 Task: Record and Monitor Latency.
Action: Mouse moved to (74, 6)
Screenshot: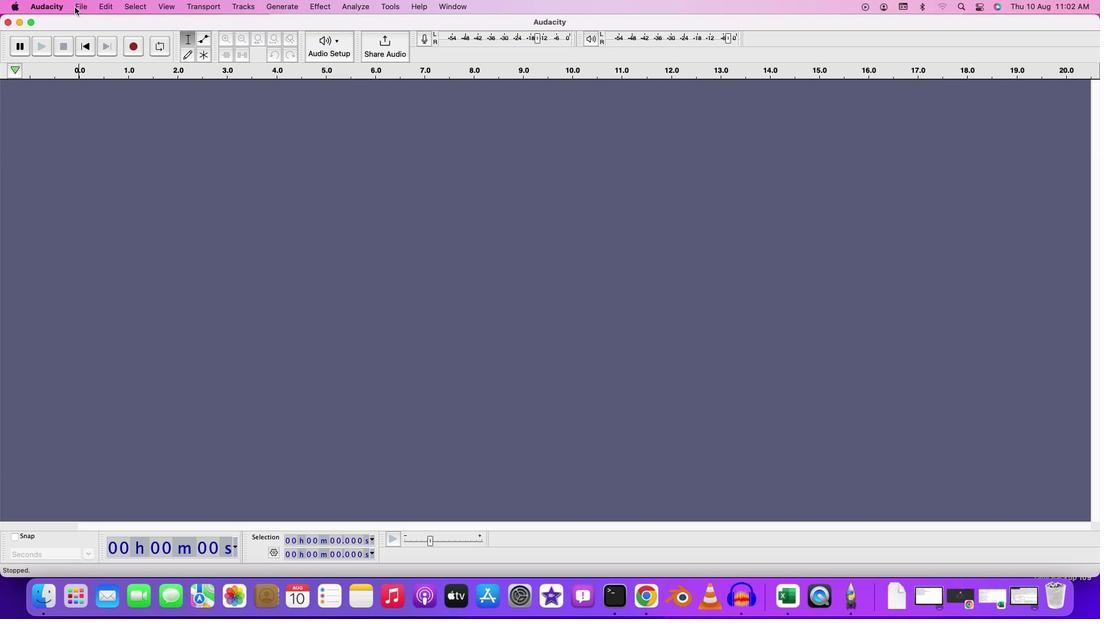 
Action: Mouse pressed left at (74, 6)
Screenshot: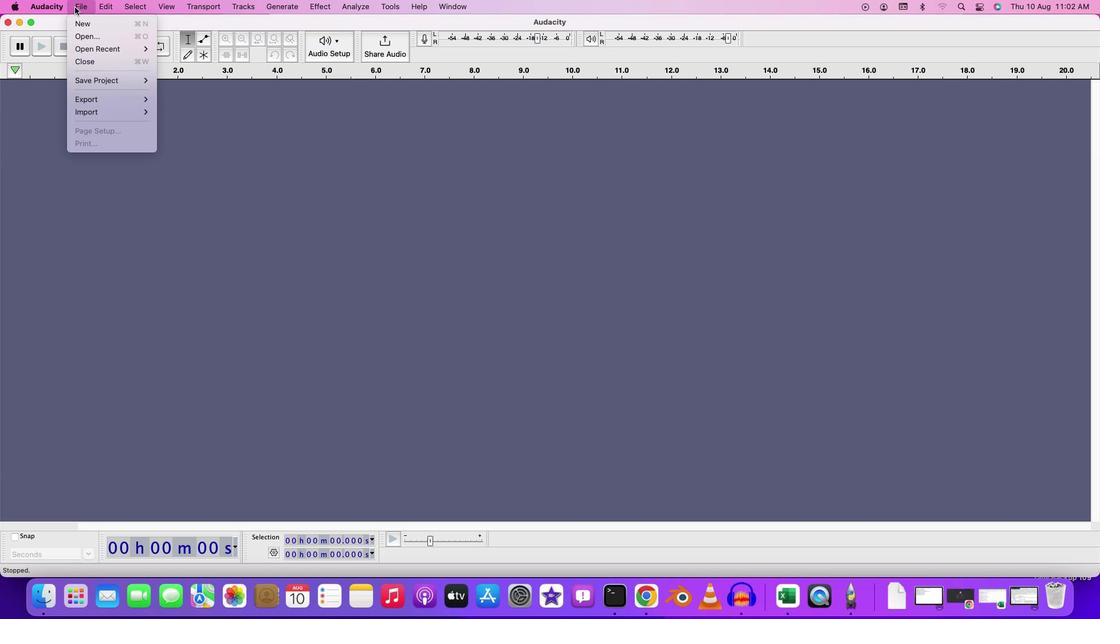 
Action: Mouse moved to (90, 33)
Screenshot: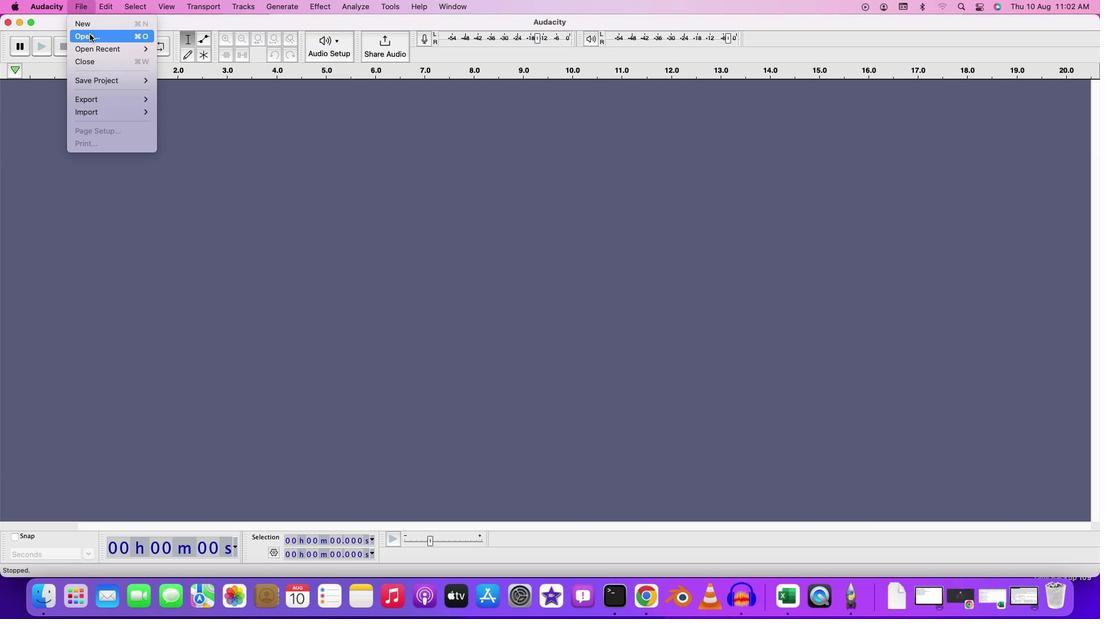 
Action: Mouse pressed left at (90, 33)
Screenshot: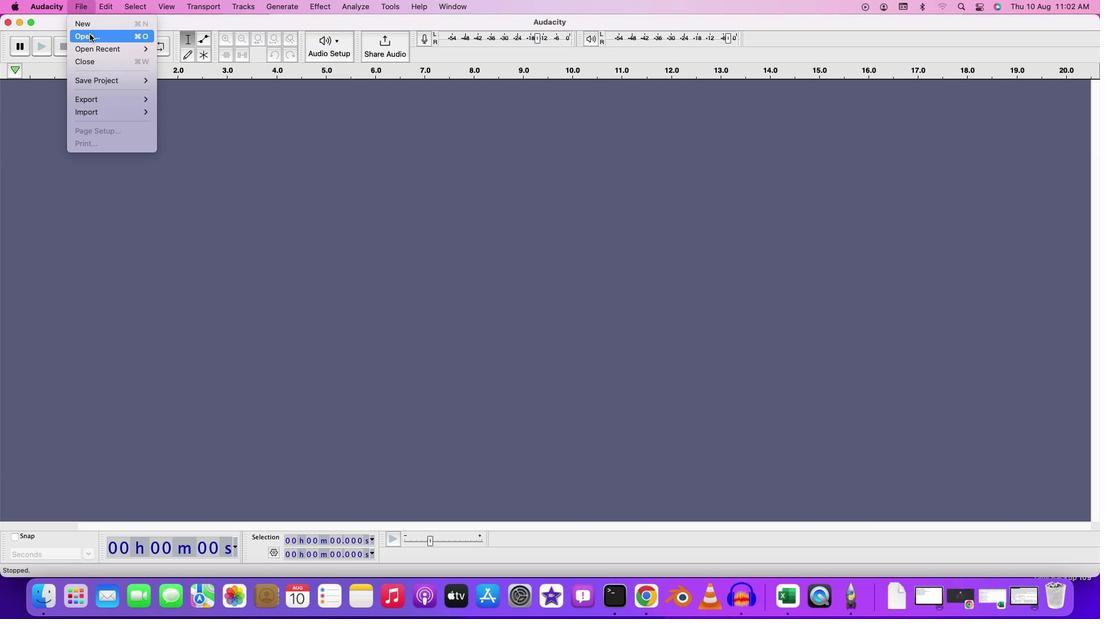 
Action: Mouse moved to (470, 239)
Screenshot: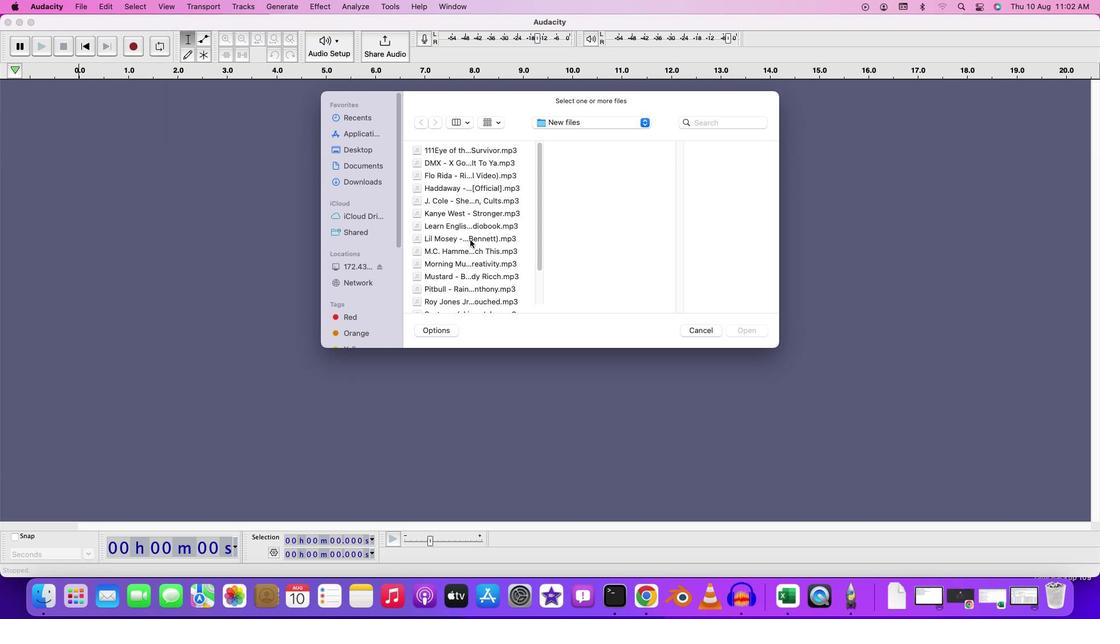 
Action: Mouse pressed left at (470, 239)
Screenshot: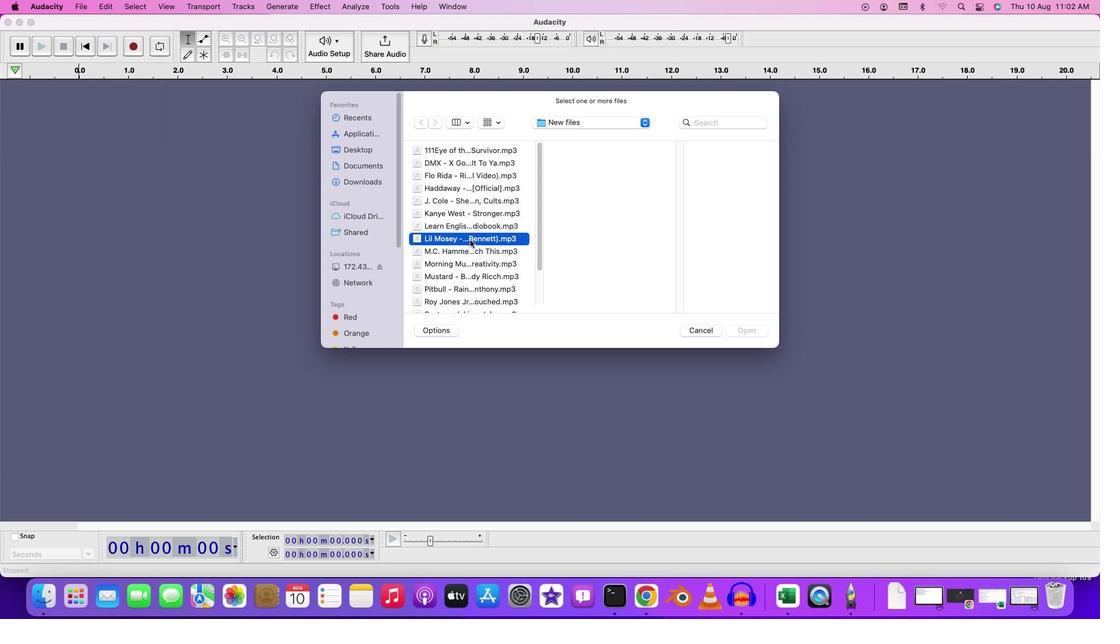 
Action: Mouse moved to (472, 250)
Screenshot: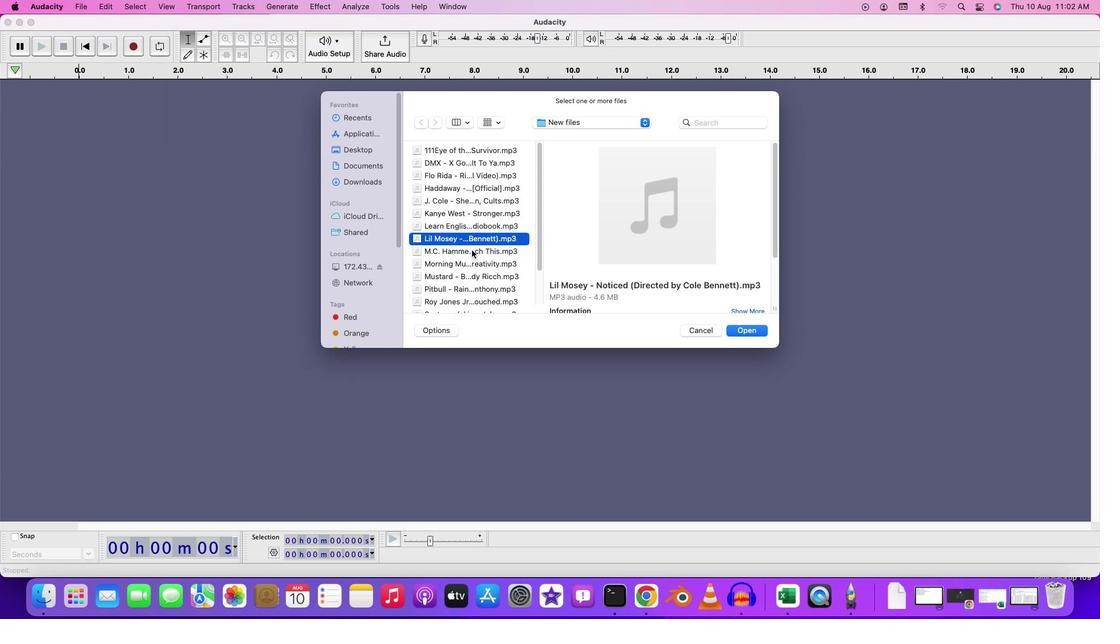 
Action: Mouse pressed left at (472, 250)
Screenshot: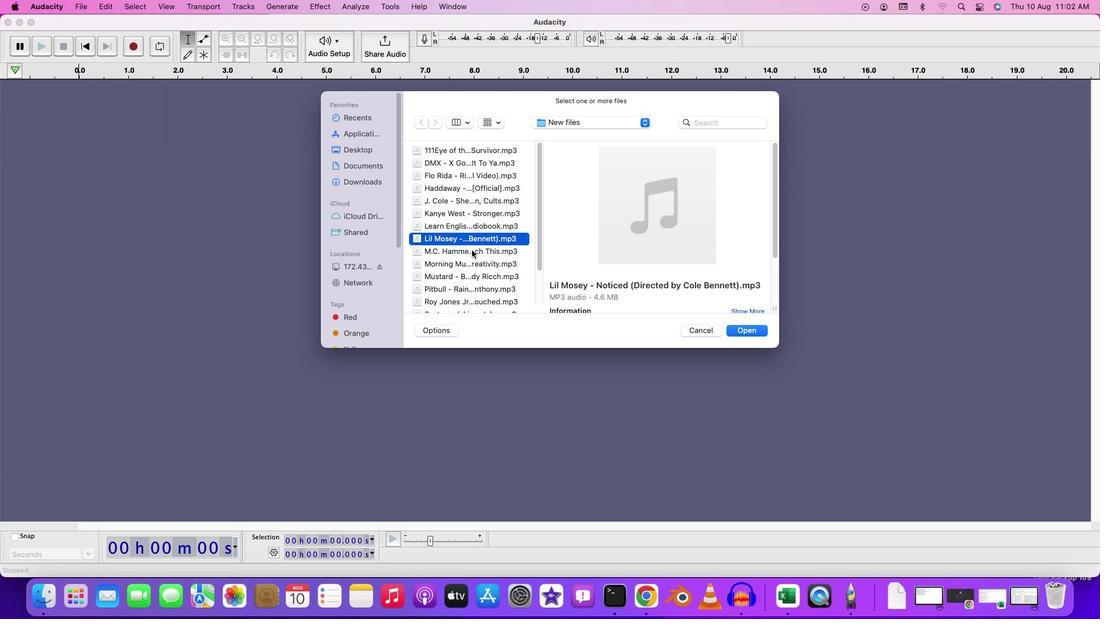 
Action: Mouse moved to (477, 274)
Screenshot: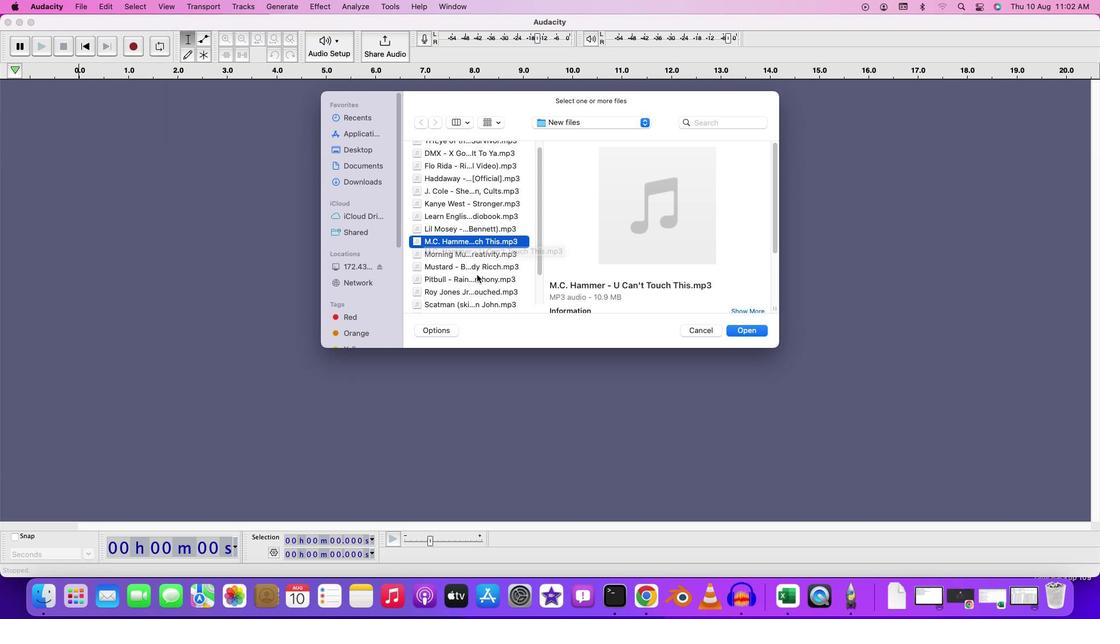 
Action: Mouse scrolled (477, 274) with delta (0, 0)
Screenshot: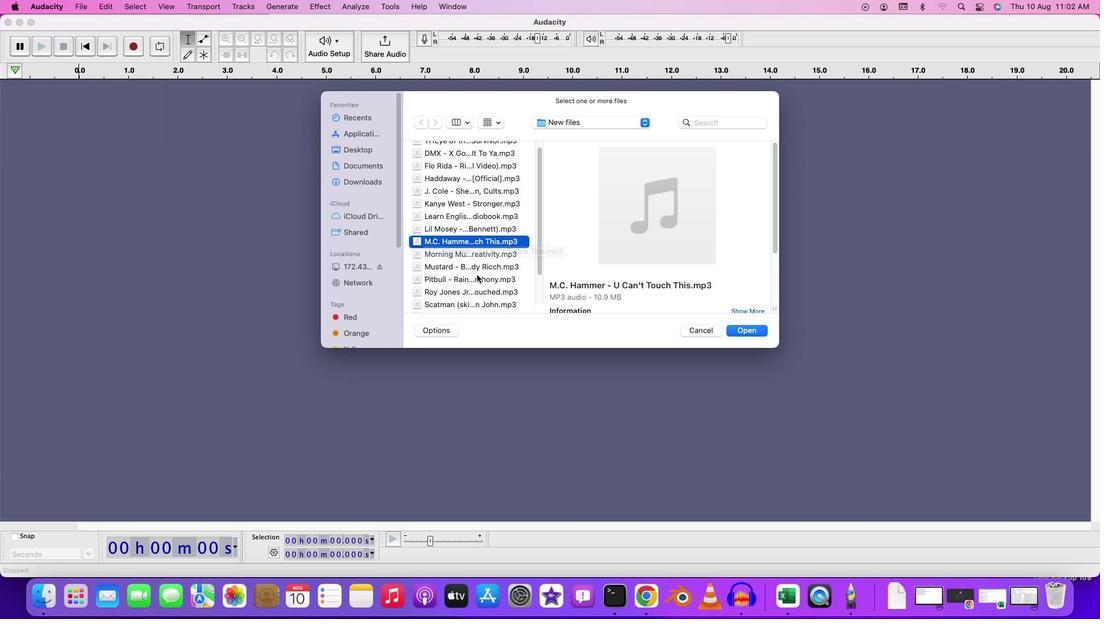 
Action: Mouse moved to (477, 274)
Screenshot: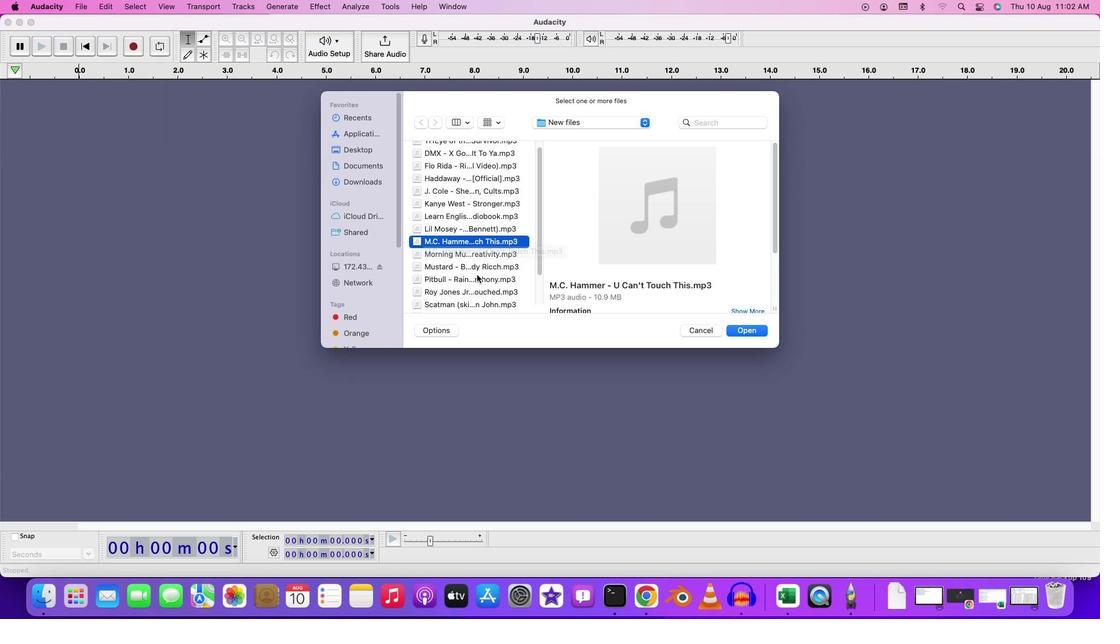 
Action: Mouse scrolled (477, 274) with delta (0, 0)
Screenshot: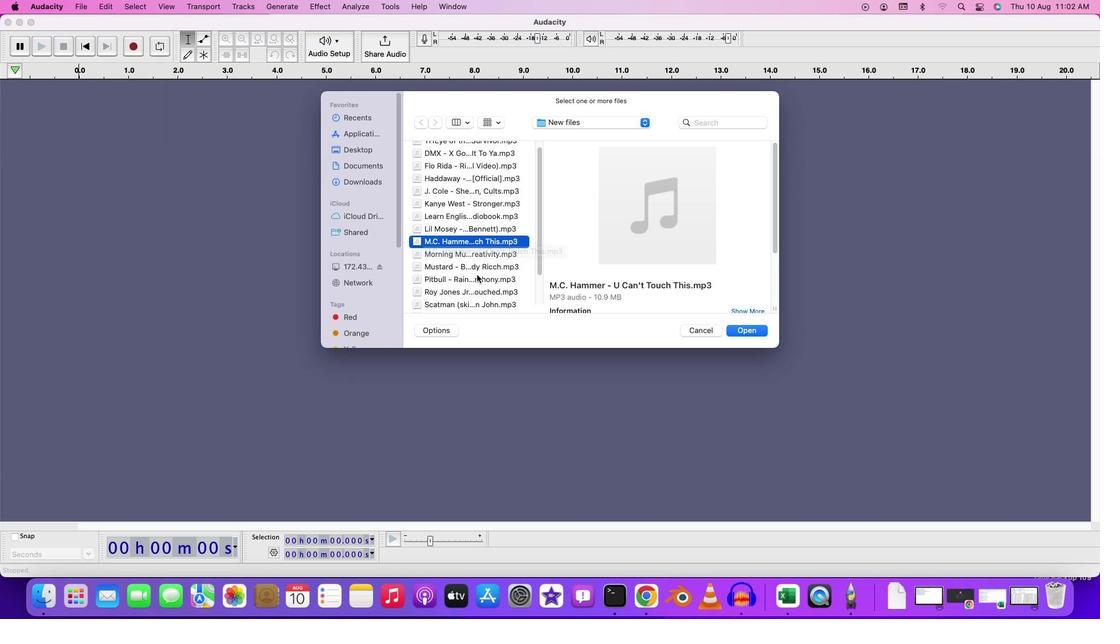 
Action: Mouse moved to (476, 276)
Screenshot: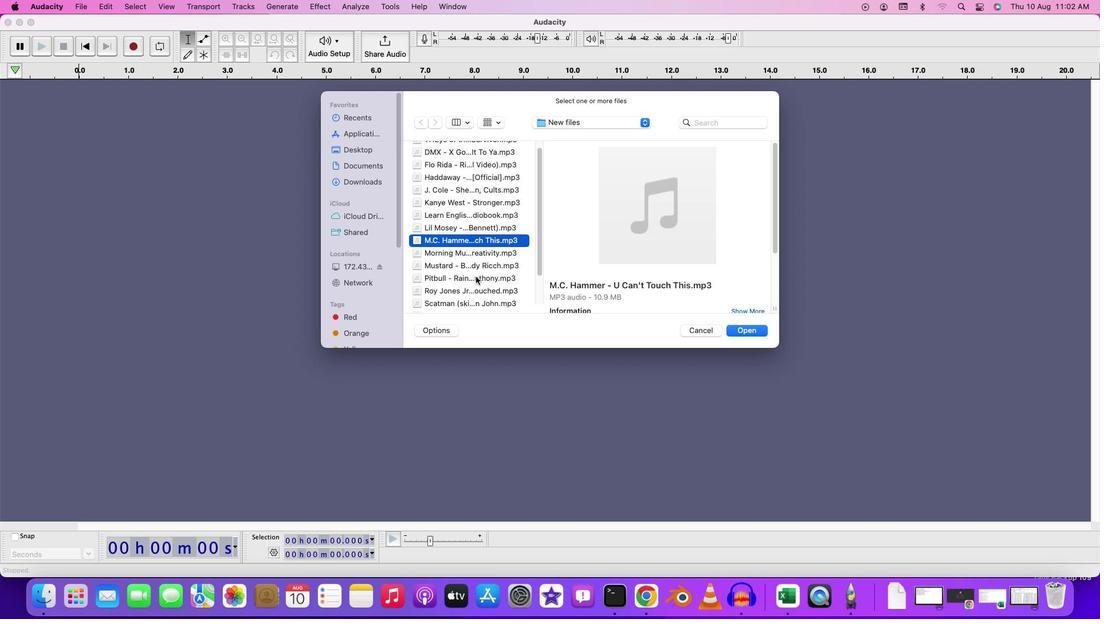 
Action: Mouse scrolled (476, 276) with delta (0, 0)
Screenshot: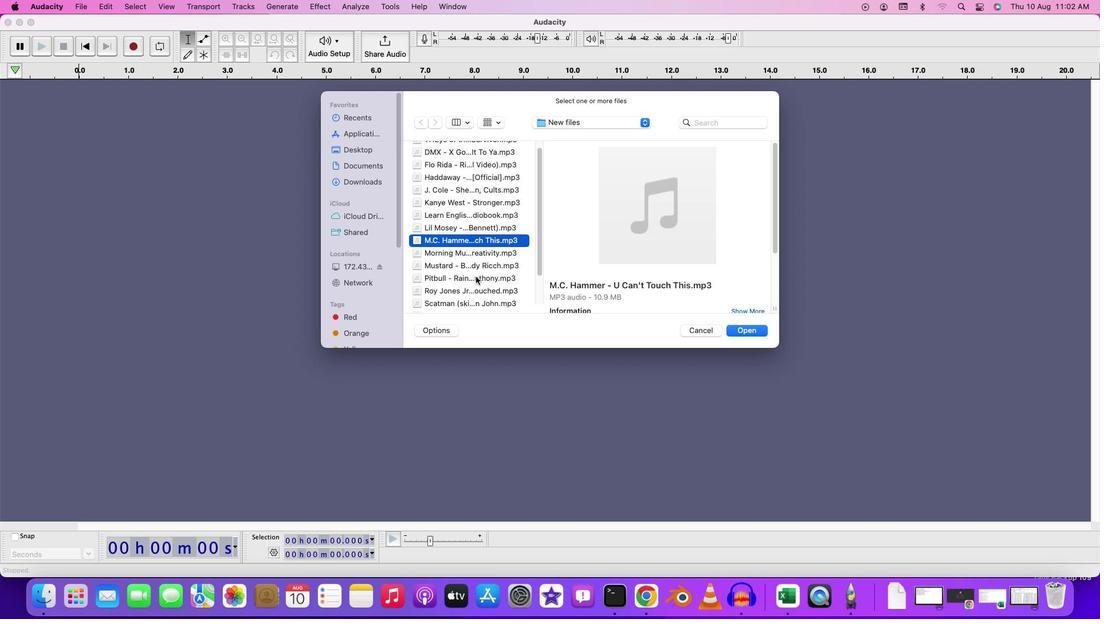 
Action: Mouse scrolled (476, 276) with delta (0, 0)
Screenshot: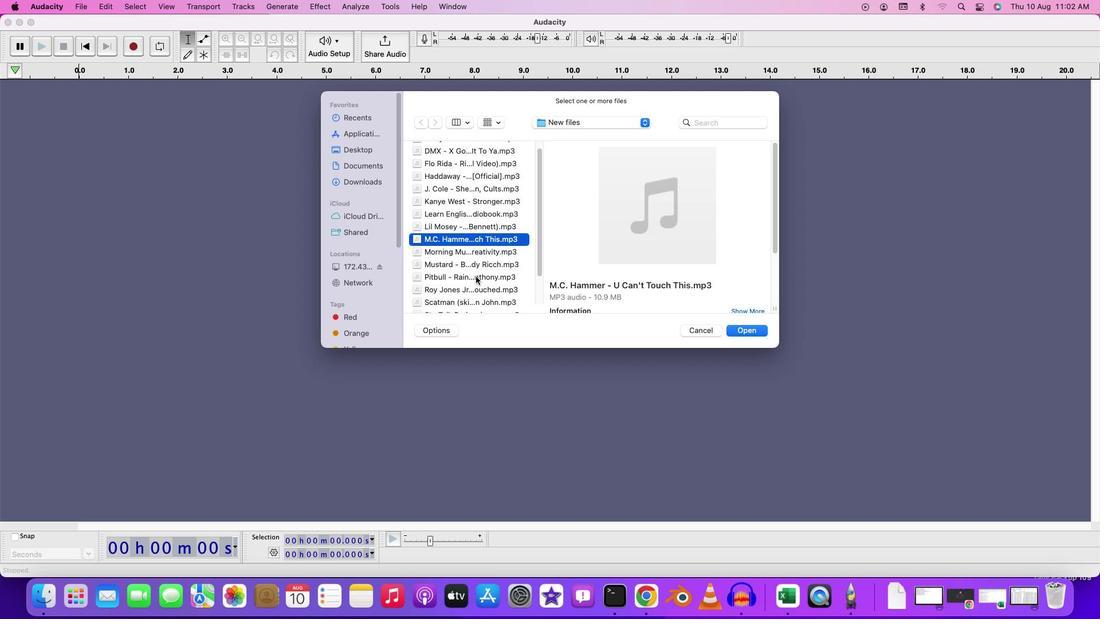 
Action: Mouse scrolled (476, 276) with delta (0, 0)
Screenshot: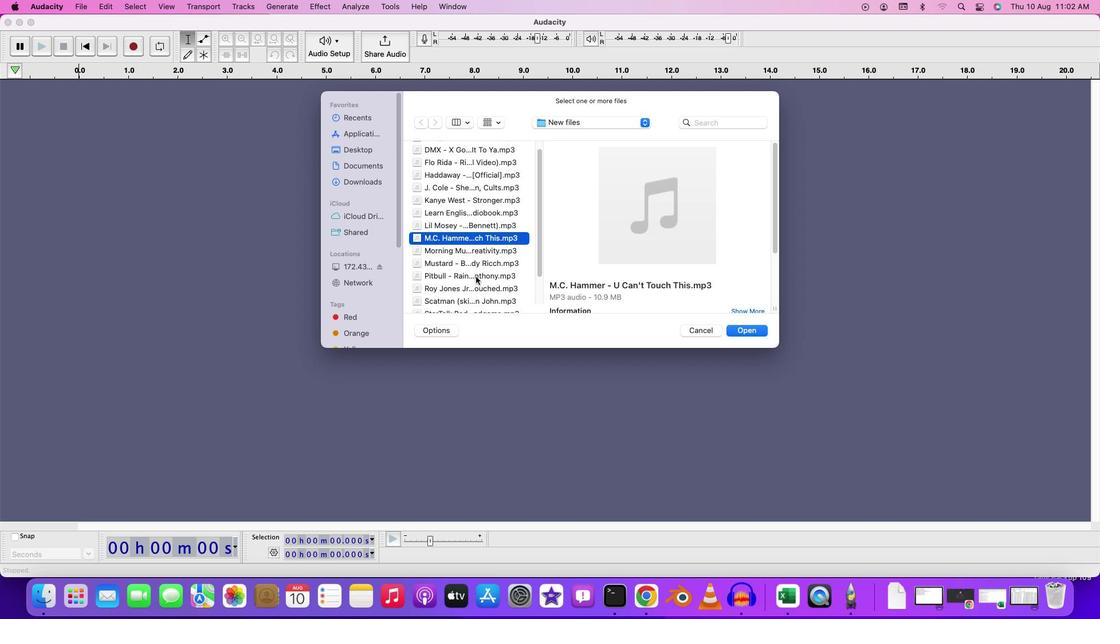 
Action: Mouse moved to (476, 276)
Screenshot: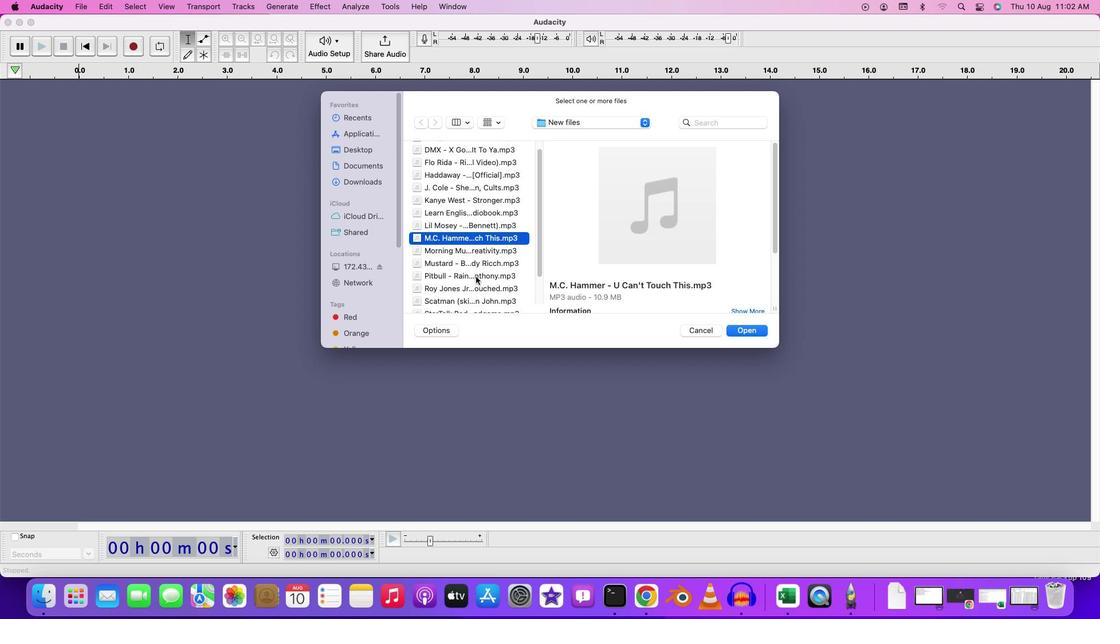 
Action: Mouse scrolled (476, 276) with delta (0, 0)
Screenshot: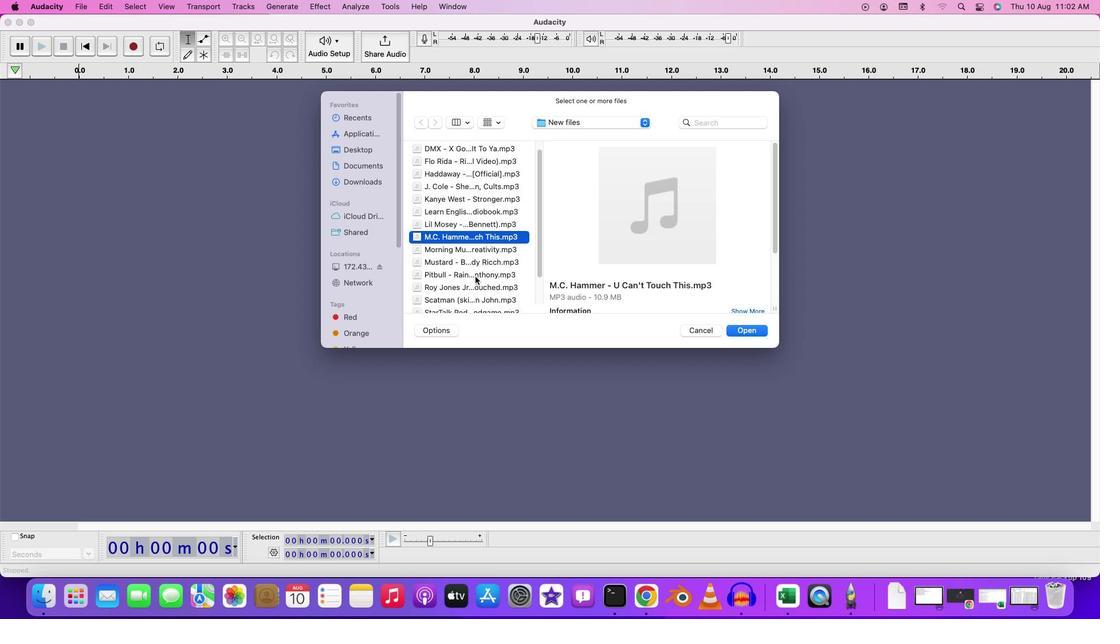 
Action: Mouse moved to (476, 279)
Screenshot: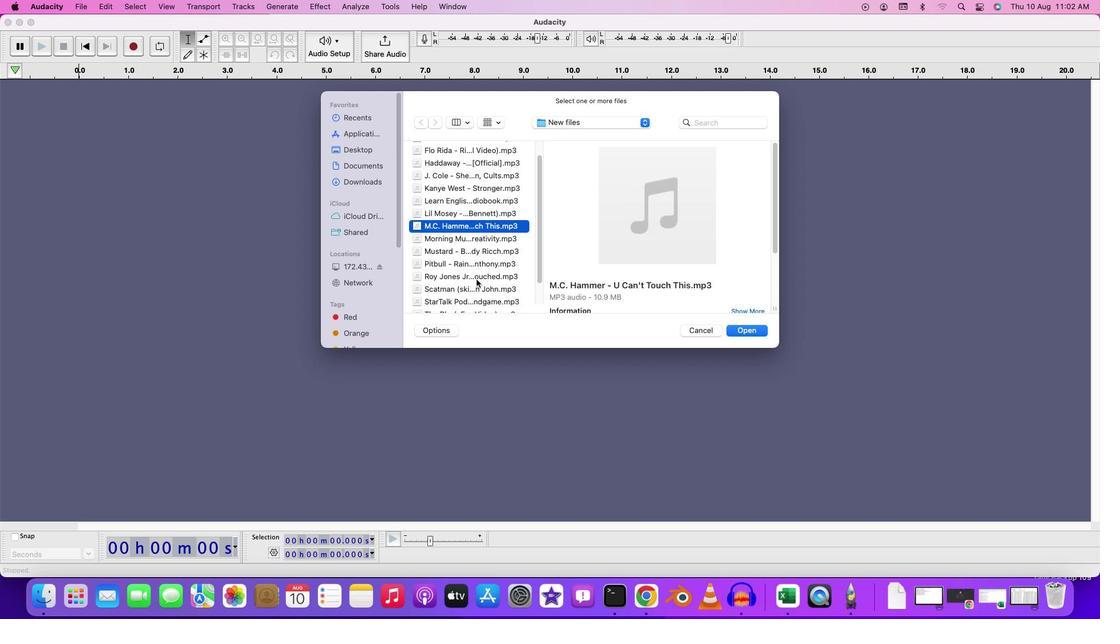 
Action: Mouse scrolled (476, 279) with delta (0, 0)
Screenshot: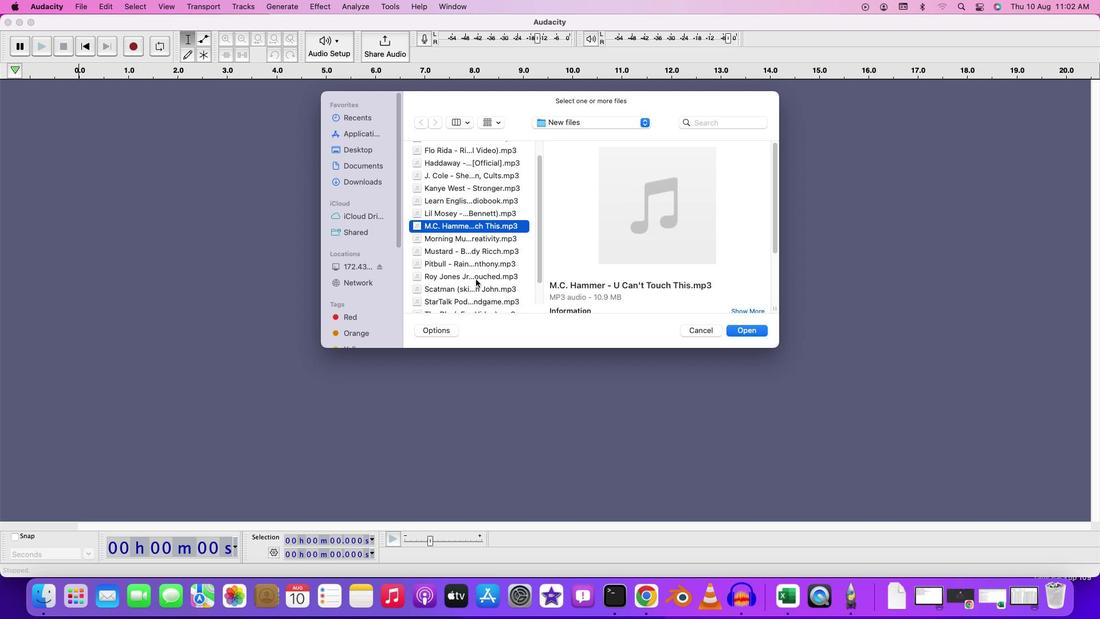 
Action: Mouse scrolled (476, 279) with delta (0, 0)
Screenshot: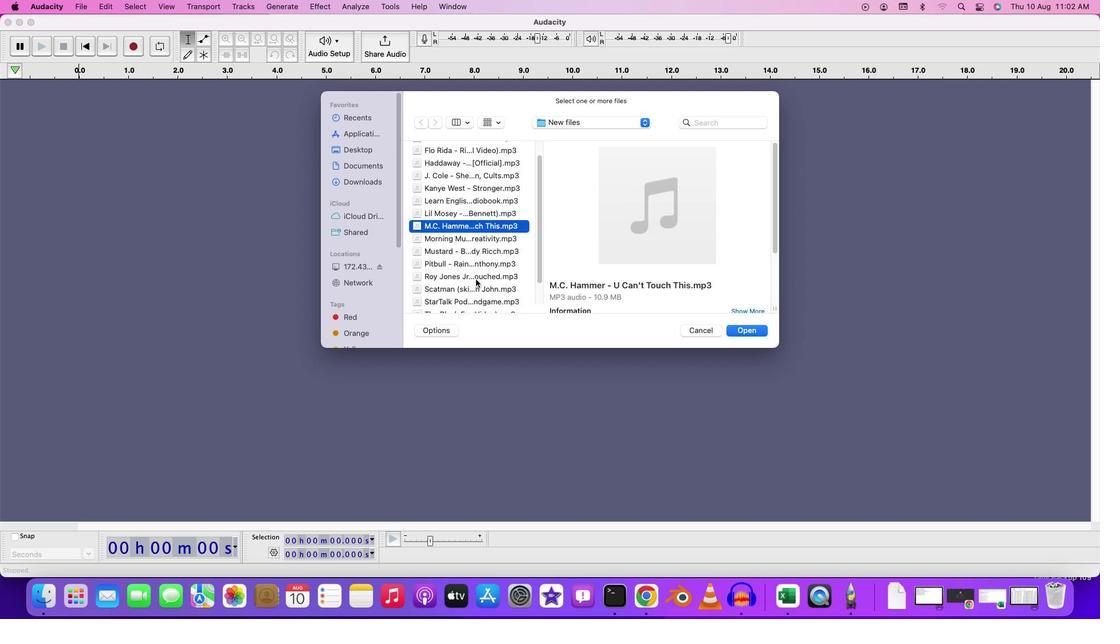
Action: Mouse moved to (474, 276)
Screenshot: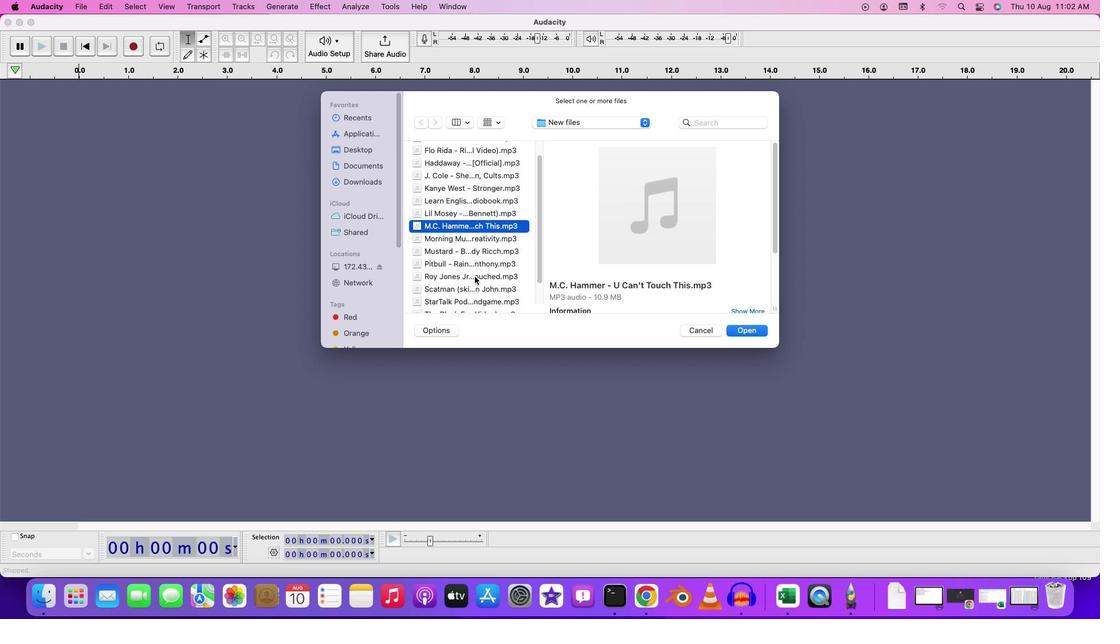 
Action: Mouse scrolled (474, 276) with delta (0, 0)
Screenshot: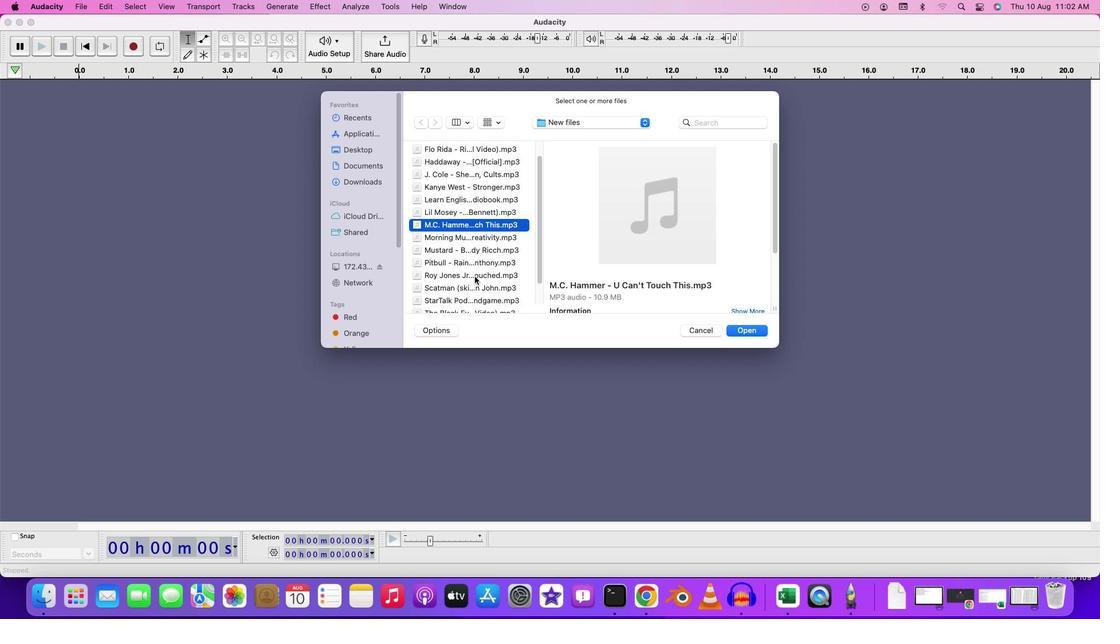 
Action: Mouse scrolled (474, 276) with delta (0, 0)
Screenshot: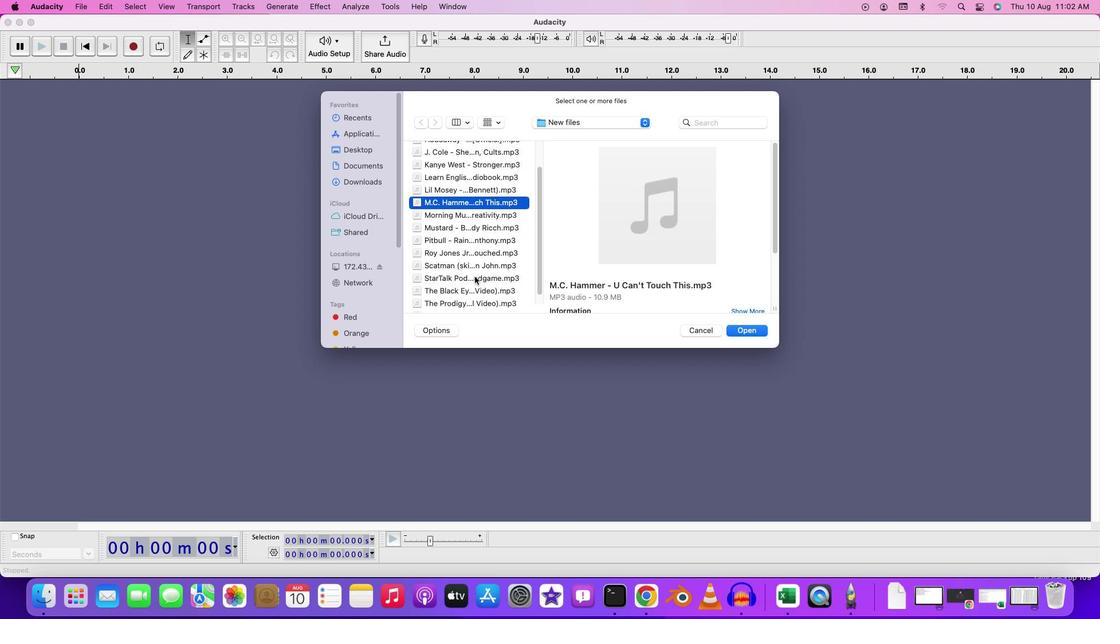 
Action: Mouse scrolled (474, 276) with delta (0, 0)
Screenshot: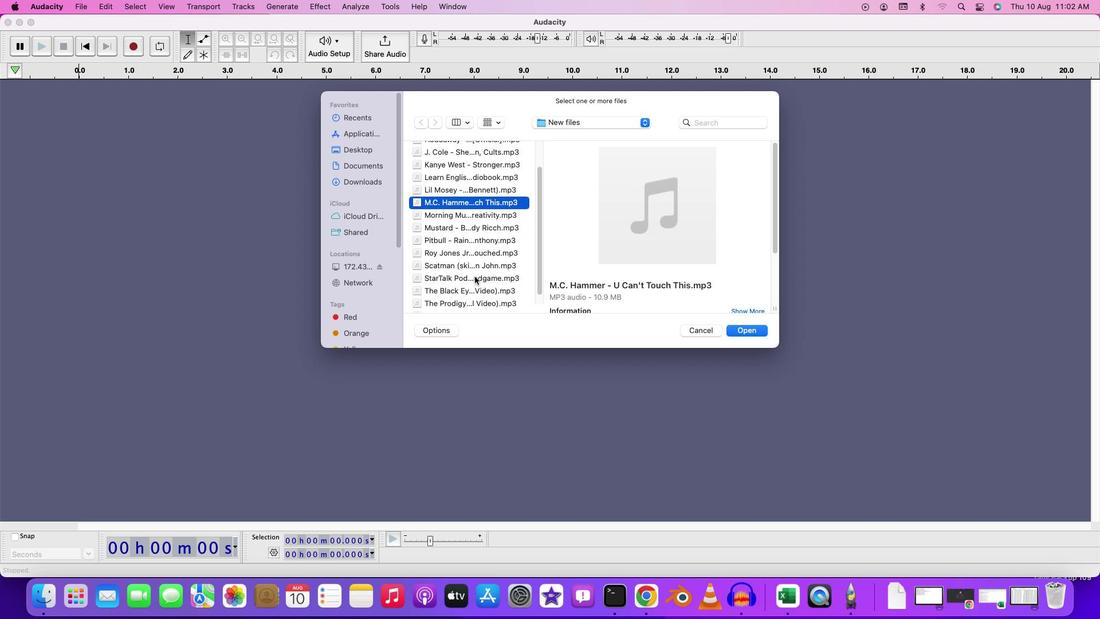 
Action: Mouse moved to (468, 187)
Screenshot: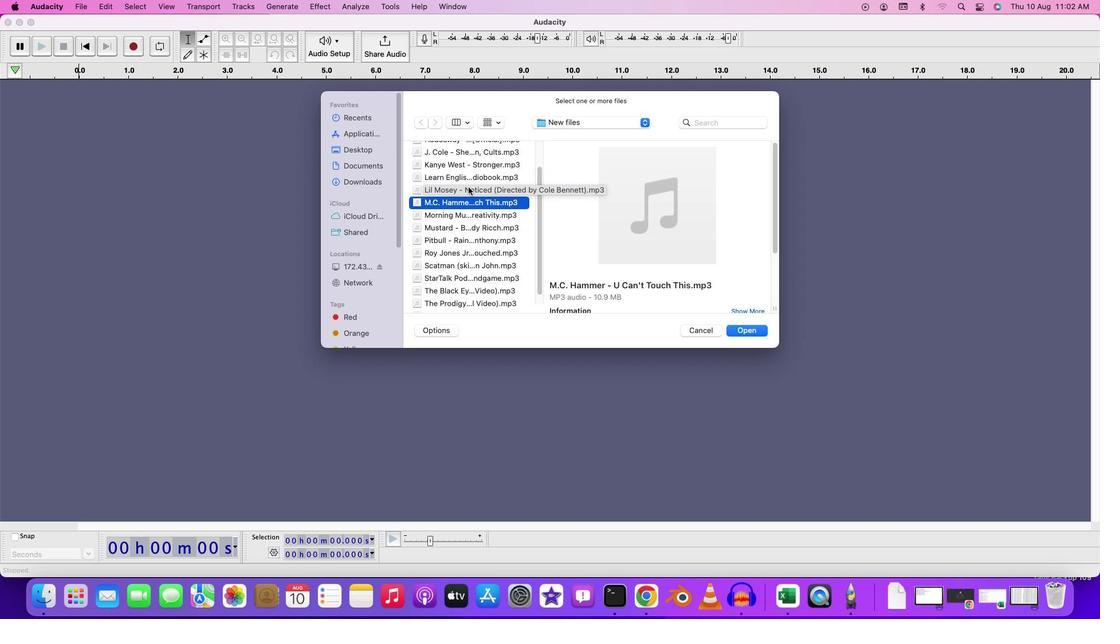 
Action: Mouse scrolled (468, 187) with delta (0, 0)
Screenshot: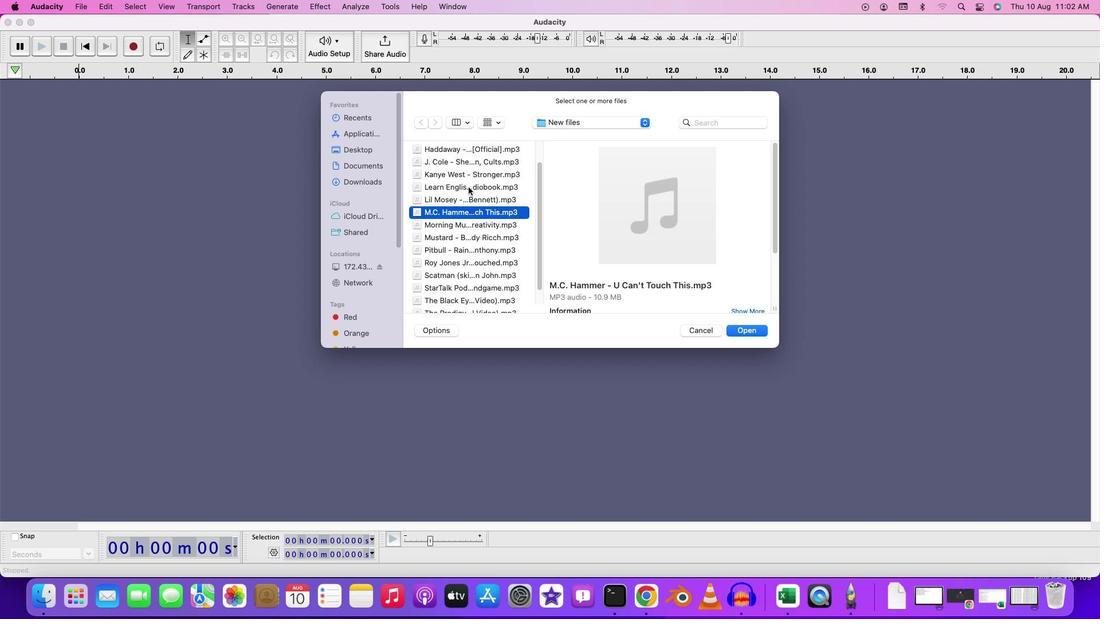 
Action: Mouse scrolled (468, 187) with delta (0, 0)
Screenshot: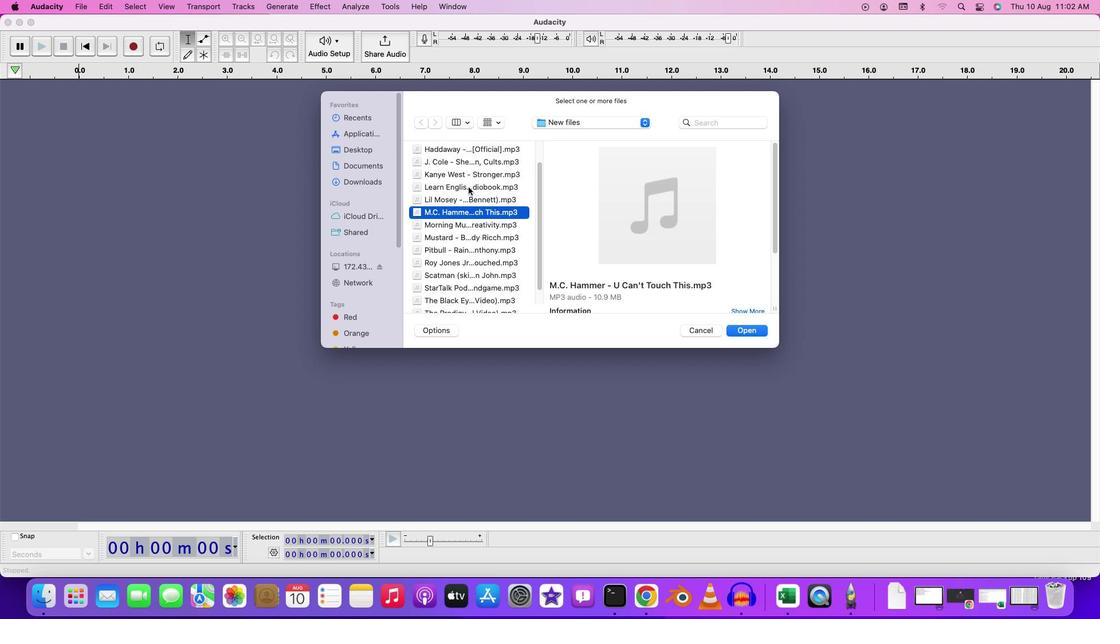 
Action: Mouse moved to (465, 159)
Screenshot: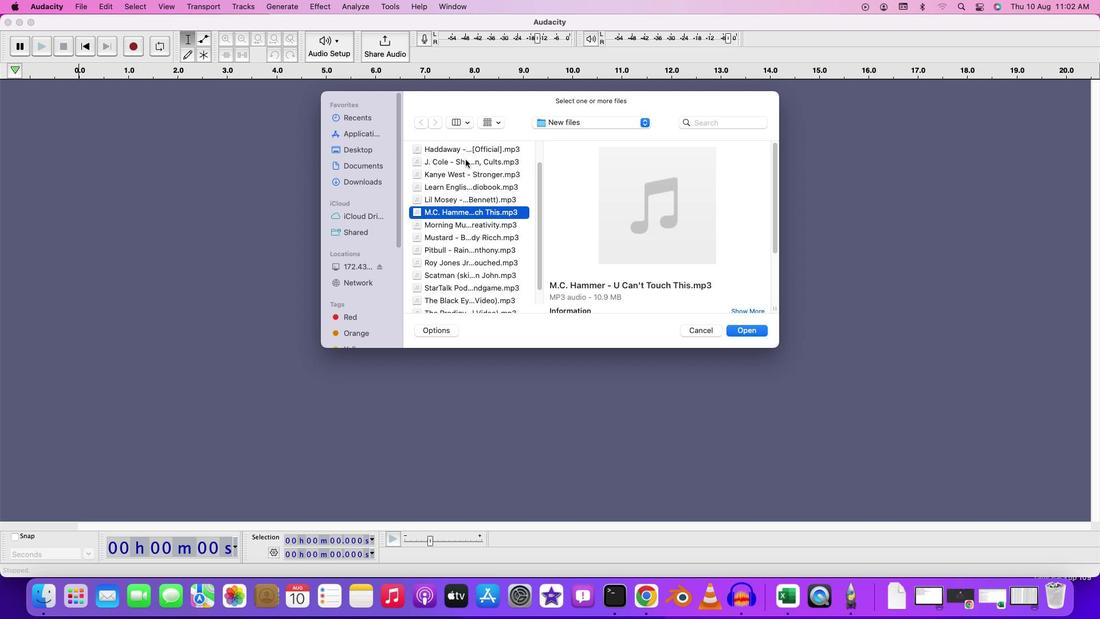 
Action: Mouse pressed left at (465, 159)
Screenshot: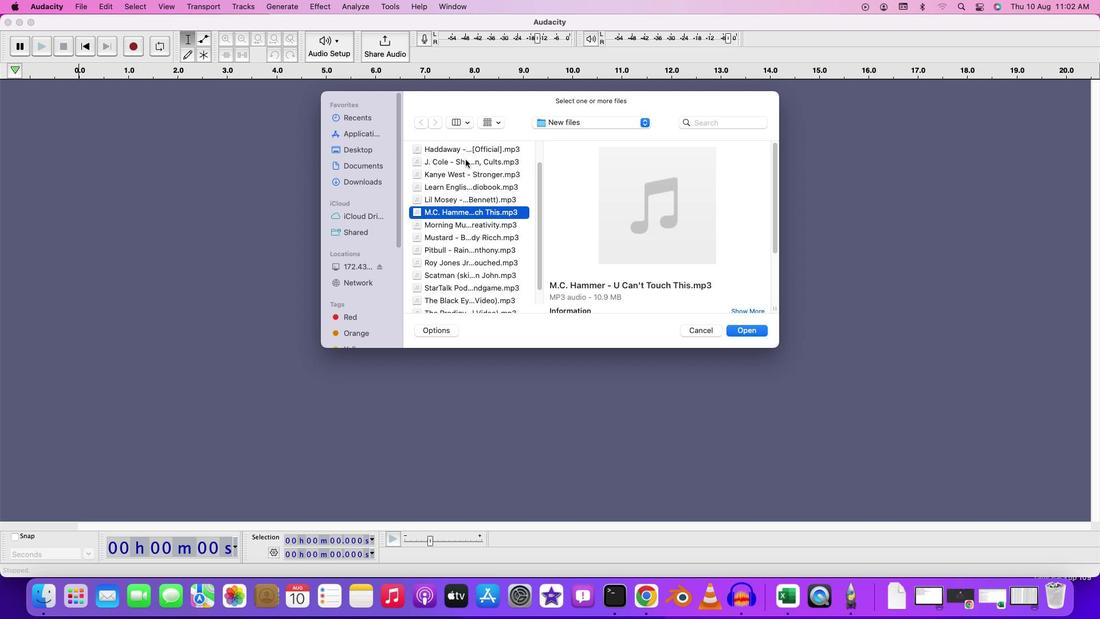
Action: Mouse pressed left at (465, 159)
Screenshot: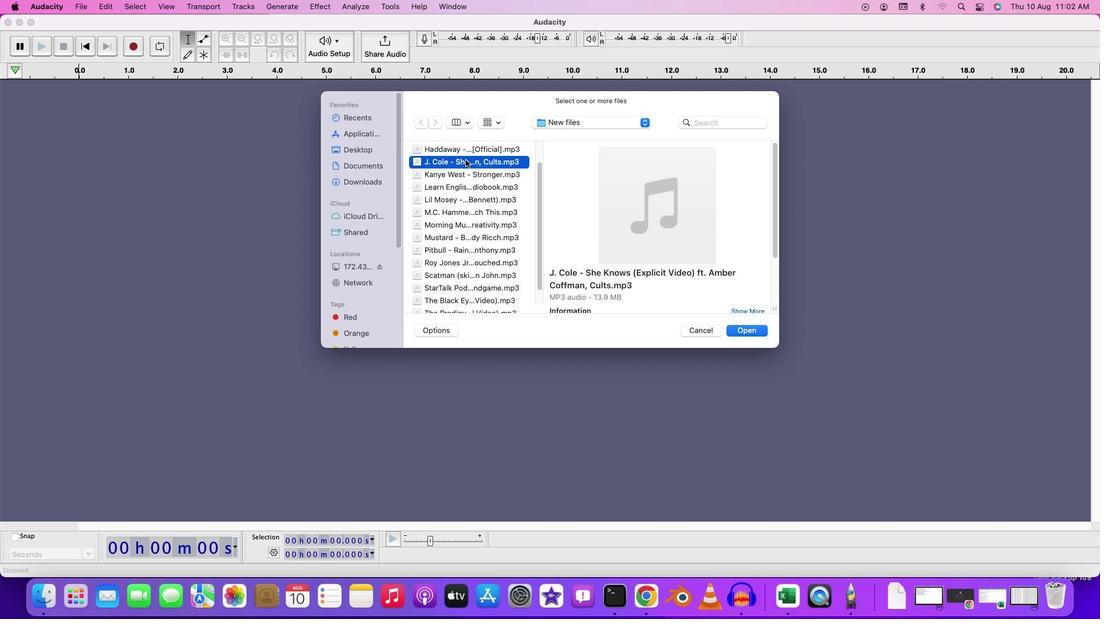 
Action: Mouse pressed left at (465, 159)
Screenshot: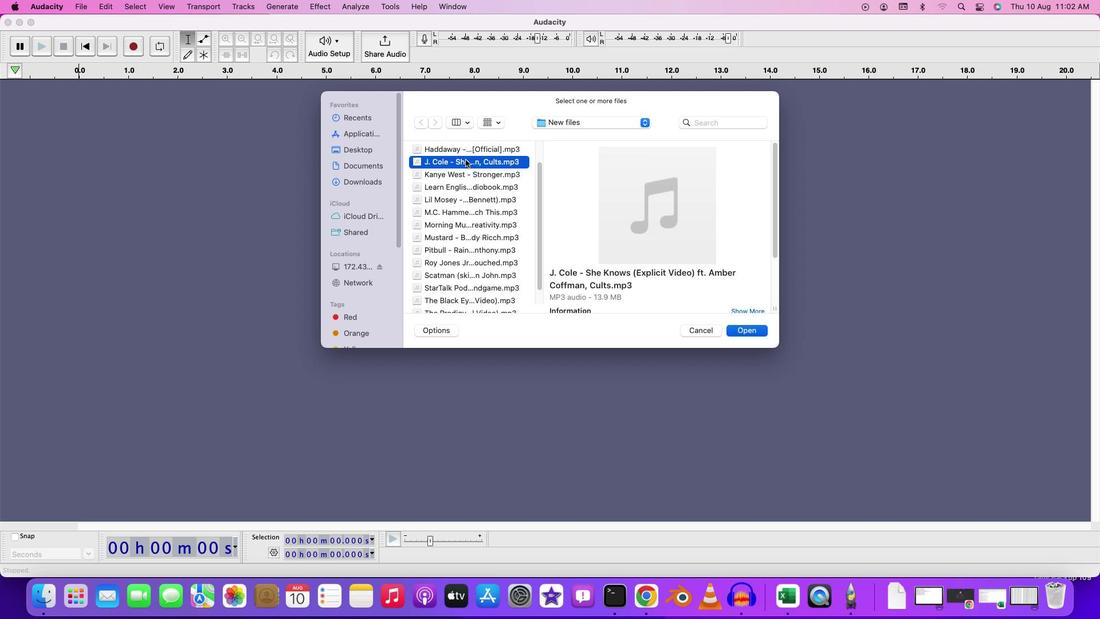 
Action: Mouse moved to (83, 108)
Screenshot: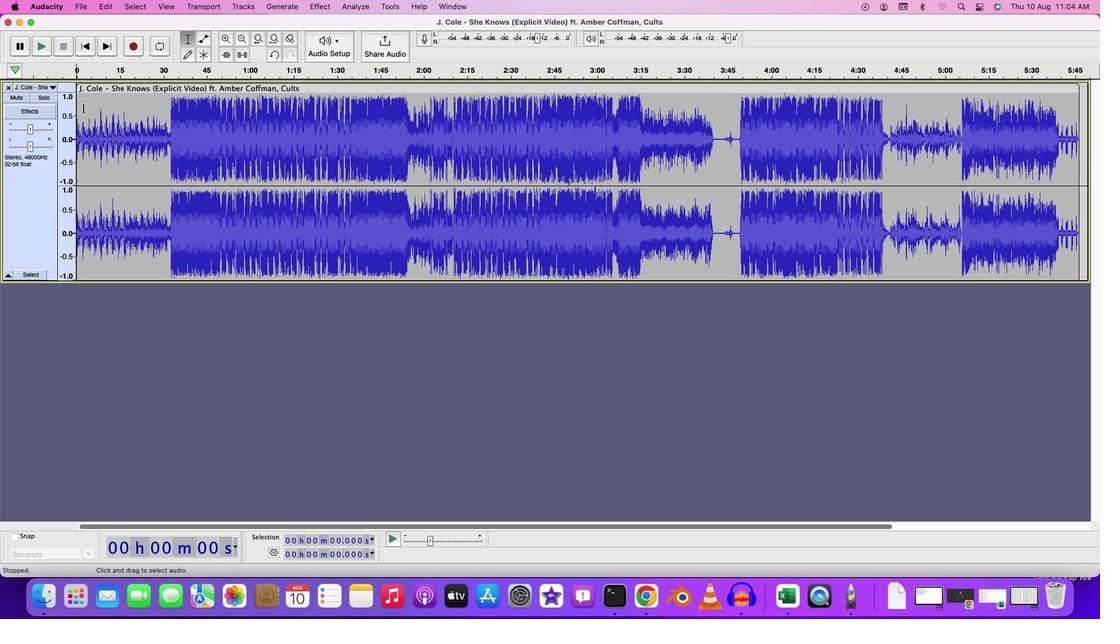 
Action: Mouse pressed left at (83, 108)
Screenshot: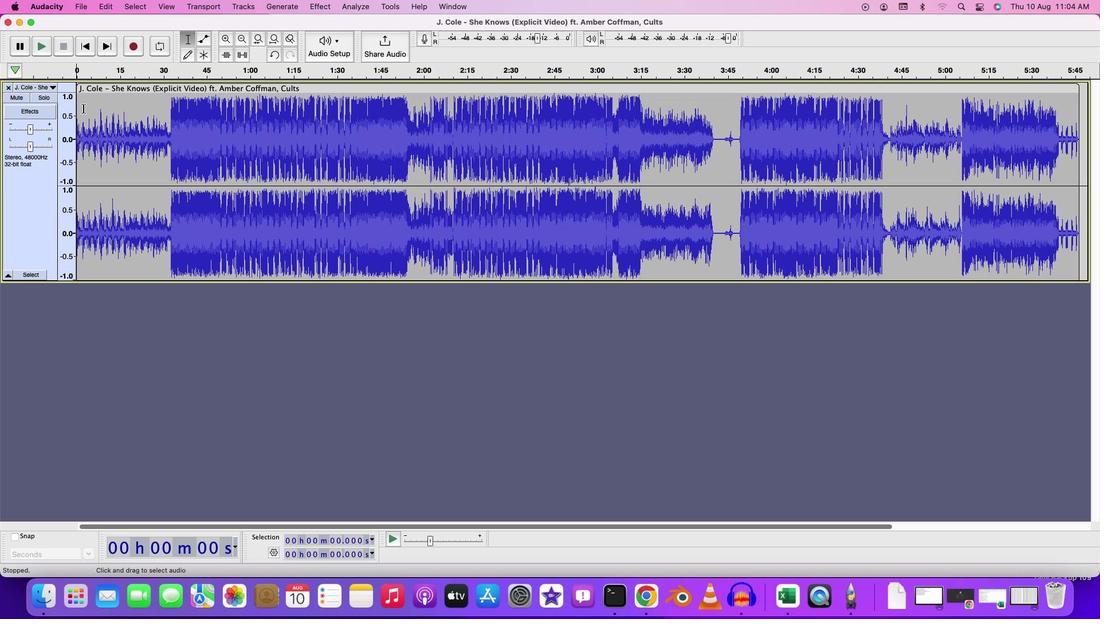 
Action: Key pressed Key.space
Screenshot: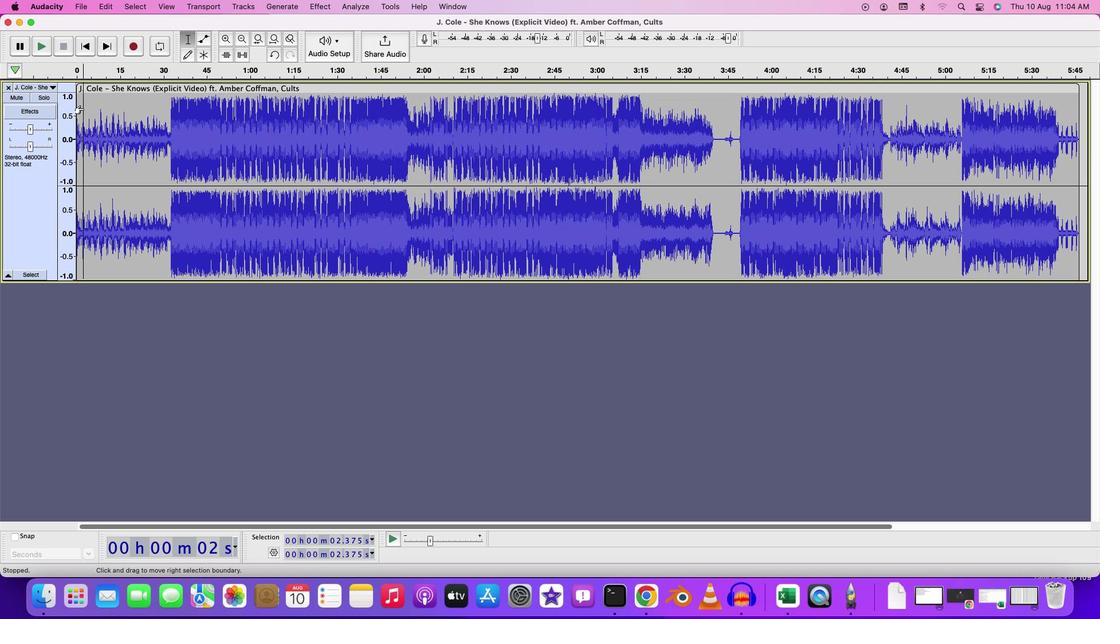 
Action: Mouse moved to (169, 100)
Screenshot: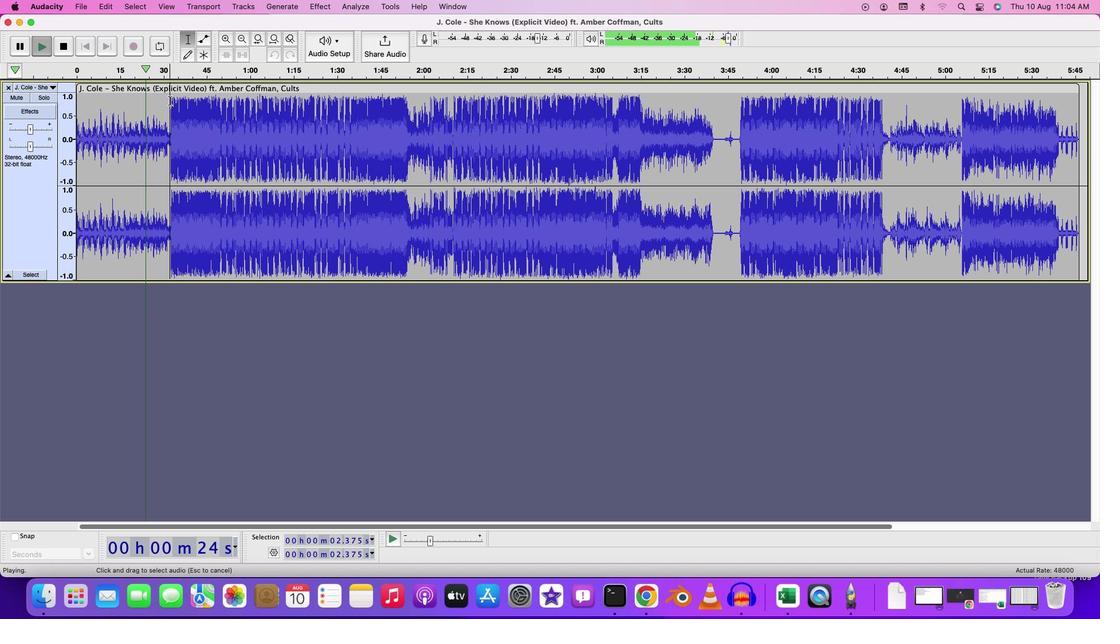 
Action: Mouse pressed left at (169, 100)
Screenshot: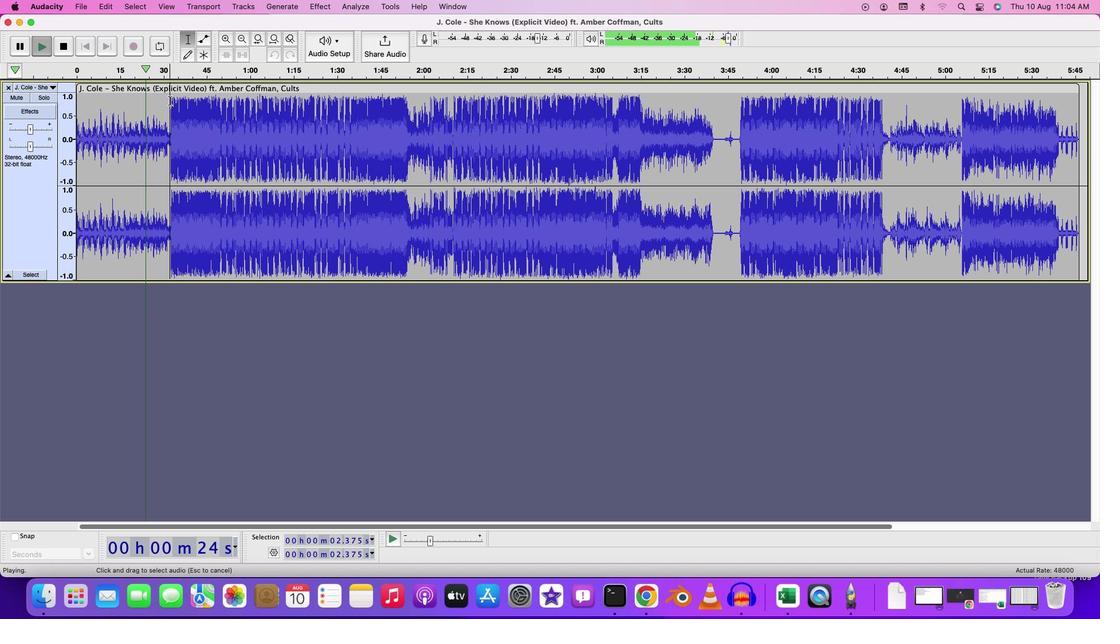 
Action: Key pressed Key.space
Screenshot: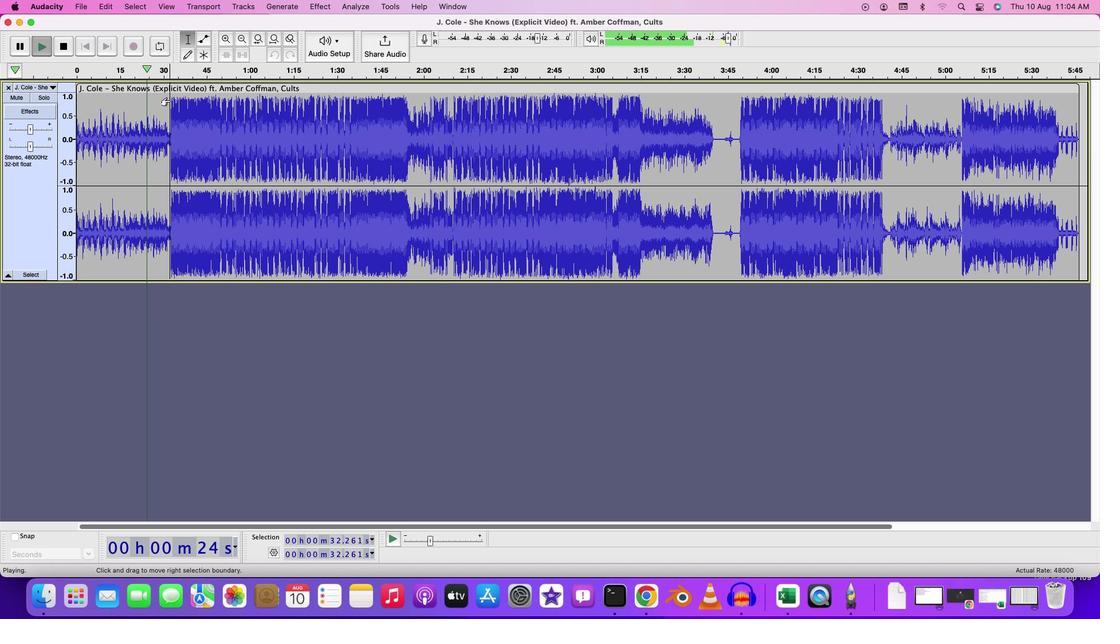 
Action: Mouse moved to (169, 101)
Screenshot: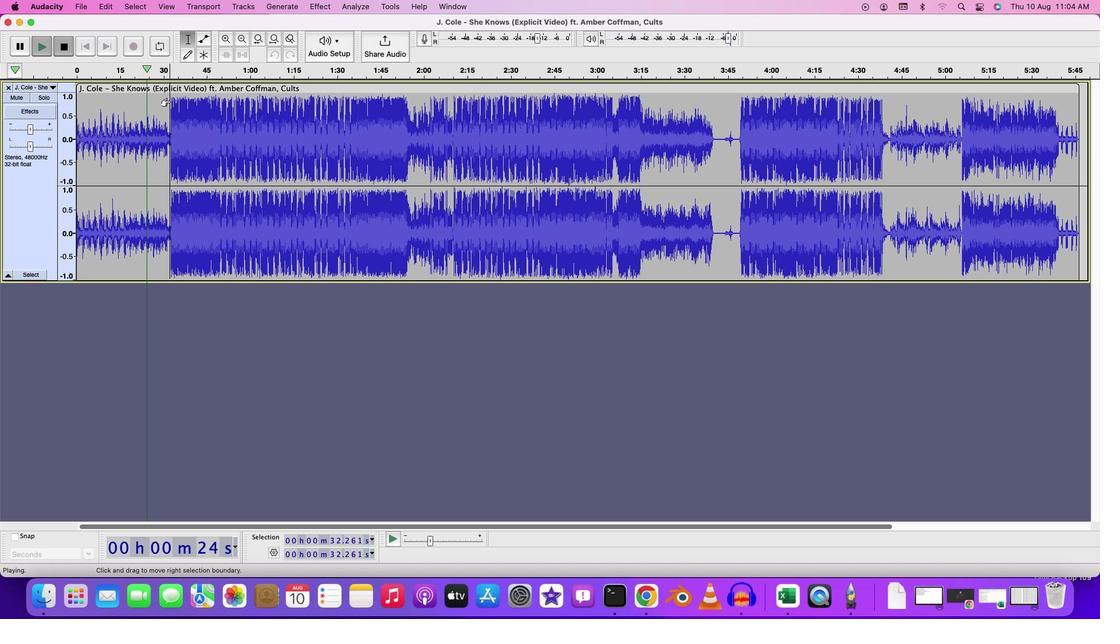
Action: Key pressed Key.space
Screenshot: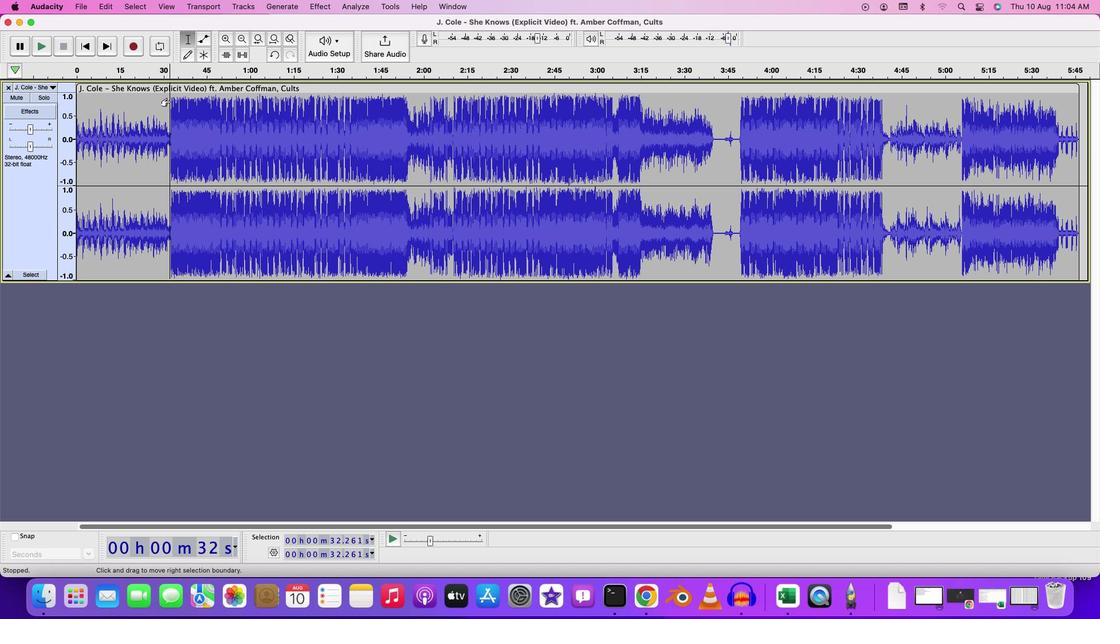 
Action: Mouse moved to (77, 193)
Screenshot: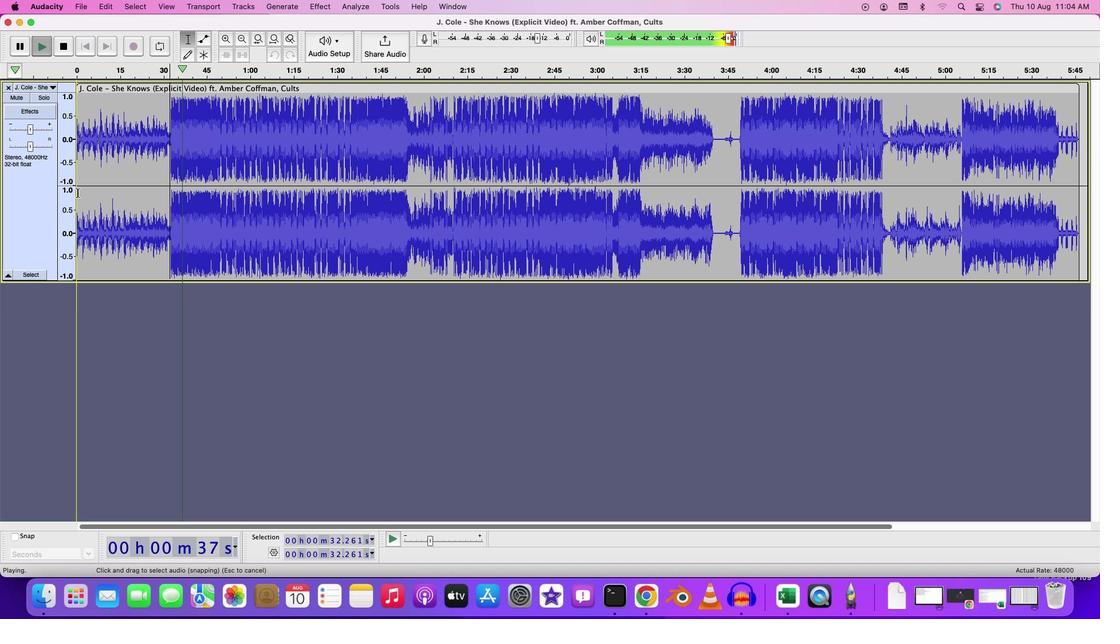 
Action: Key pressed Key.space
Screenshot: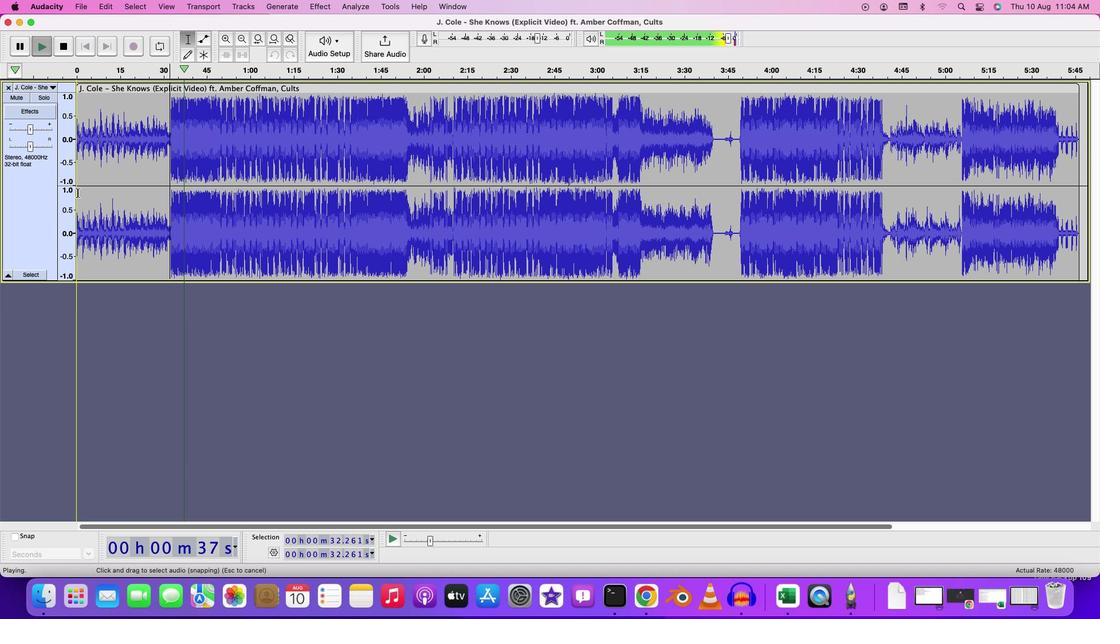 
Action: Mouse pressed left at (77, 193)
Screenshot: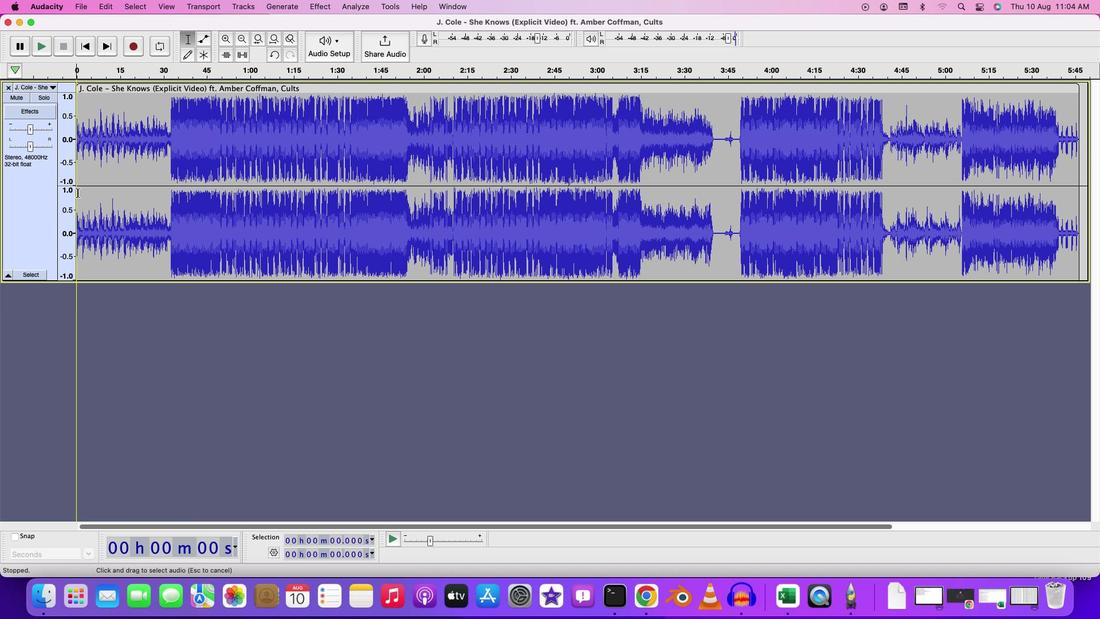 
Action: Mouse moved to (130, 49)
Screenshot: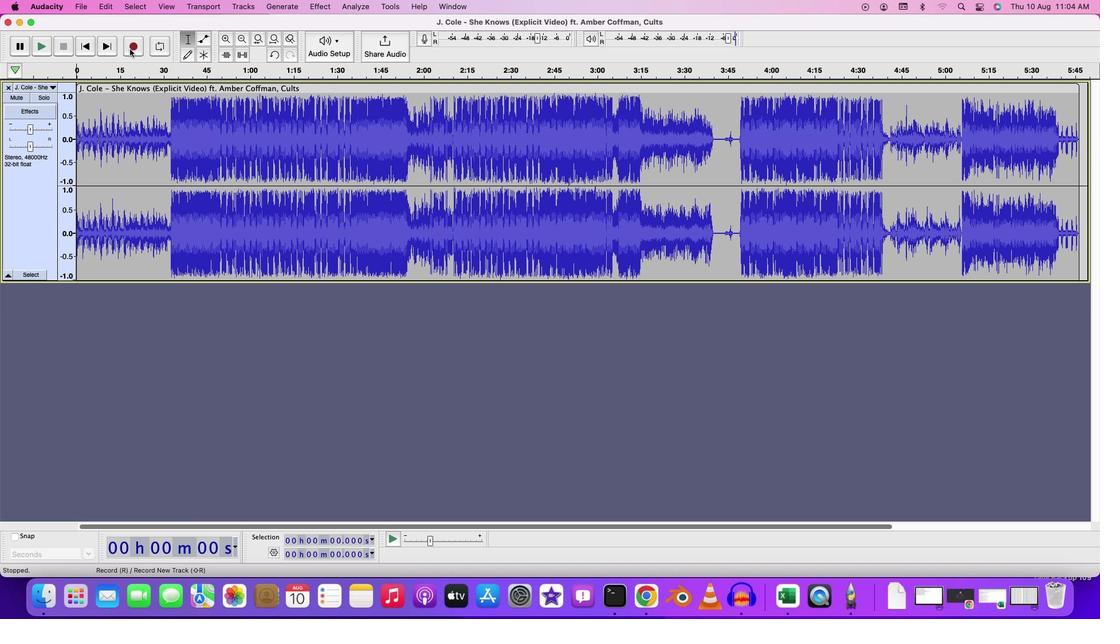 
Action: Mouse pressed left at (130, 49)
Screenshot: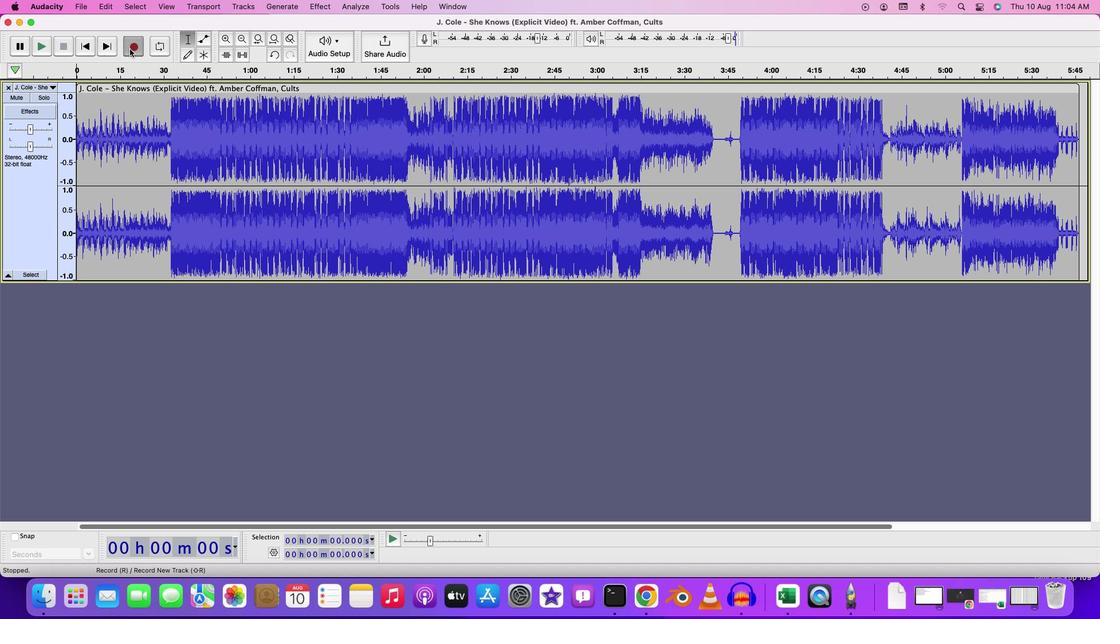 
Action: Mouse moved to (67, 39)
Screenshot: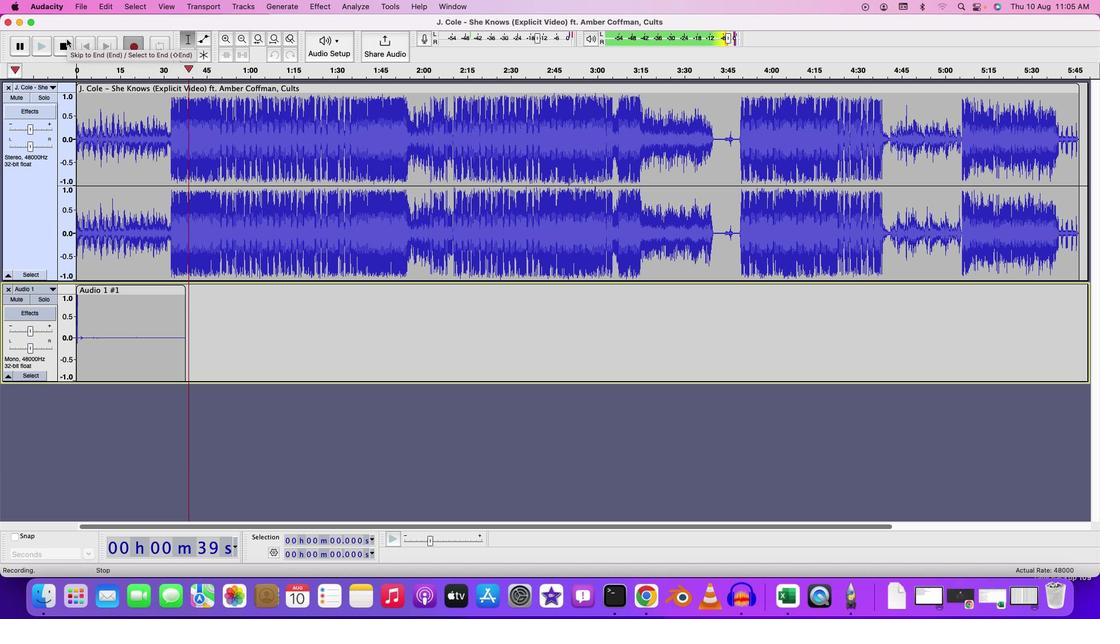 
Action: Mouse pressed left at (67, 39)
Screenshot: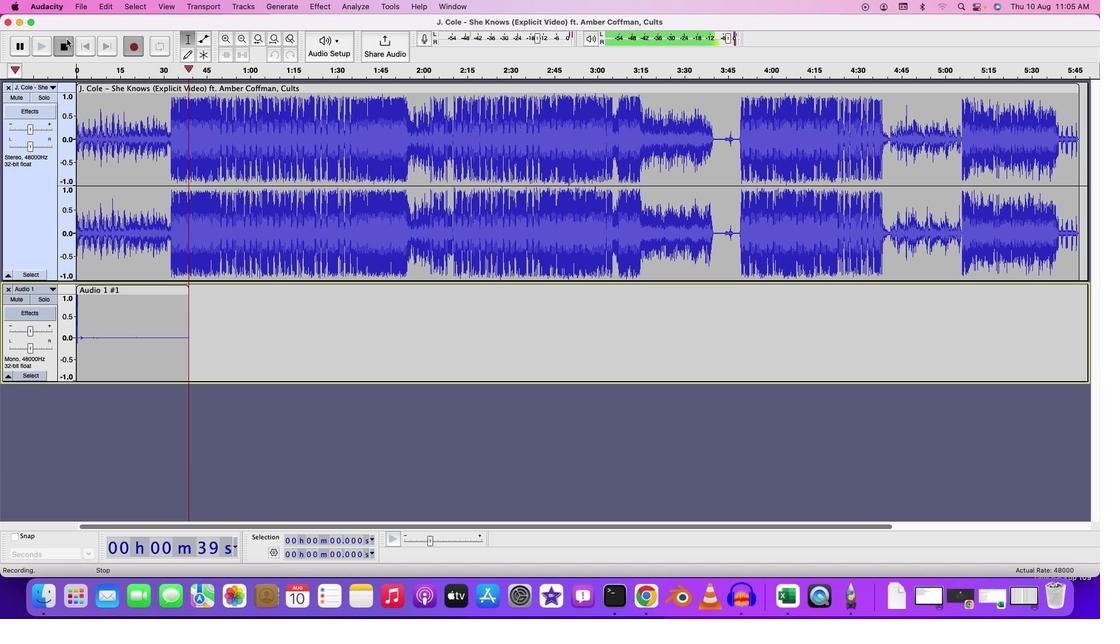 
Action: Mouse moved to (630, 347)
Screenshot: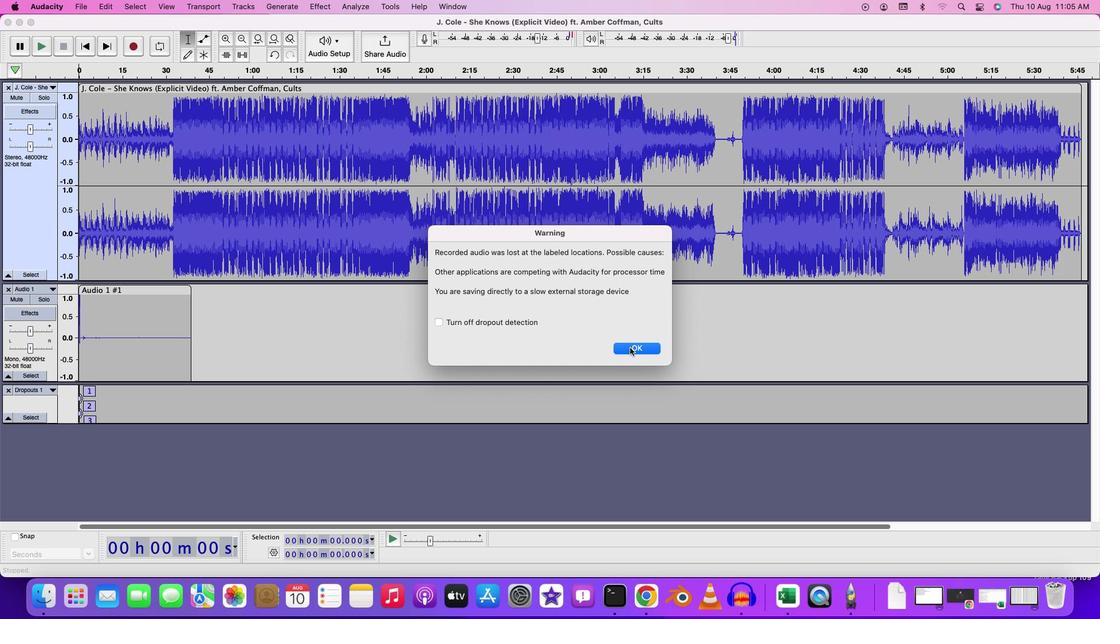 
Action: Mouse pressed left at (630, 347)
Screenshot: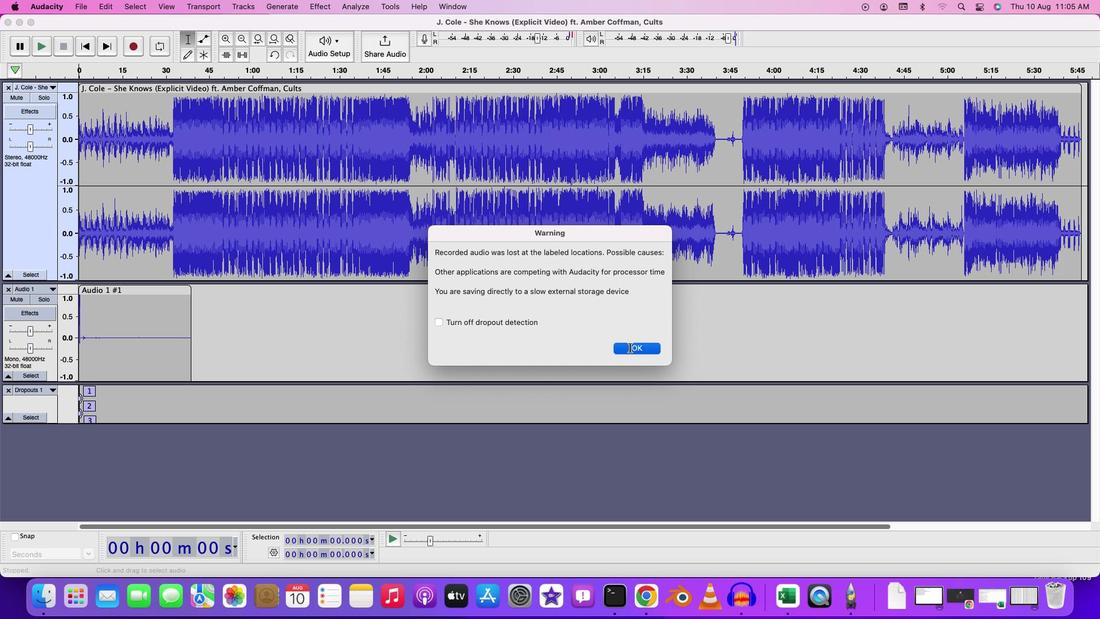 
Action: Mouse moved to (167, 463)
Screenshot: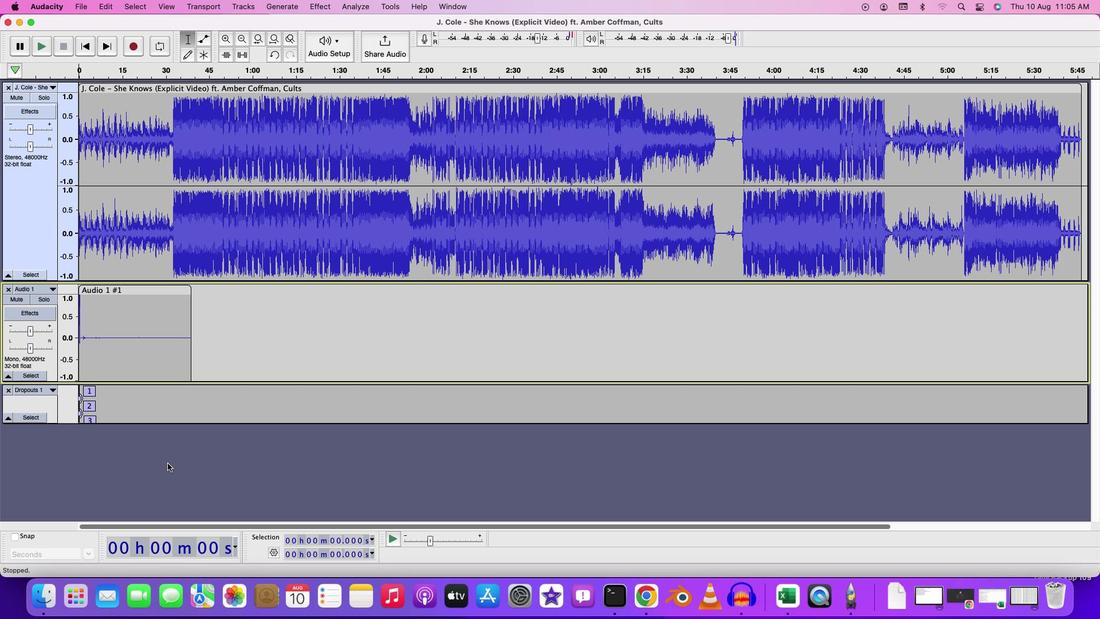 
Action: Mouse pressed left at (167, 463)
Screenshot: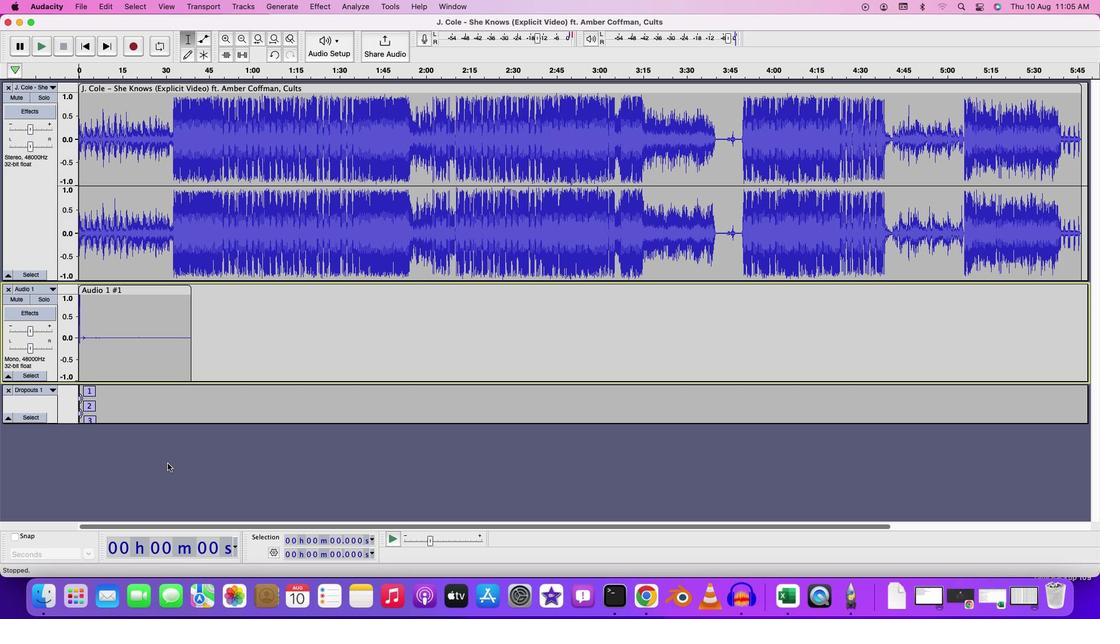 
Action: Mouse moved to (10, 392)
Screenshot: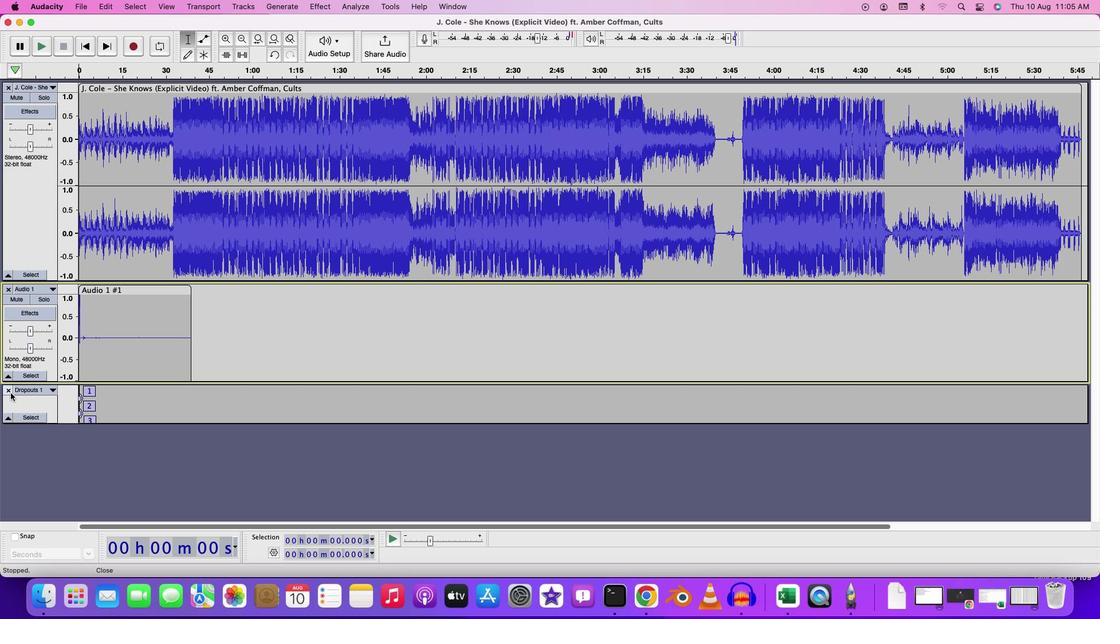 
Action: Mouse pressed left at (10, 392)
Screenshot: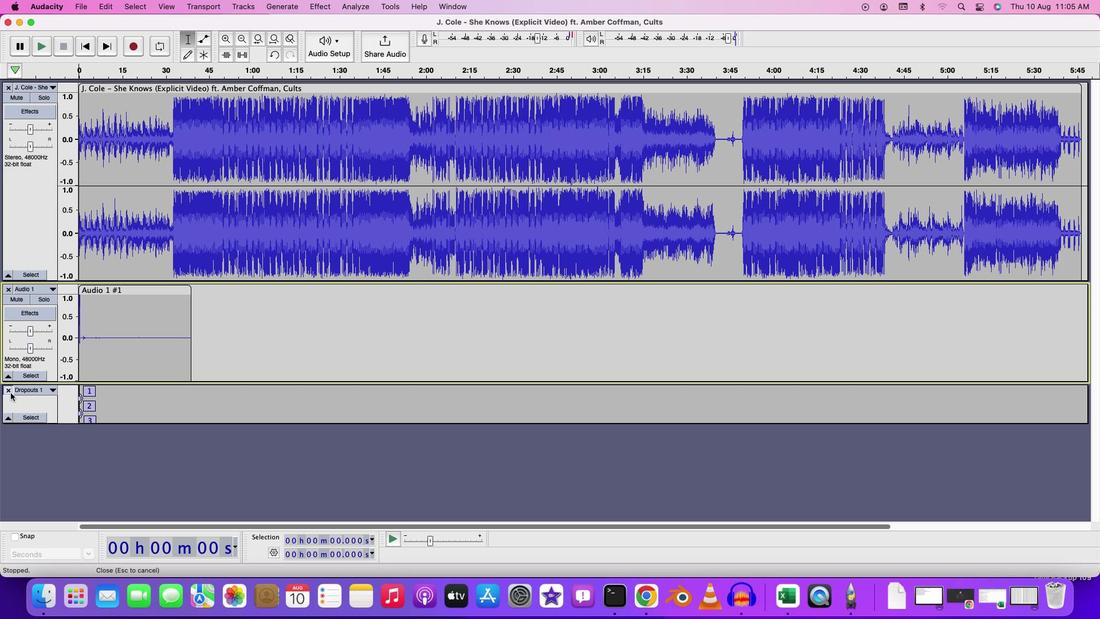 
Action: Mouse moved to (11, 288)
Screenshot: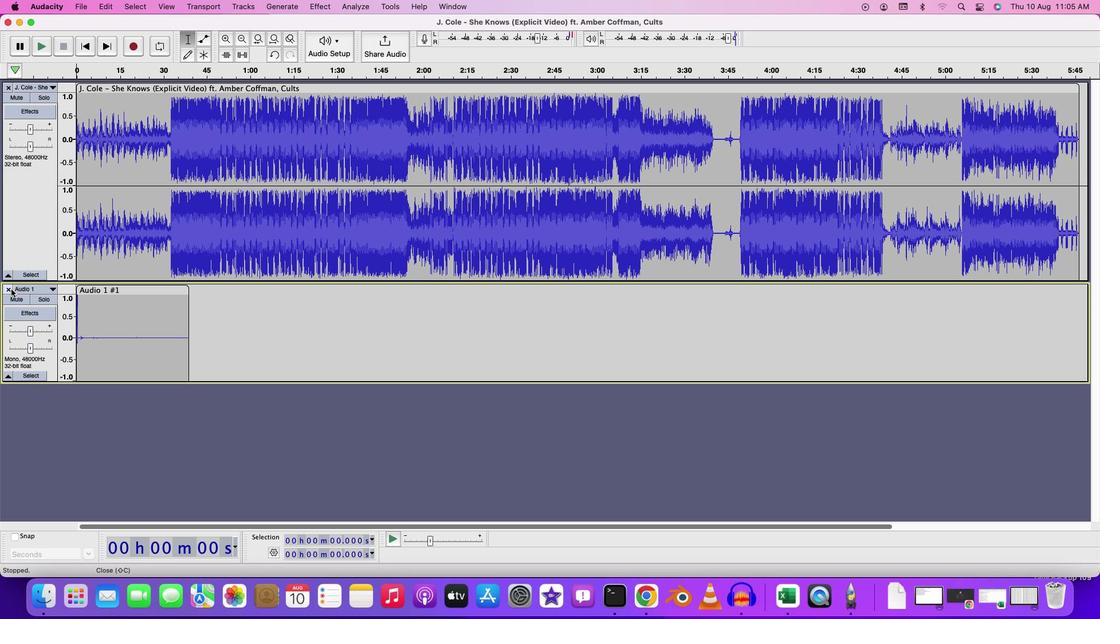 
Action: Mouse pressed left at (11, 288)
Screenshot: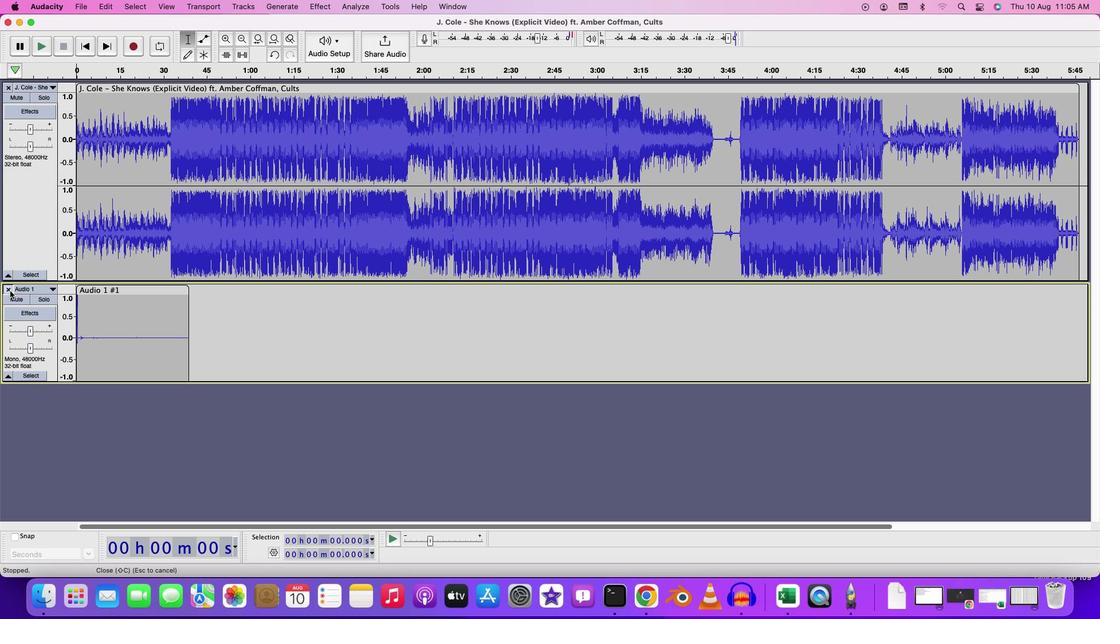 
Action: Mouse moved to (49, 7)
Screenshot: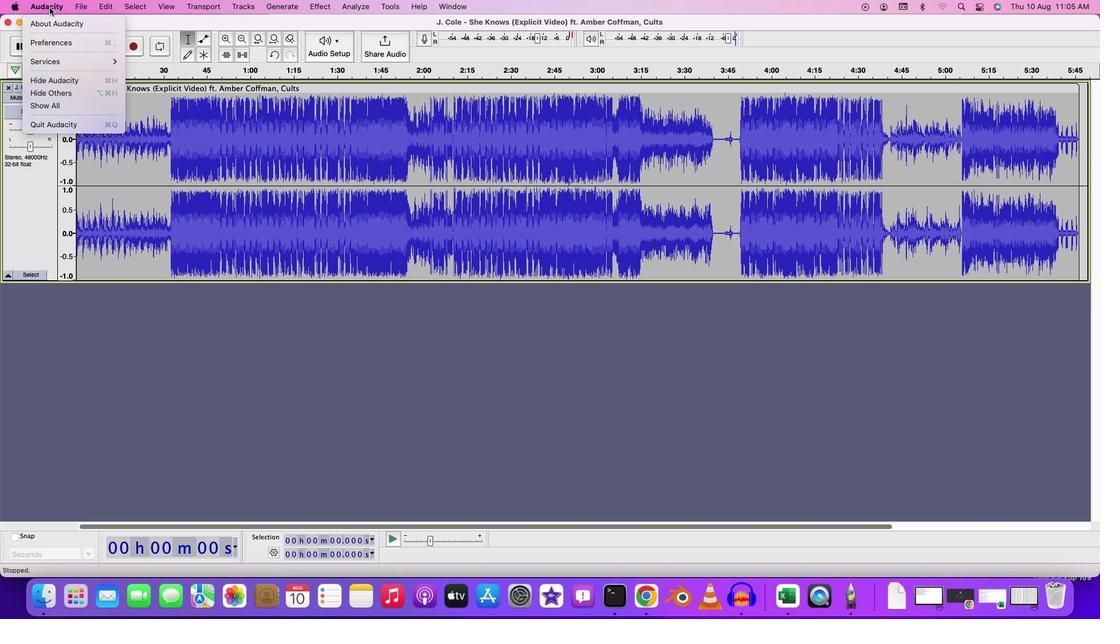 
Action: Mouse pressed left at (49, 7)
Screenshot: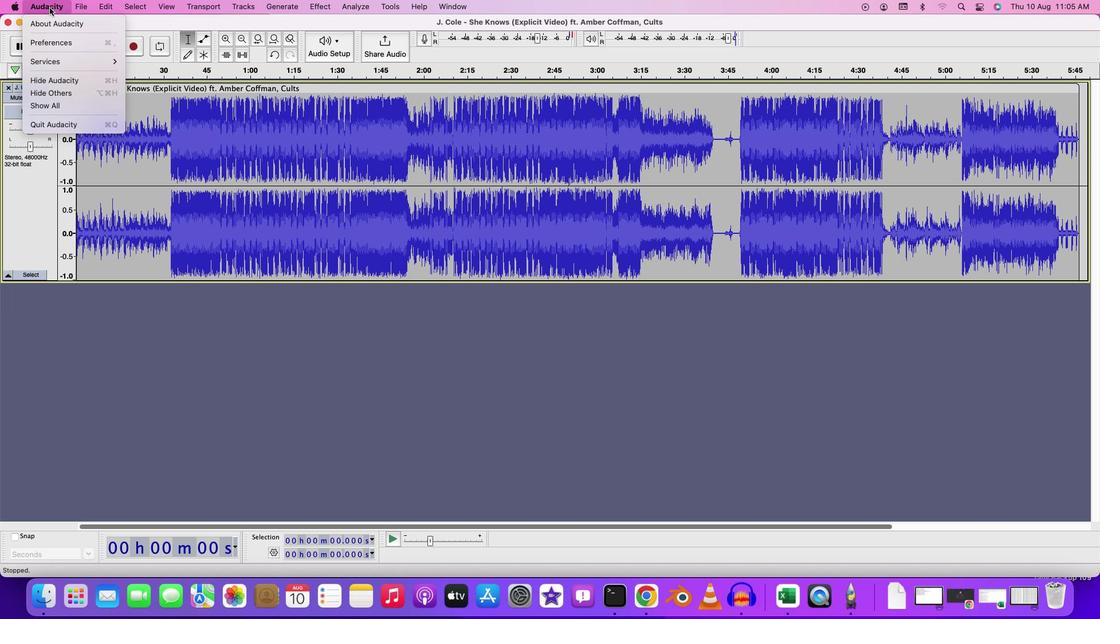 
Action: Mouse moved to (67, 47)
Screenshot: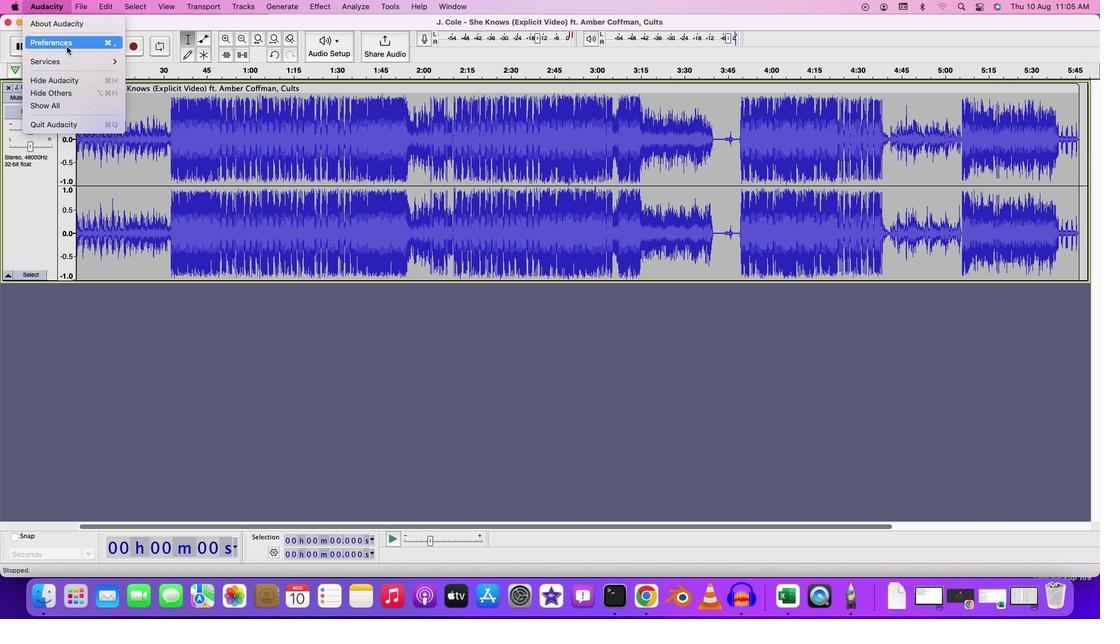 
Action: Mouse pressed left at (67, 47)
Screenshot: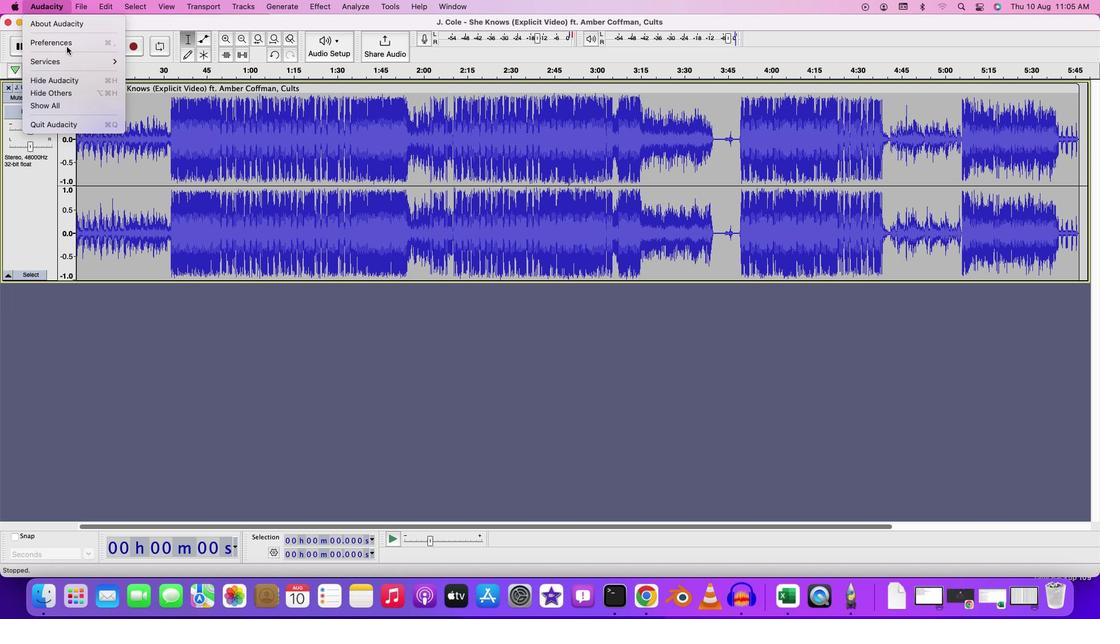 
Action: Mouse moved to (465, 284)
Screenshot: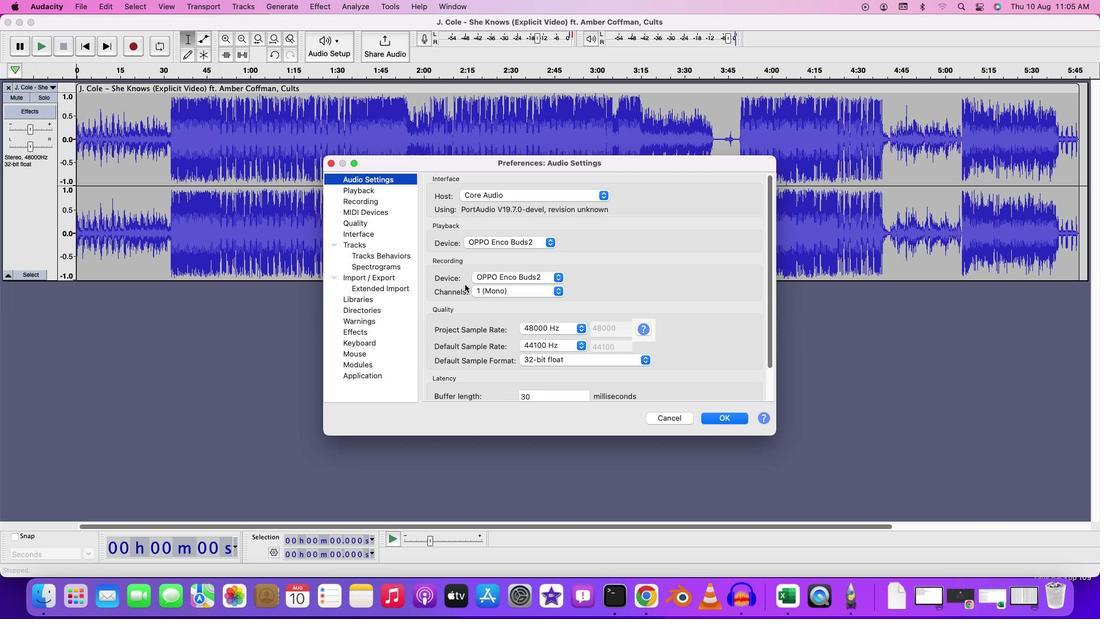 
Action: Mouse scrolled (465, 284) with delta (0, 0)
Screenshot: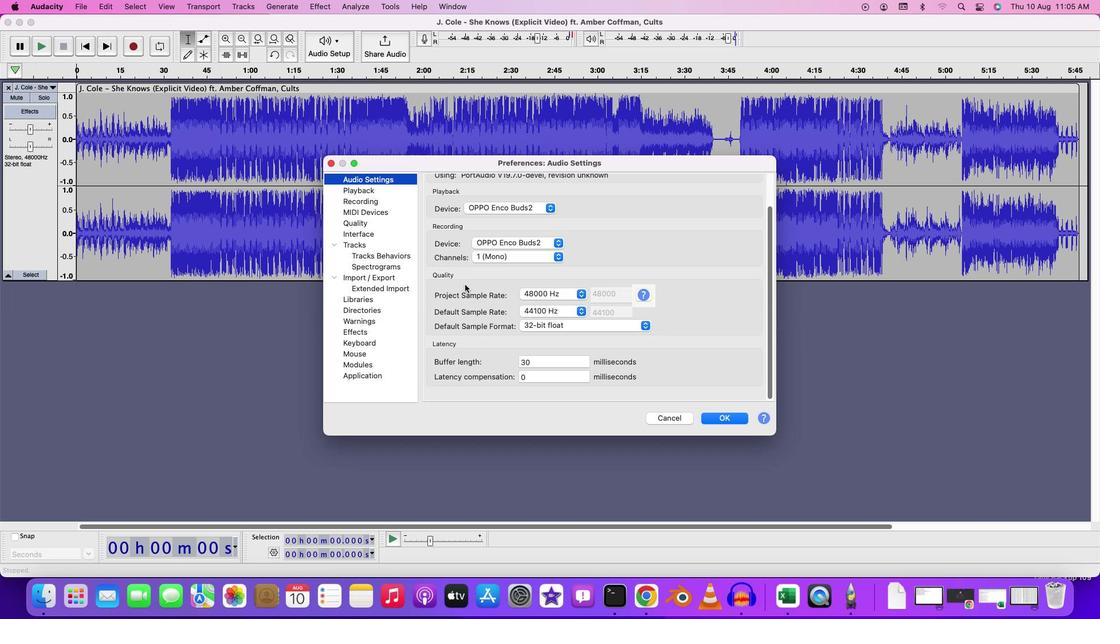 
Action: Mouse scrolled (465, 284) with delta (0, 0)
Screenshot: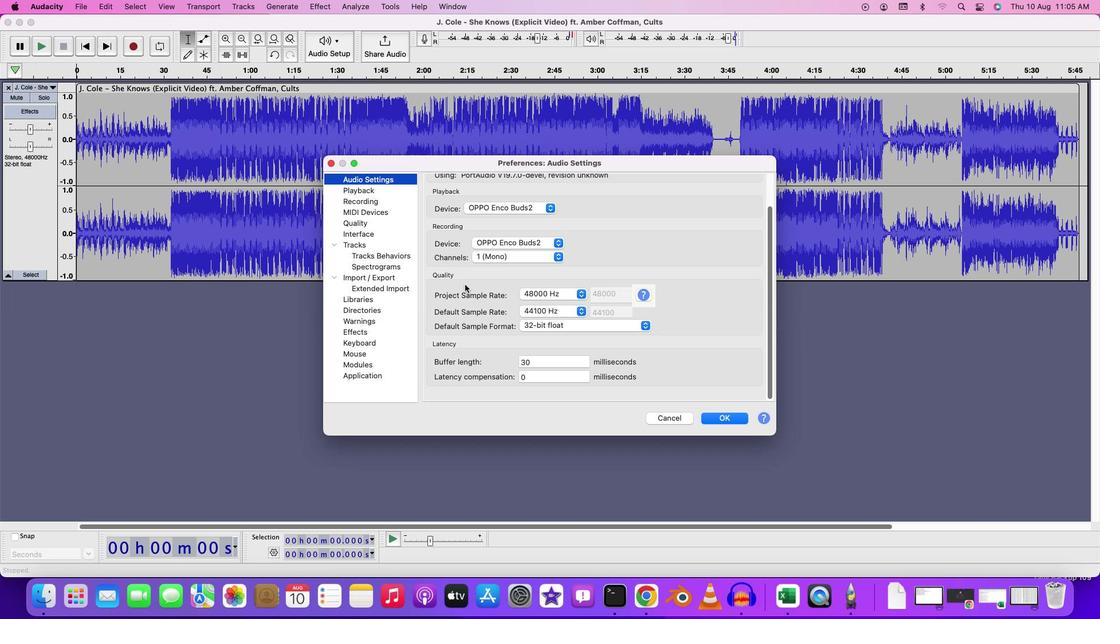 
Action: Mouse scrolled (465, 284) with delta (0, -1)
Screenshot: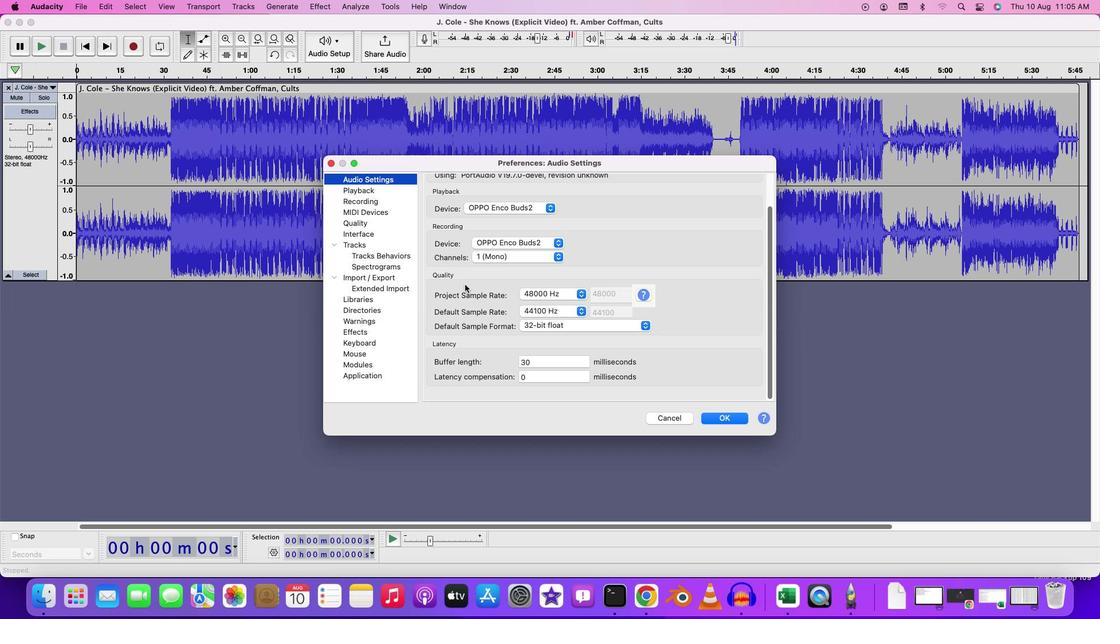
Action: Mouse scrolled (465, 284) with delta (0, 0)
Screenshot: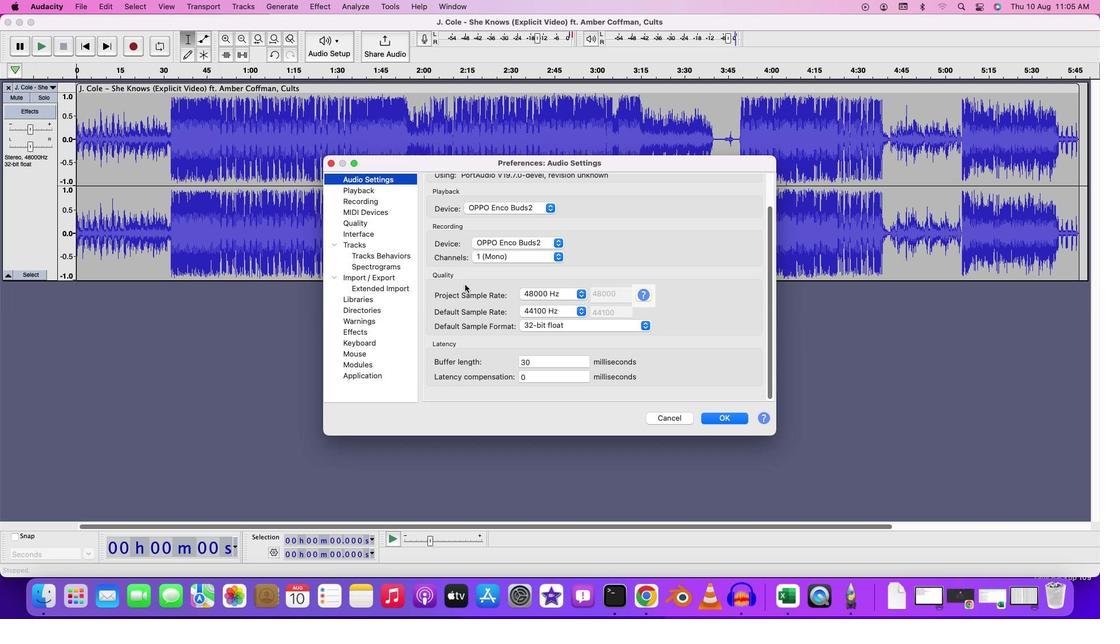 
Action: Mouse scrolled (465, 284) with delta (0, 0)
Screenshot: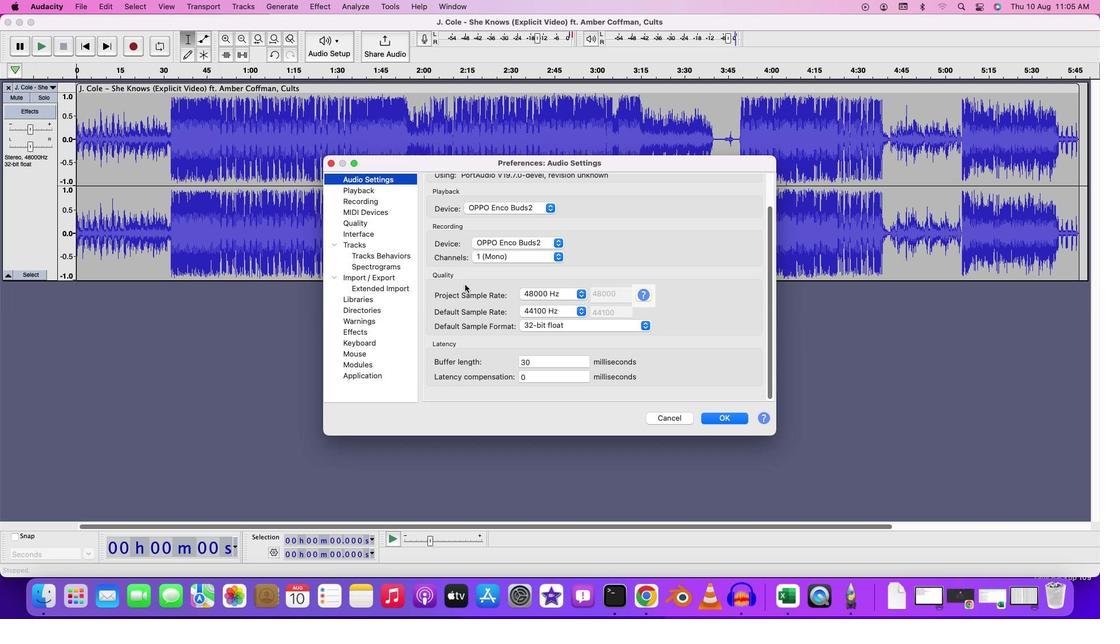 
Action: Mouse scrolled (465, 284) with delta (0, -1)
Screenshot: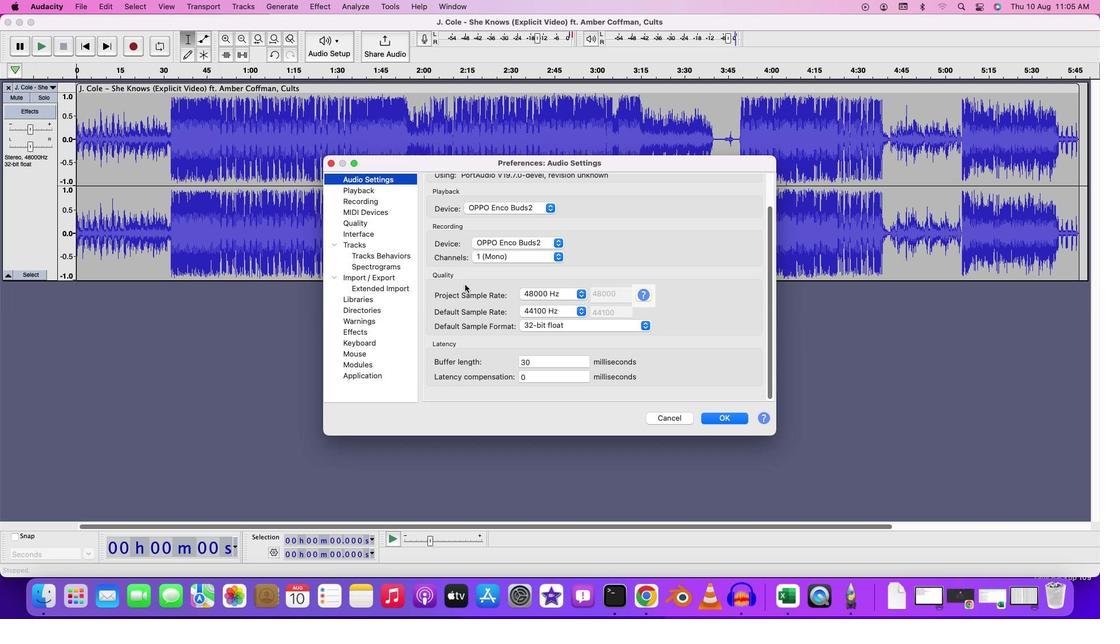 
Action: Mouse scrolled (465, 284) with delta (0, -2)
Screenshot: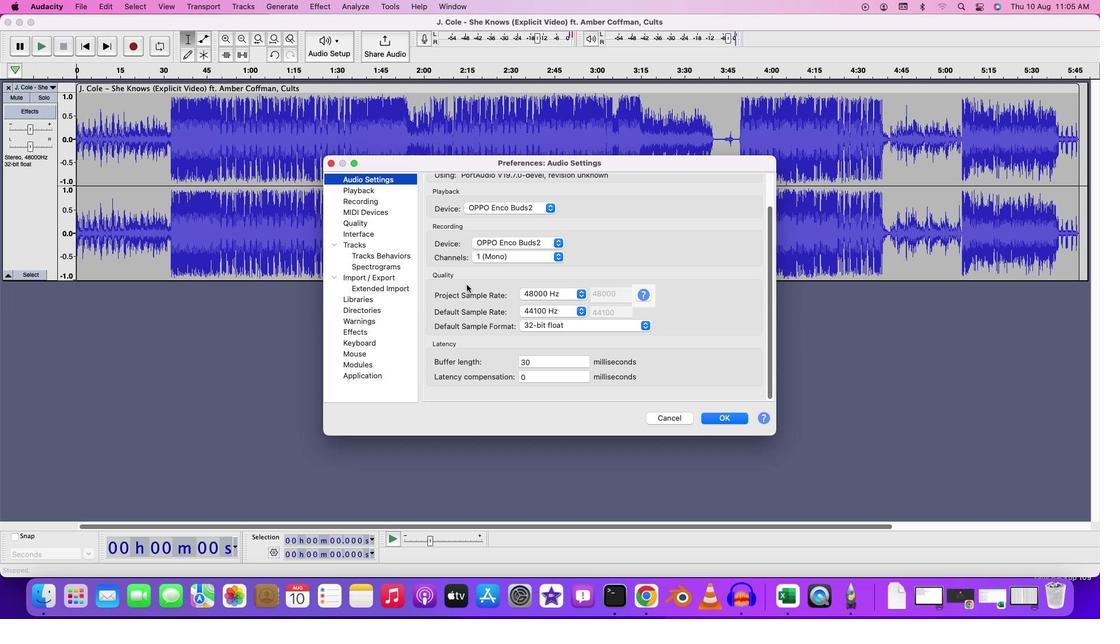 
Action: Mouse moved to (548, 374)
Screenshot: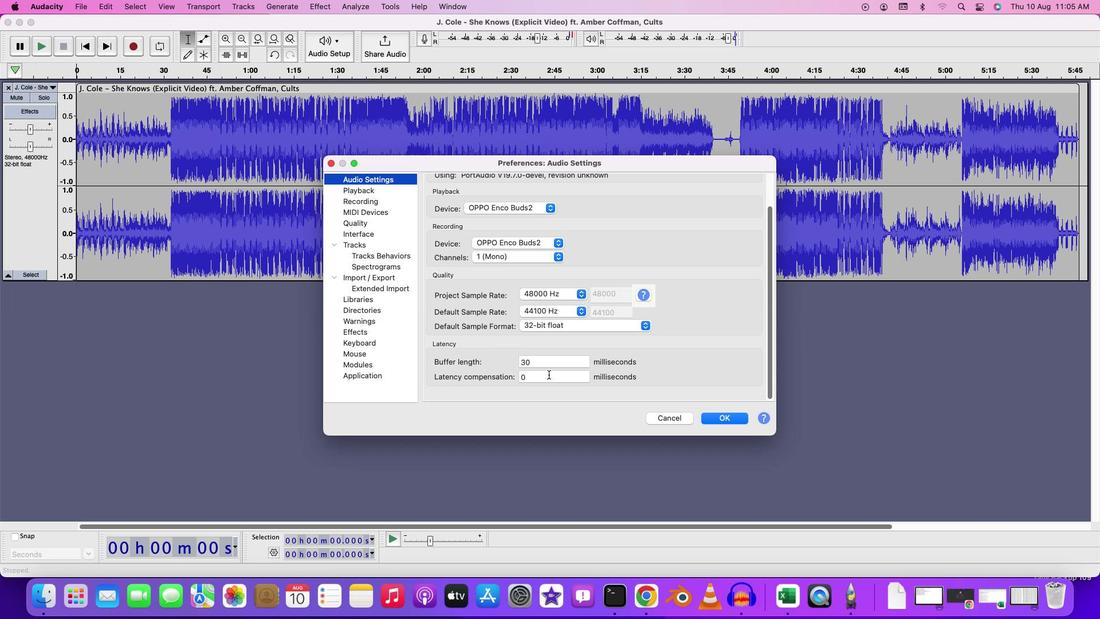 
Action: Mouse pressed left at (548, 374)
Screenshot: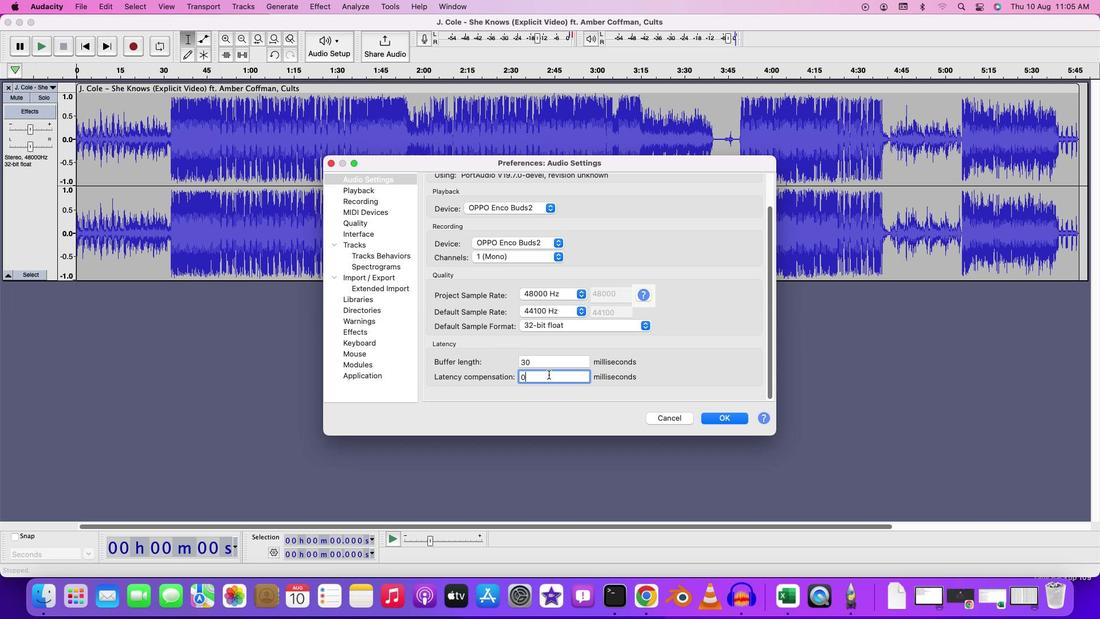 
Action: Mouse moved to (549, 373)
Screenshot: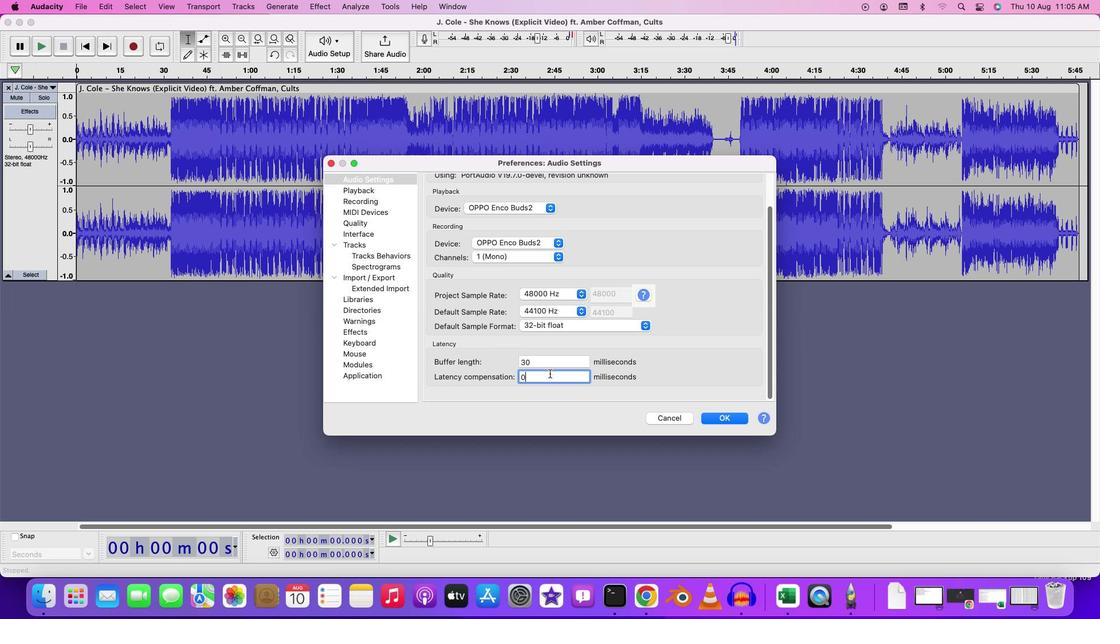 
Action: Key pressed Key.backspaceKey.backspace'-''1''3''0'
Screenshot: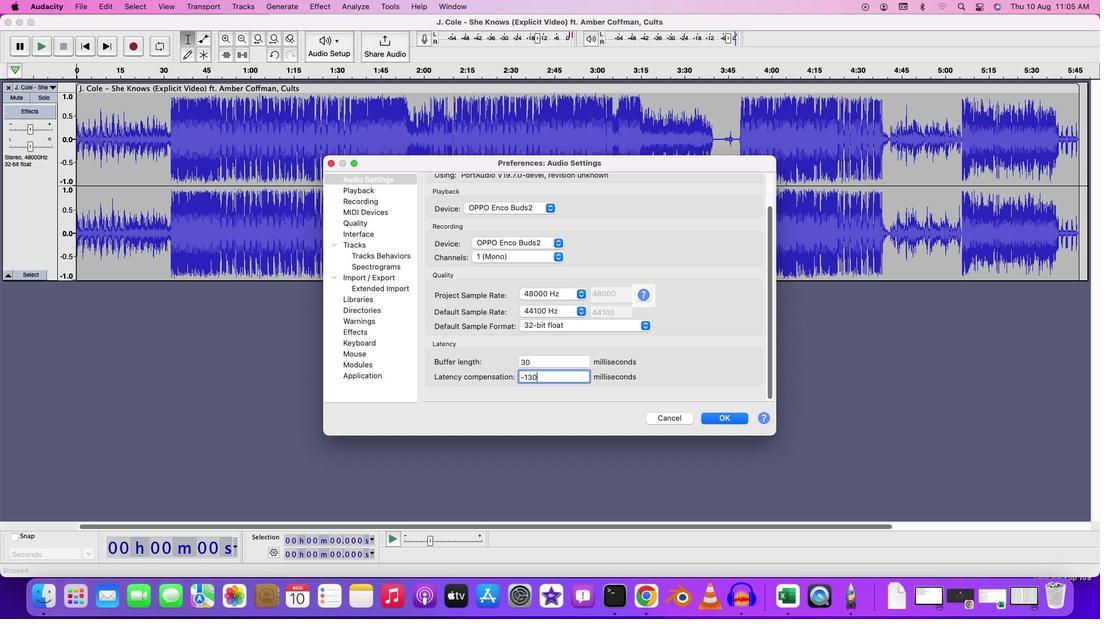 
Action: Mouse moved to (550, 364)
Screenshot: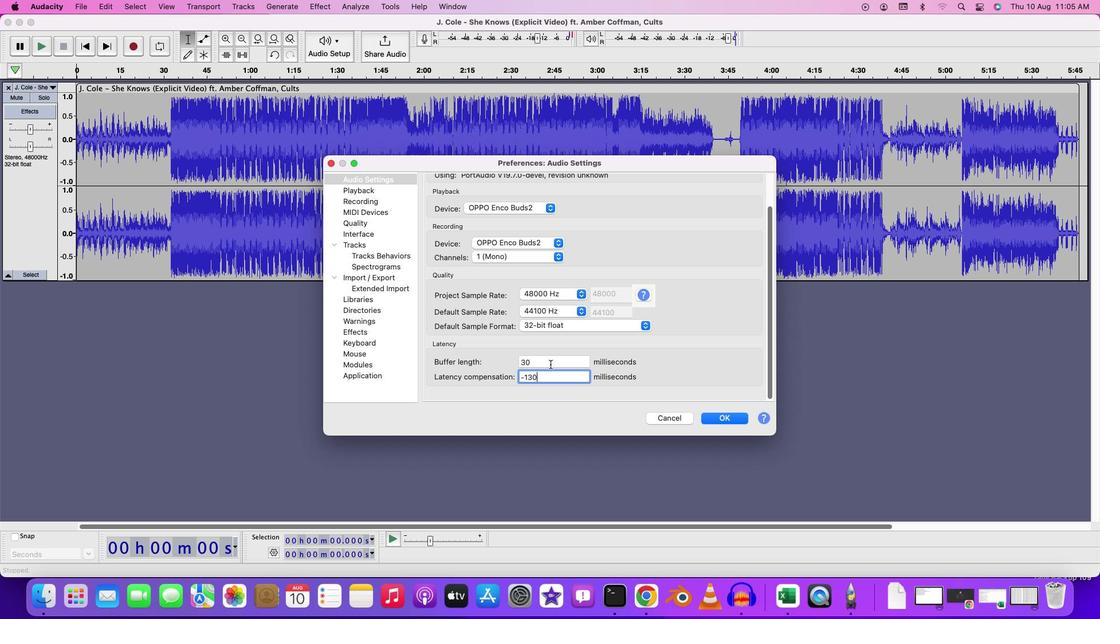 
Action: Mouse pressed left at (550, 364)
Screenshot: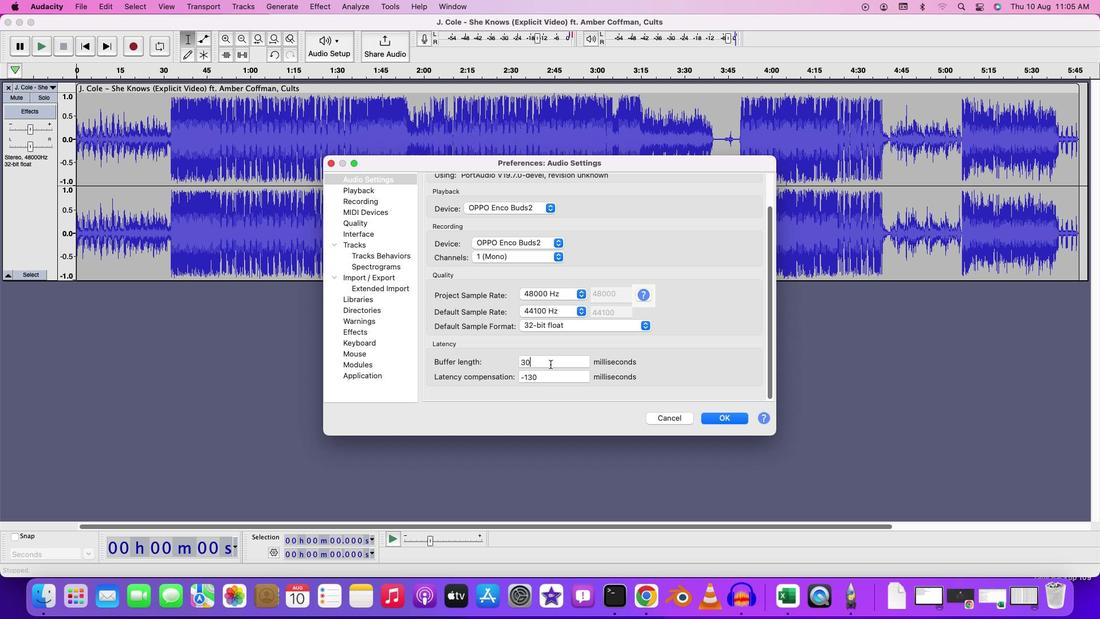 
Action: Key pressed Key.backspaceKey.backspace'4''0''0''0'Key.backspace
Screenshot: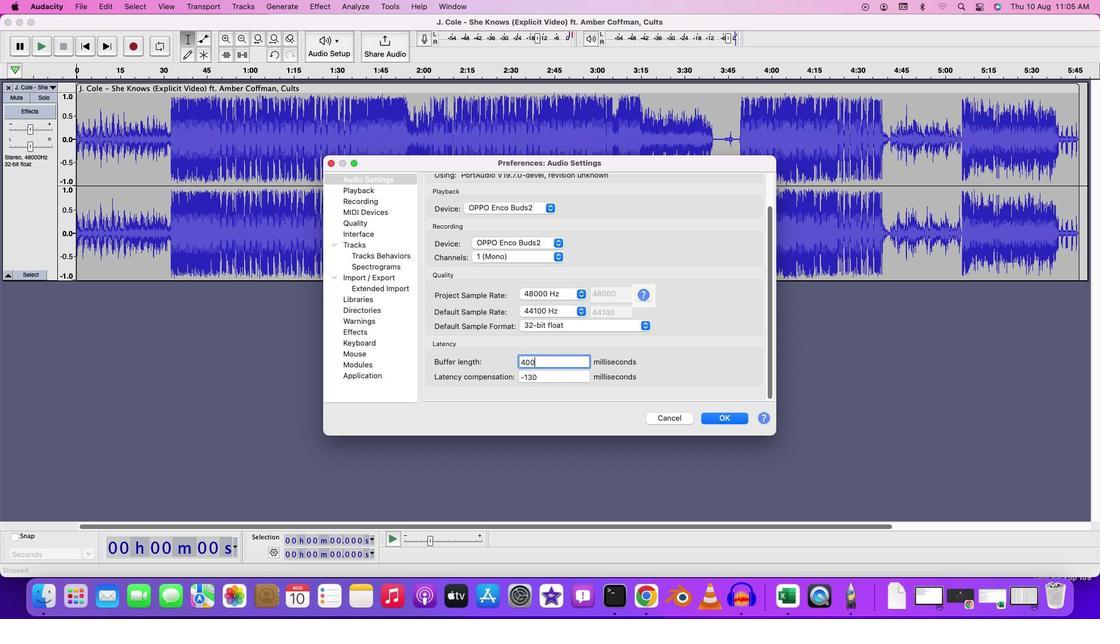 
Action: Mouse moved to (727, 420)
Screenshot: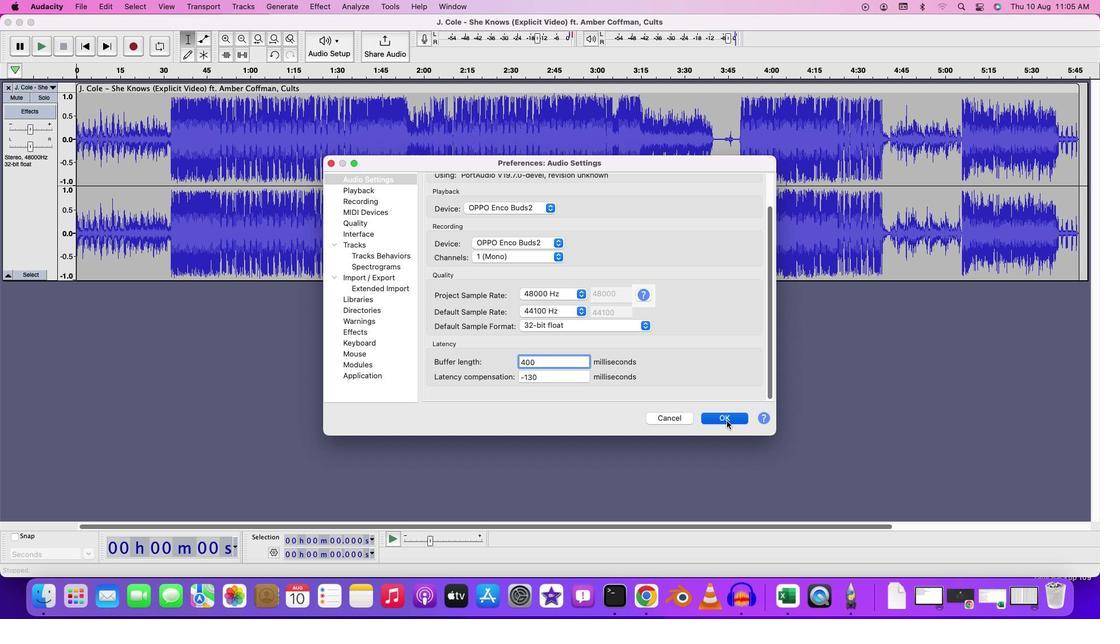 
Action: Mouse pressed left at (727, 420)
Screenshot: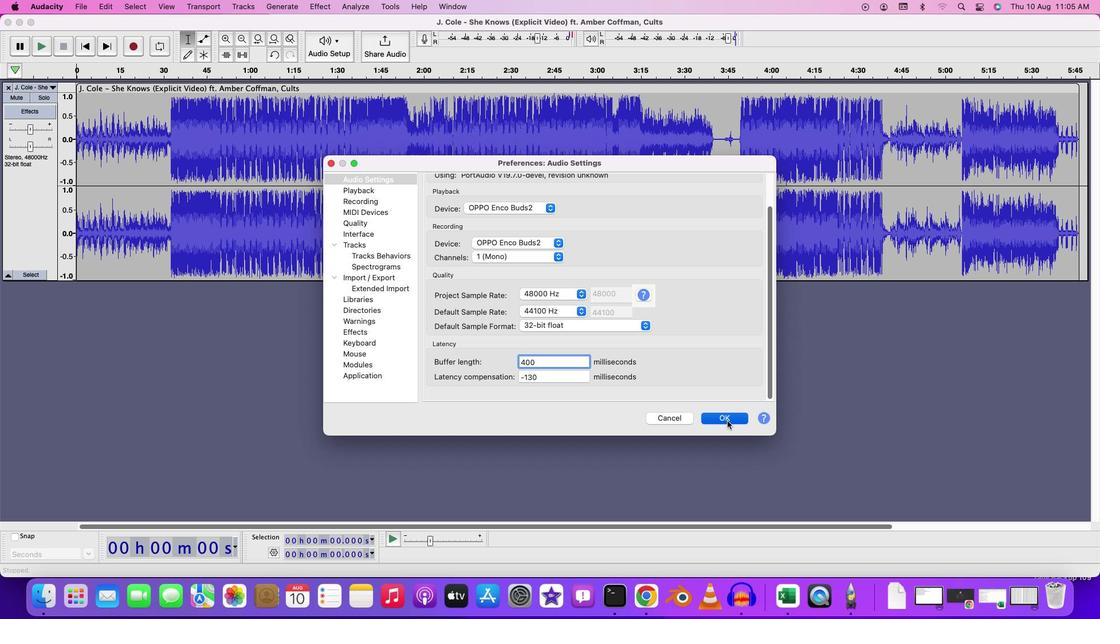 
Action: Mouse moved to (57, 2)
Screenshot: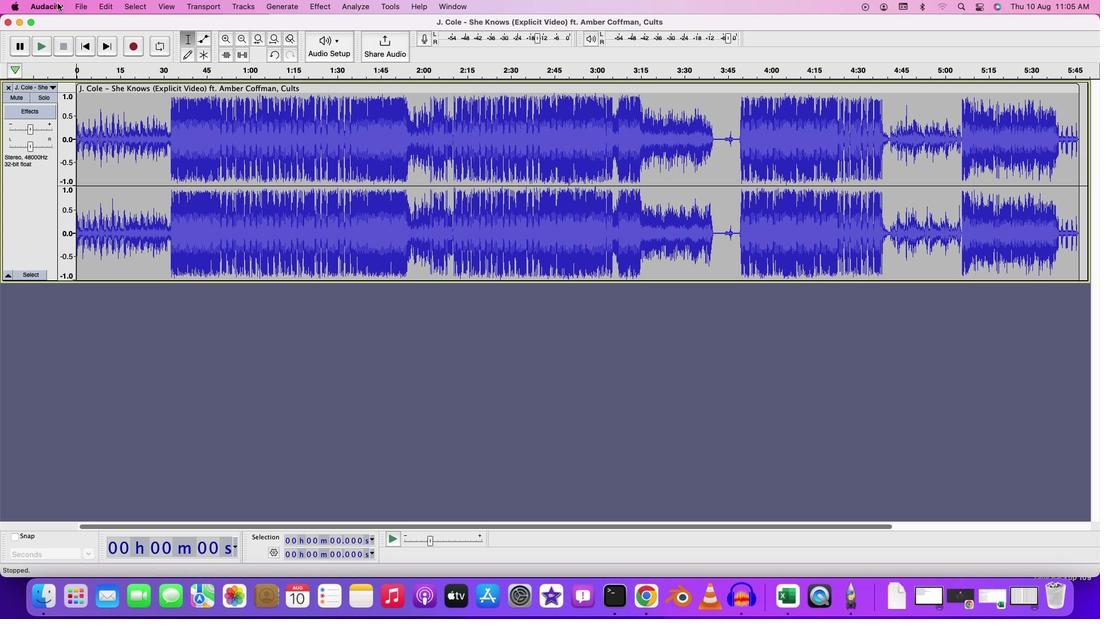
Action: Mouse pressed left at (57, 2)
Screenshot: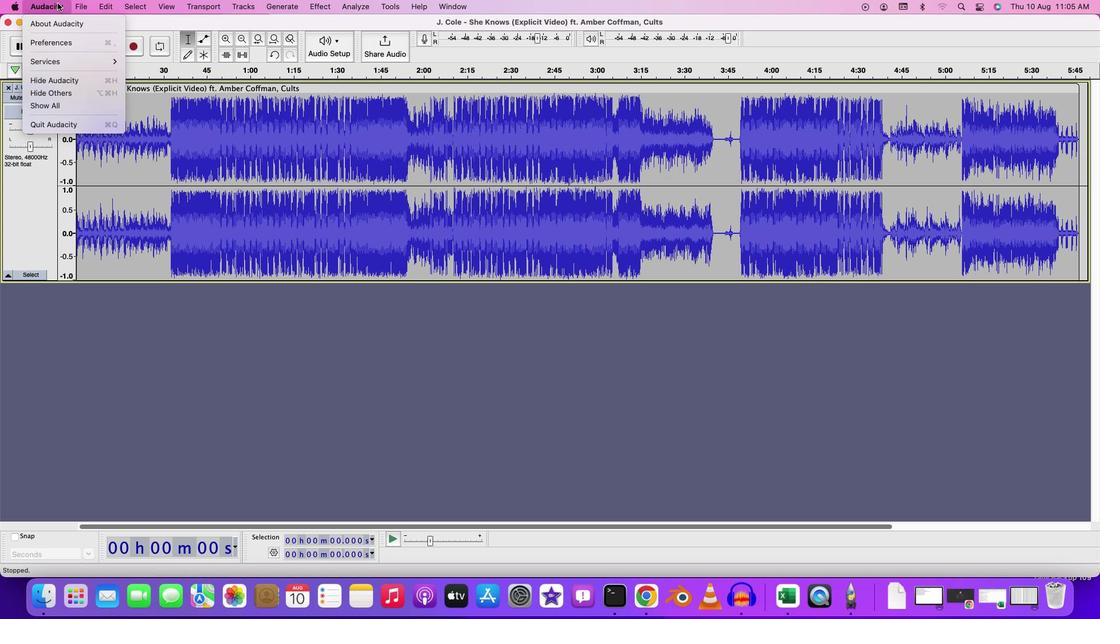 
Action: Mouse moved to (57, 41)
Screenshot: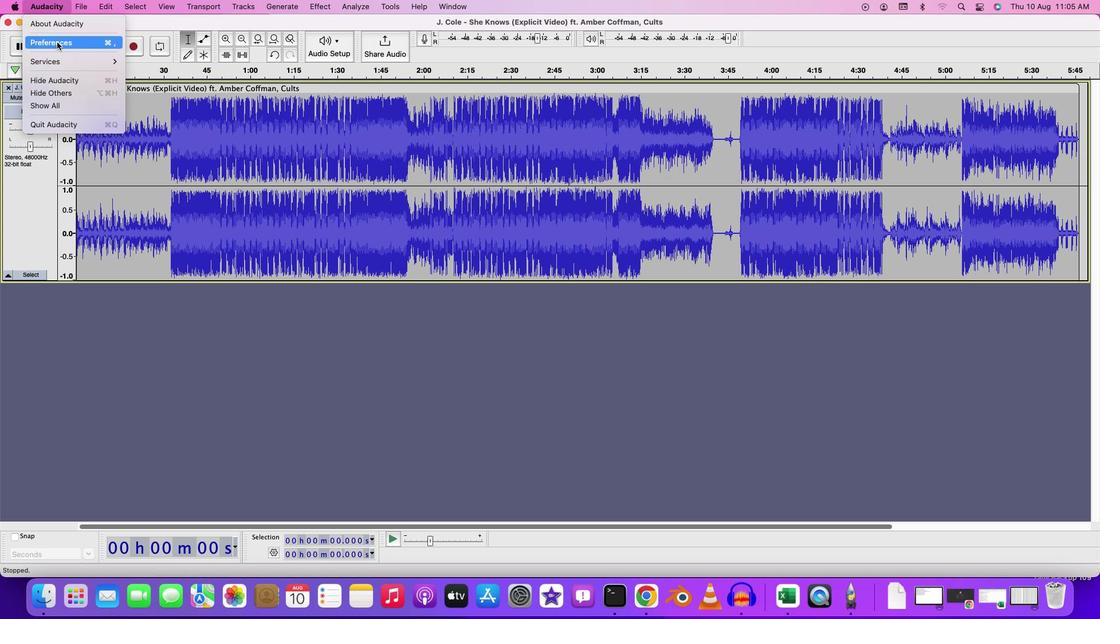 
Action: Mouse pressed left at (57, 41)
Screenshot: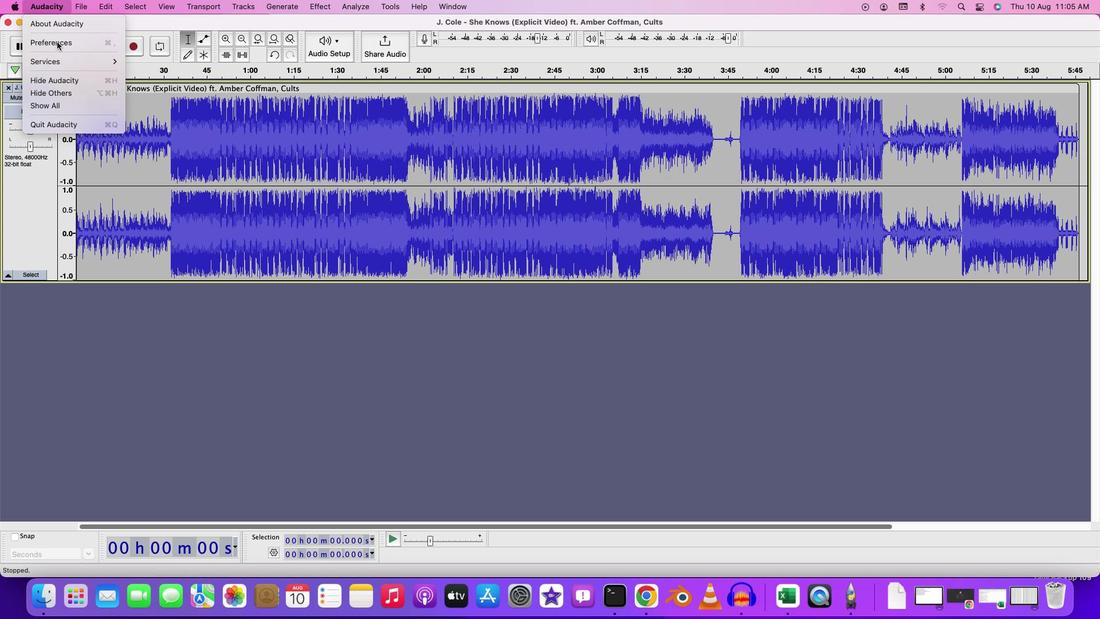 
Action: Mouse moved to (376, 198)
Screenshot: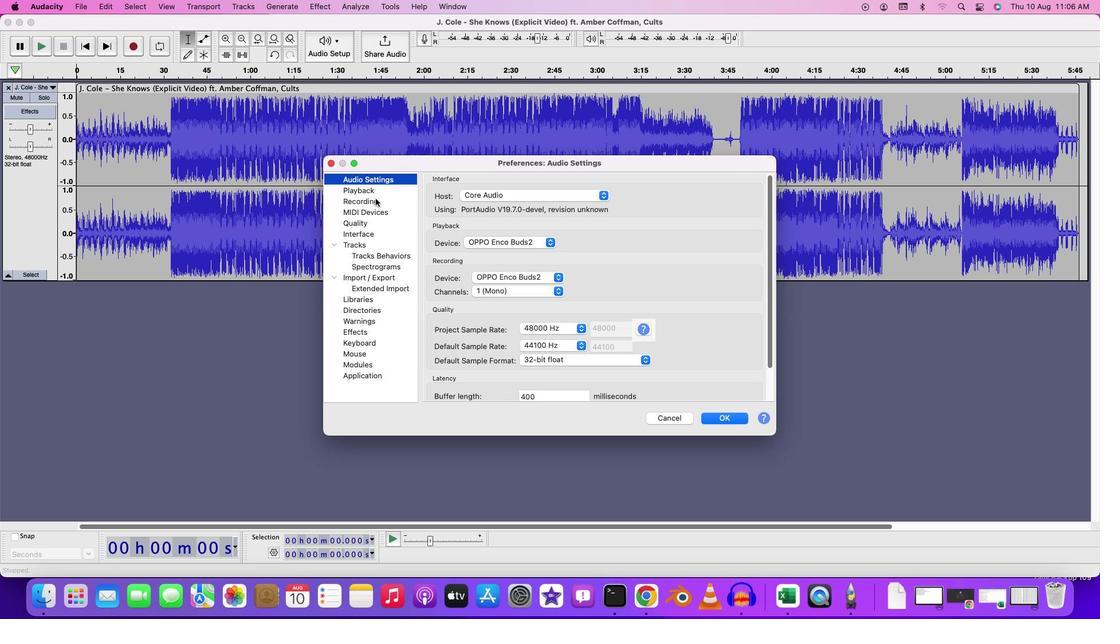 
Action: Mouse pressed left at (376, 198)
Screenshot: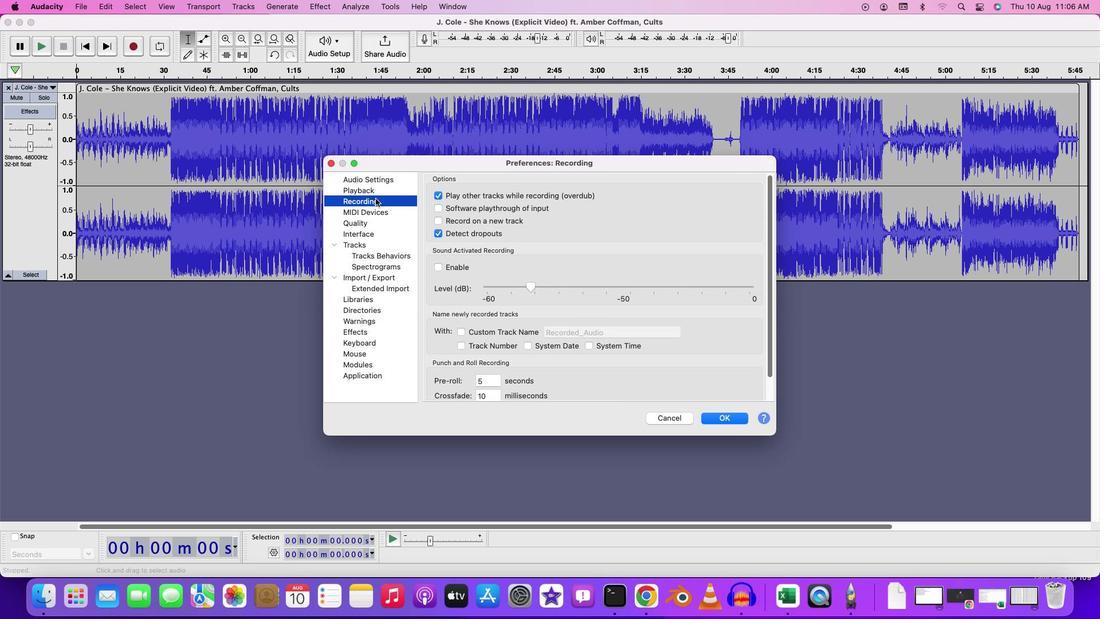 
Action: Mouse moved to (437, 207)
Screenshot: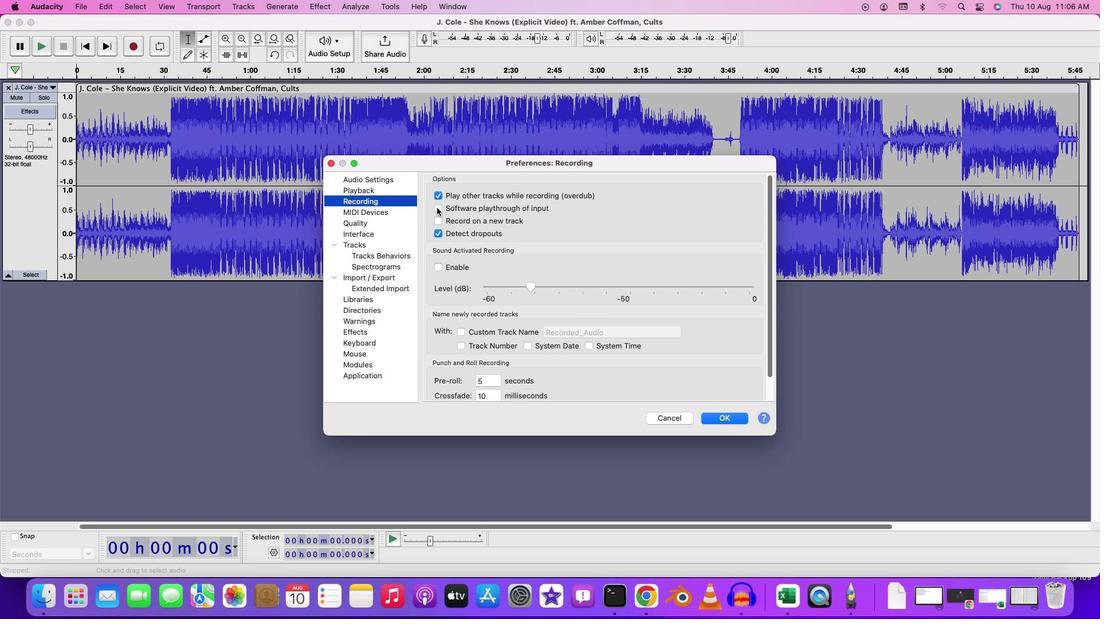 
Action: Mouse pressed left at (437, 207)
Screenshot: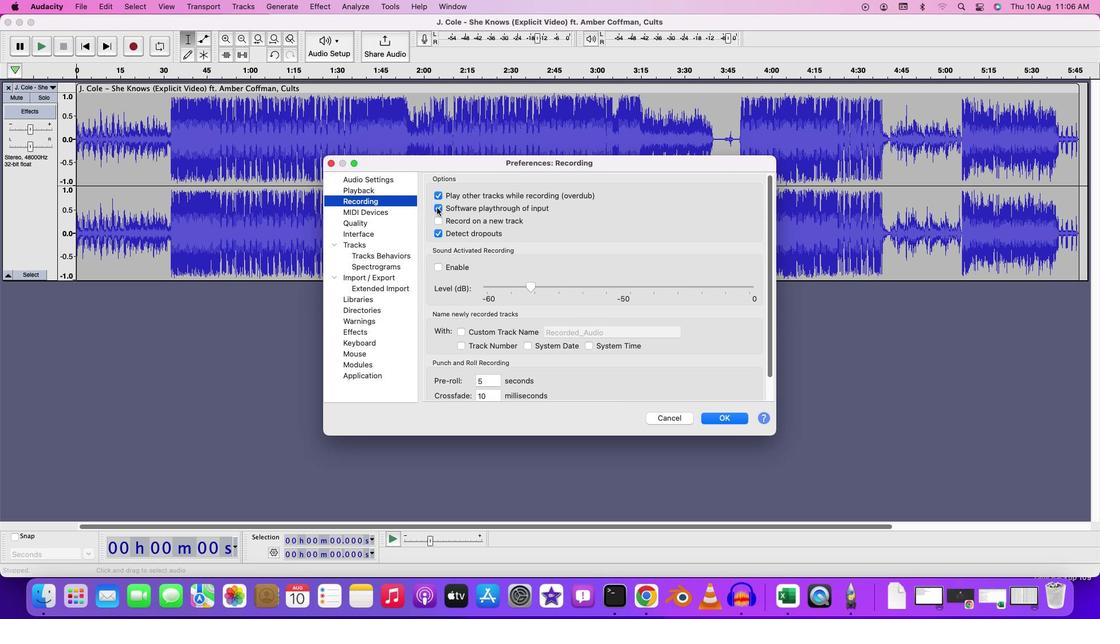 
Action: Mouse moved to (744, 420)
Screenshot: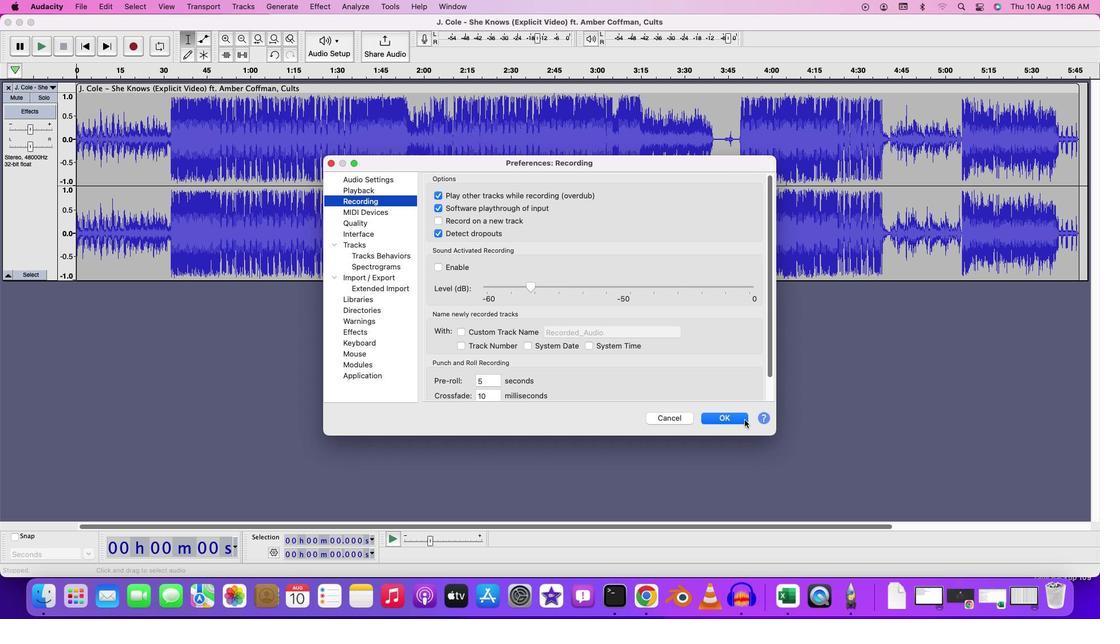 
Action: Mouse pressed left at (744, 420)
Screenshot: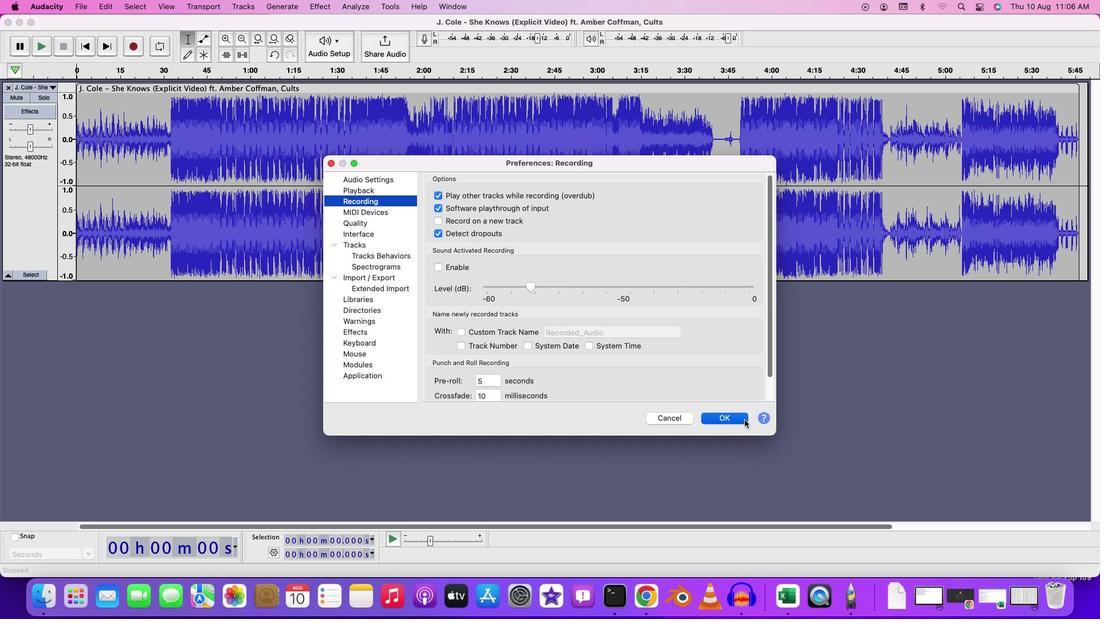 
Action: Mouse moved to (77, 220)
Screenshot: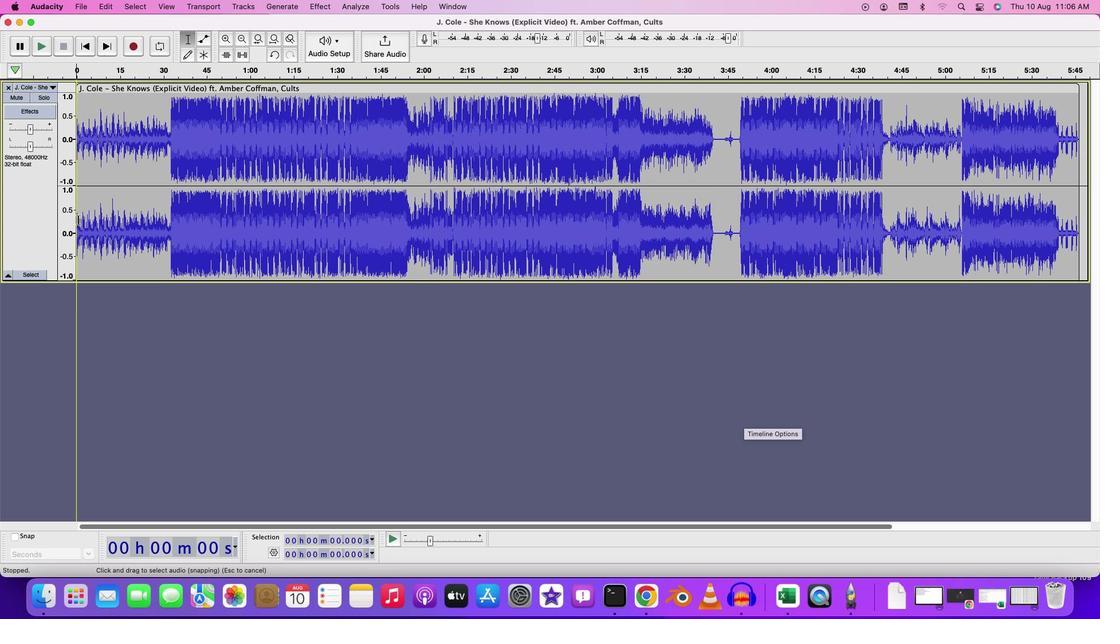 
Action: Mouse pressed left at (77, 220)
Screenshot: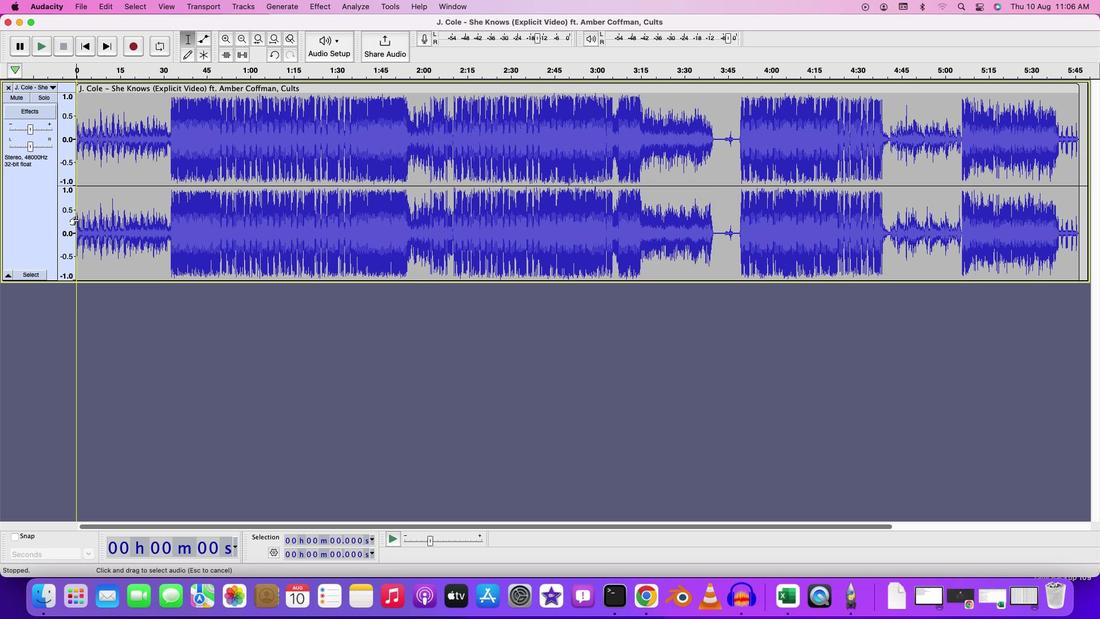 
Action: Mouse moved to (136, 47)
Screenshot: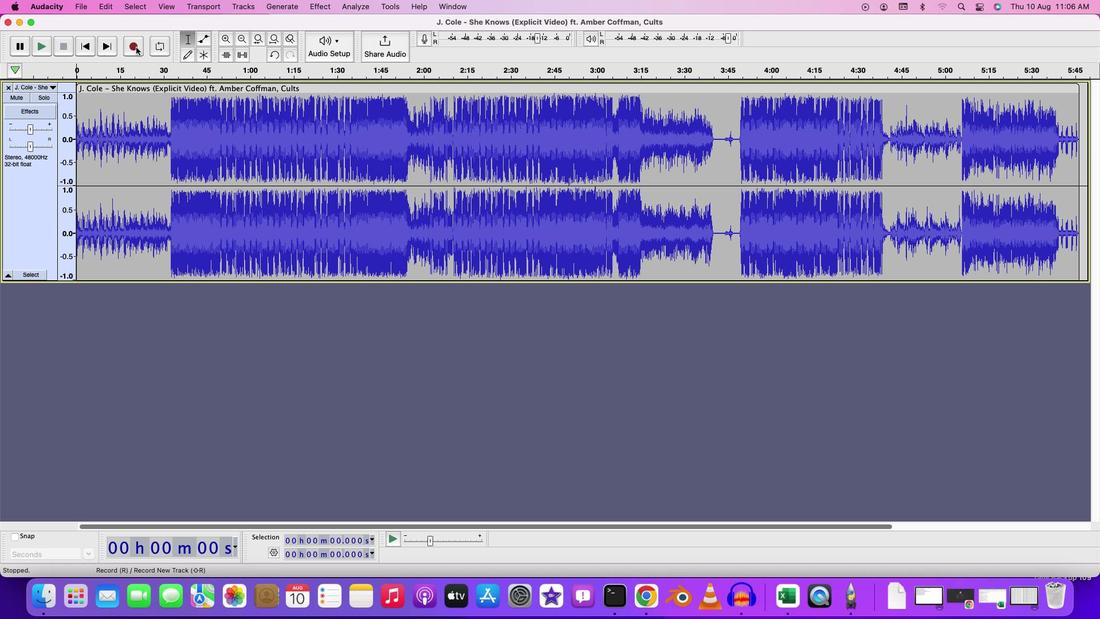 
Action: Mouse pressed left at (136, 47)
Screenshot: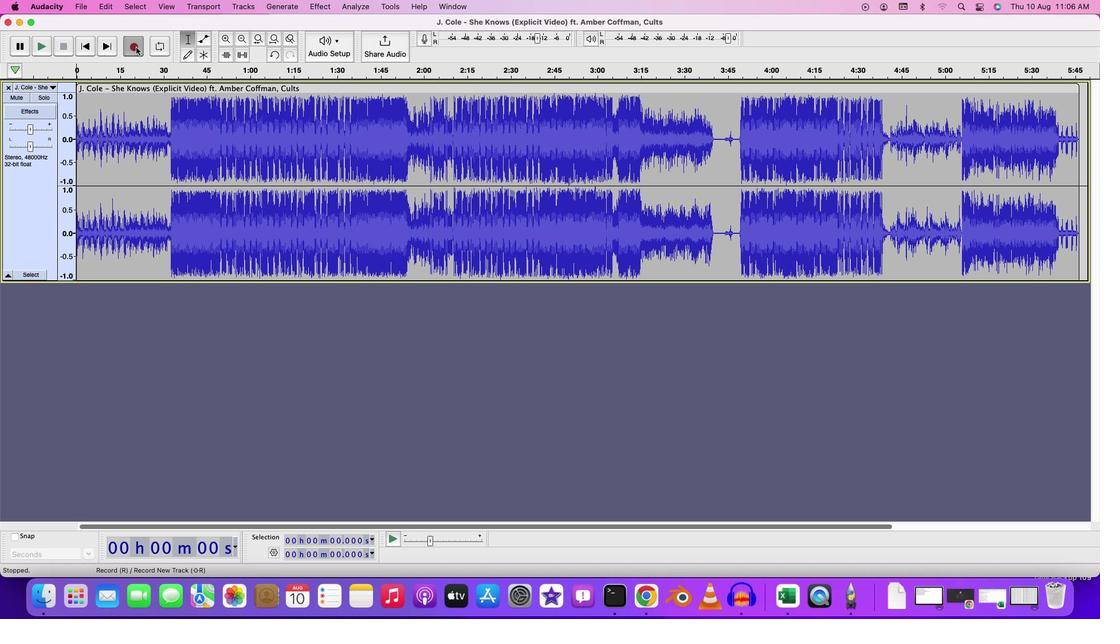 
Action: Mouse moved to (62, 47)
Screenshot: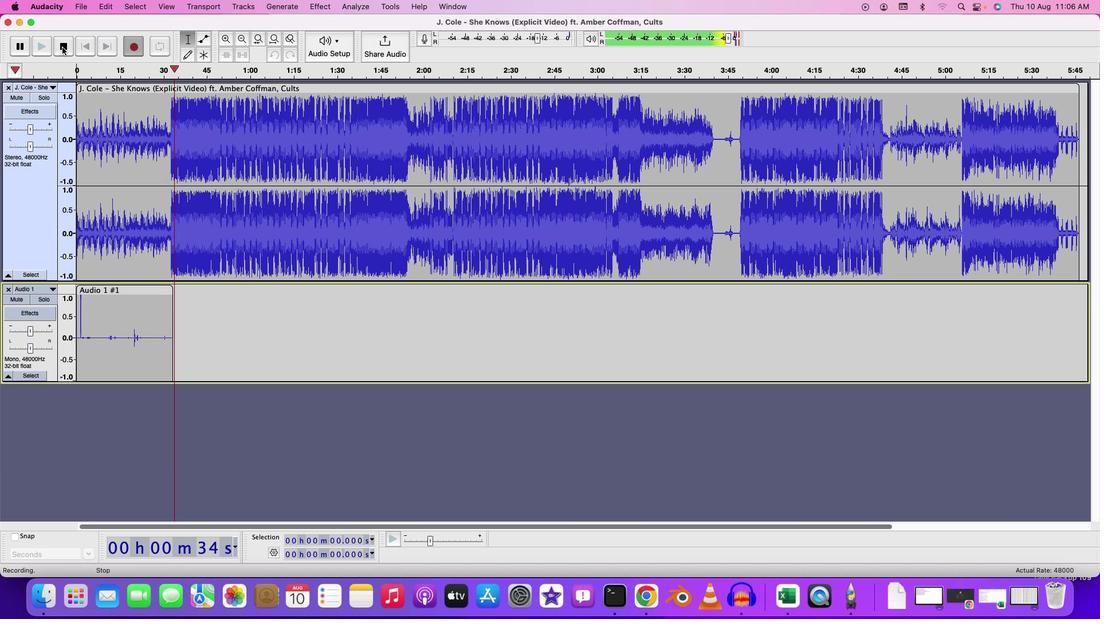 
Action: Mouse pressed left at (62, 47)
Screenshot: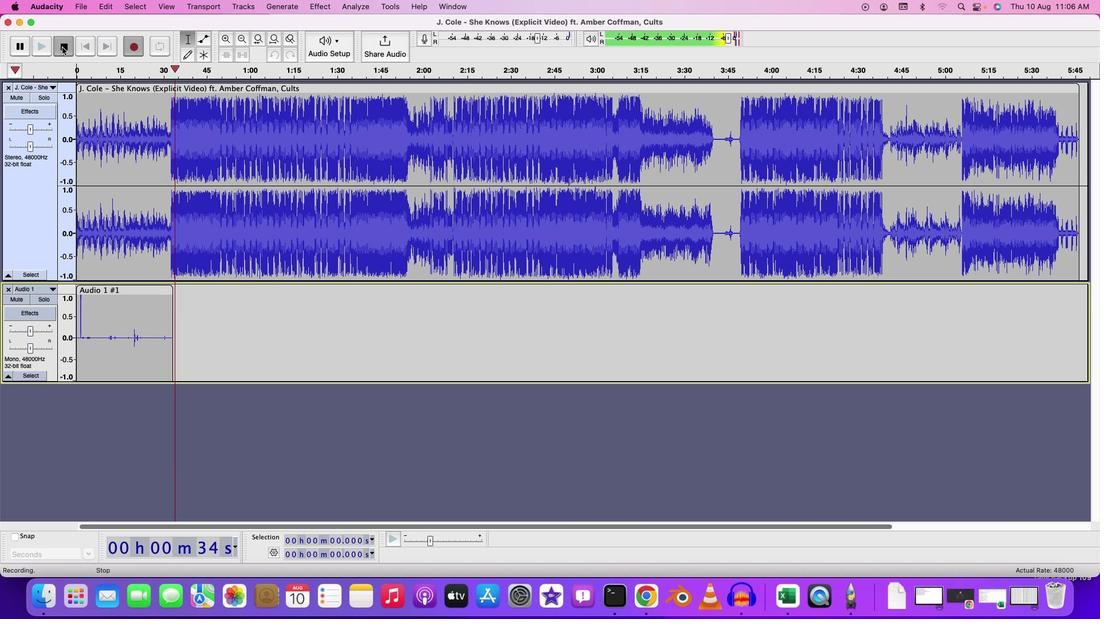 
Action: Mouse moved to (23, 95)
Screenshot: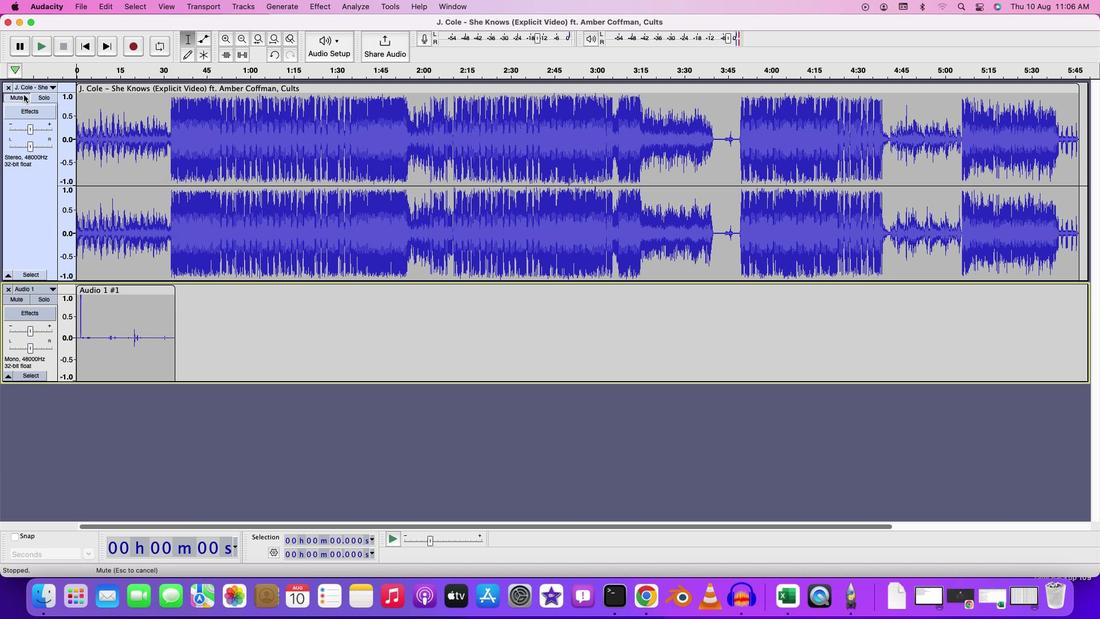 
Action: Mouse pressed left at (23, 95)
Screenshot: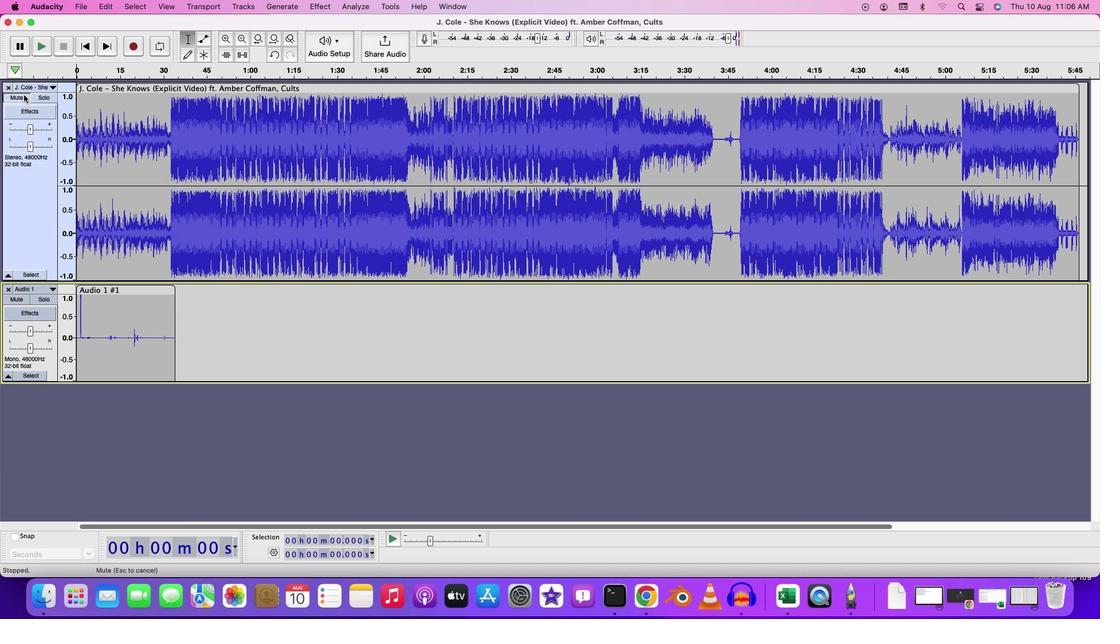 
Action: Mouse moved to (80, 267)
Screenshot: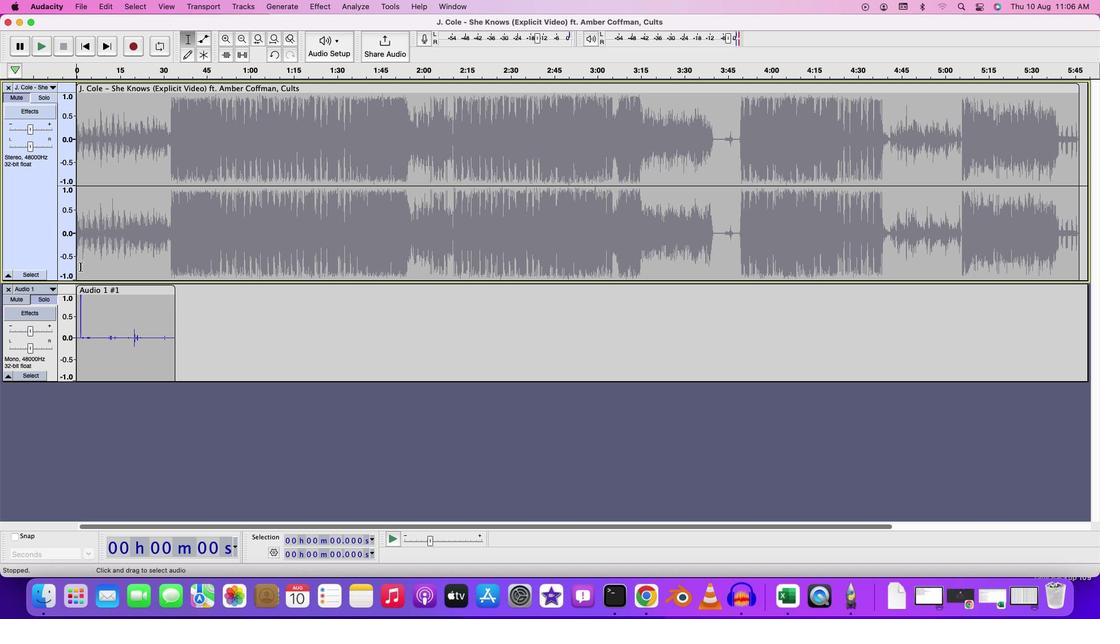 
Action: Mouse pressed left at (80, 267)
Screenshot: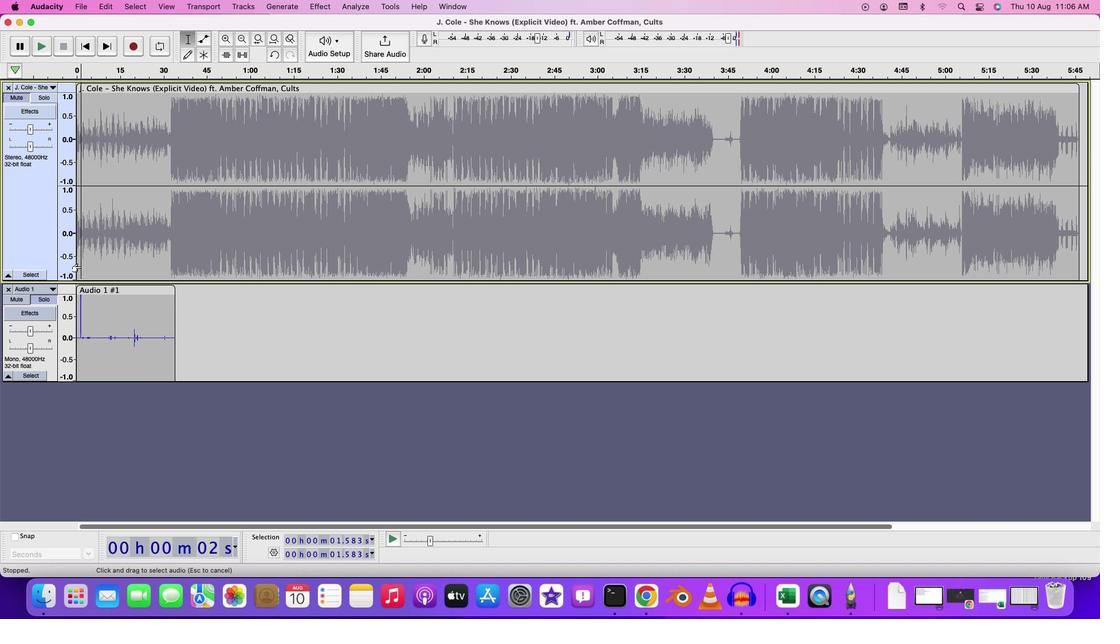 
Action: Key pressed Key.space
Screenshot: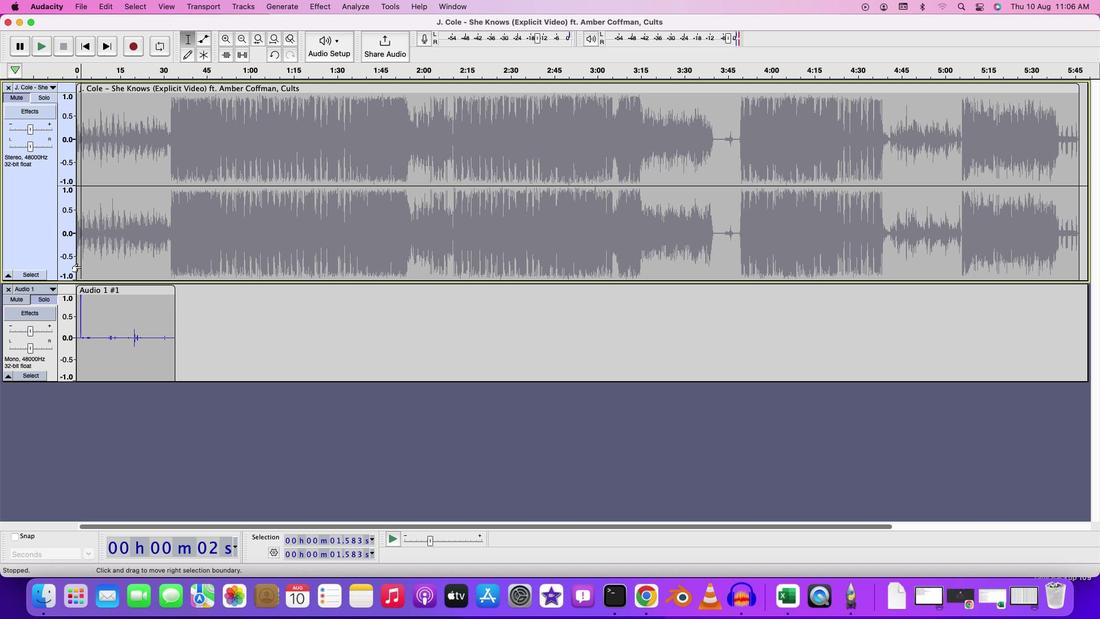 
Action: Mouse moved to (133, 302)
Screenshot: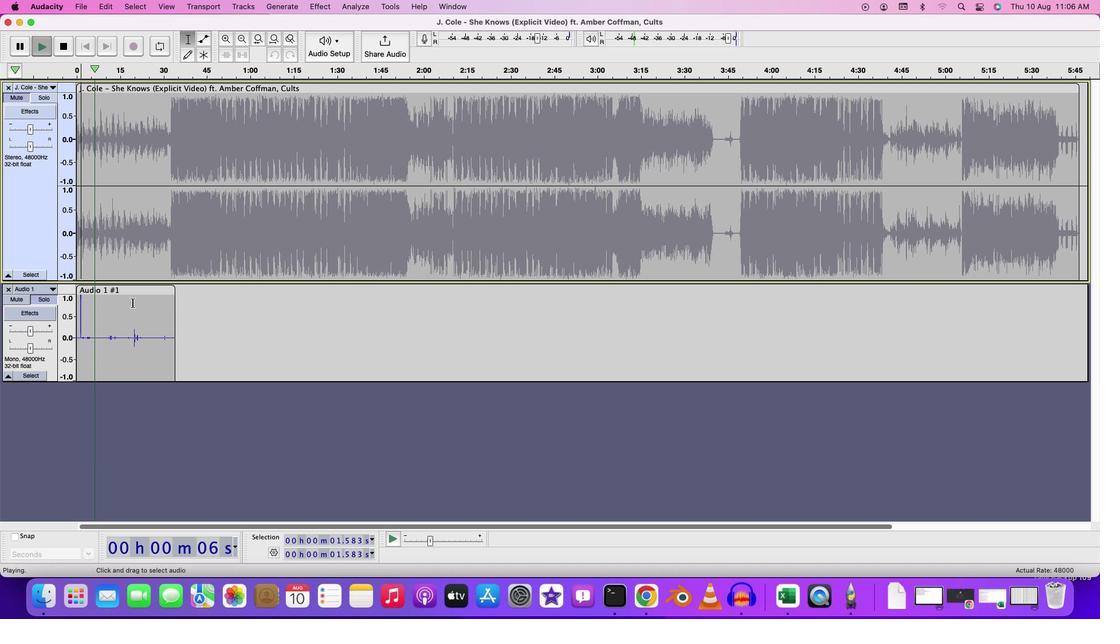 
Action: Mouse pressed left at (133, 302)
Screenshot: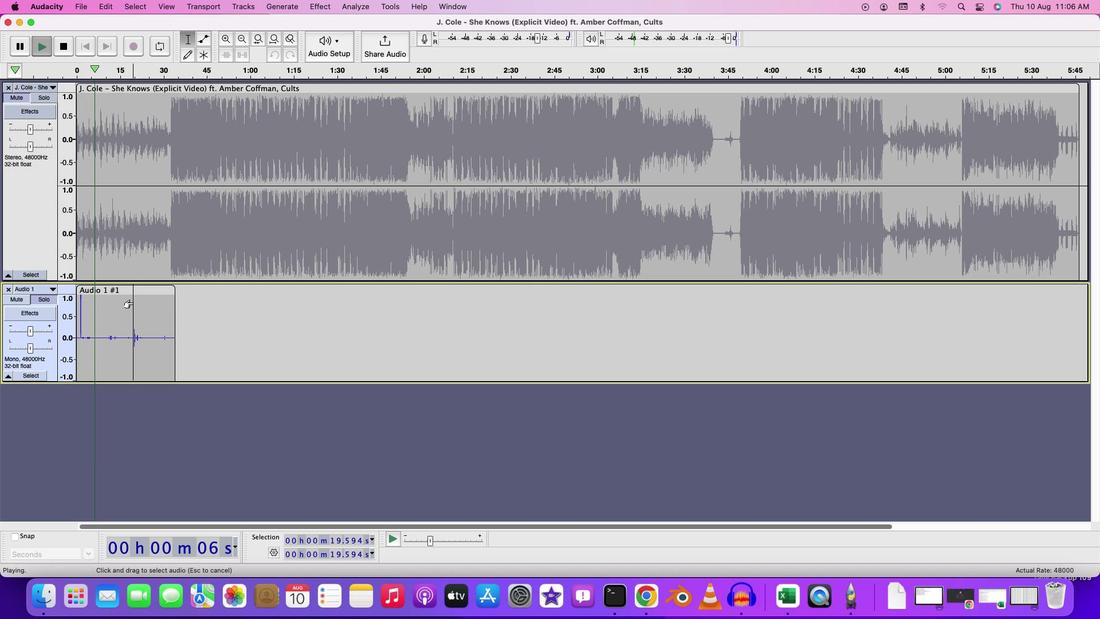 
Action: Key pressed Key.spaceKey.space
Screenshot: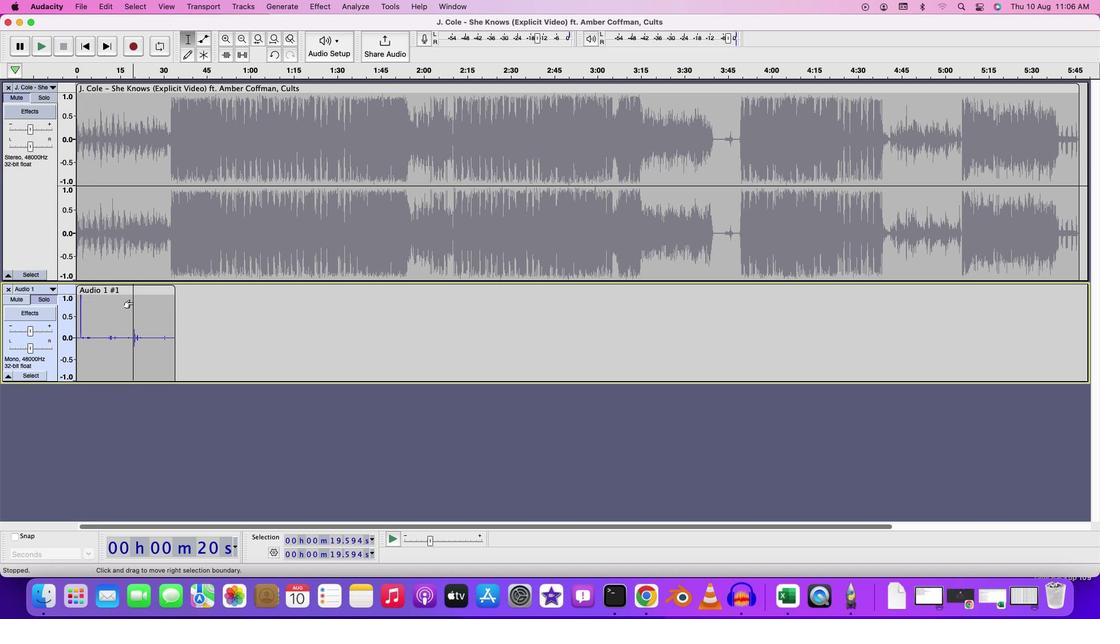 
Action: Mouse moved to (161, 308)
Screenshot: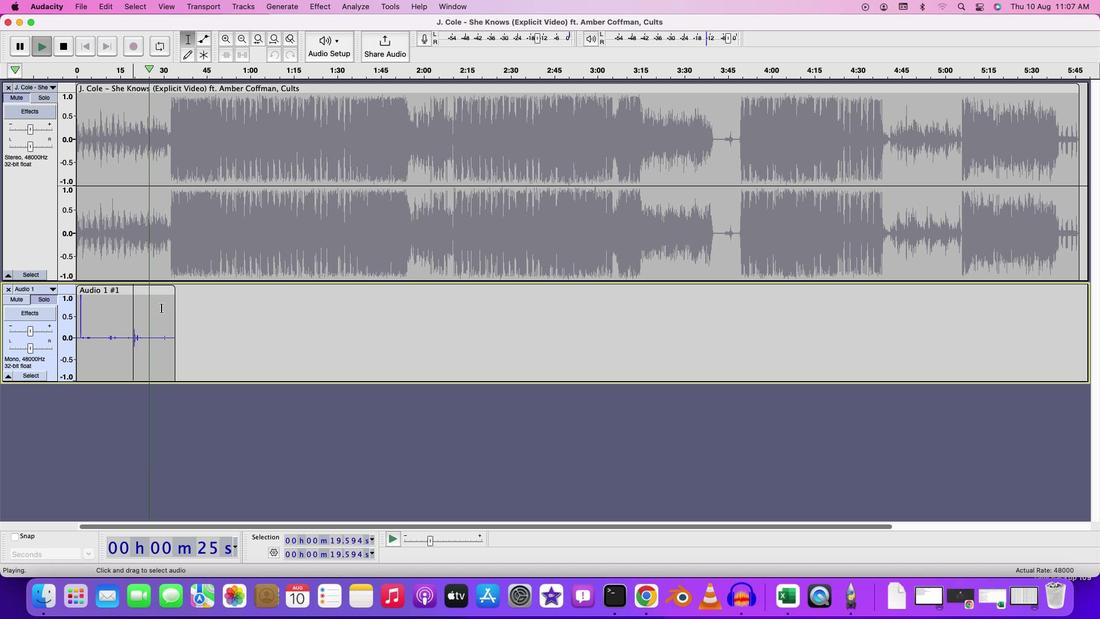
Action: Mouse pressed left at (161, 308)
Screenshot: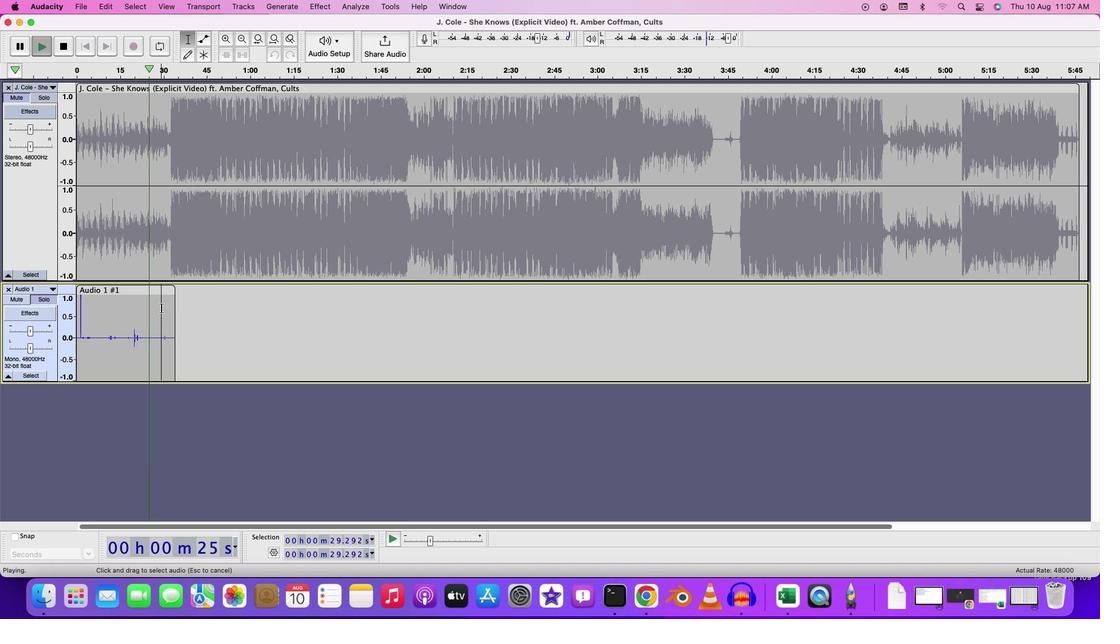 
Action: Key pressed Key.spaceKey.spaceKey.space
Screenshot: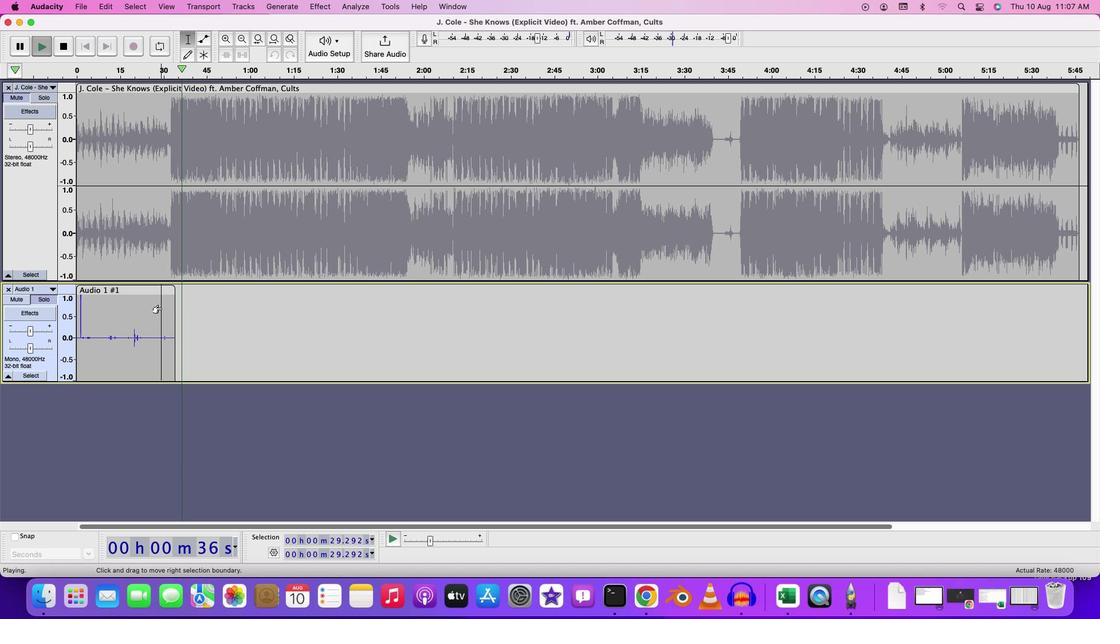 
Action: Mouse moved to (180, 296)
Screenshot: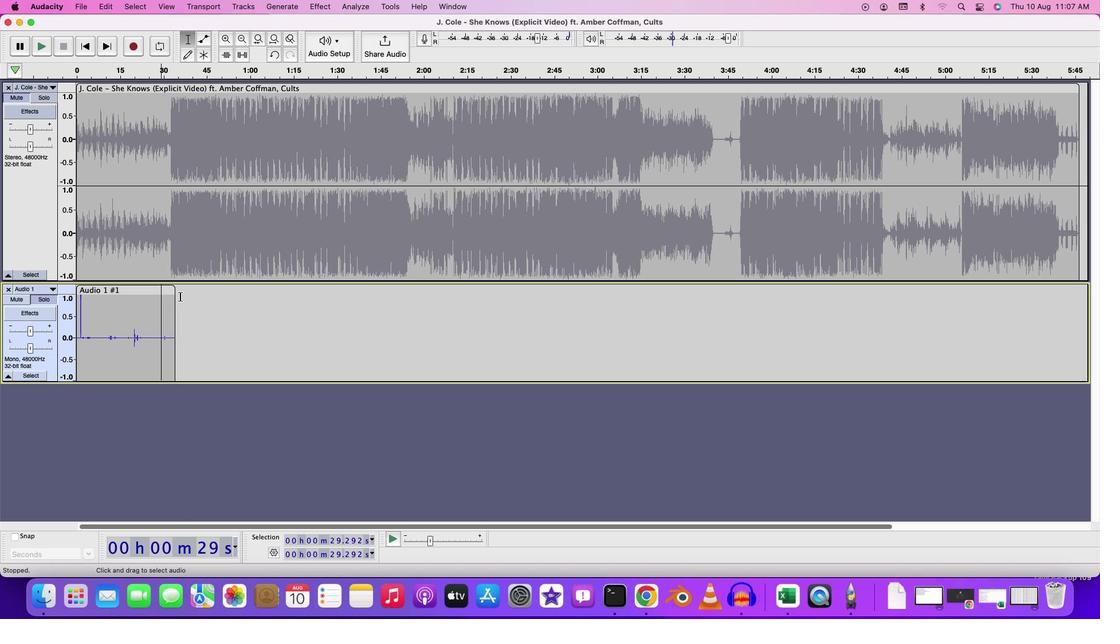 
Action: Mouse pressed left at (180, 296)
Screenshot: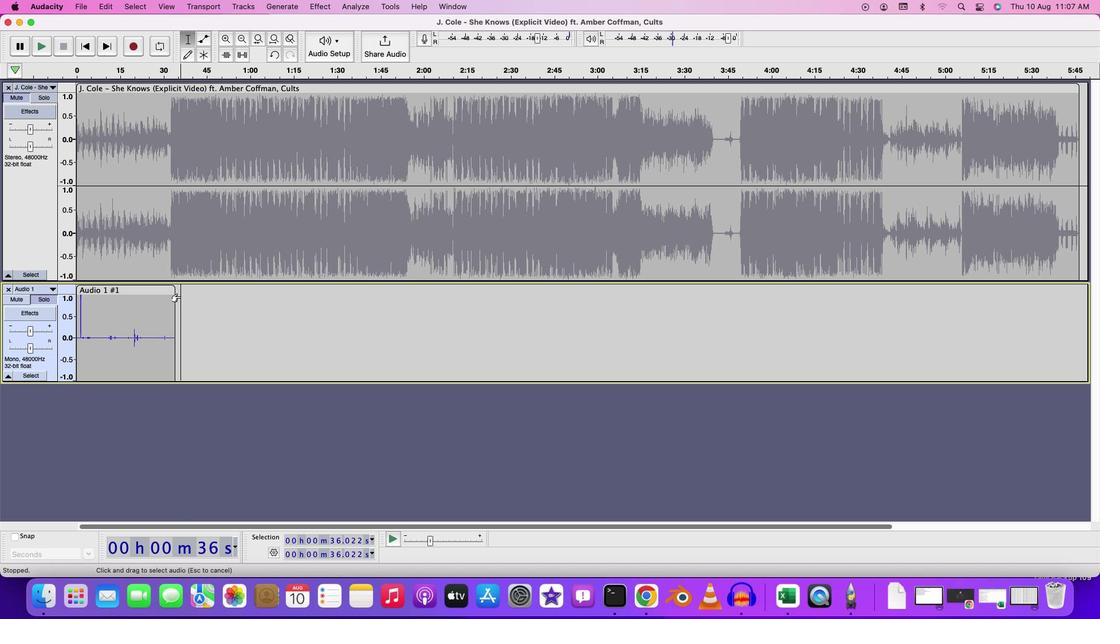 
Action: Mouse moved to (136, 50)
Screenshot: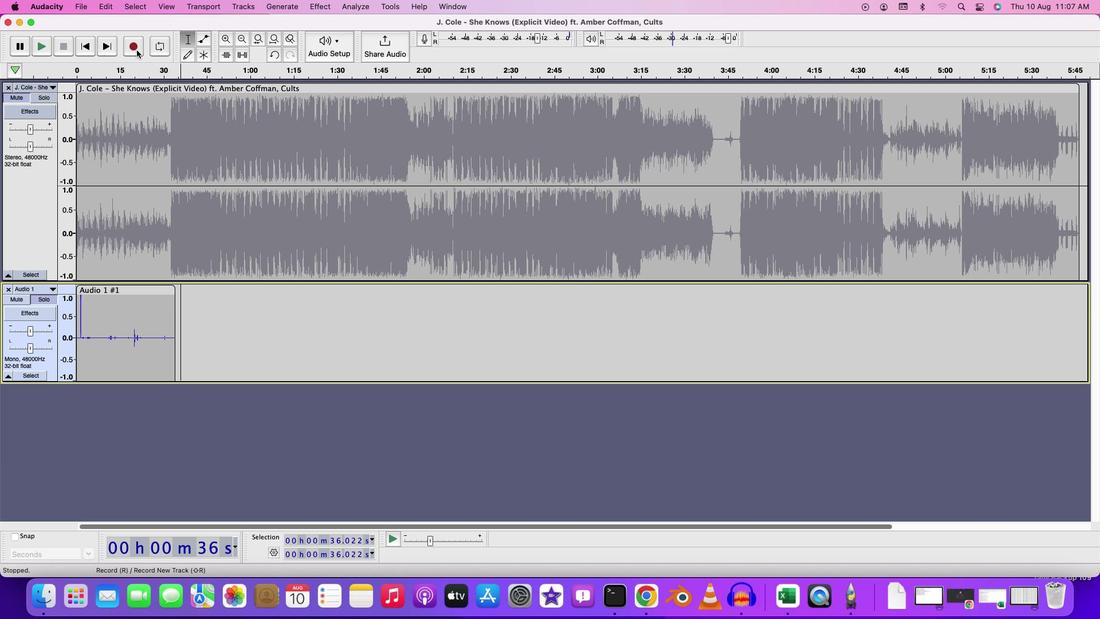 
Action: Mouse pressed left at (136, 50)
Screenshot: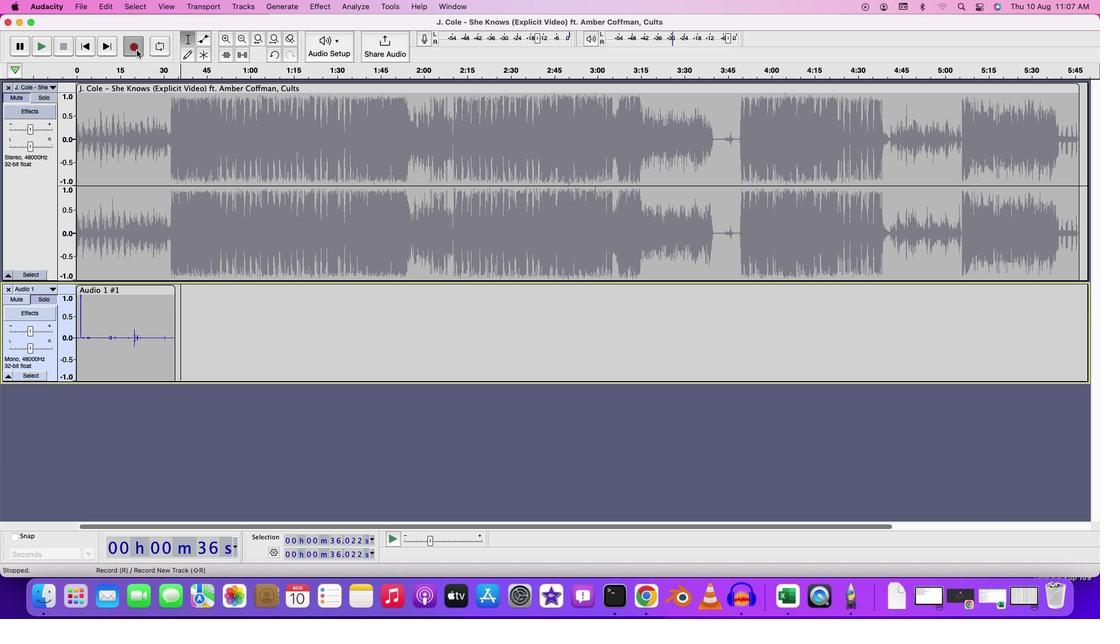 
Action: Mouse moved to (158, 122)
Screenshot: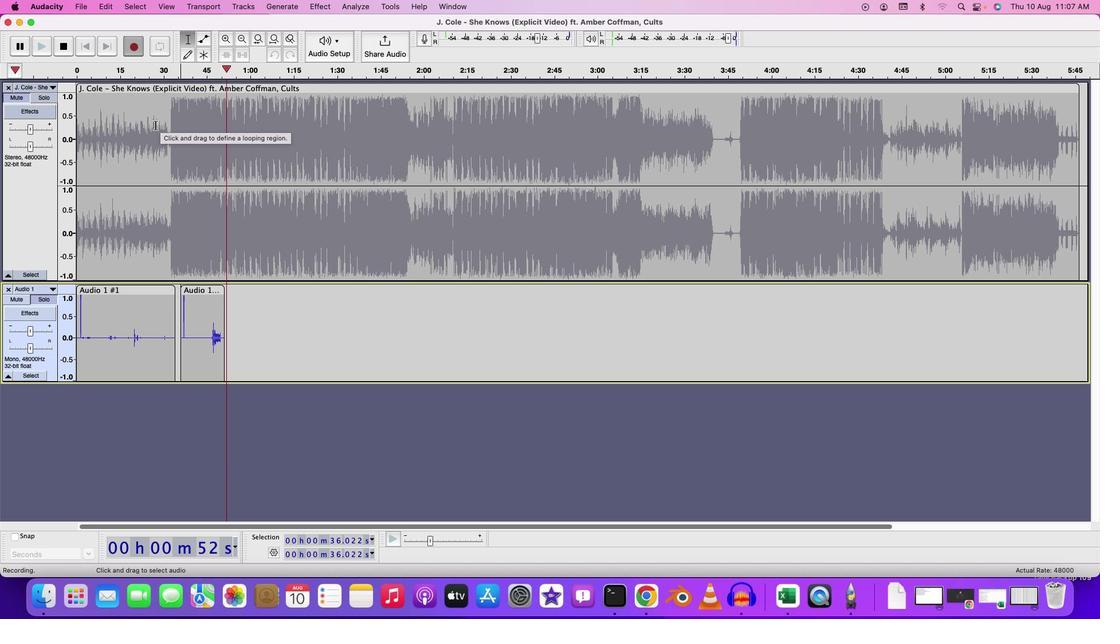 
Action: Key pressed Key.space
Screenshot: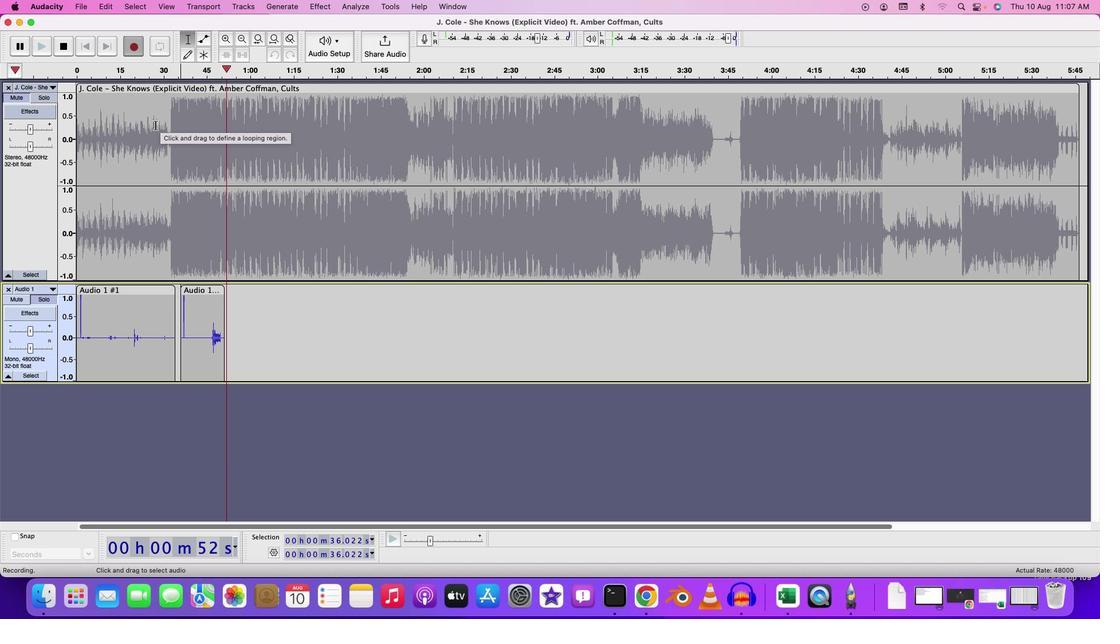 
Action: Mouse moved to (213, 318)
Screenshot: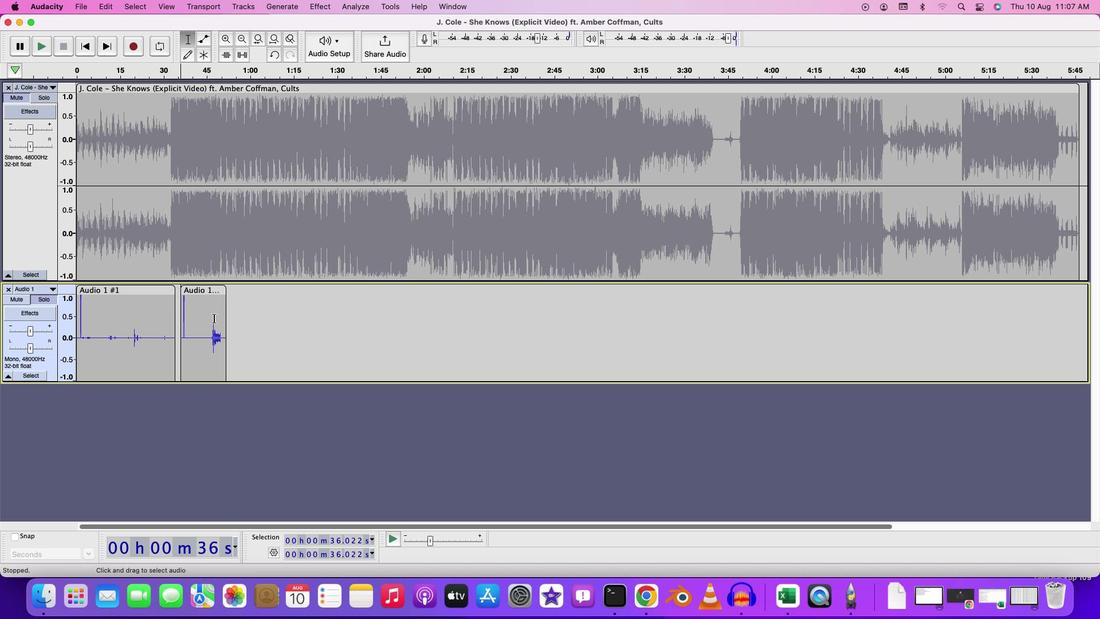 
Action: Mouse pressed left at (213, 318)
Screenshot: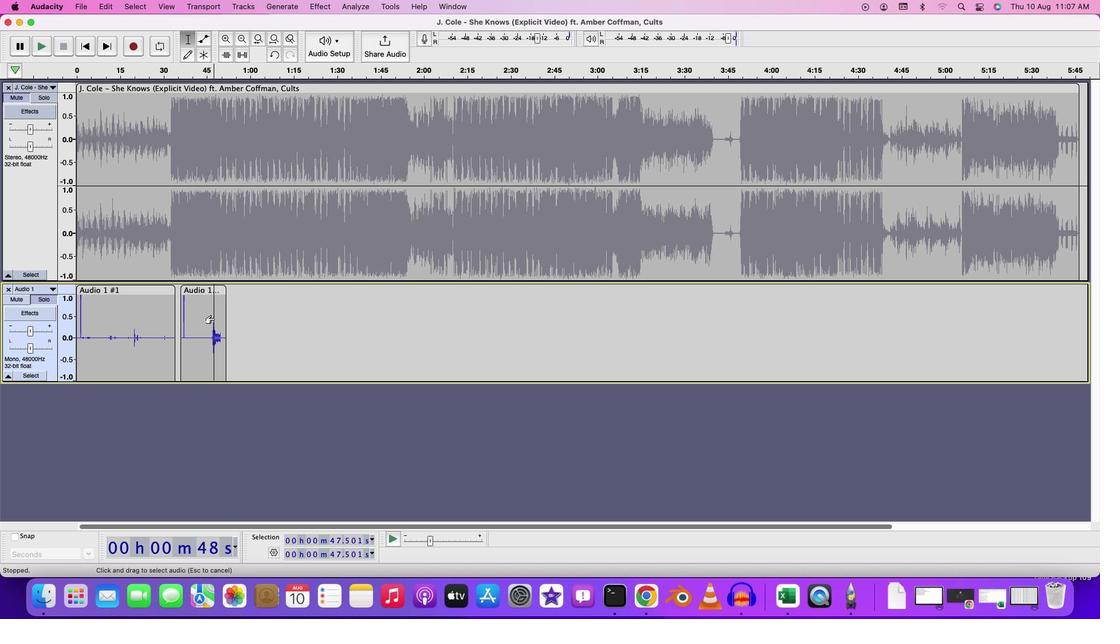 
Action: Key pressed Key.space
Screenshot: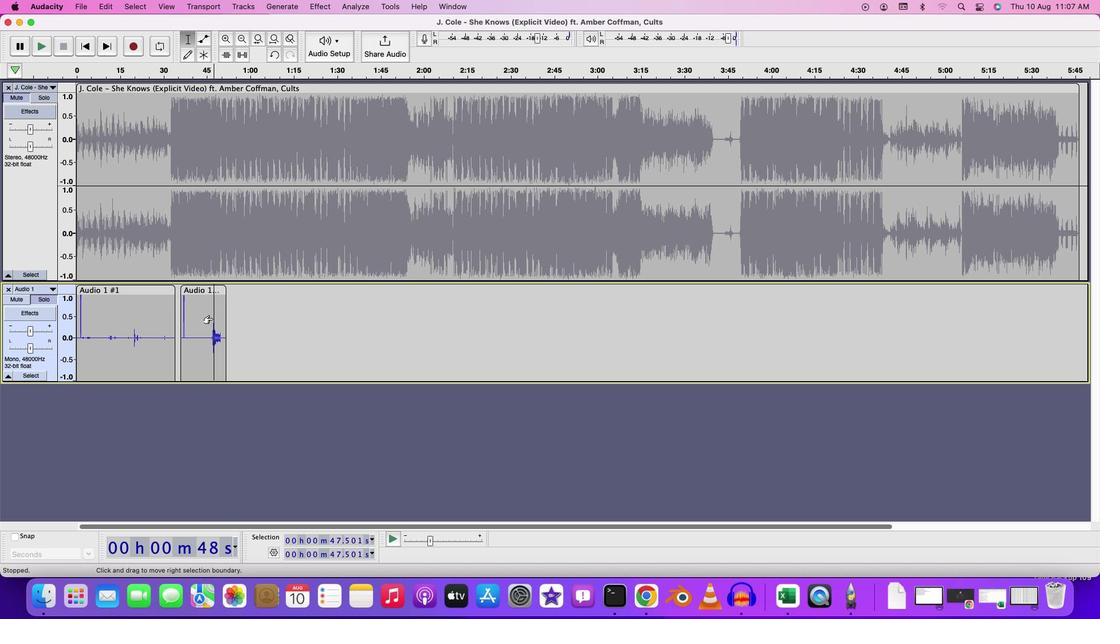 
Action: Mouse moved to (253, 323)
Screenshot: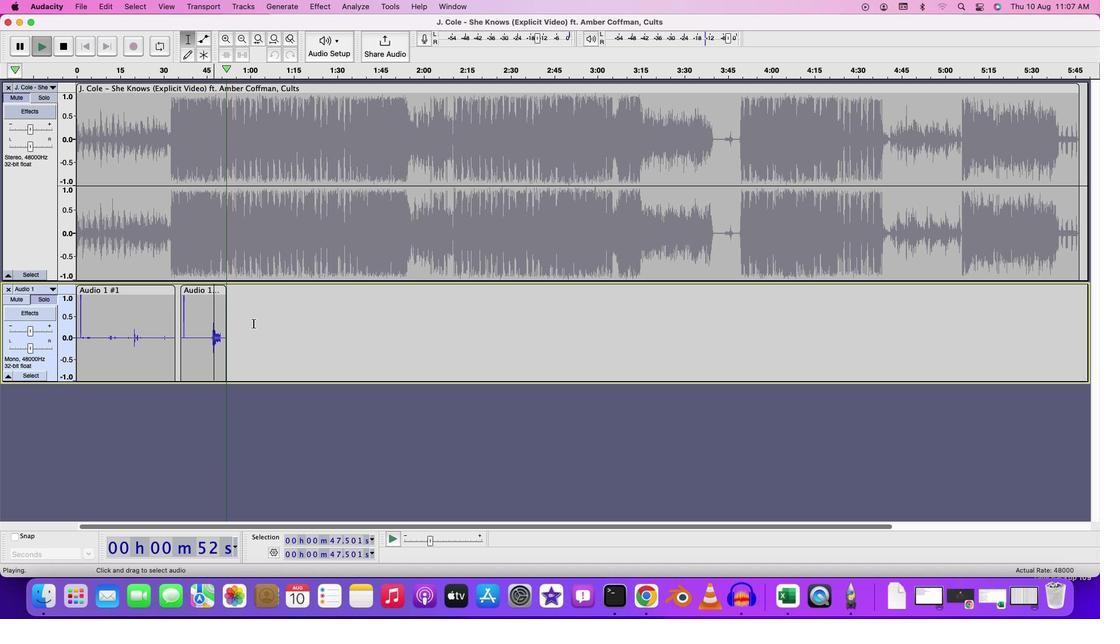 
Action: Key pressed Key.space
Screenshot: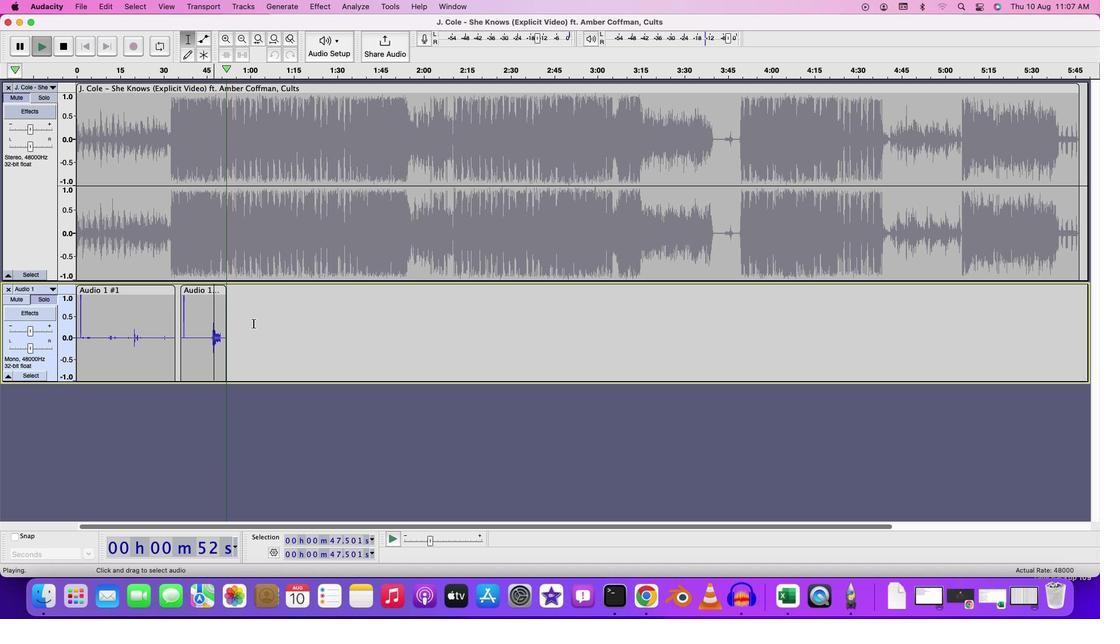 
Action: Mouse moved to (47, 4)
Screenshot: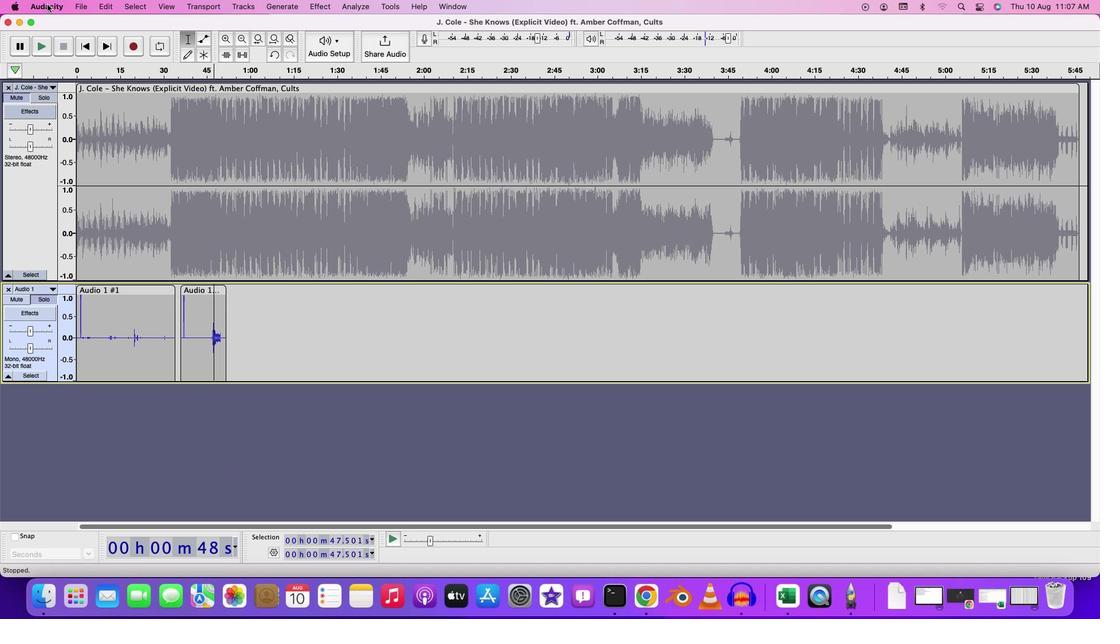 
Action: Mouse pressed left at (47, 4)
Screenshot: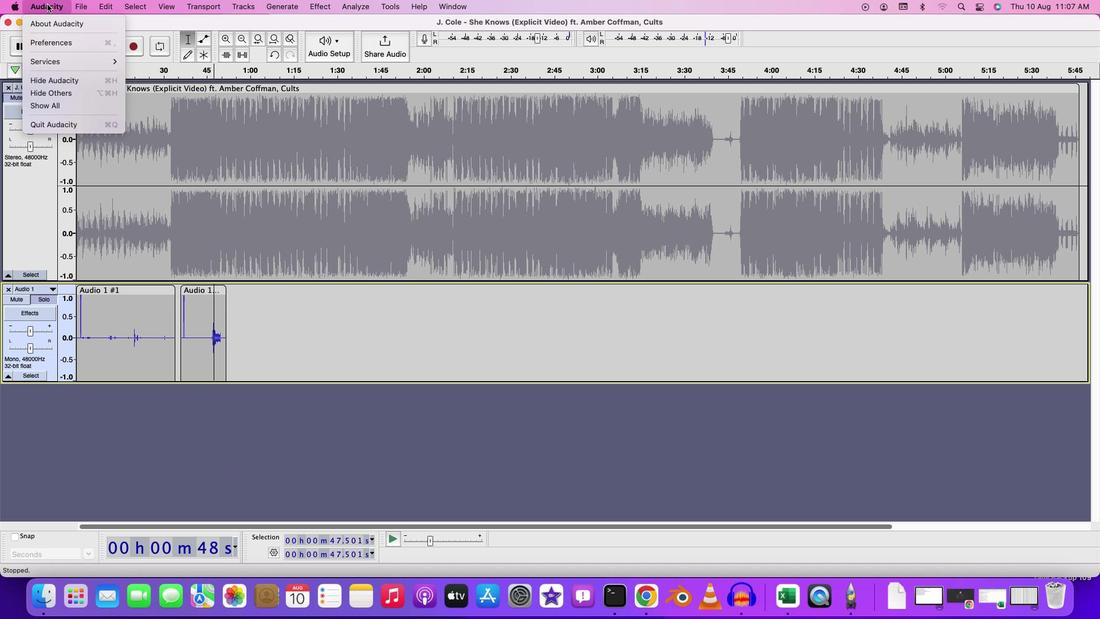 
Action: Mouse moved to (65, 45)
Screenshot: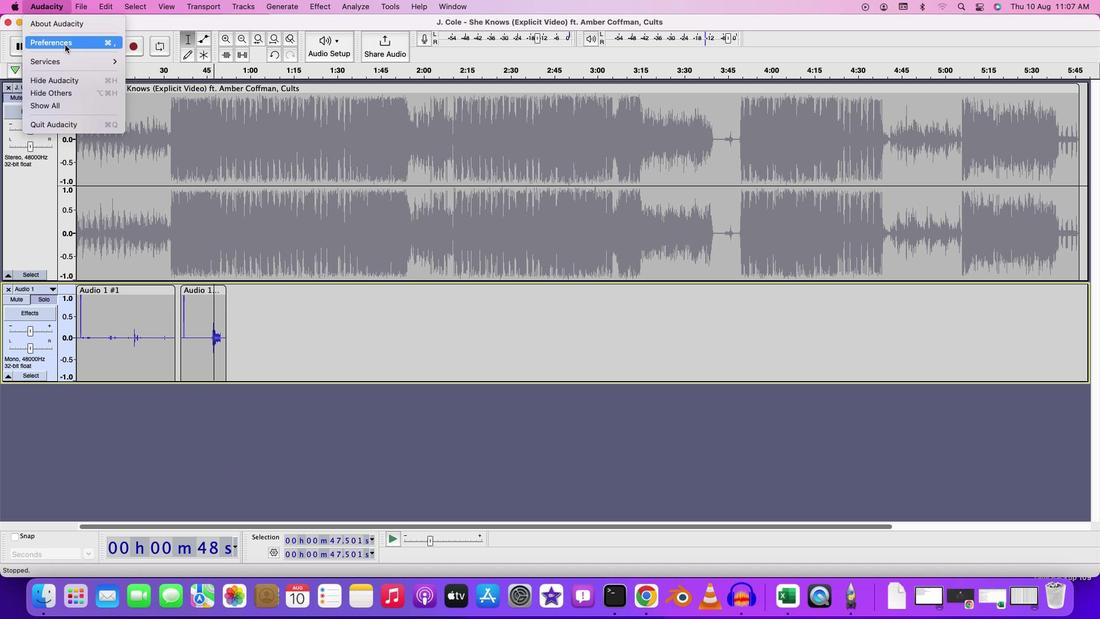 
Action: Mouse pressed left at (65, 45)
Screenshot: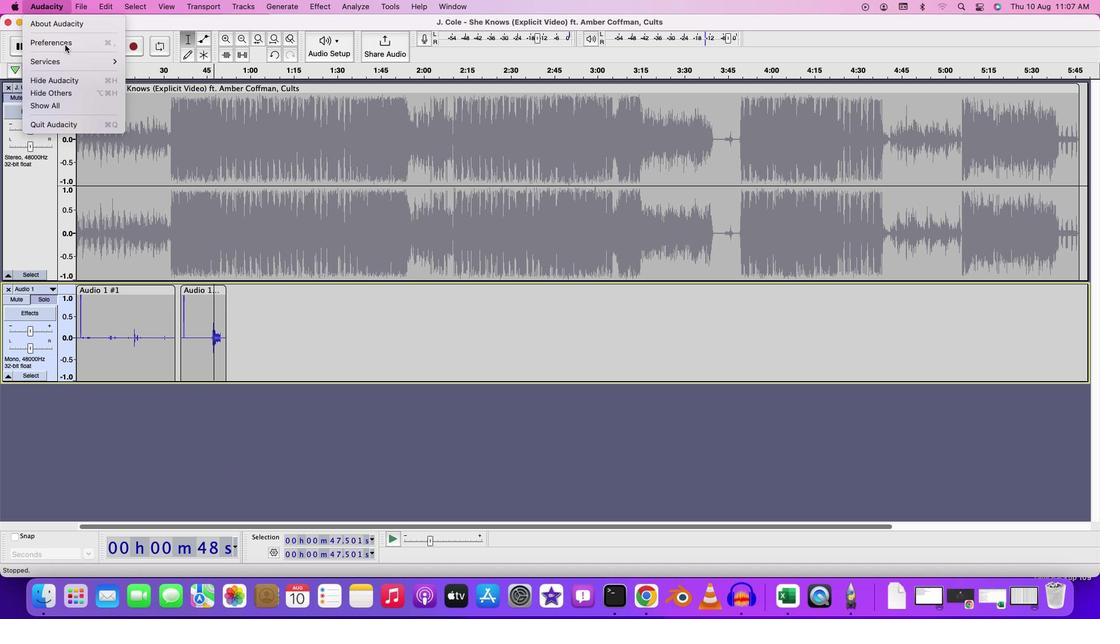 
Action: Mouse moved to (526, 357)
Screenshot: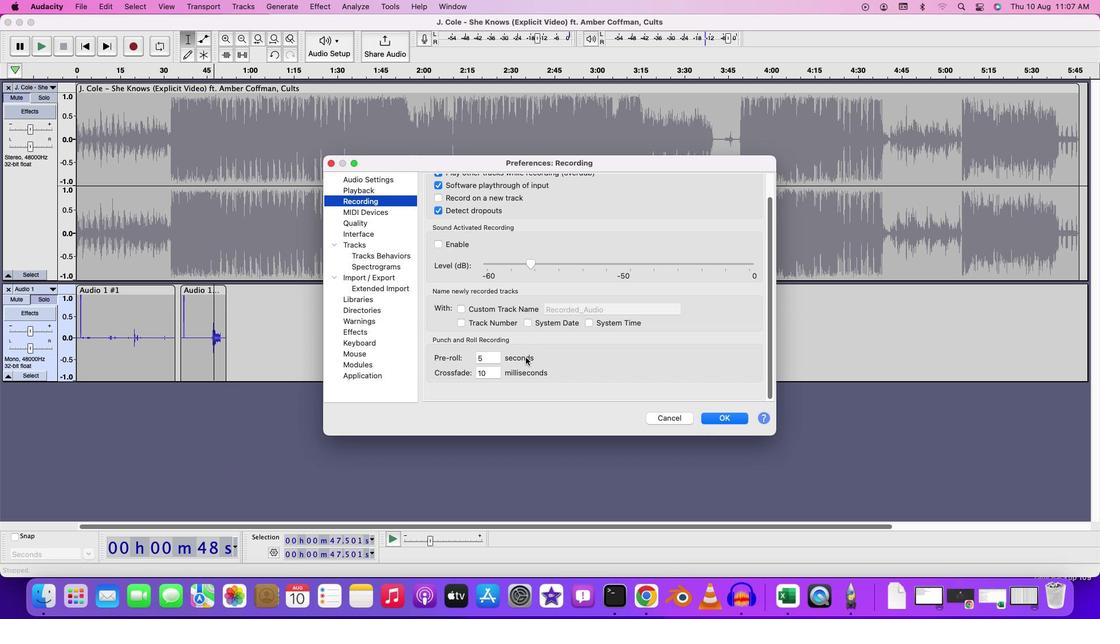 
Action: Mouse scrolled (526, 357) with delta (0, 0)
Screenshot: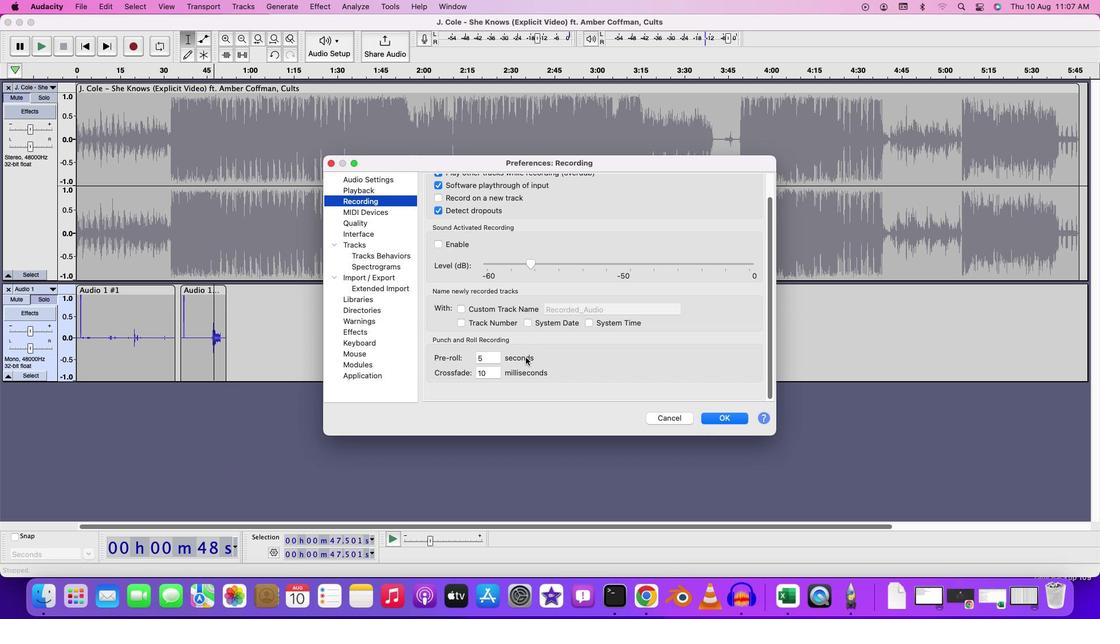 
Action: Mouse scrolled (526, 357) with delta (0, 0)
Screenshot: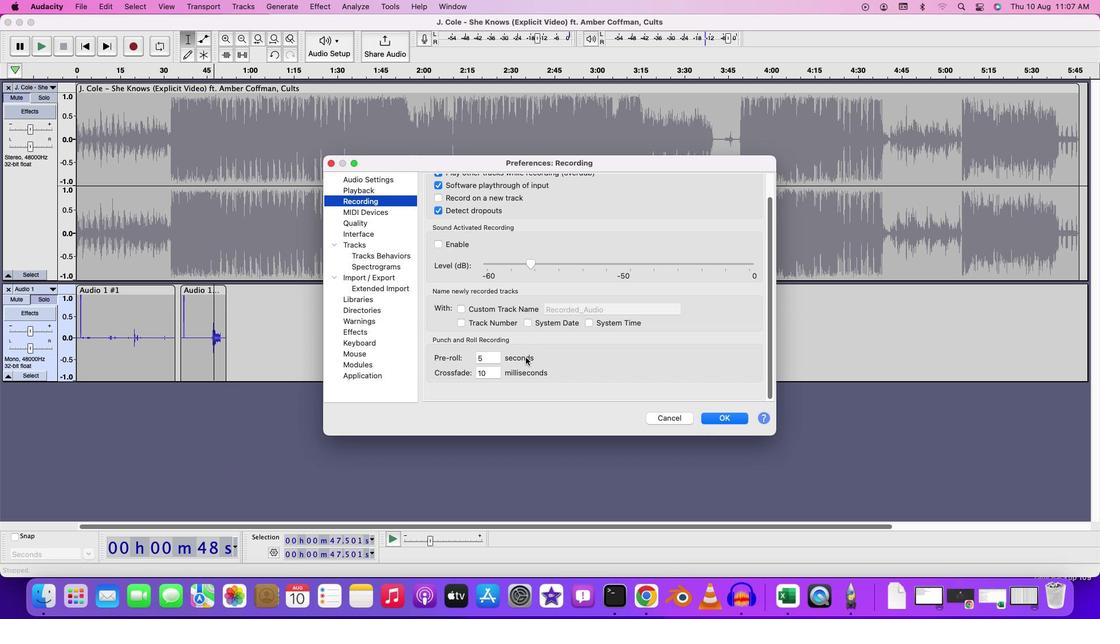 
Action: Mouse scrolled (526, 357) with delta (0, -1)
Screenshot: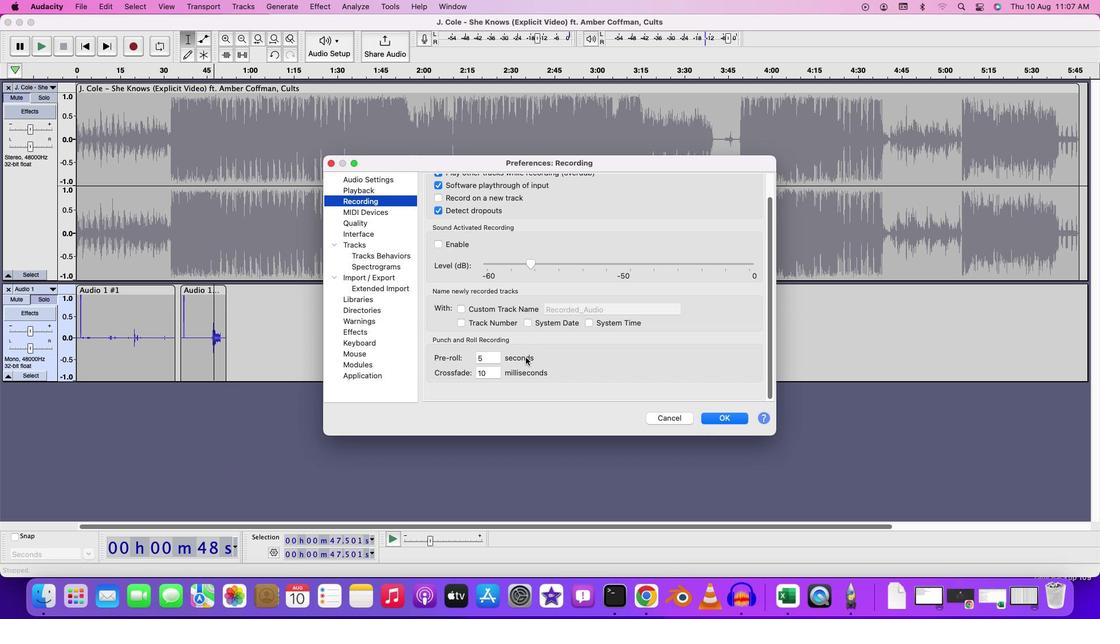 
Action: Mouse scrolled (526, 357) with delta (0, -2)
Screenshot: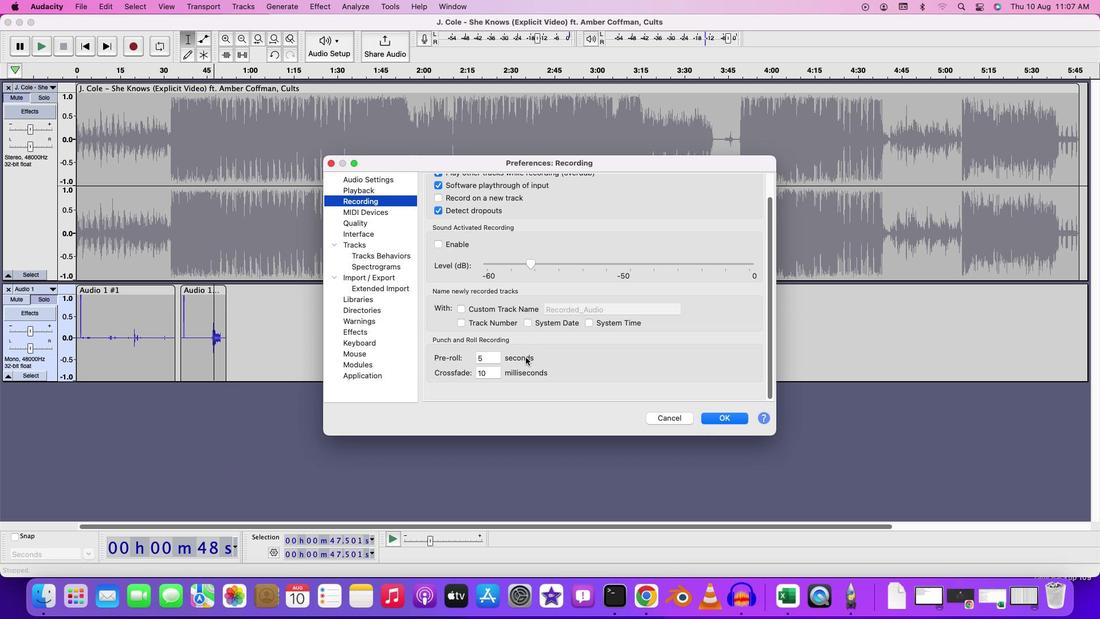 
Action: Mouse moved to (524, 356)
Screenshot: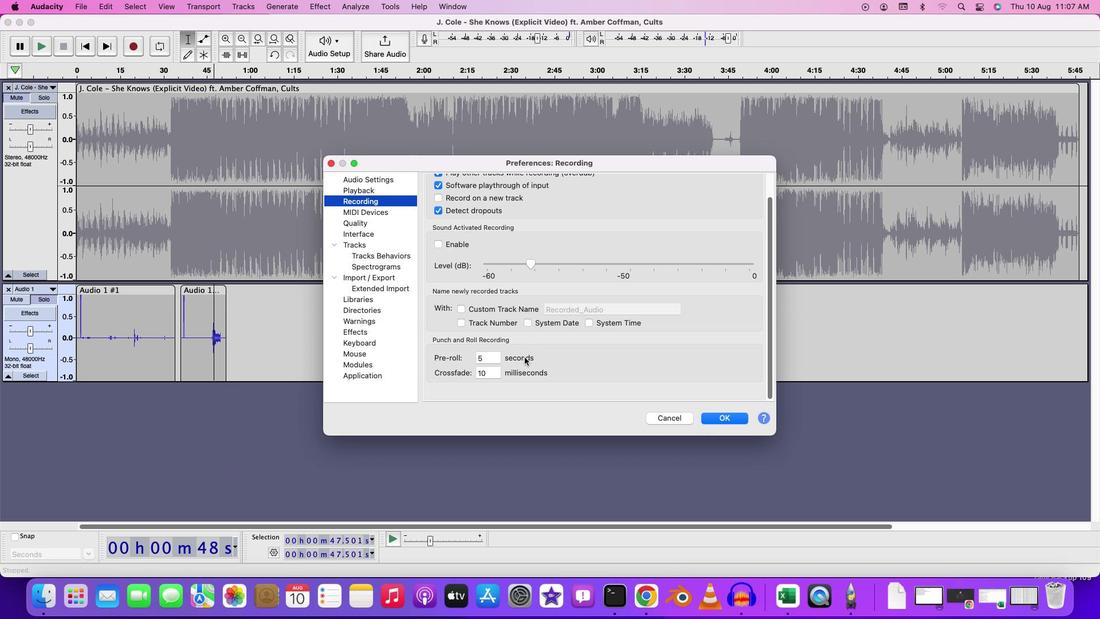 
Action: Mouse scrolled (524, 356) with delta (0, 0)
Screenshot: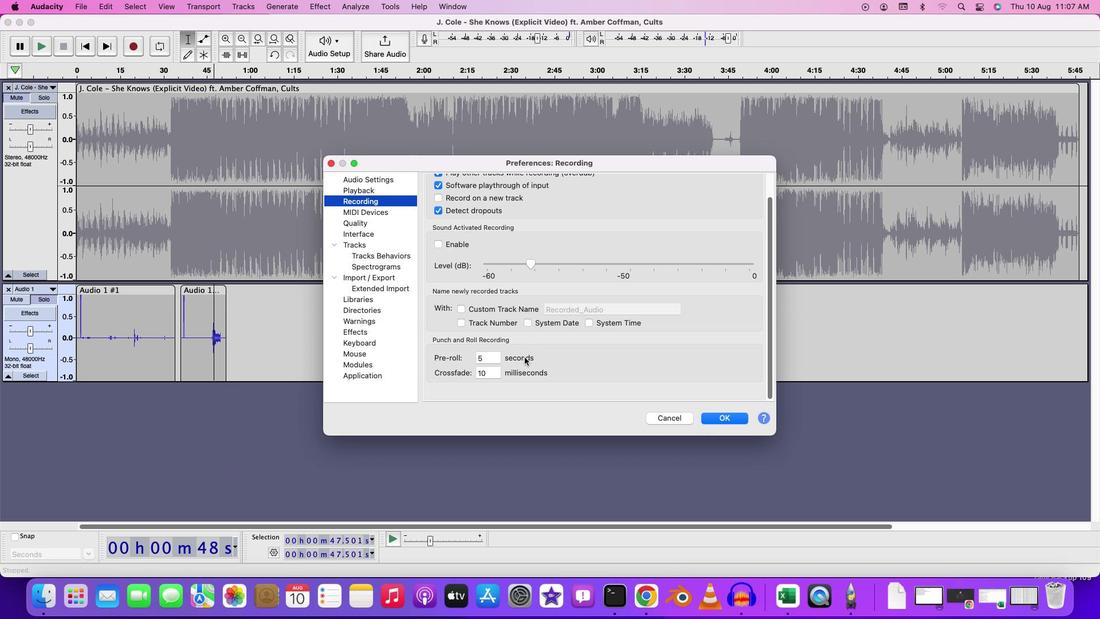 
Action: Mouse moved to (524, 356)
Screenshot: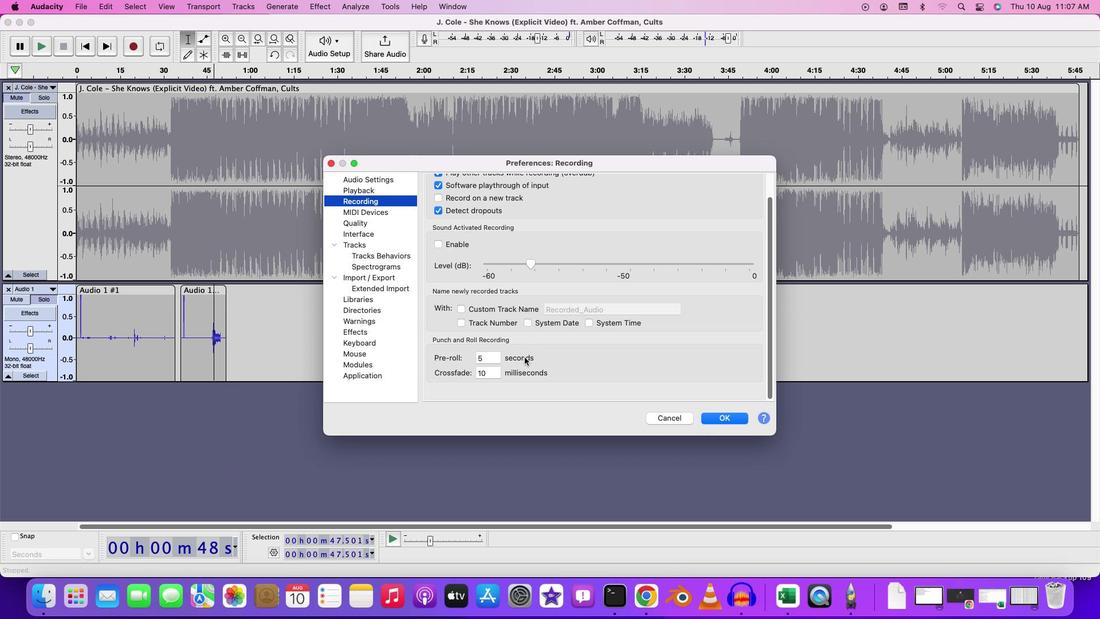 
Action: Mouse scrolled (524, 356) with delta (0, 0)
Screenshot: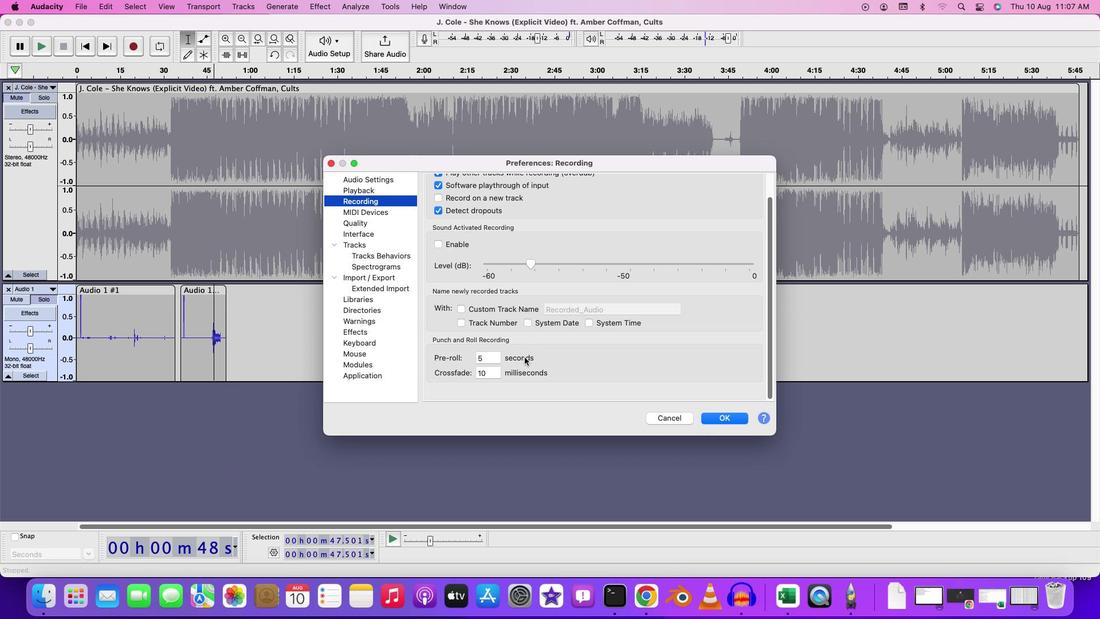 
Action: Mouse moved to (524, 356)
Screenshot: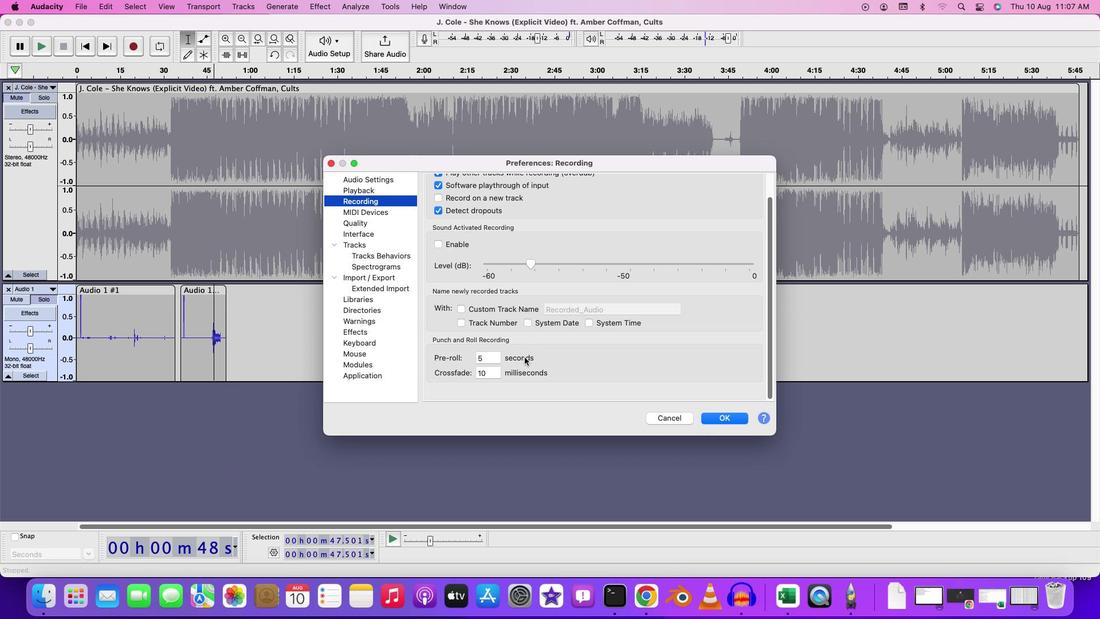 
Action: Mouse scrolled (524, 356) with delta (0, -1)
Screenshot: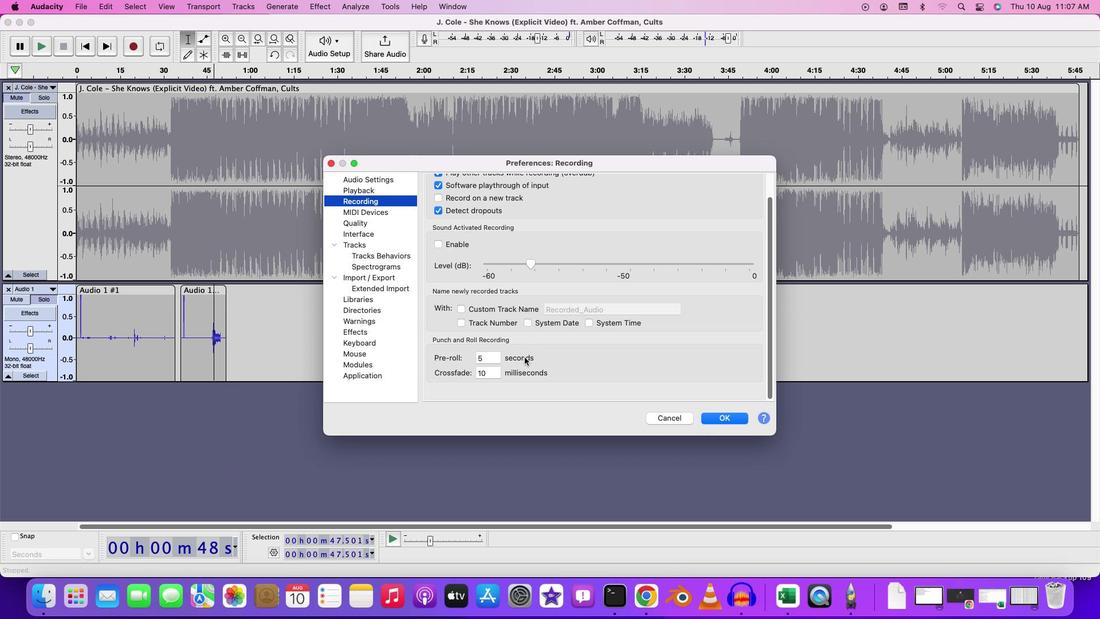 
Action: Mouse moved to (465, 237)
Screenshot: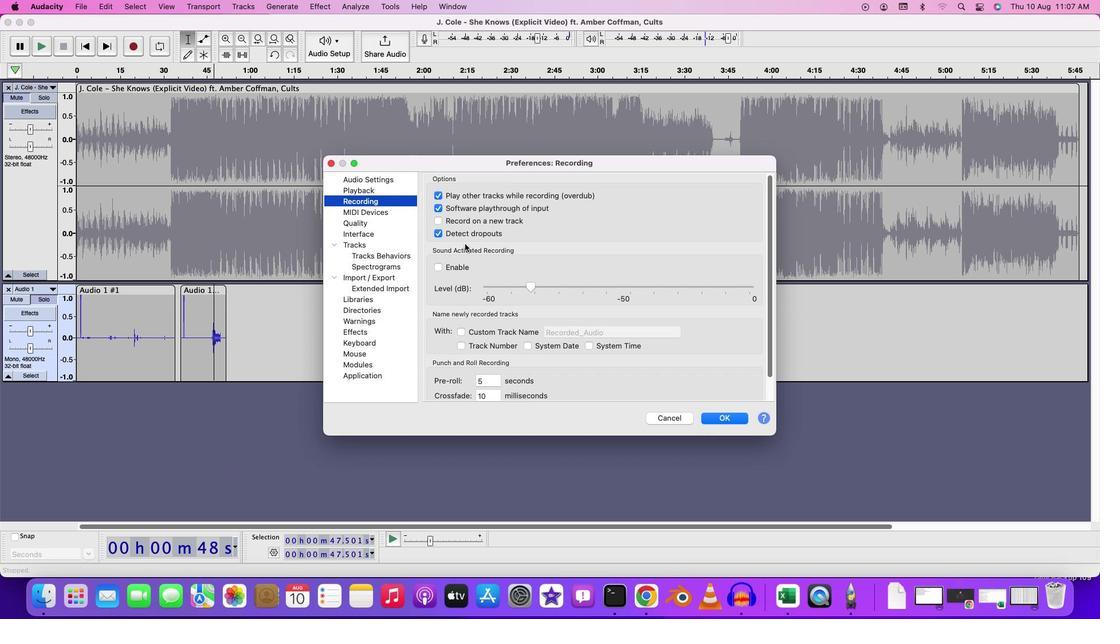 
Action: Mouse scrolled (465, 237) with delta (0, 0)
Screenshot: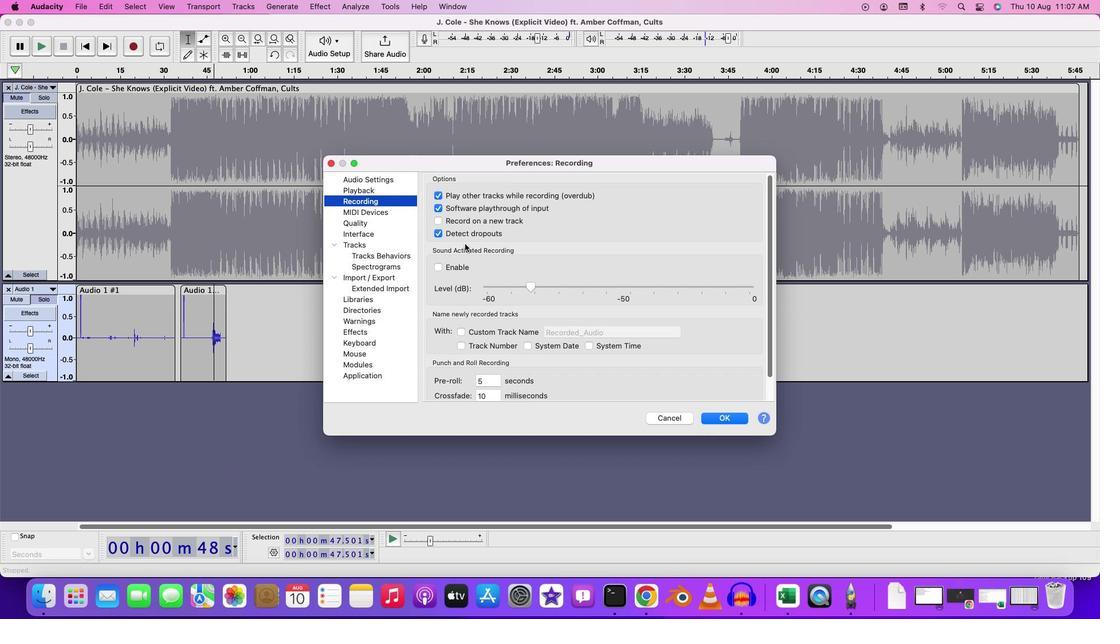 
Action: Mouse moved to (465, 241)
Screenshot: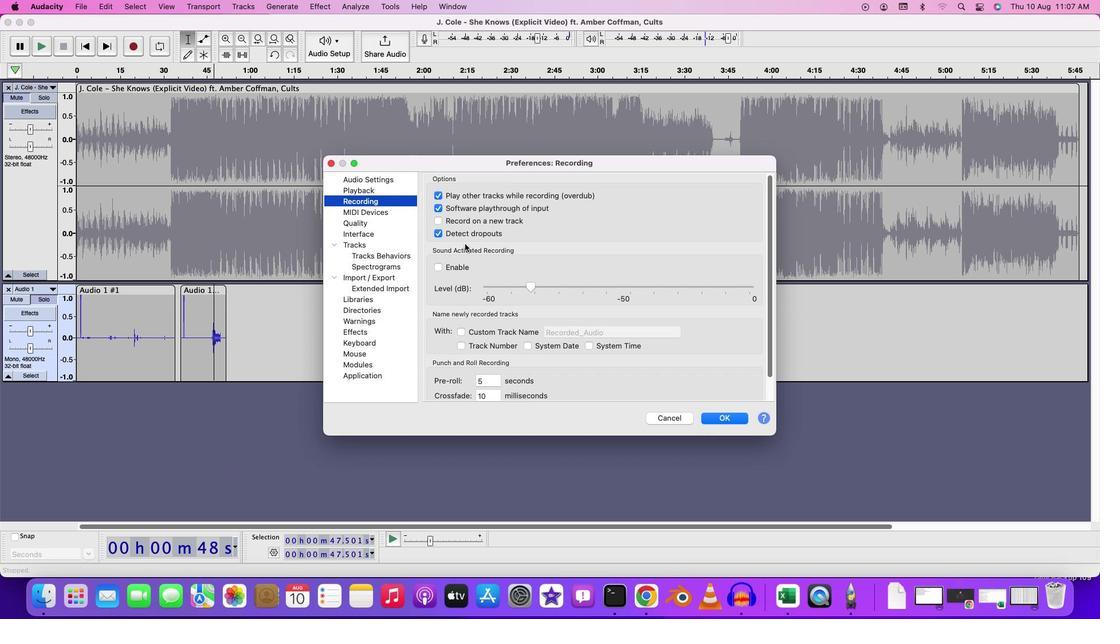 
Action: Mouse scrolled (465, 241) with delta (0, 0)
Screenshot: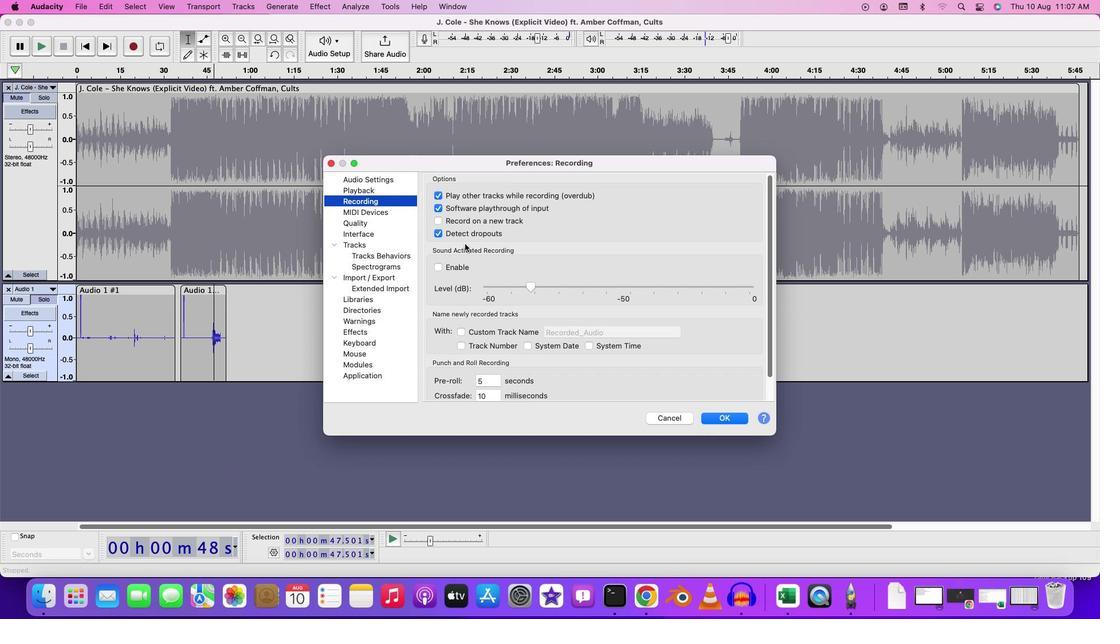 
Action: Mouse moved to (465, 243)
Screenshot: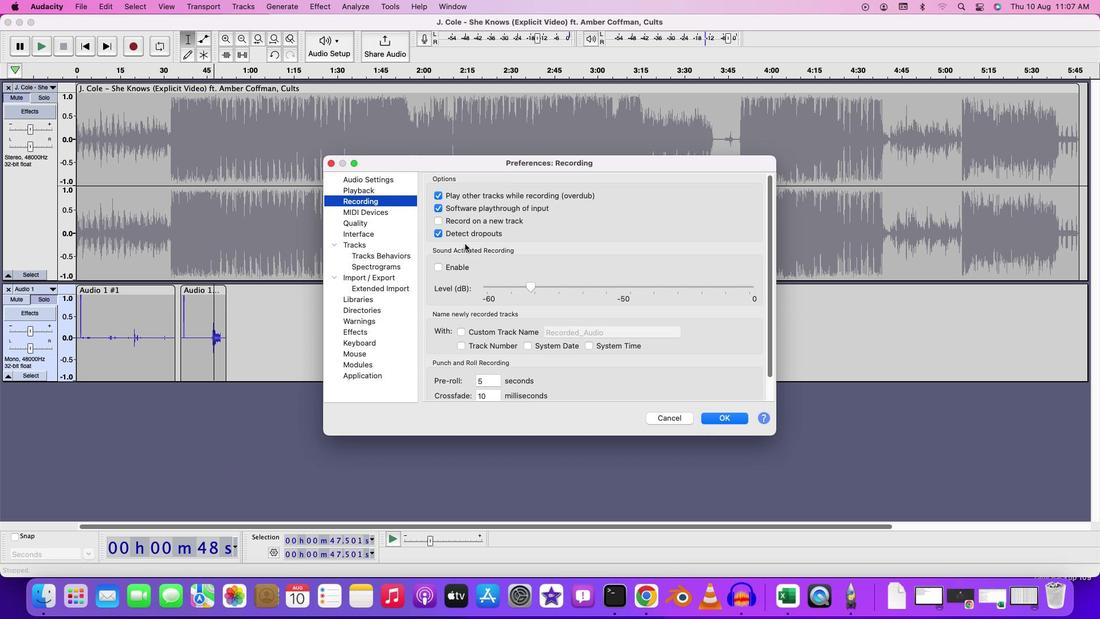 
Action: Mouse scrolled (465, 243) with delta (0, 1)
Screenshot: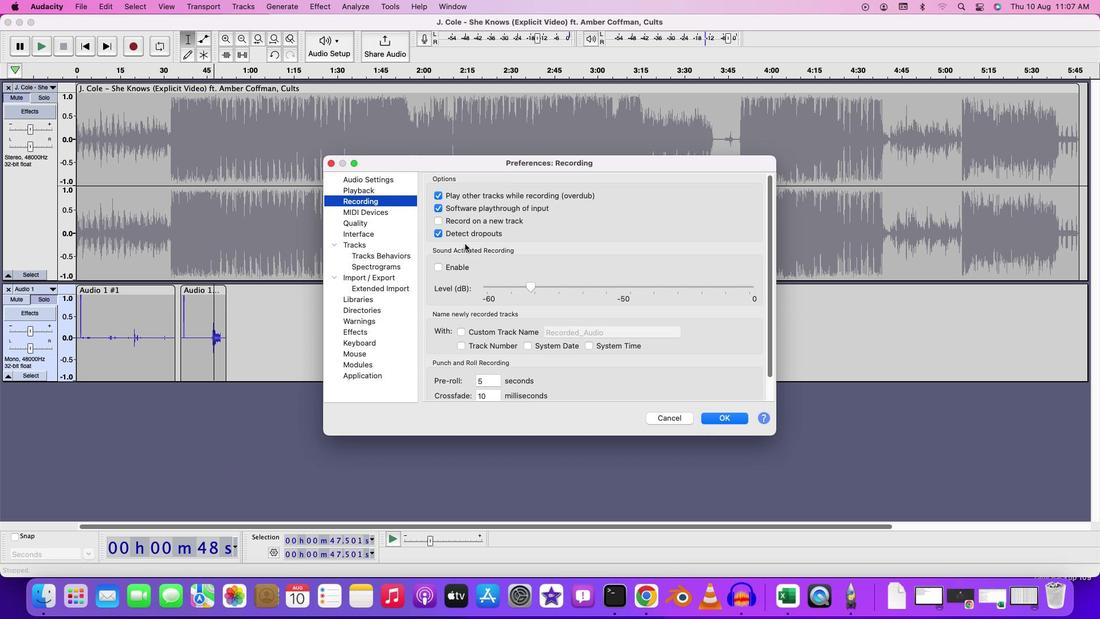 
Action: Mouse moved to (464, 243)
Screenshot: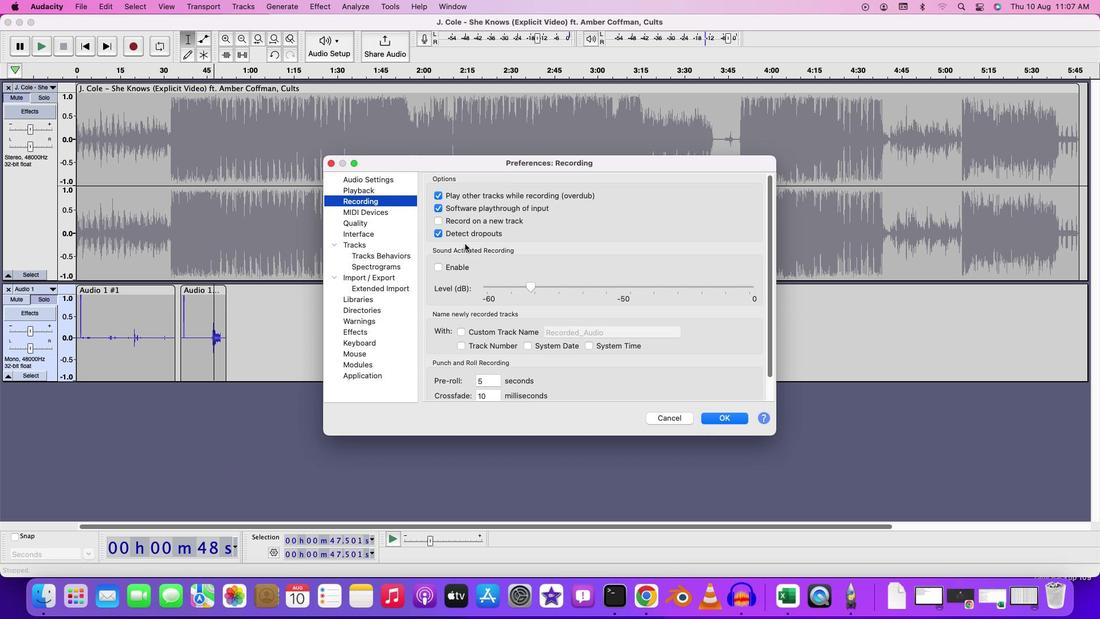 
Action: Mouse scrolled (464, 243) with delta (0, 2)
Screenshot: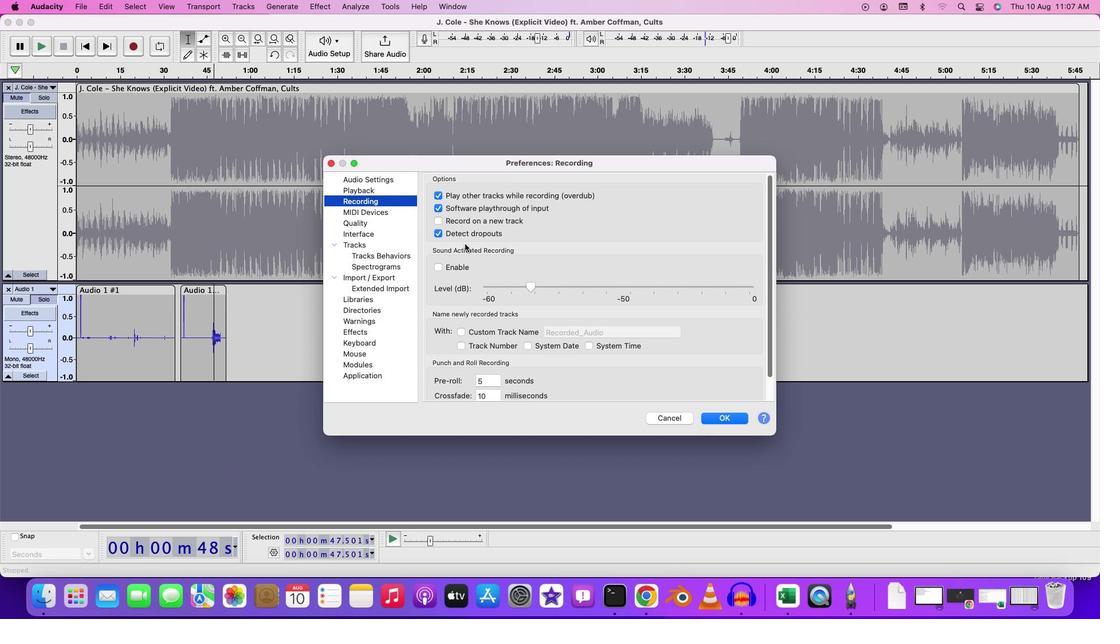 
Action: Mouse moved to (370, 193)
Screenshot: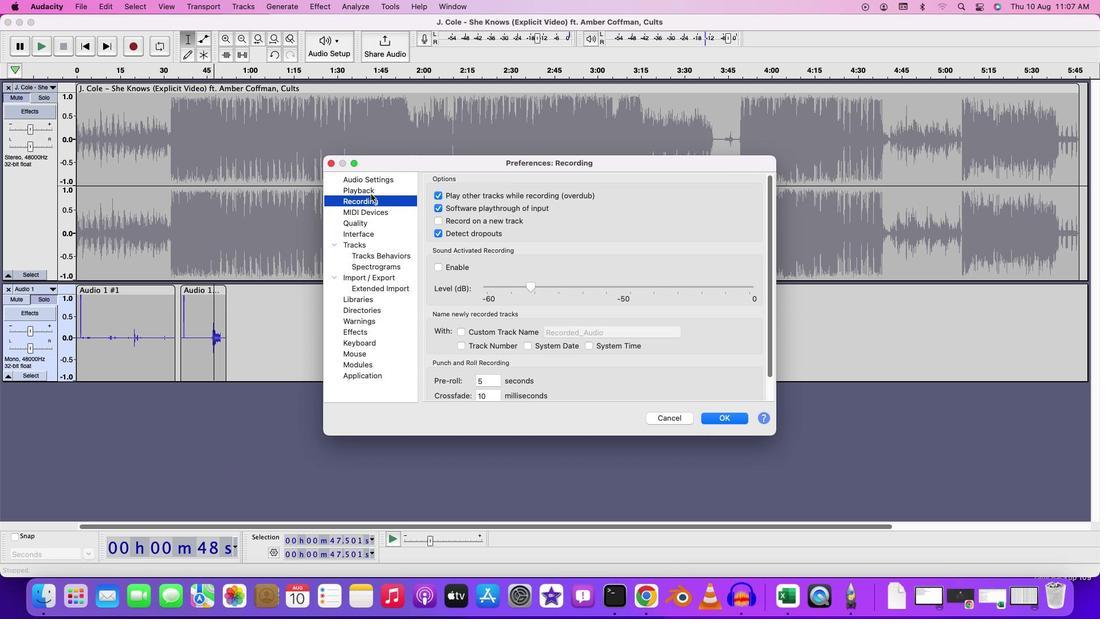 
Action: Mouse pressed left at (370, 193)
Screenshot: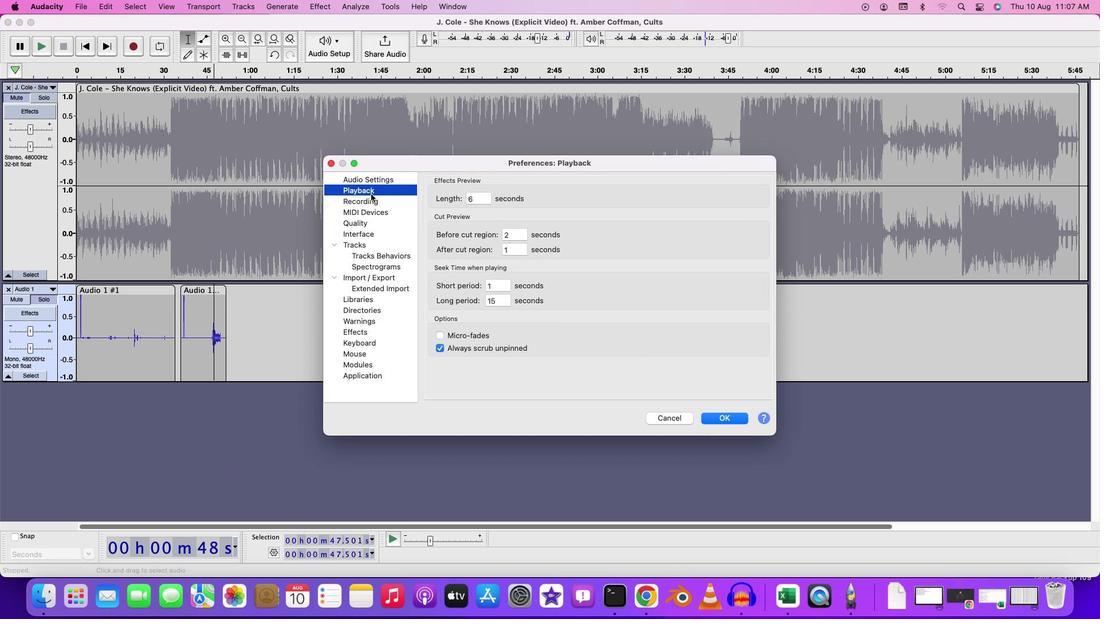 
Action: Mouse moved to (374, 201)
Screenshot: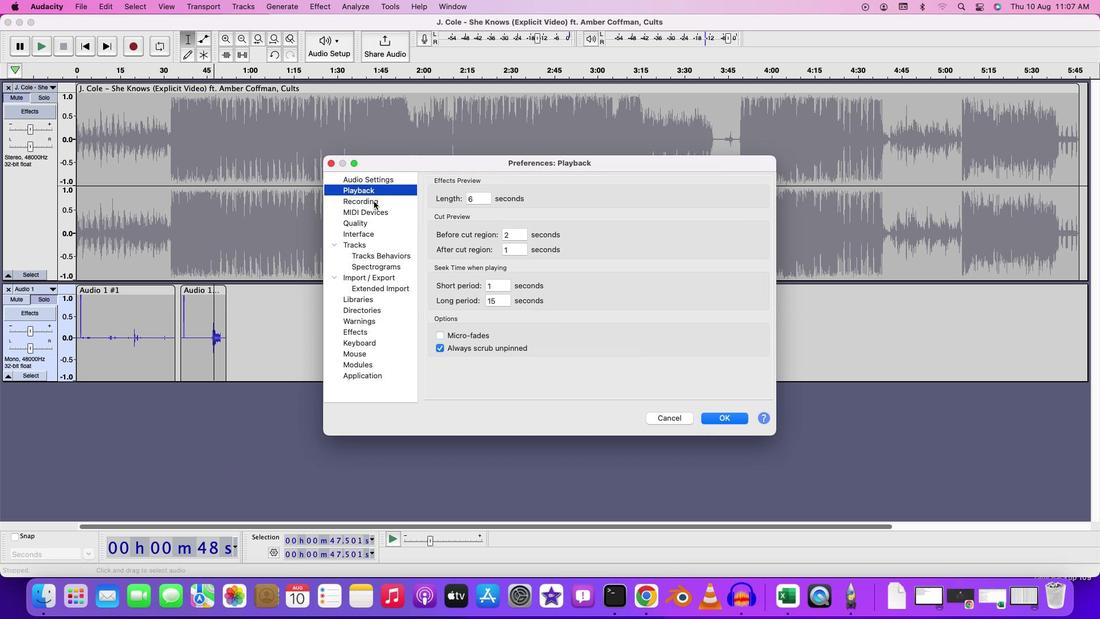 
Action: Mouse pressed left at (374, 201)
Screenshot: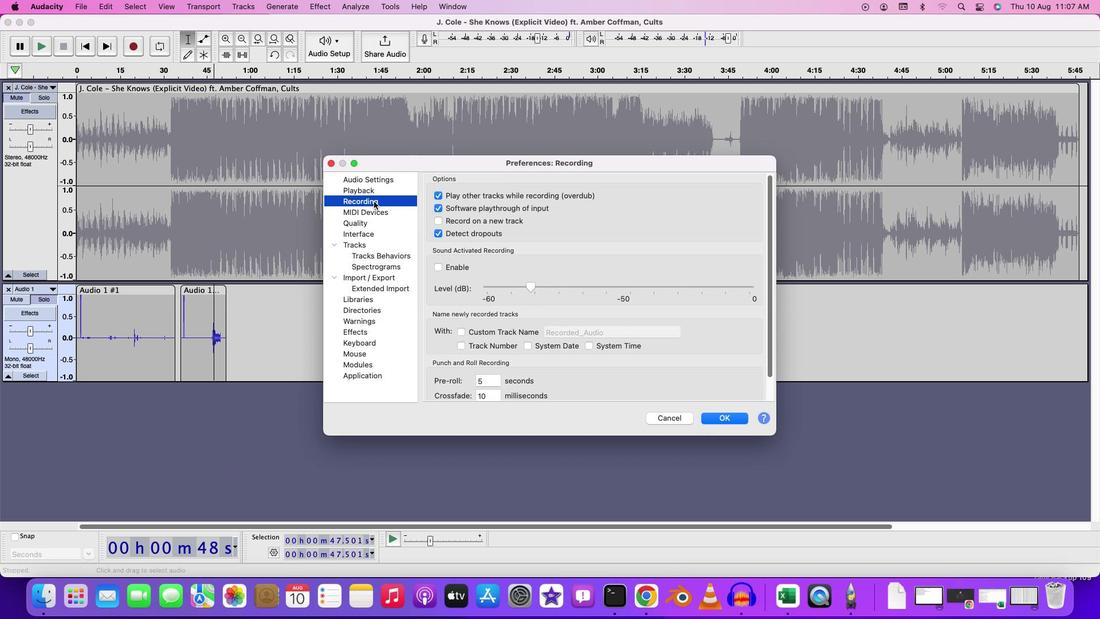 
Action: Mouse moved to (374, 193)
Screenshot: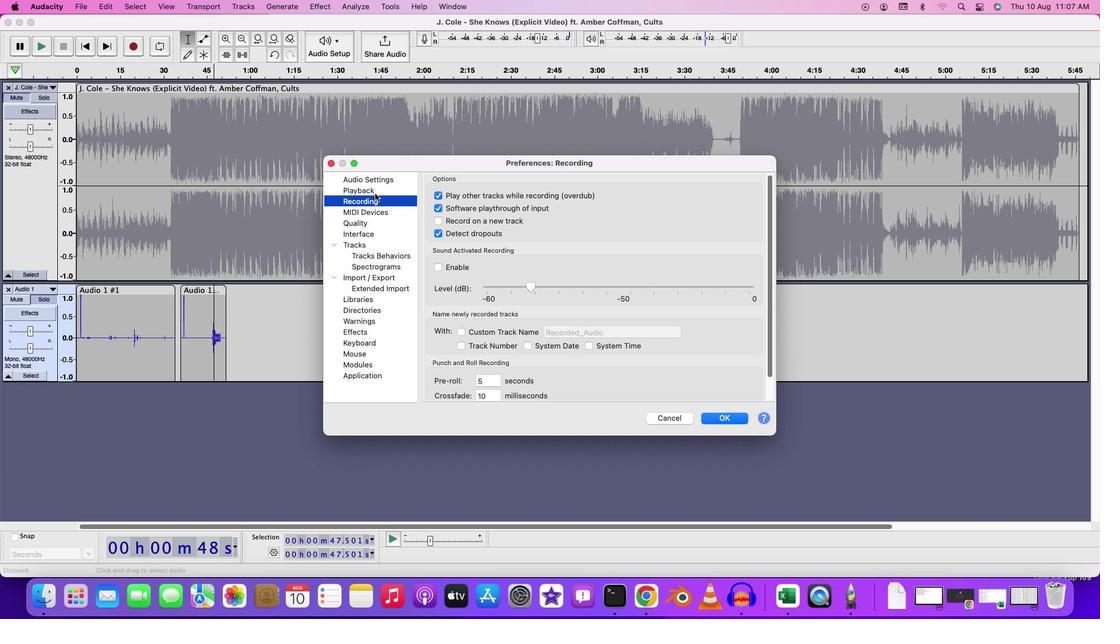 
Action: Mouse pressed left at (374, 193)
Screenshot: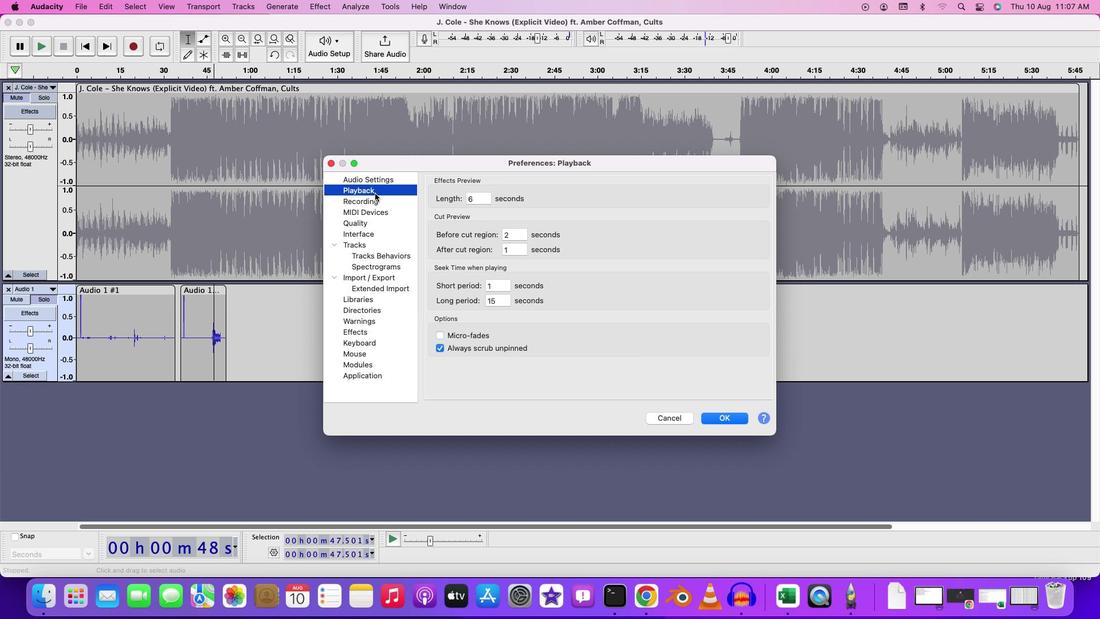 
Action: Mouse moved to (374, 184)
Screenshot: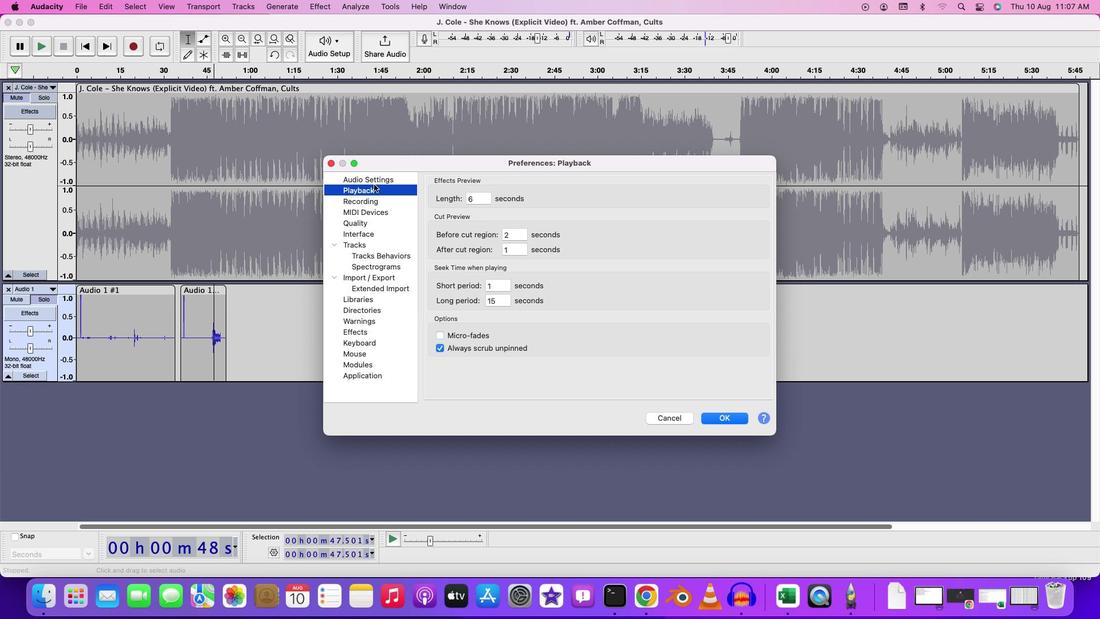 
Action: Mouse pressed left at (374, 184)
Screenshot: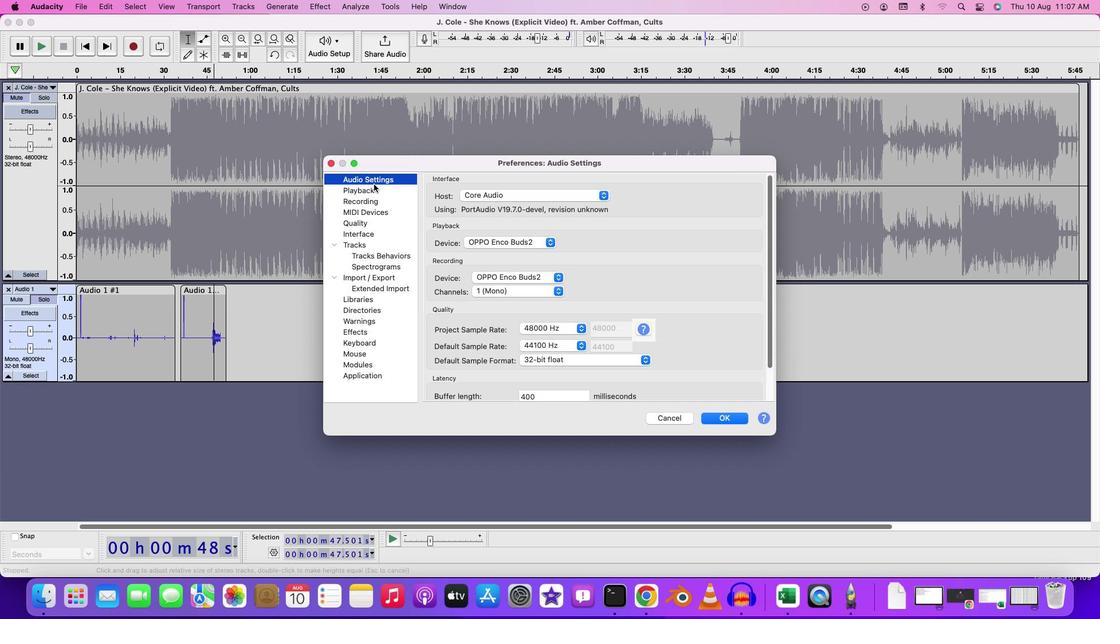 
Action: Mouse moved to (376, 203)
Screenshot: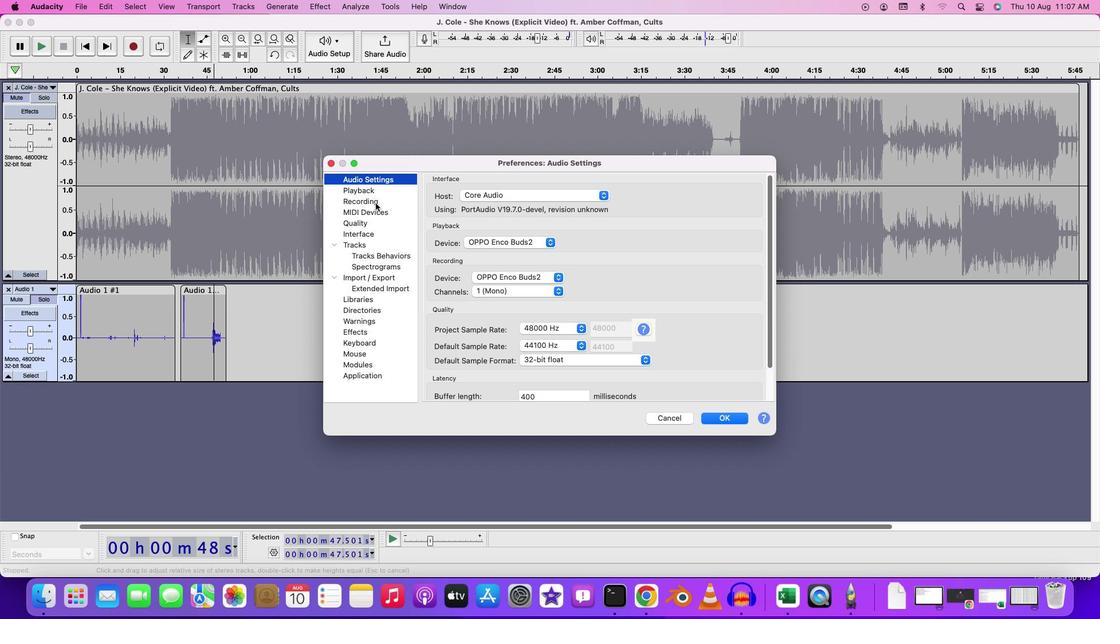 
Action: Mouse pressed left at (376, 203)
Screenshot: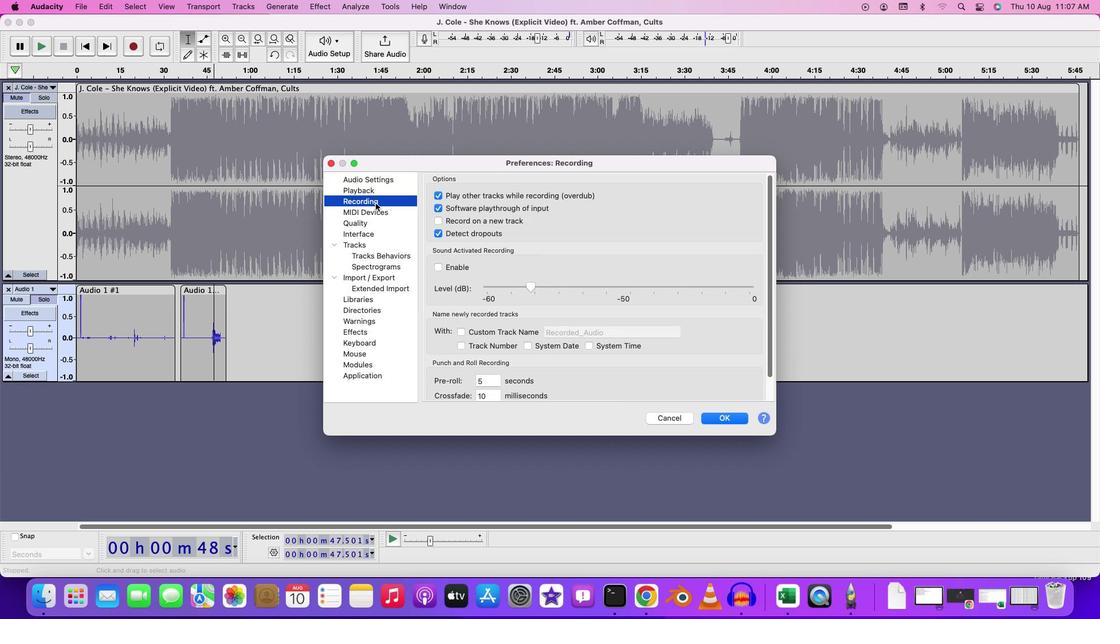 
Action: Mouse moved to (370, 193)
Screenshot: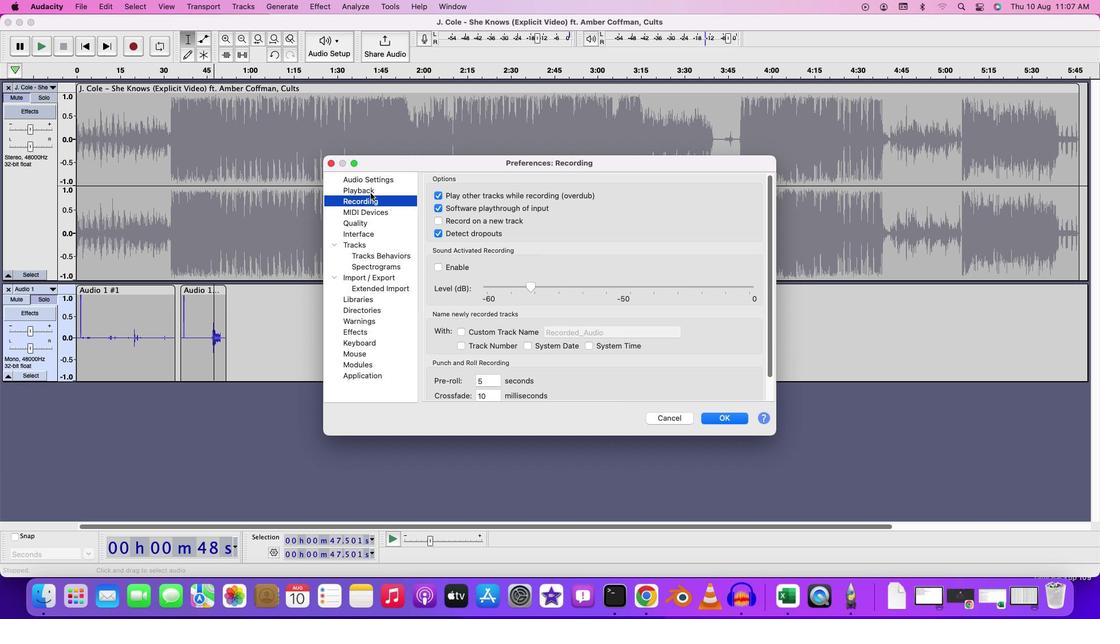 
Action: Mouse pressed left at (370, 193)
Screenshot: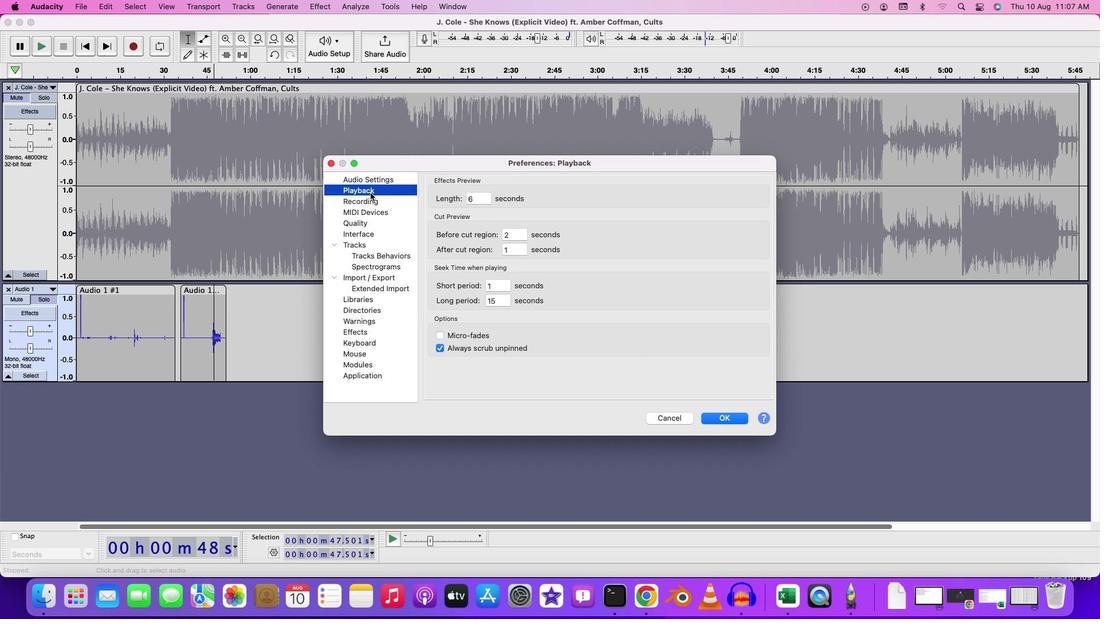 
Action: Mouse moved to (374, 179)
Screenshot: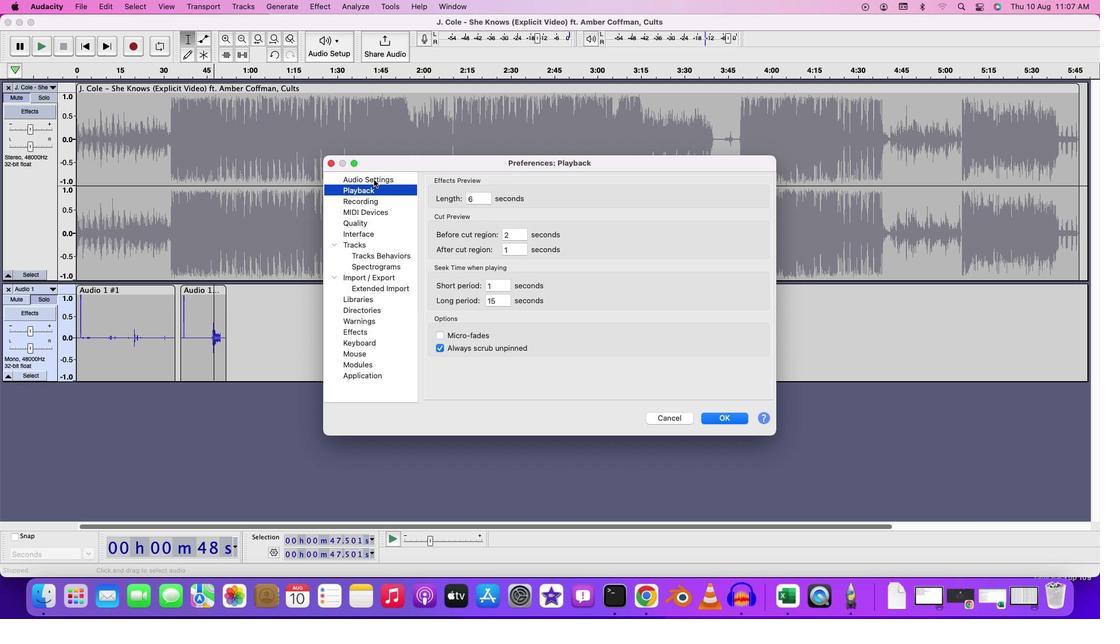 
Action: Mouse pressed left at (374, 179)
Screenshot: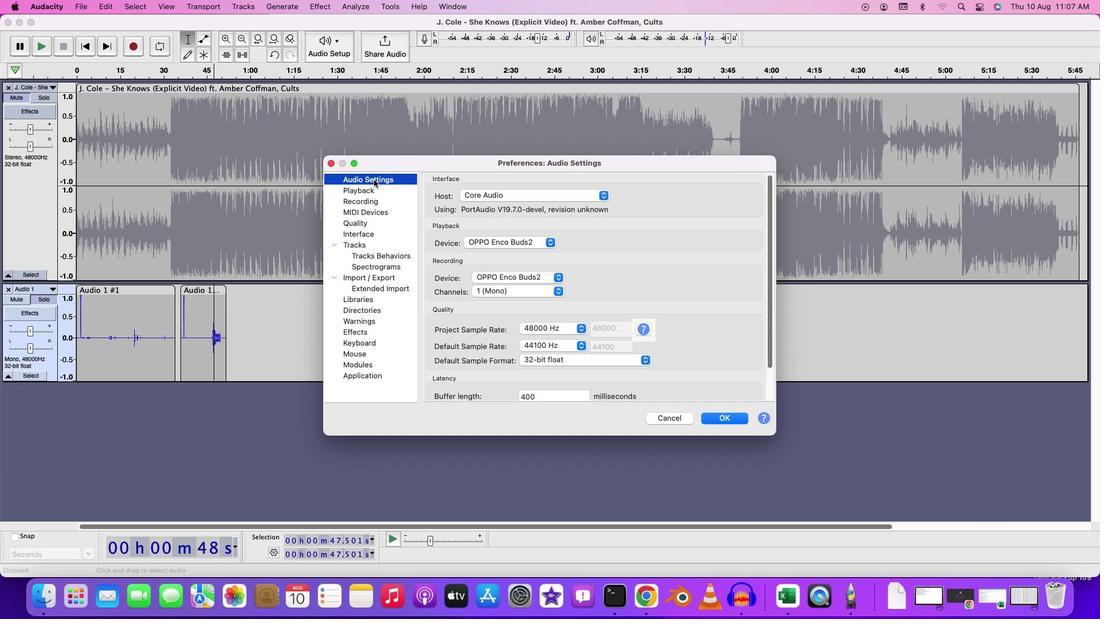 
Action: Mouse moved to (551, 322)
Screenshot: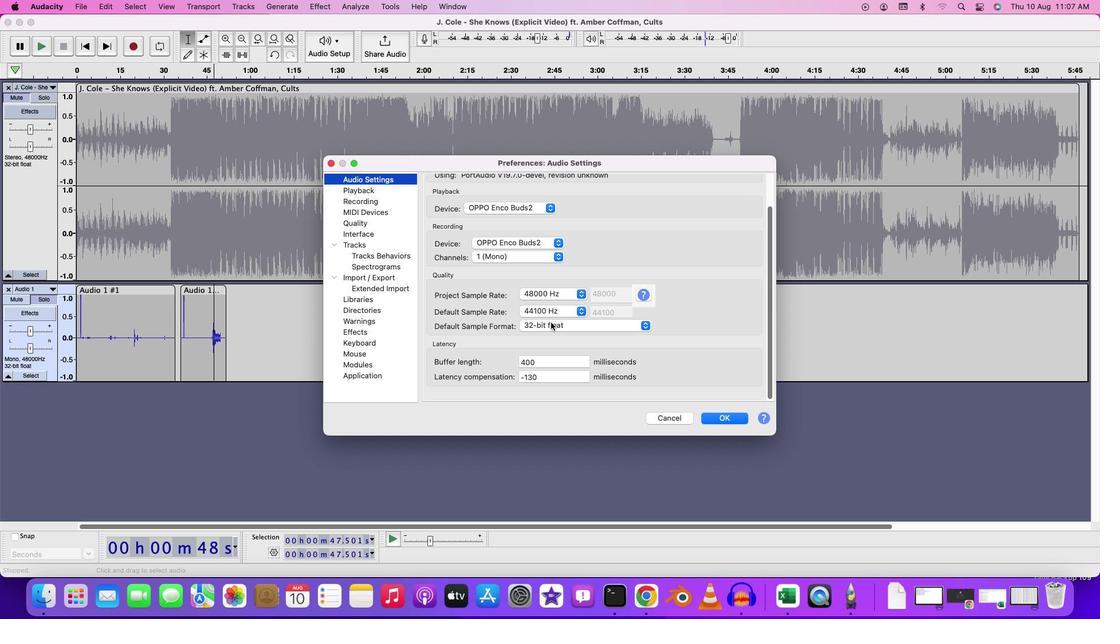 
Action: Mouse scrolled (551, 322) with delta (0, 0)
Screenshot: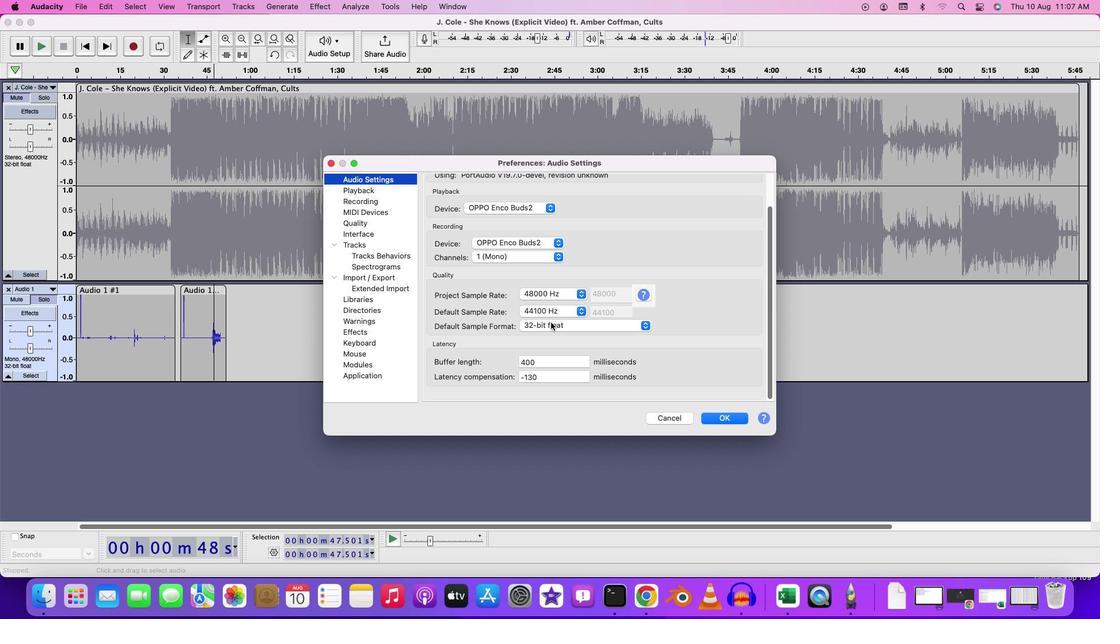 
Action: Mouse scrolled (551, 322) with delta (0, 0)
Screenshot: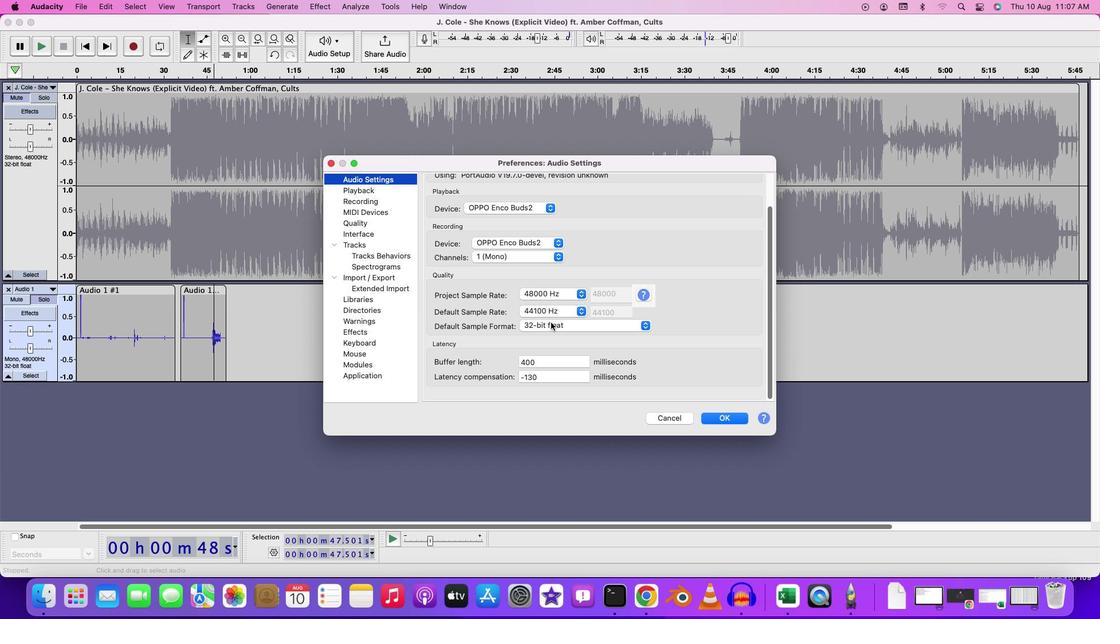 
Action: Mouse scrolled (551, 322) with delta (0, -1)
Screenshot: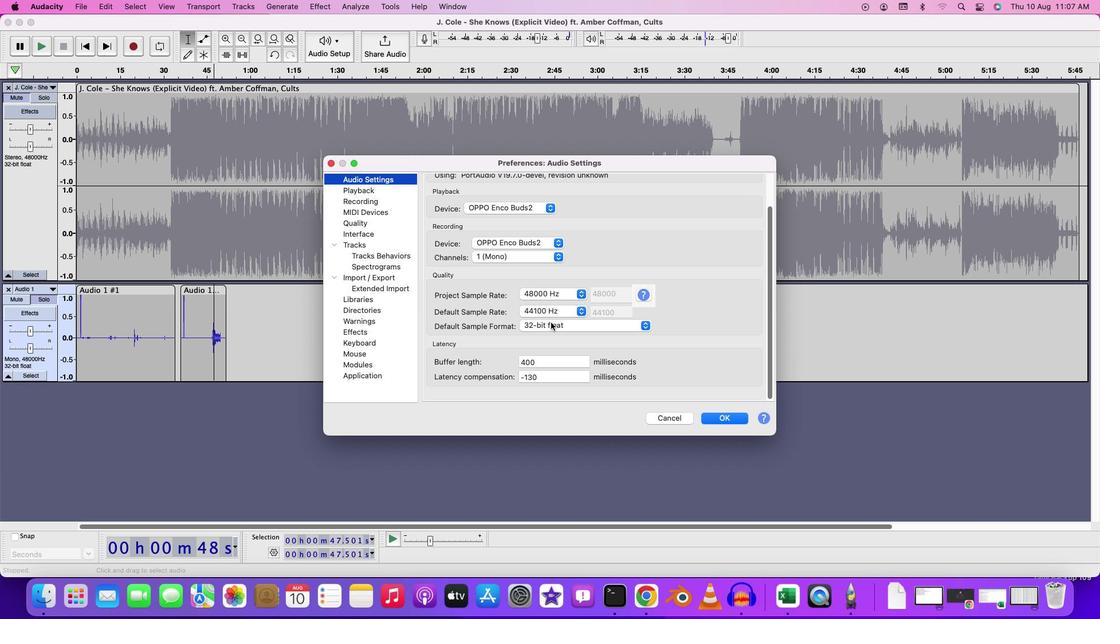 
Action: Mouse scrolled (551, 322) with delta (0, -2)
Screenshot: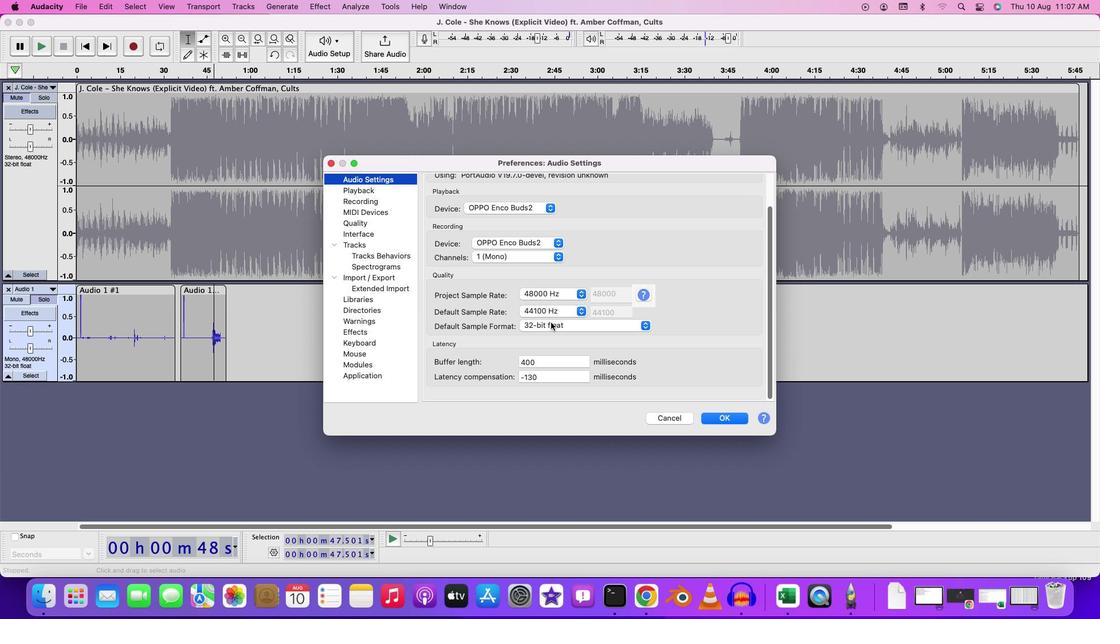 
Action: Mouse moved to (537, 360)
Screenshot: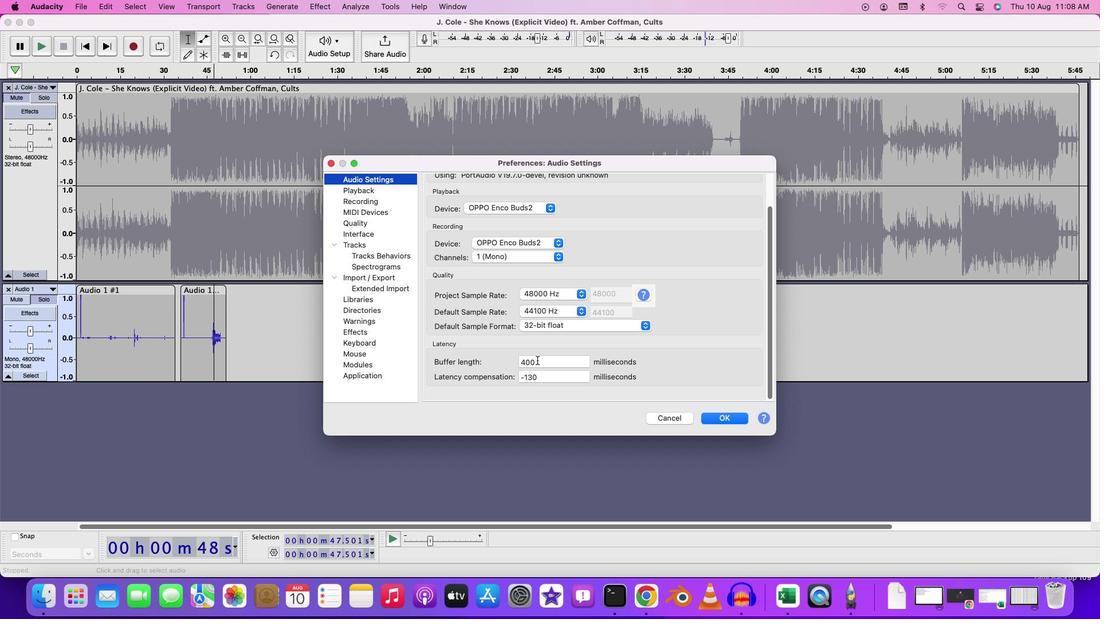 
Action: Mouse pressed left at (537, 360)
Screenshot: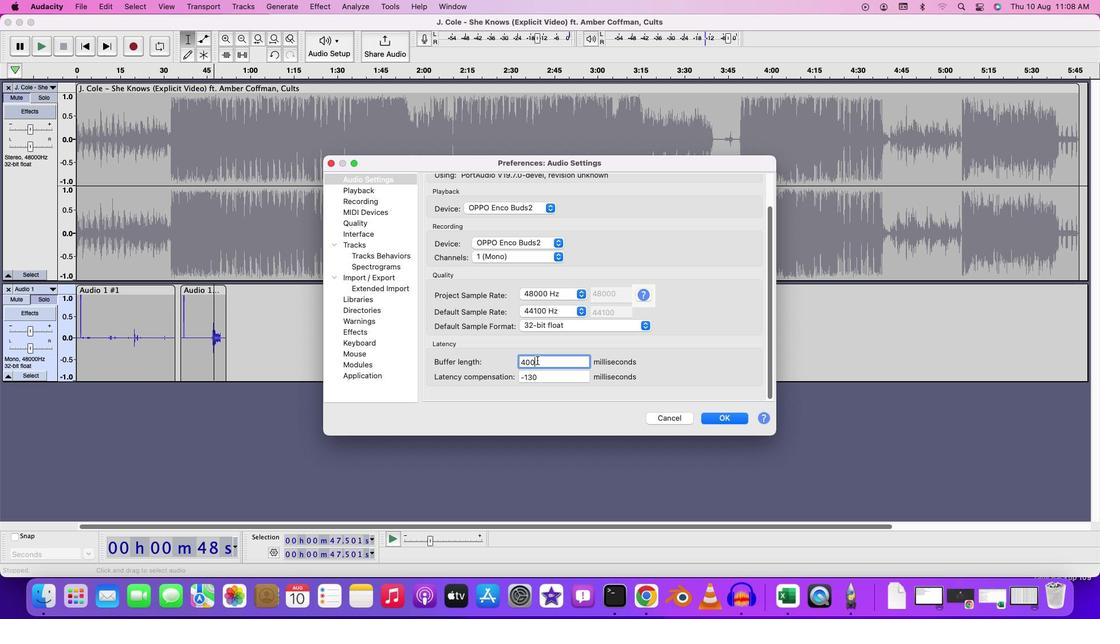 
Action: Key pressed Key.backspaceKey.backspaceKey.backspace'3''5''0'
Screenshot: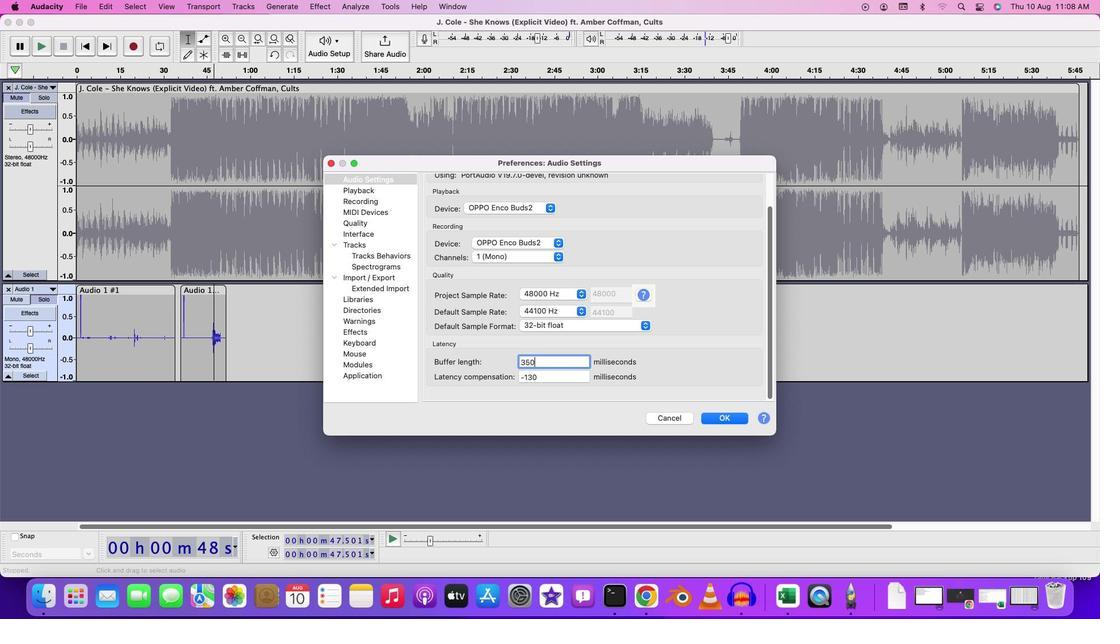 
Action: Mouse moved to (724, 417)
Screenshot: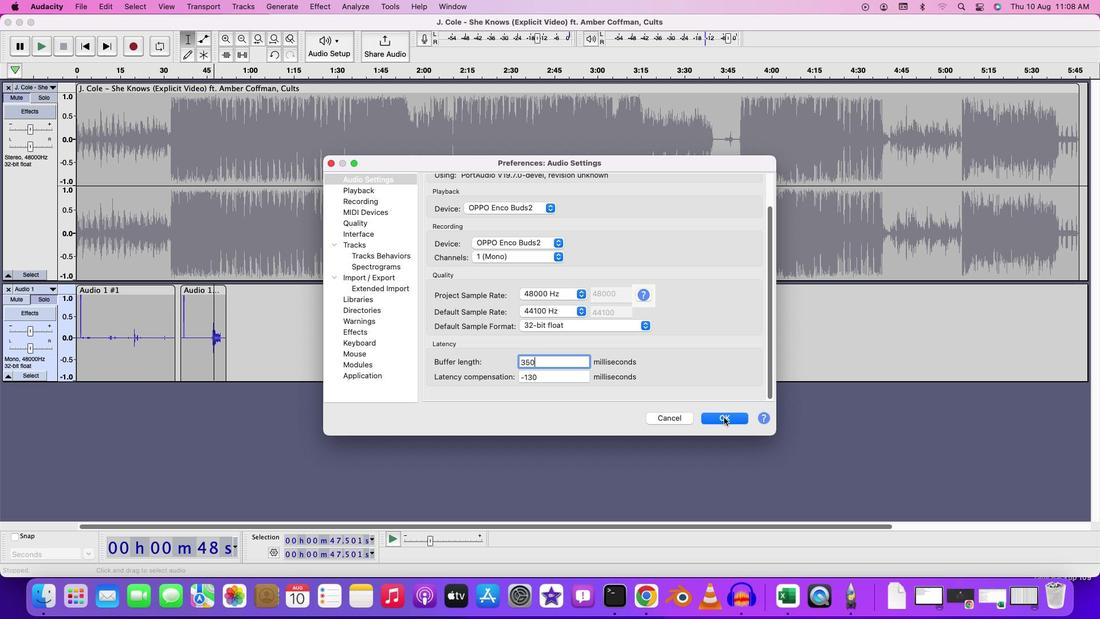 
Action: Mouse pressed left at (724, 417)
Screenshot: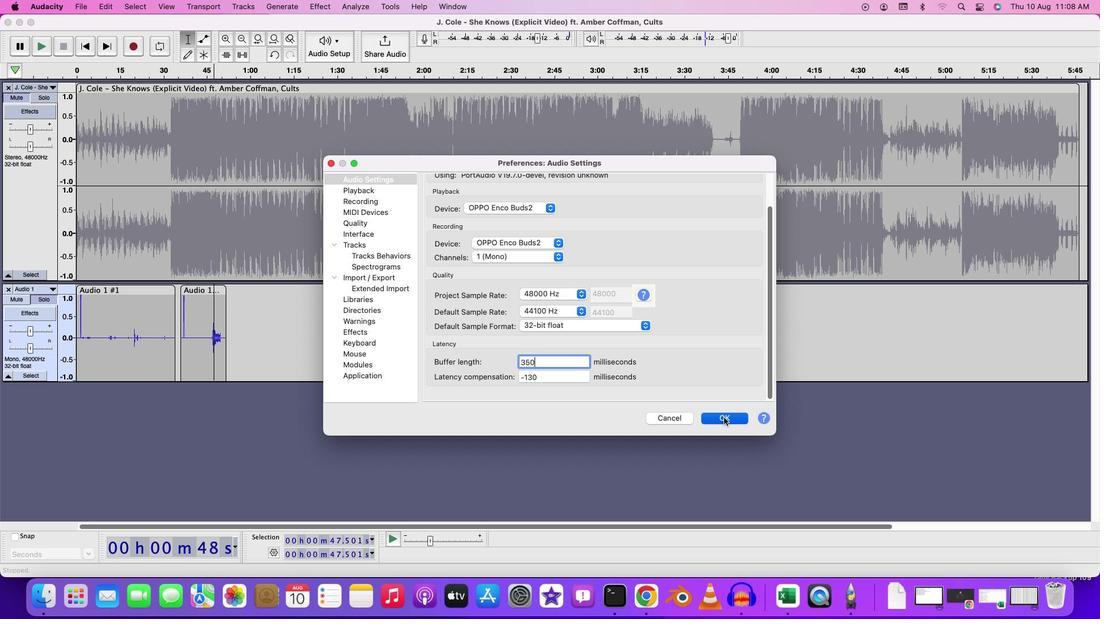 
Action: Mouse moved to (213, 291)
Screenshot: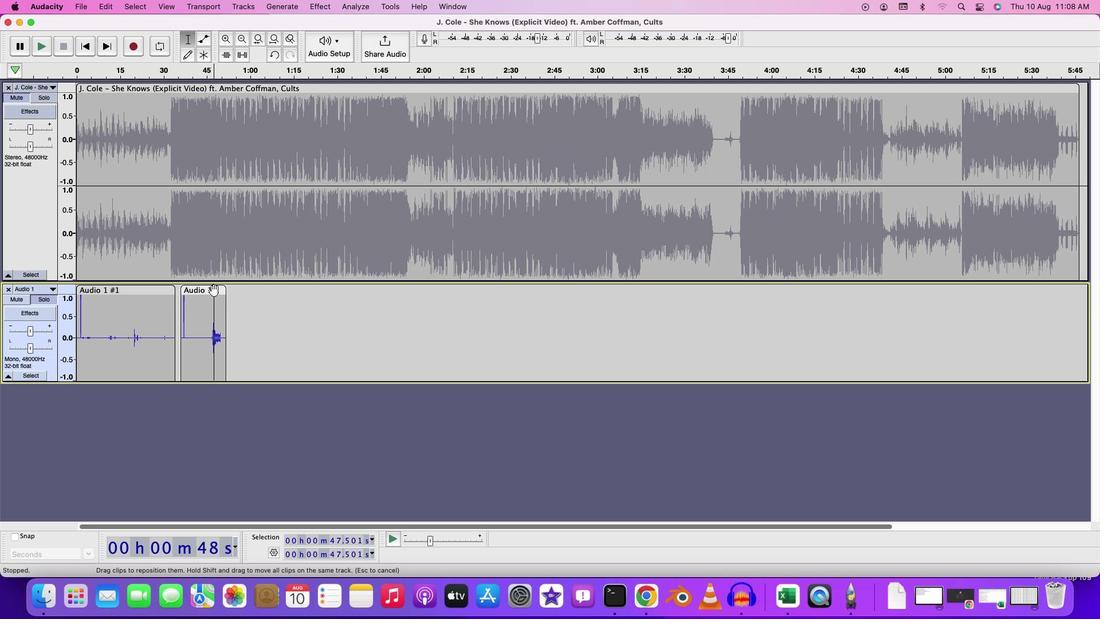 
Action: Mouse pressed left at (213, 291)
Screenshot: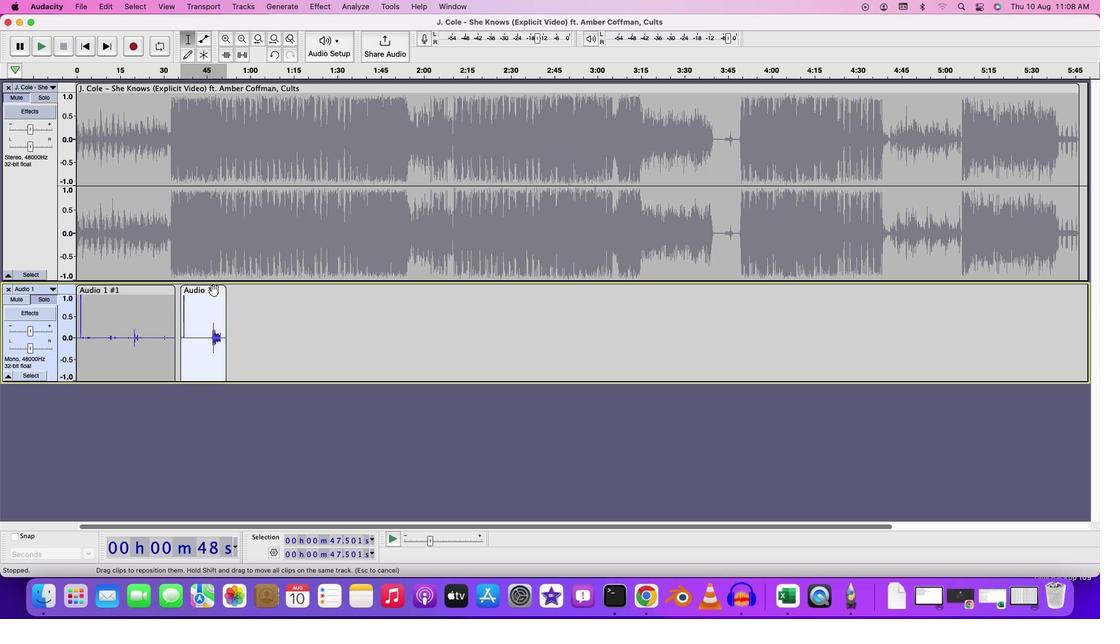
Action: Mouse moved to (213, 291)
Screenshot: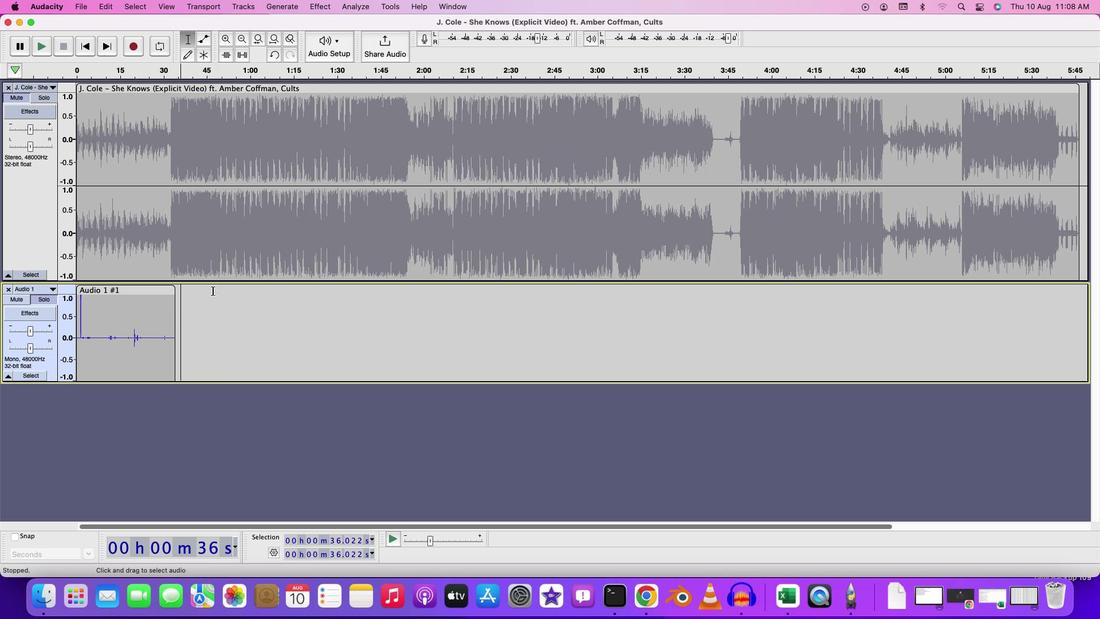 
Action: Key pressed Key.delete
Screenshot: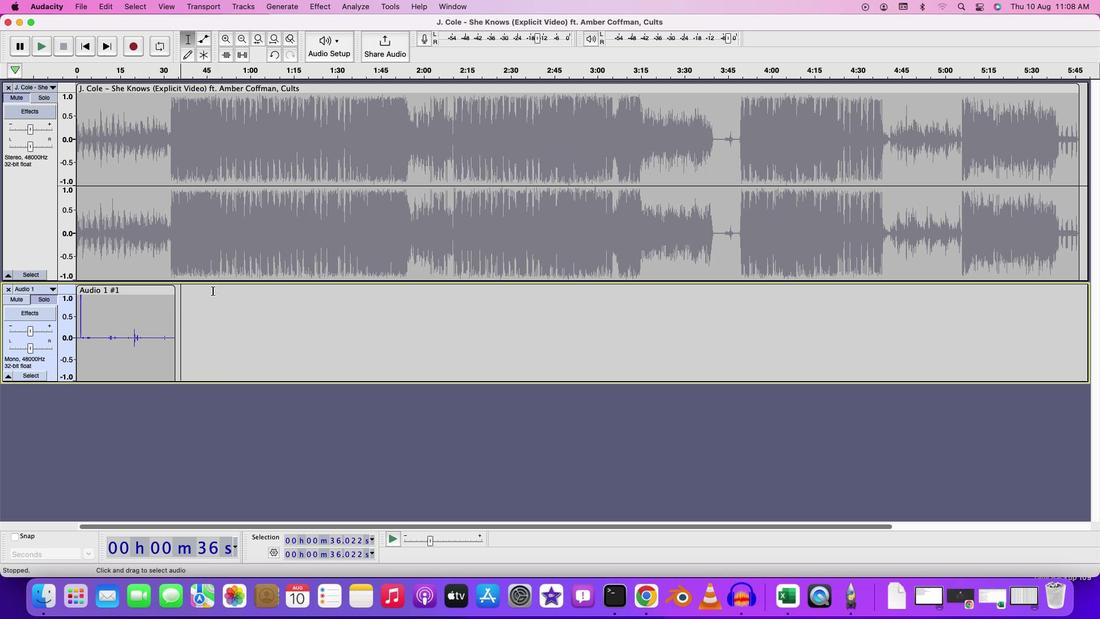 
Action: Mouse moved to (144, 290)
Screenshot: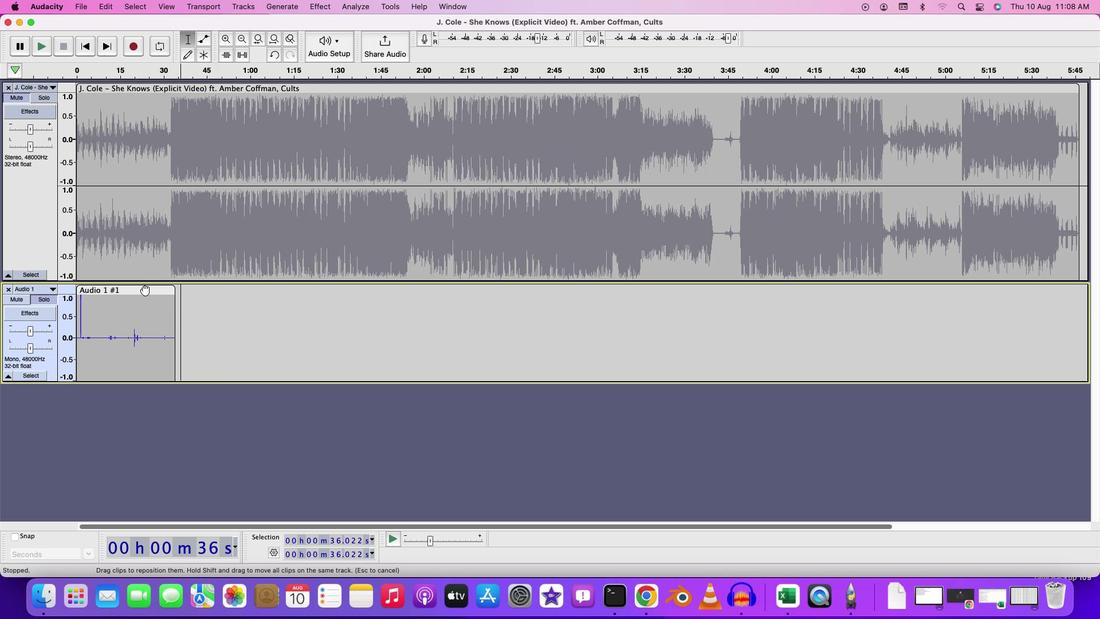 
Action: Mouse pressed left at (144, 290)
Screenshot: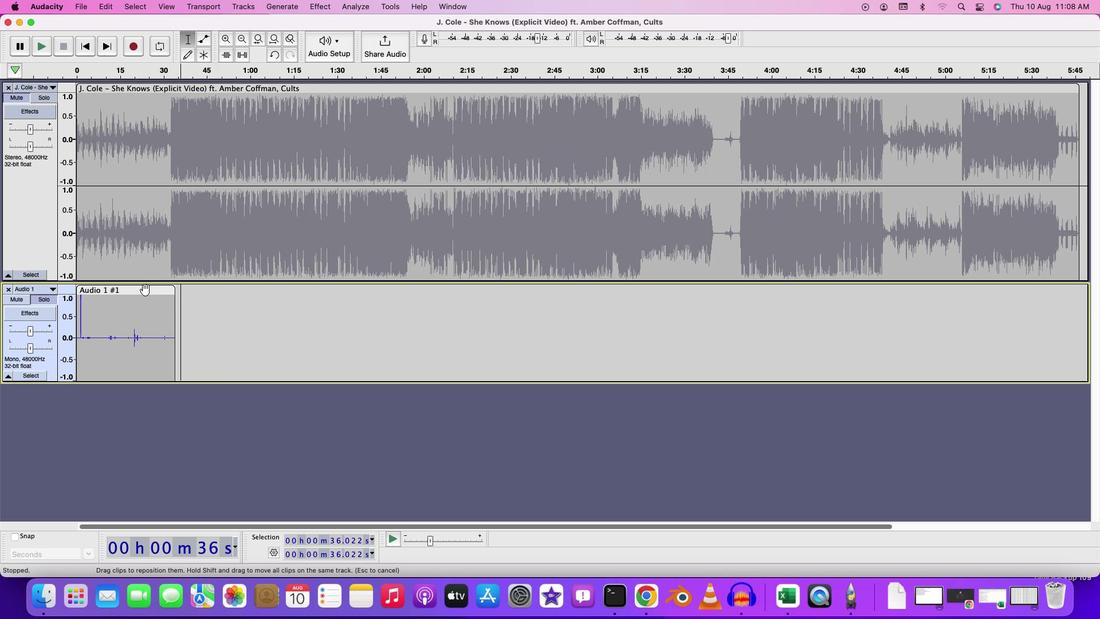 
Action: Key pressed Key.delete
Screenshot: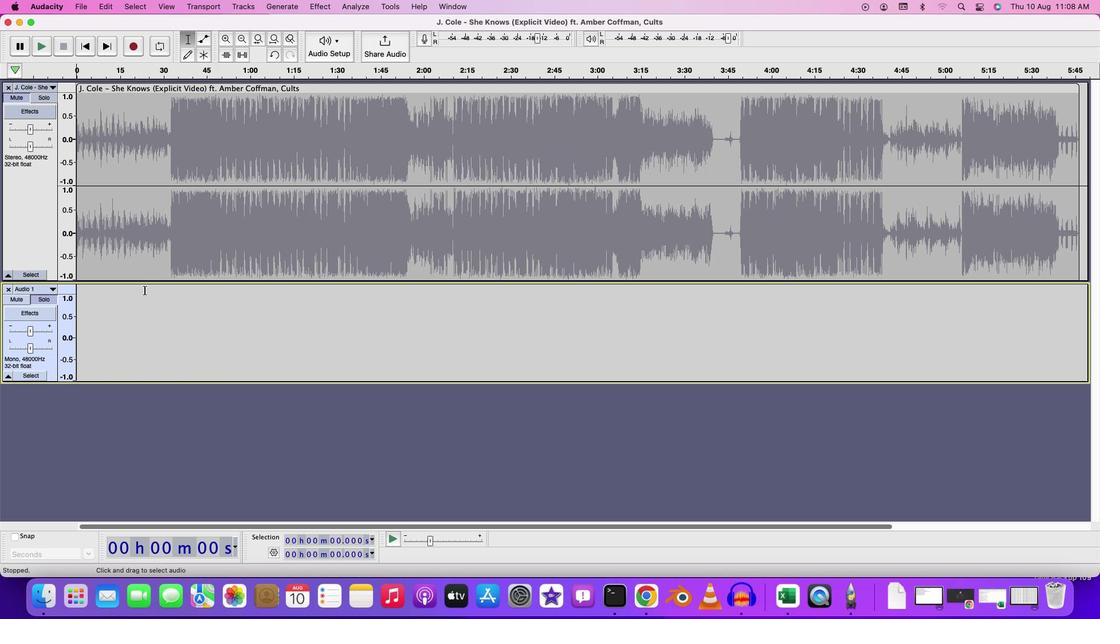 
Action: Mouse moved to (76, 177)
Screenshot: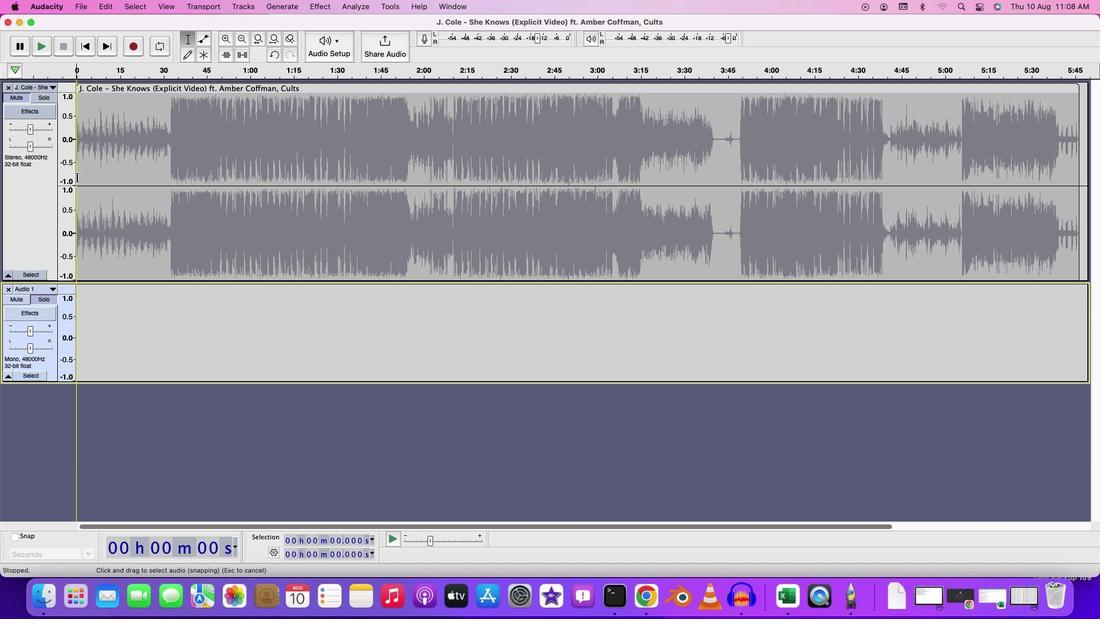 
Action: Mouse pressed left at (76, 177)
Screenshot: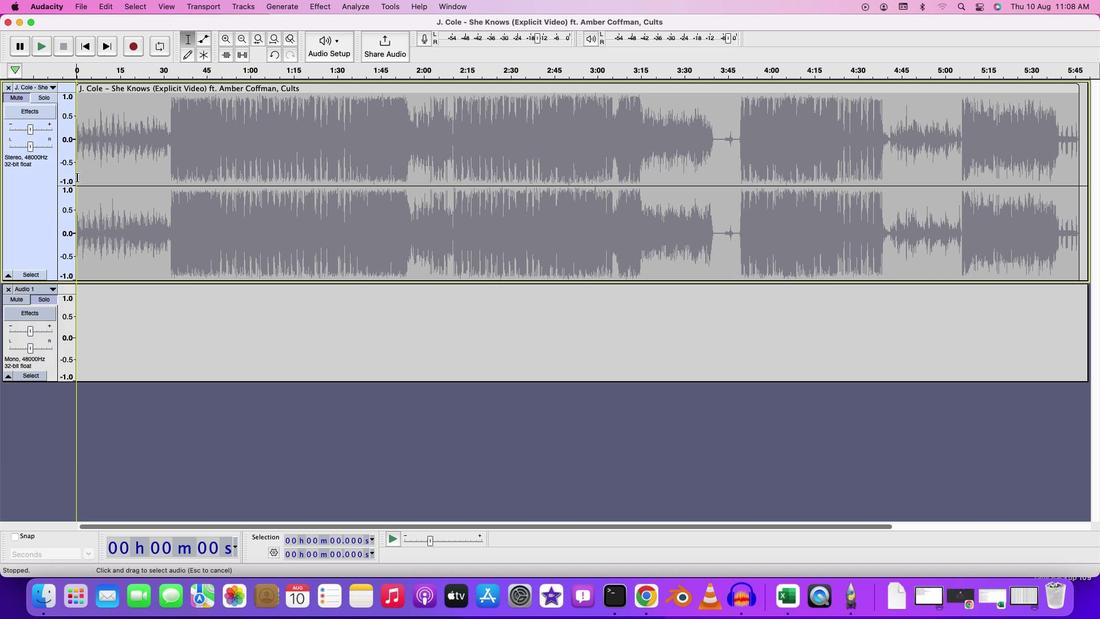 
Action: Mouse moved to (129, 53)
Screenshot: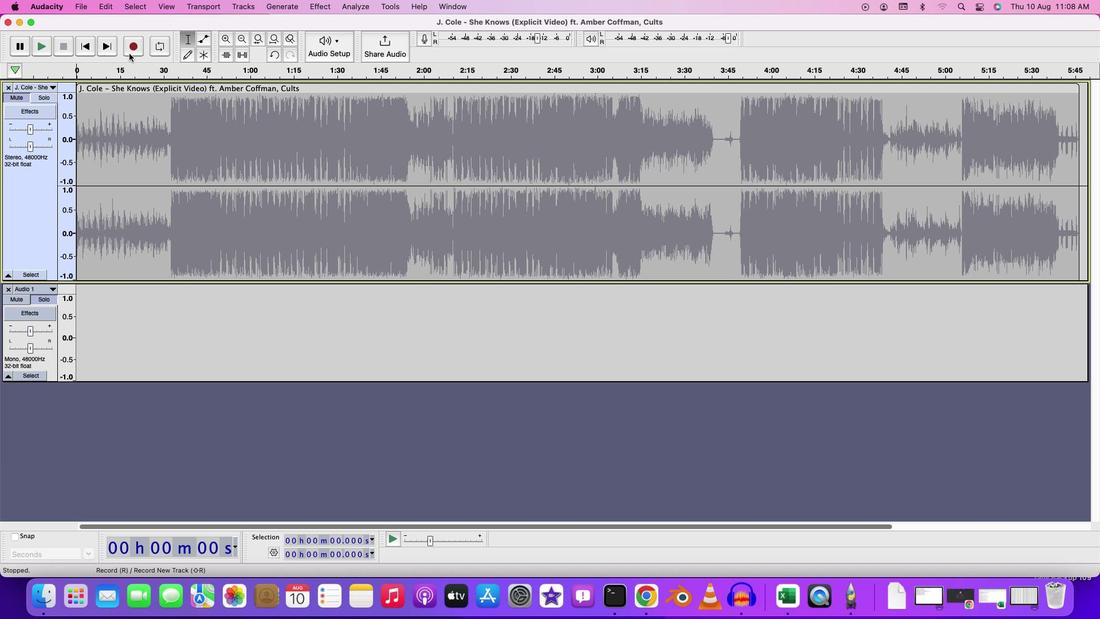 
Action: Mouse pressed left at (129, 53)
Screenshot: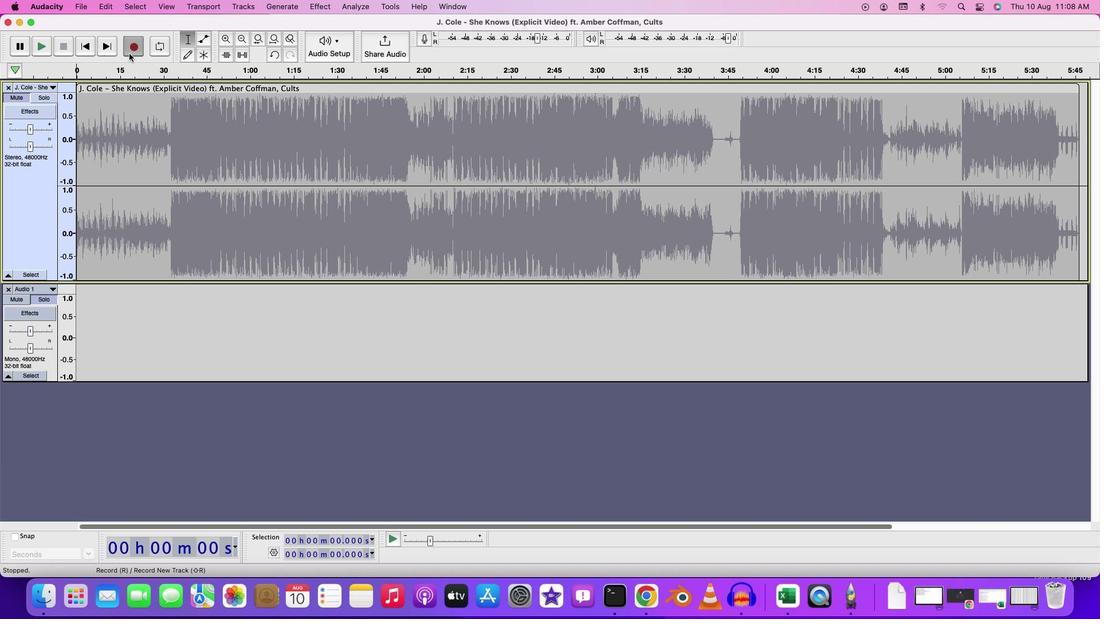 
Action: Mouse moved to (16, 99)
Screenshot: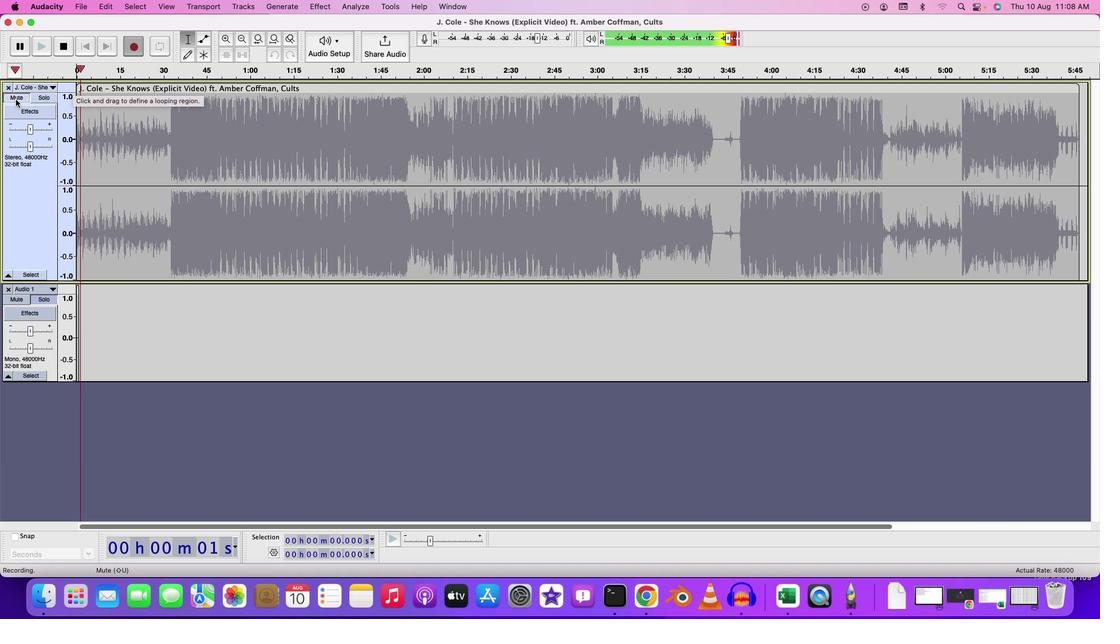 
Action: Mouse pressed left at (16, 99)
Screenshot: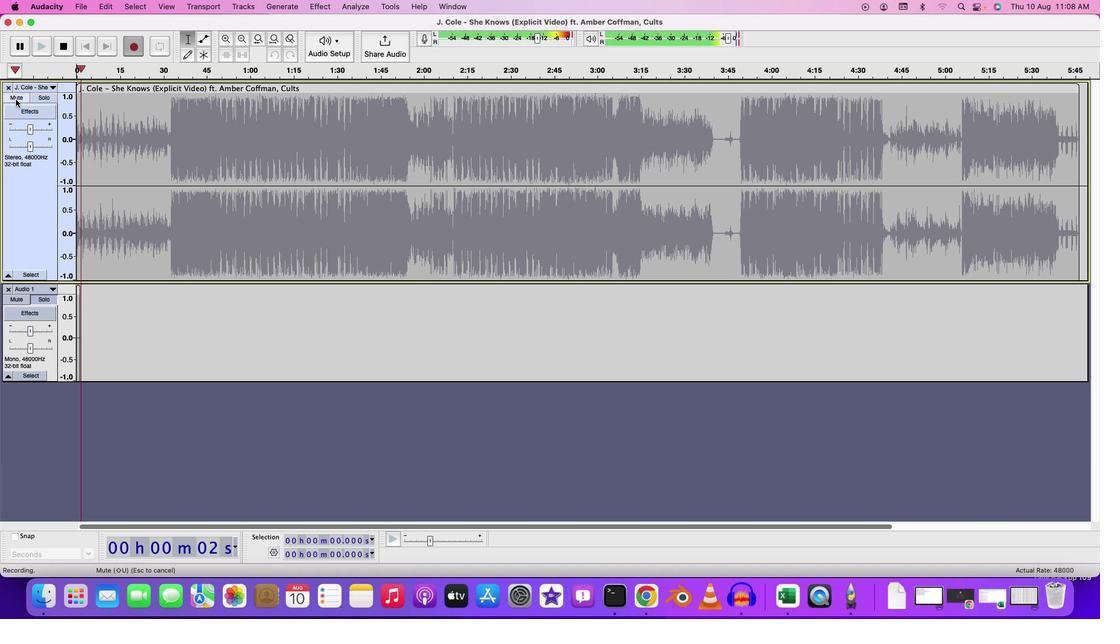 
Action: Key pressed Key.space
Screenshot: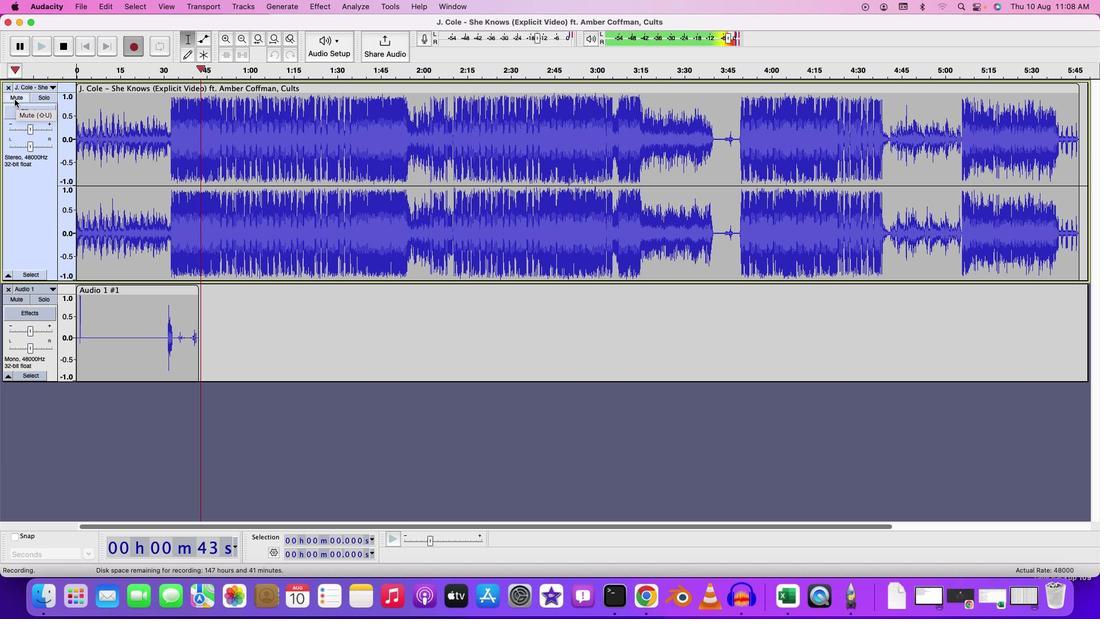 
Action: Mouse moved to (51, 9)
Screenshot: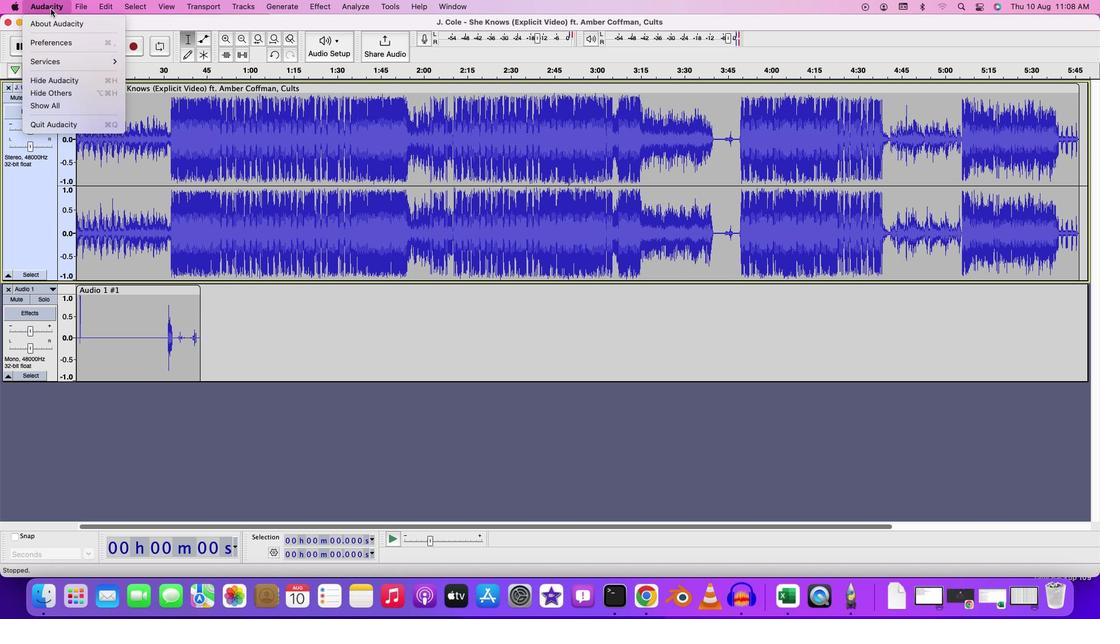 
Action: Mouse pressed left at (51, 9)
Screenshot: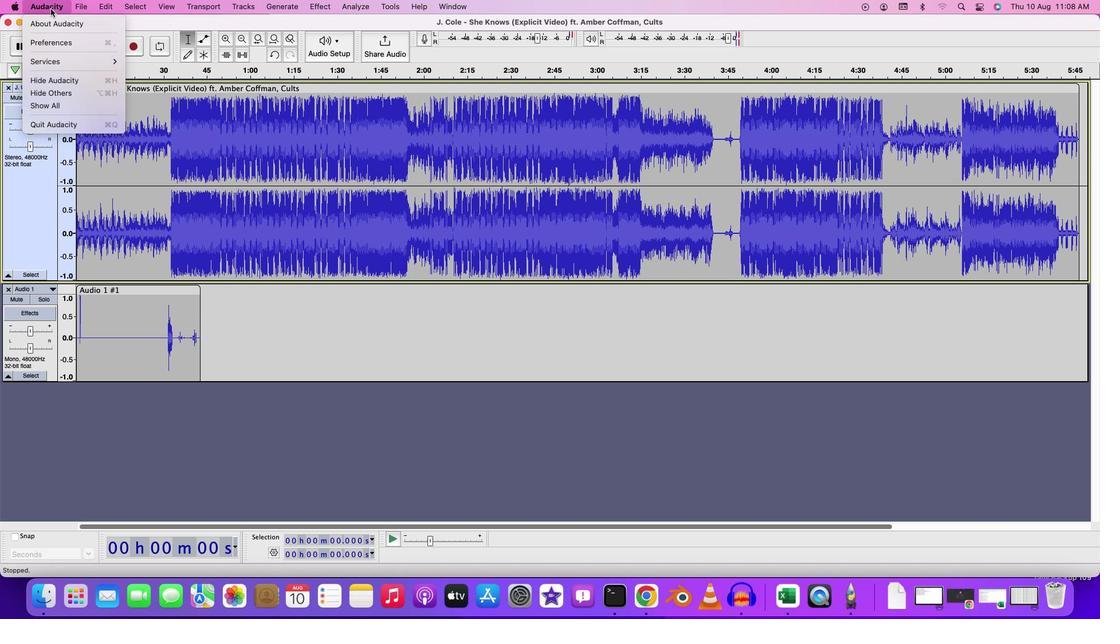 
Action: Mouse moved to (59, 48)
Screenshot: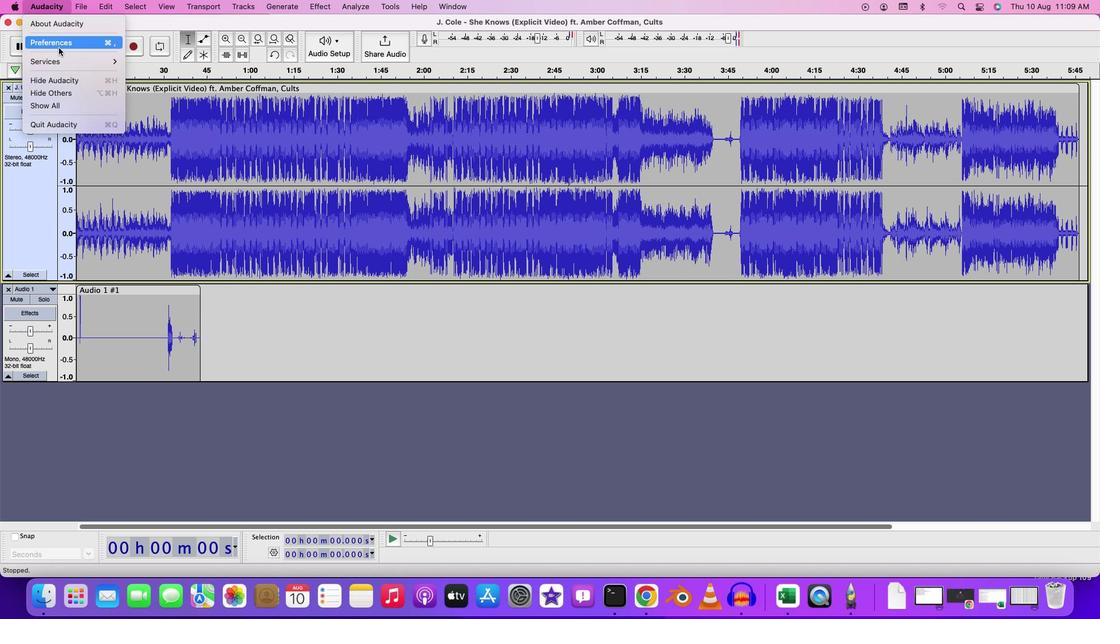 
Action: Mouse pressed left at (59, 48)
Screenshot: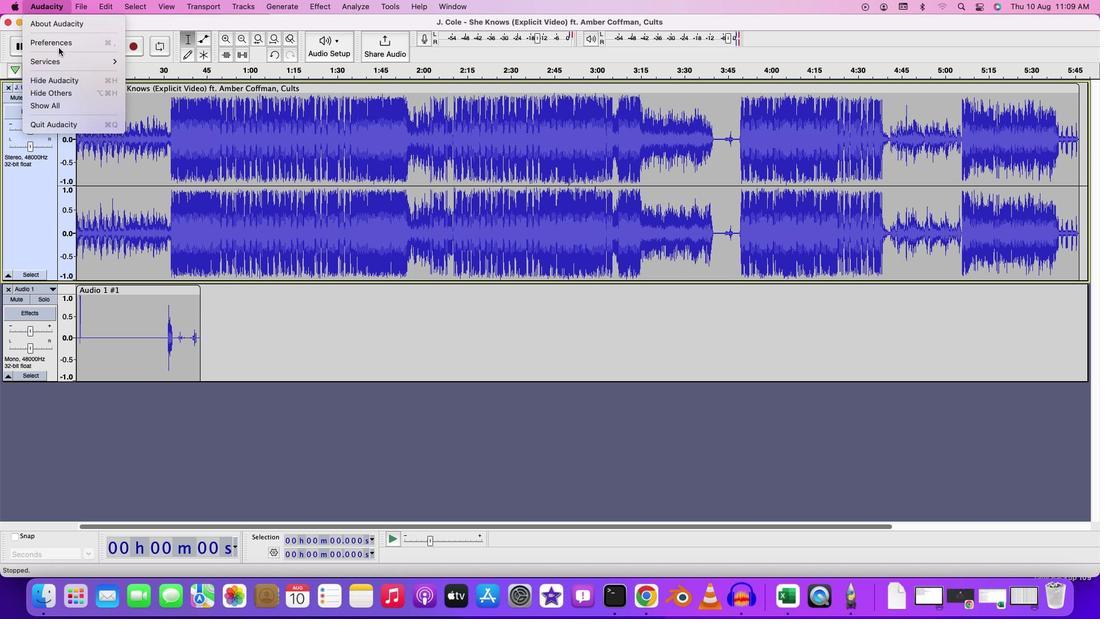 
Action: Mouse moved to (532, 308)
Screenshot: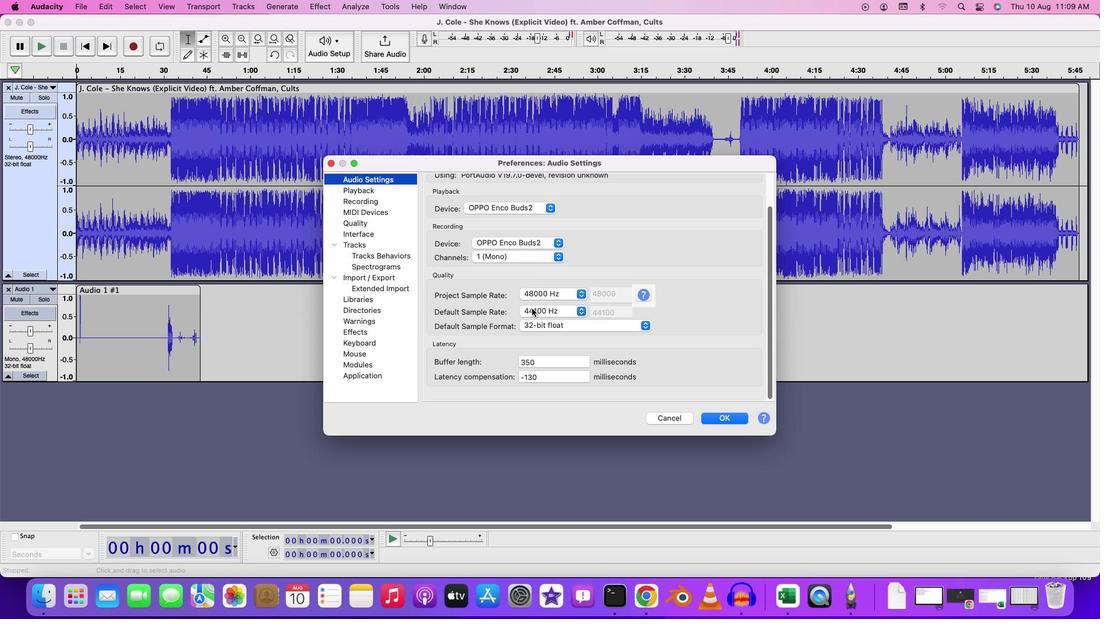 
Action: Mouse scrolled (532, 308) with delta (0, 0)
Screenshot: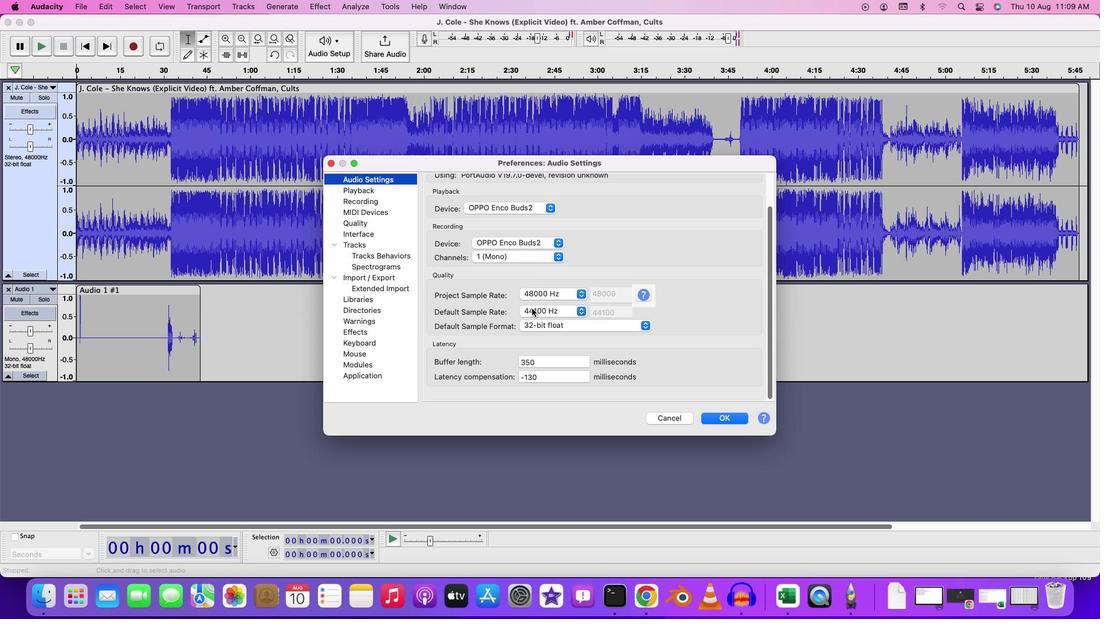 
Action: Mouse scrolled (532, 308) with delta (0, 0)
Screenshot: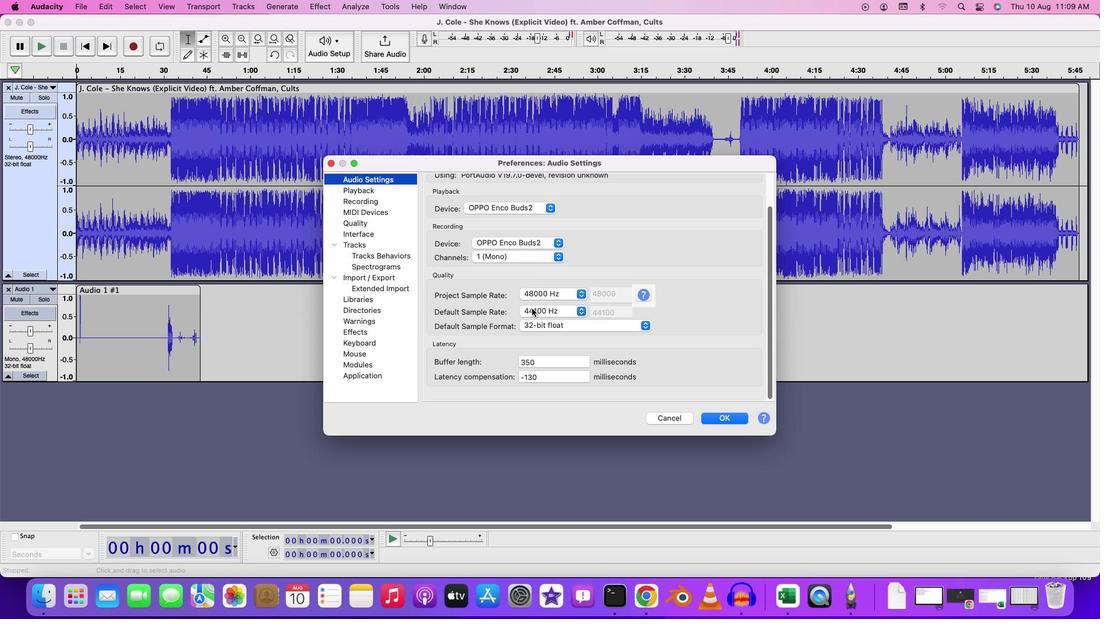
Action: Mouse scrolled (532, 308) with delta (0, -1)
Screenshot: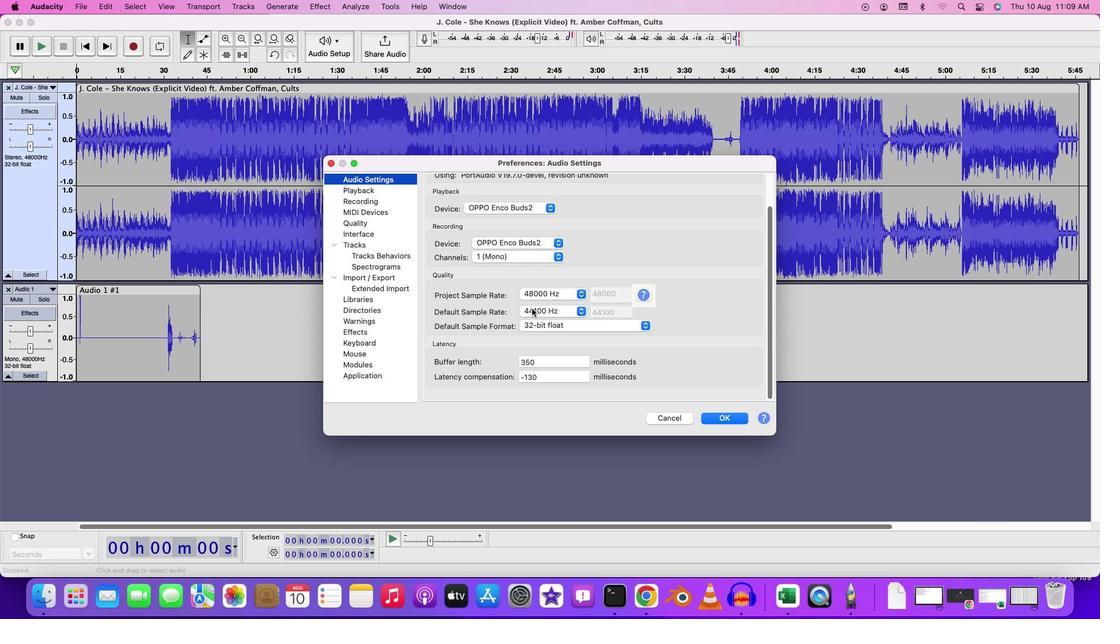 
Action: Mouse moved to (532, 308)
Screenshot: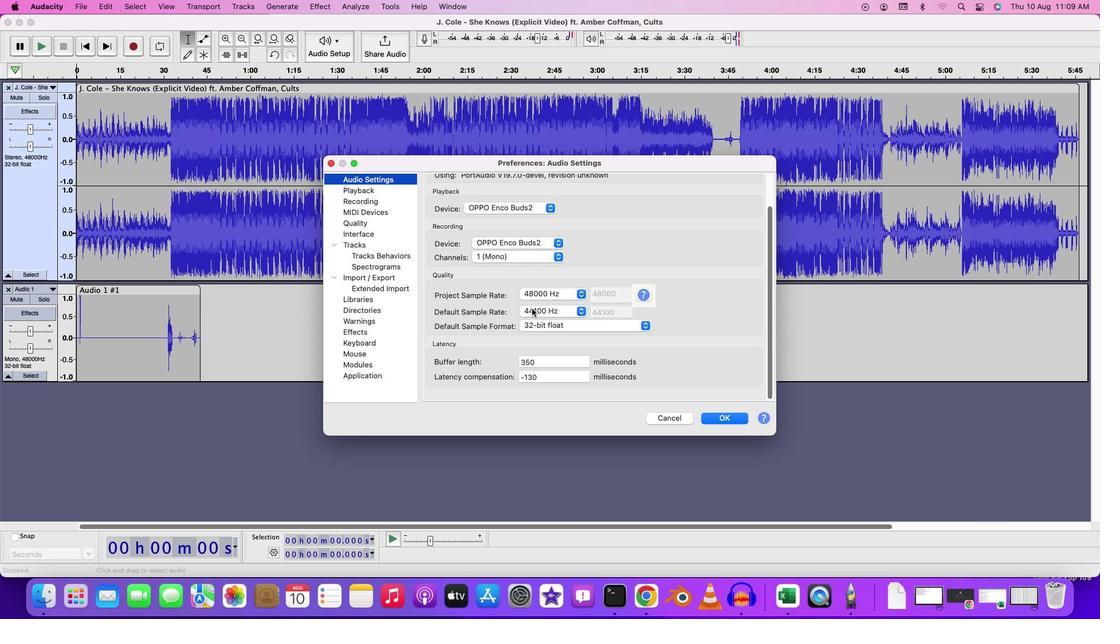 
Action: Mouse scrolled (532, 308) with delta (0, -2)
Screenshot: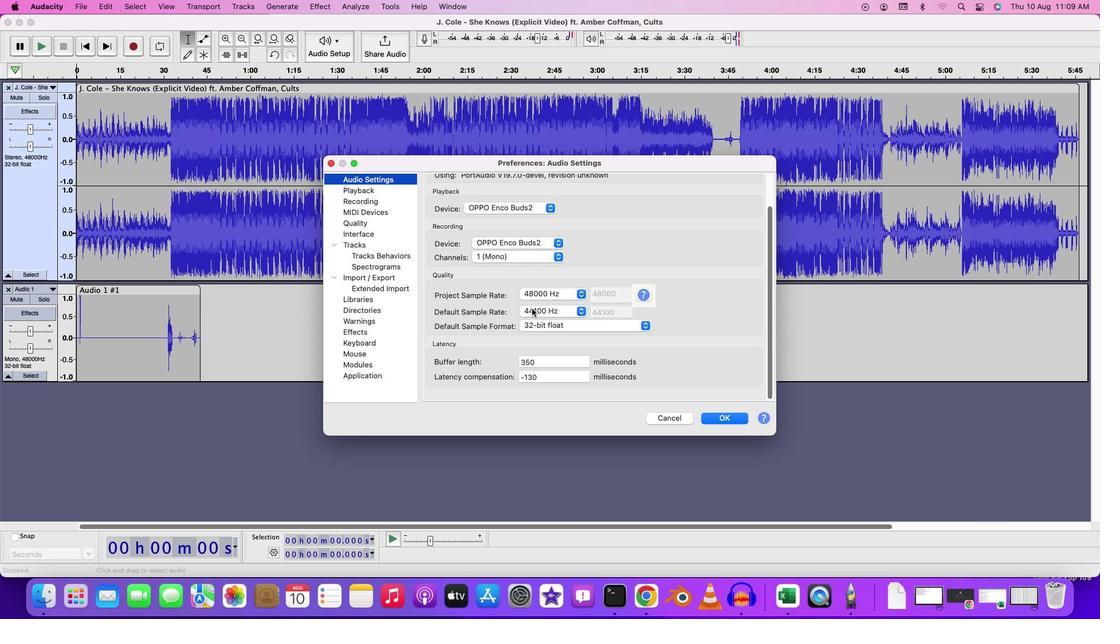 
Action: Mouse scrolled (532, 308) with delta (0, -3)
Screenshot: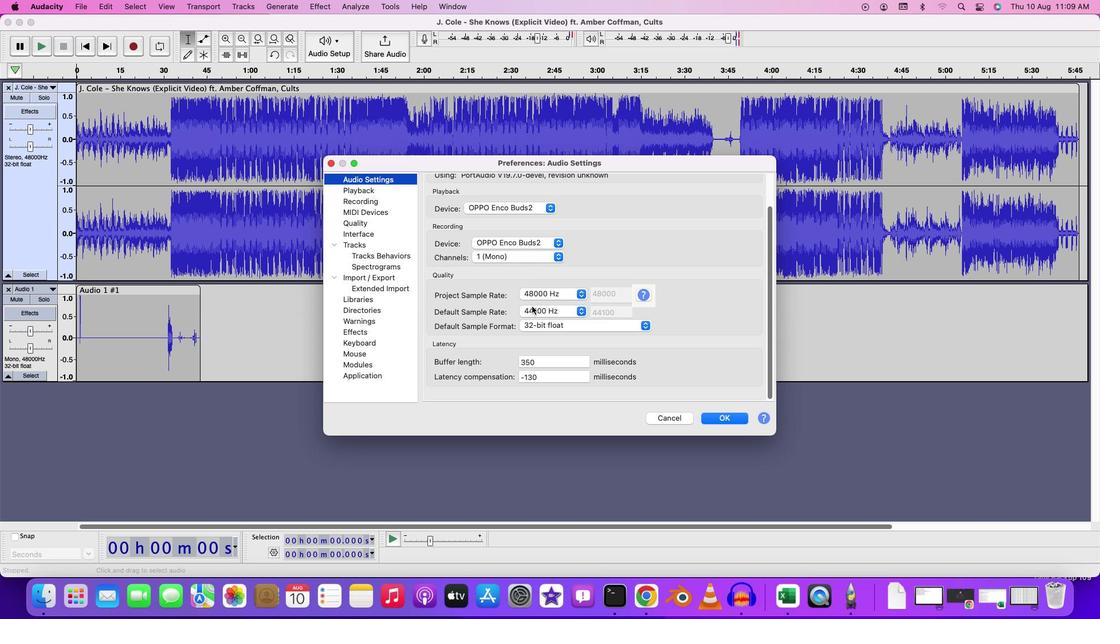 
Action: Mouse moved to (538, 367)
Screenshot: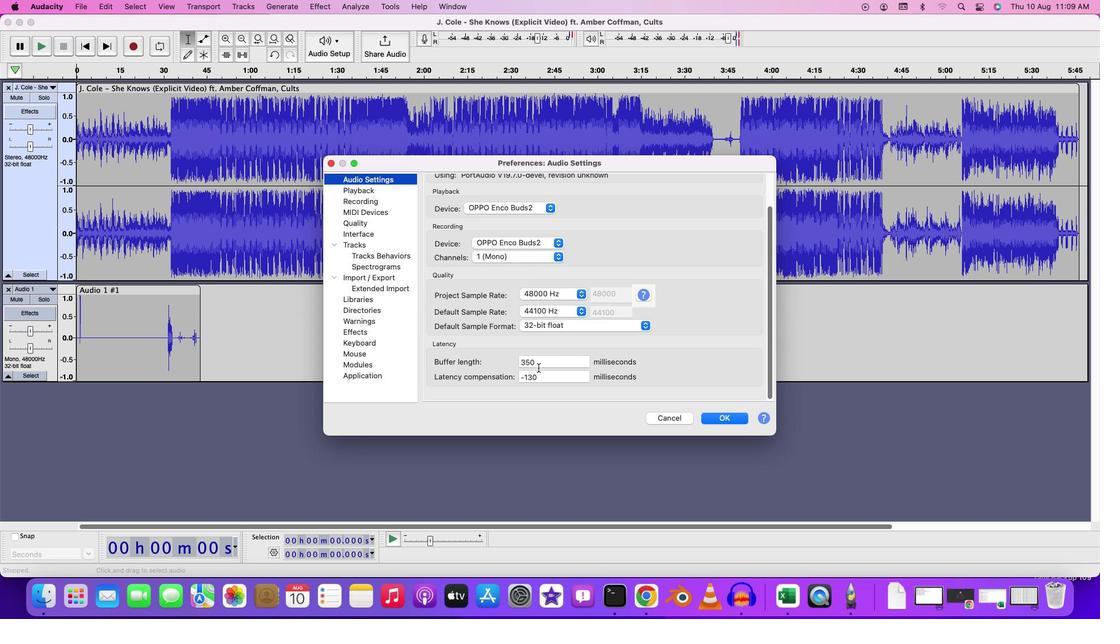 
Action: Mouse pressed left at (538, 367)
Screenshot: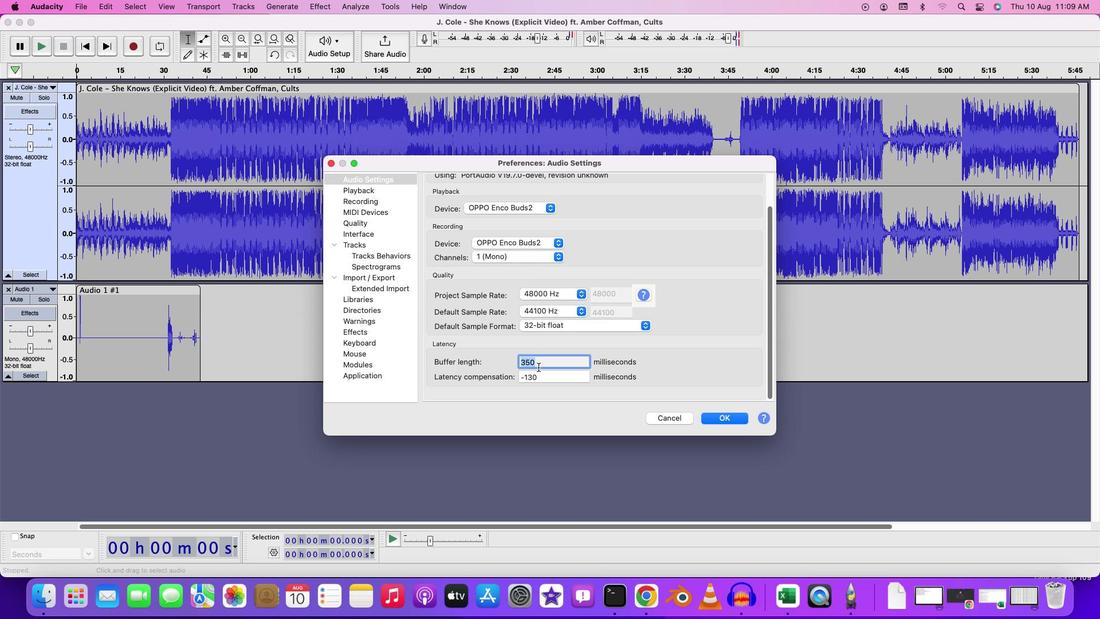 
Action: Mouse moved to (538, 367)
Screenshot: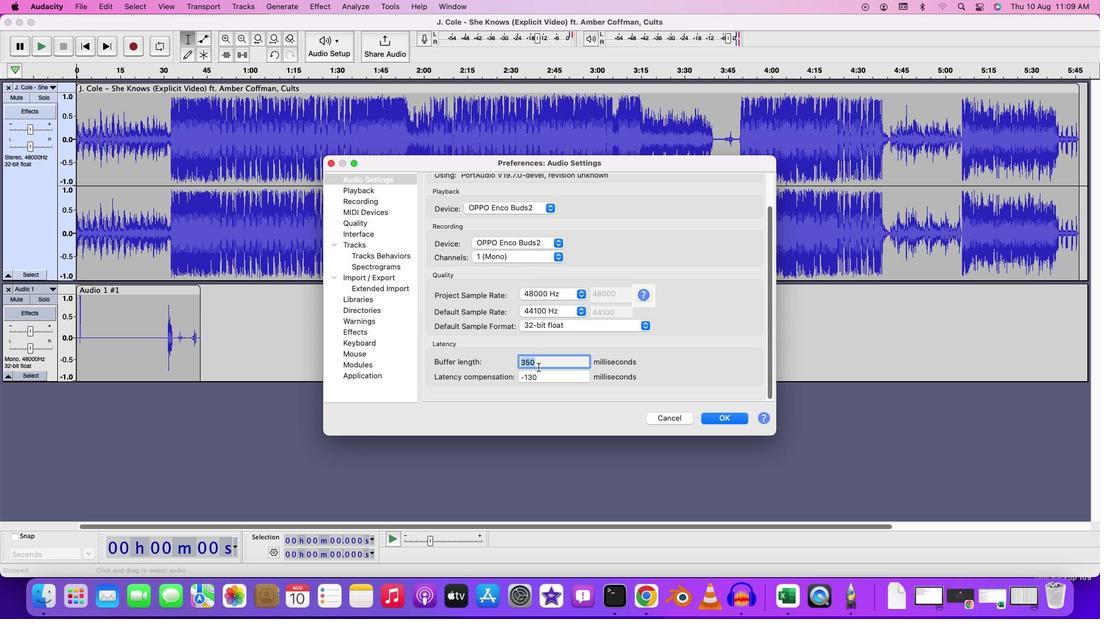 
Action: Key pressed Key.backspaceKey.backspace'4''5''0'
Screenshot: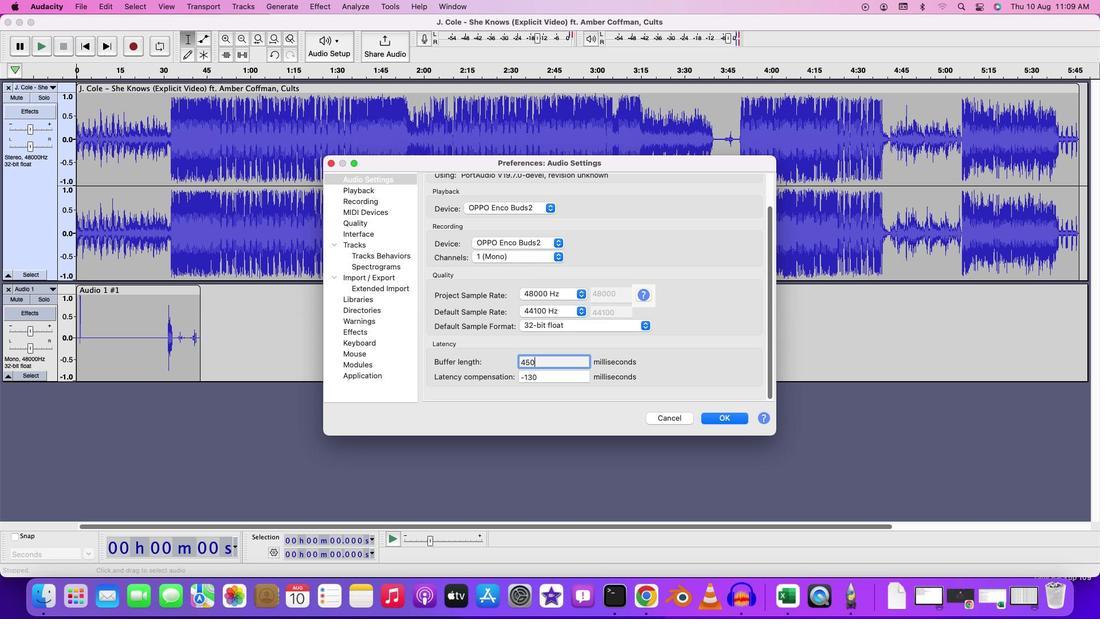 
Action: Mouse moved to (734, 417)
Screenshot: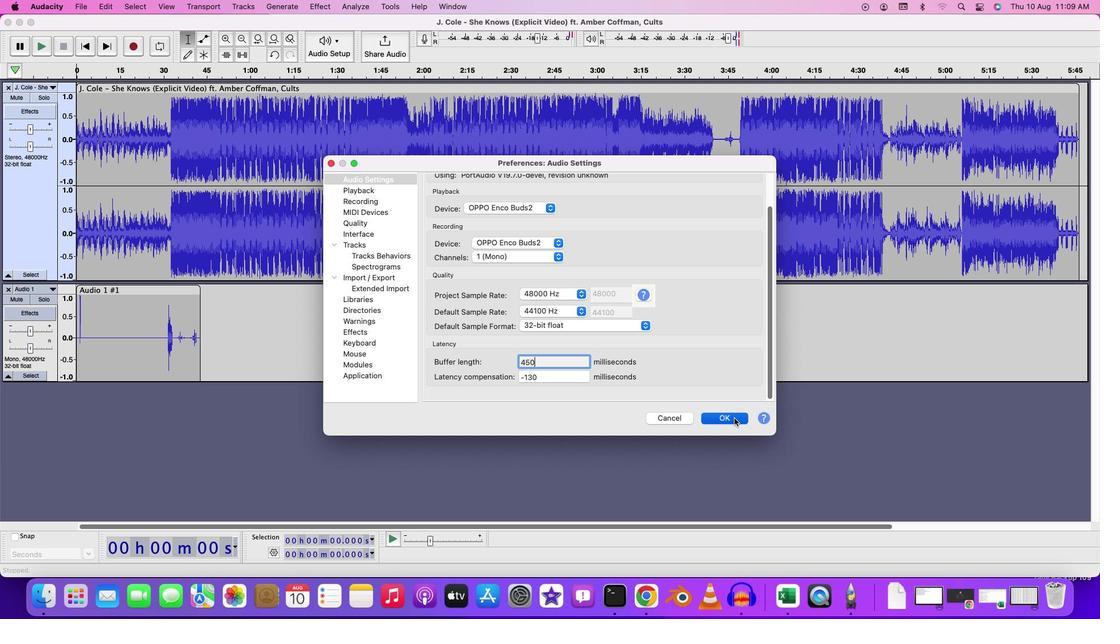 
Action: Mouse pressed left at (734, 417)
Screenshot: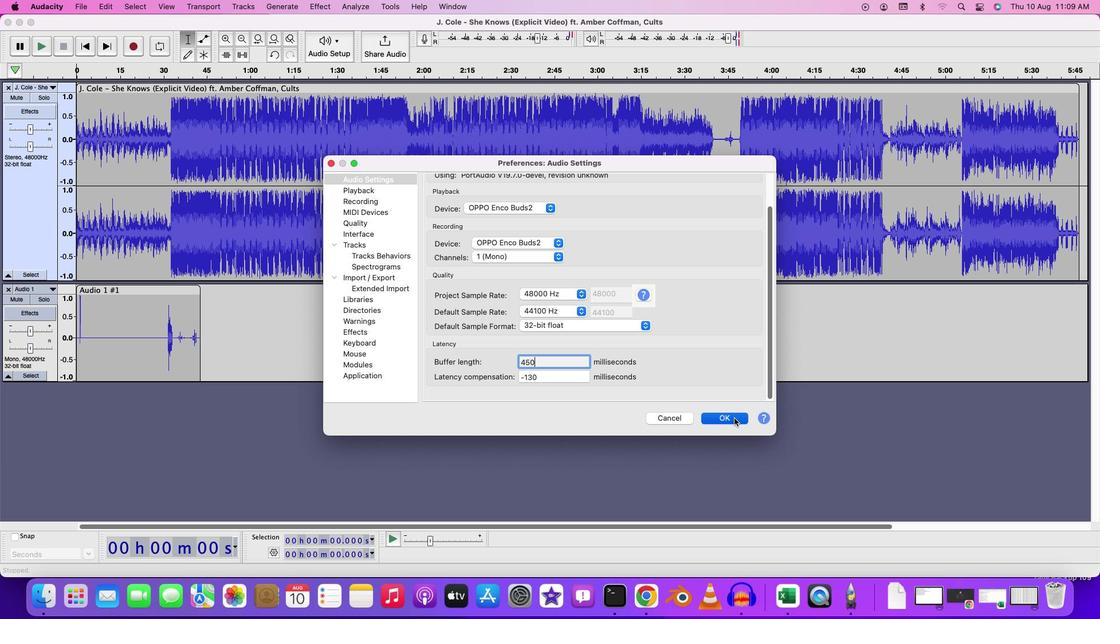 
Action: Mouse moved to (123, 292)
Screenshot: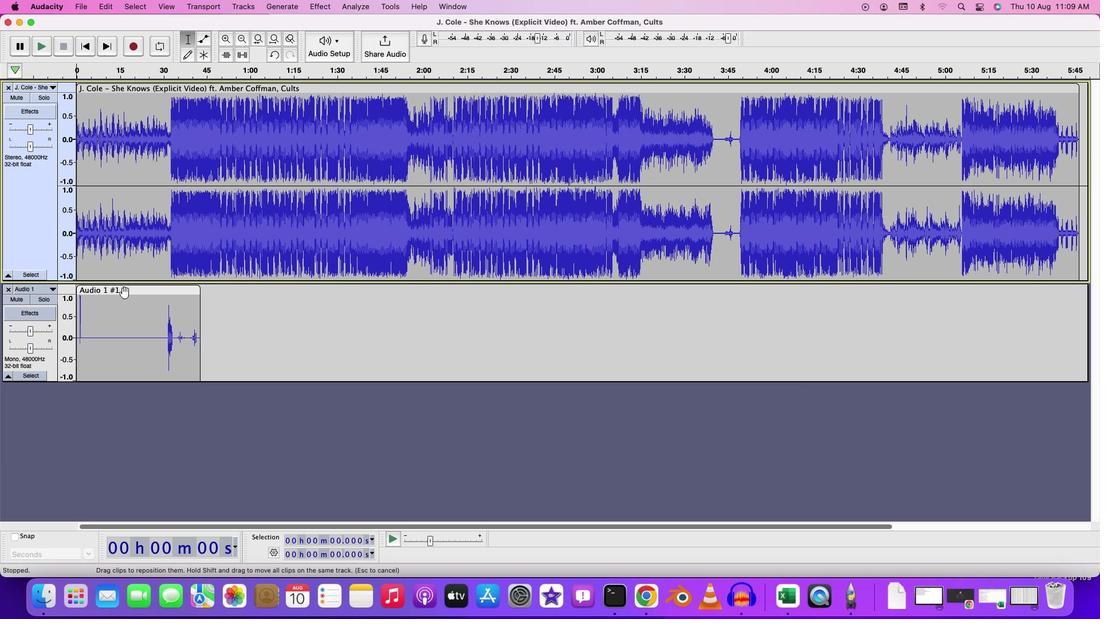 
Action: Mouse pressed left at (123, 292)
Screenshot: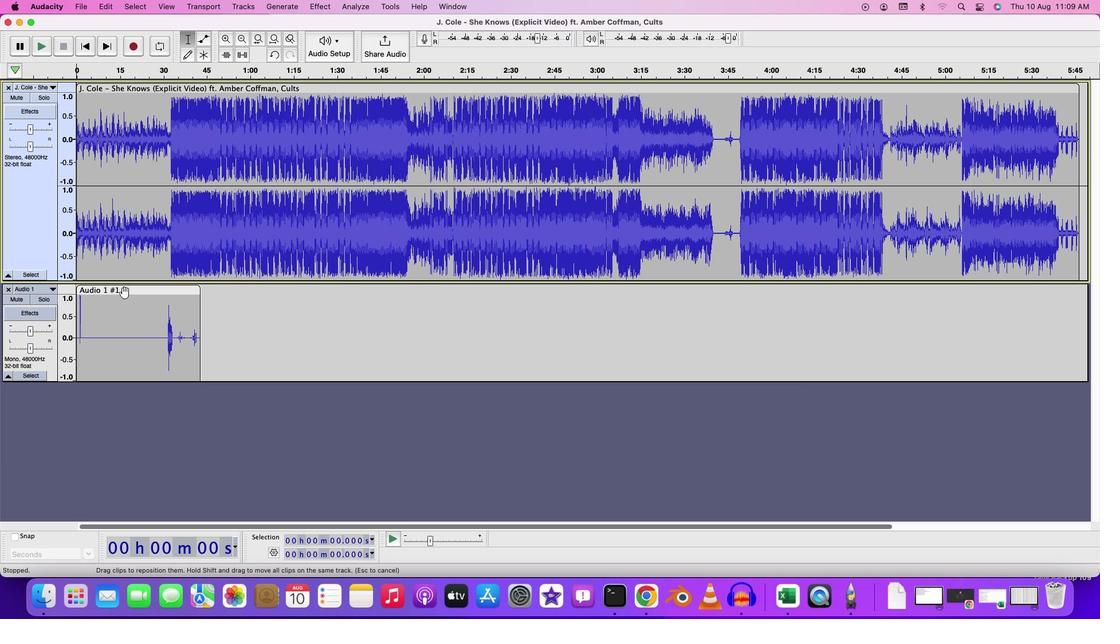 
Action: Mouse pressed right at (123, 292)
Screenshot: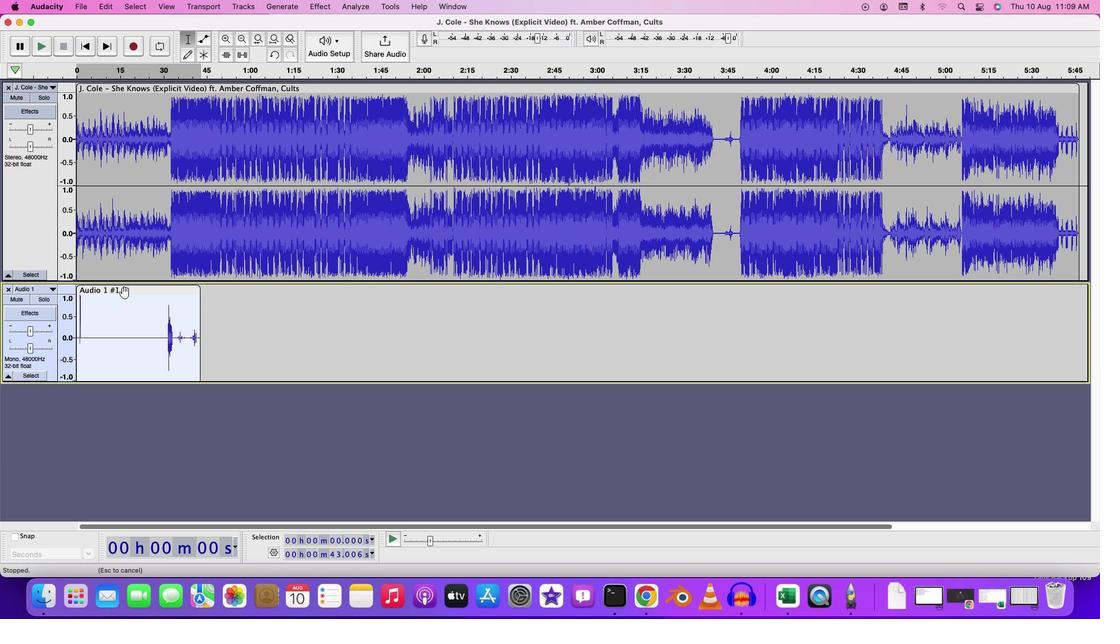 
Action: Mouse moved to (148, 292)
Screenshot: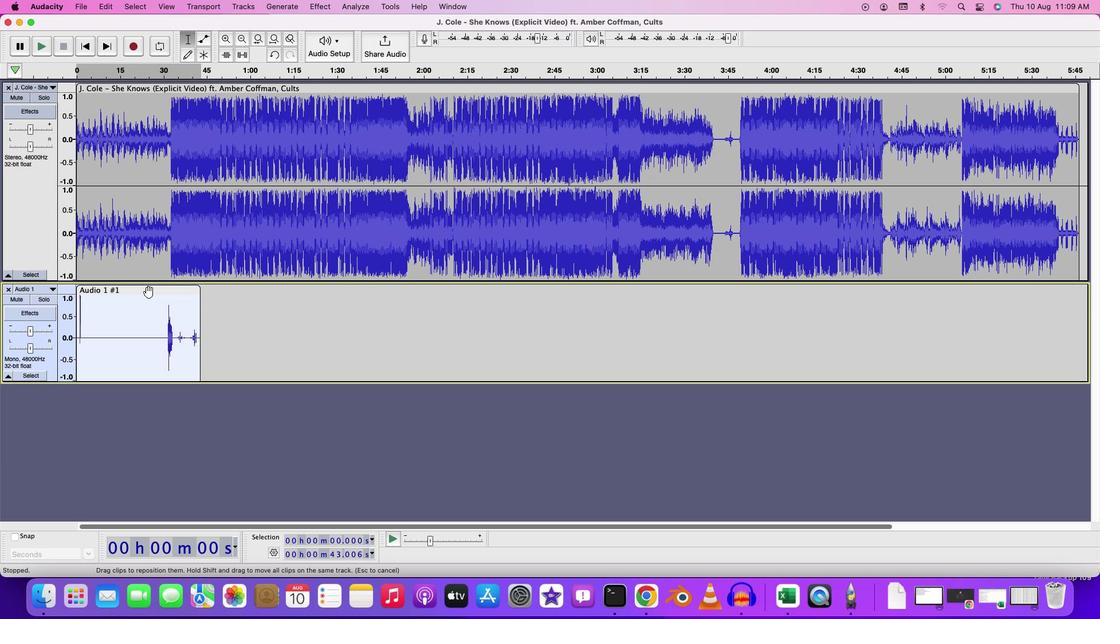 
Action: Key pressed Key.delete
Screenshot: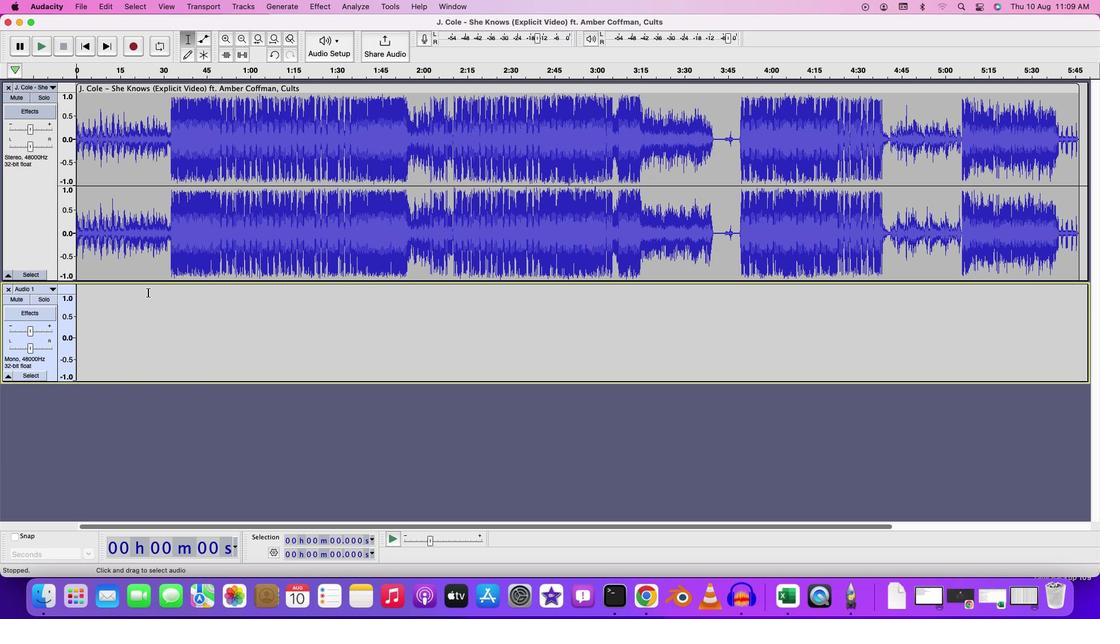 
Action: Mouse moved to (77, 274)
Screenshot: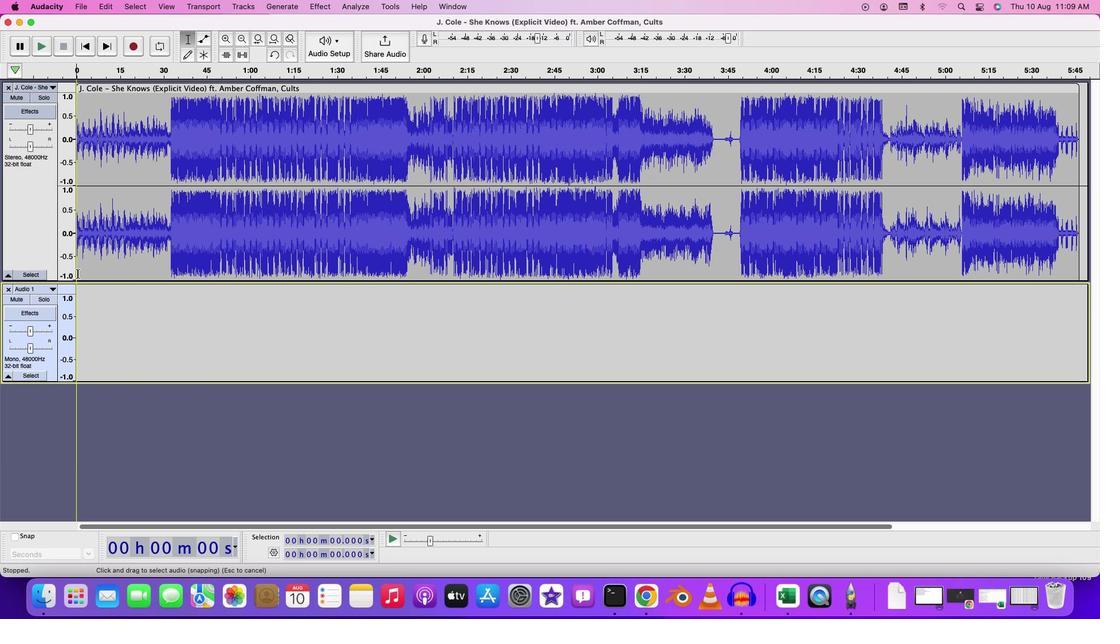 
Action: Mouse pressed left at (77, 274)
Screenshot: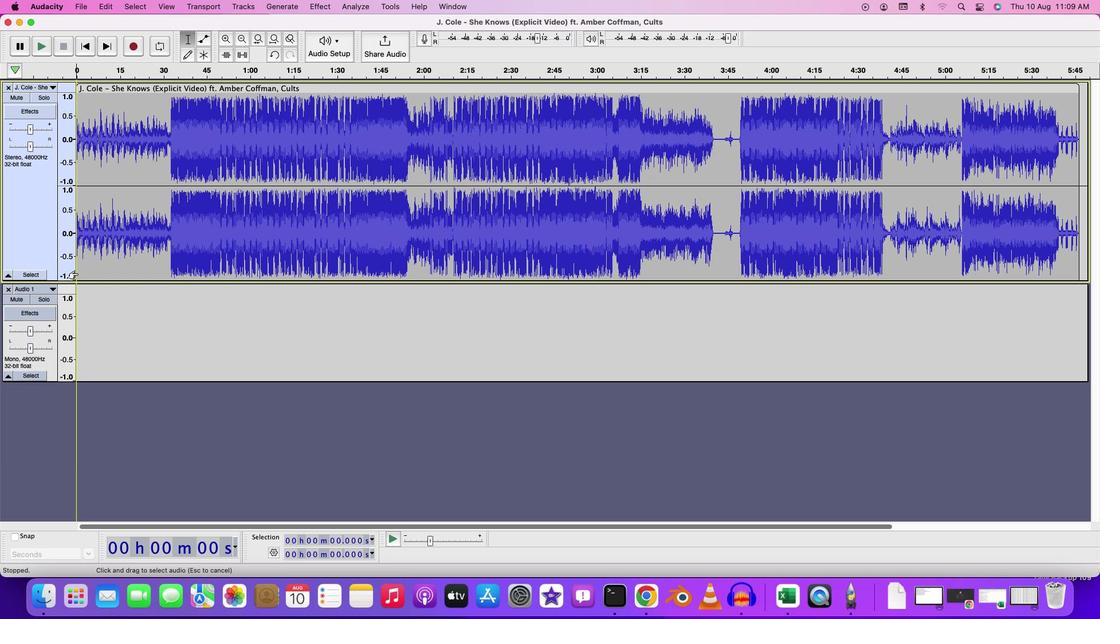 
Action: Mouse moved to (133, 51)
Screenshot: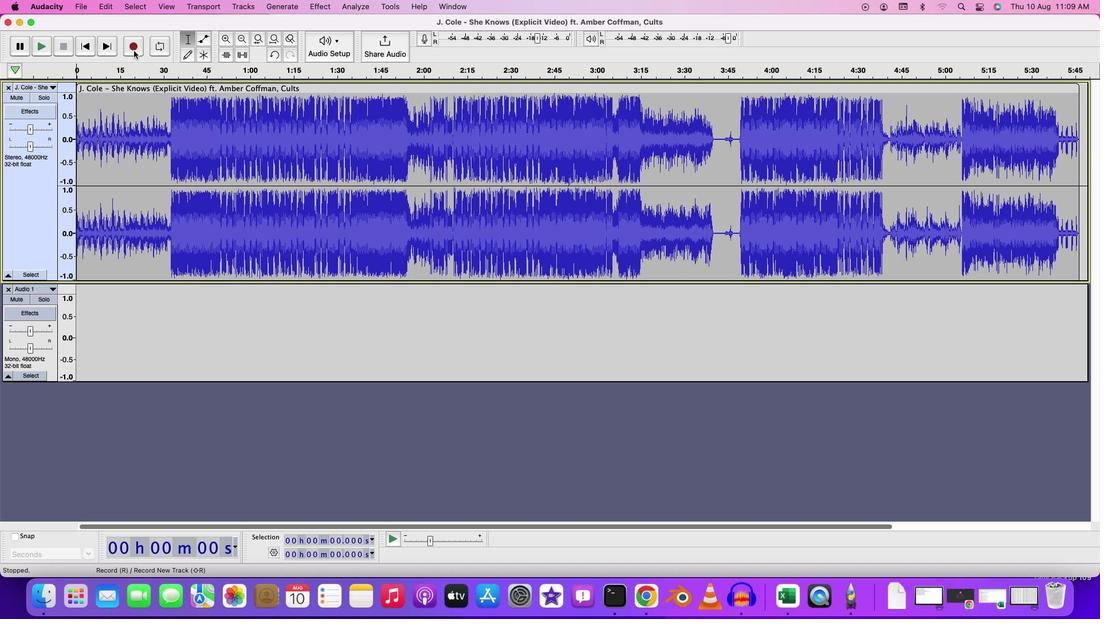 
Action: Mouse pressed left at (133, 51)
Screenshot: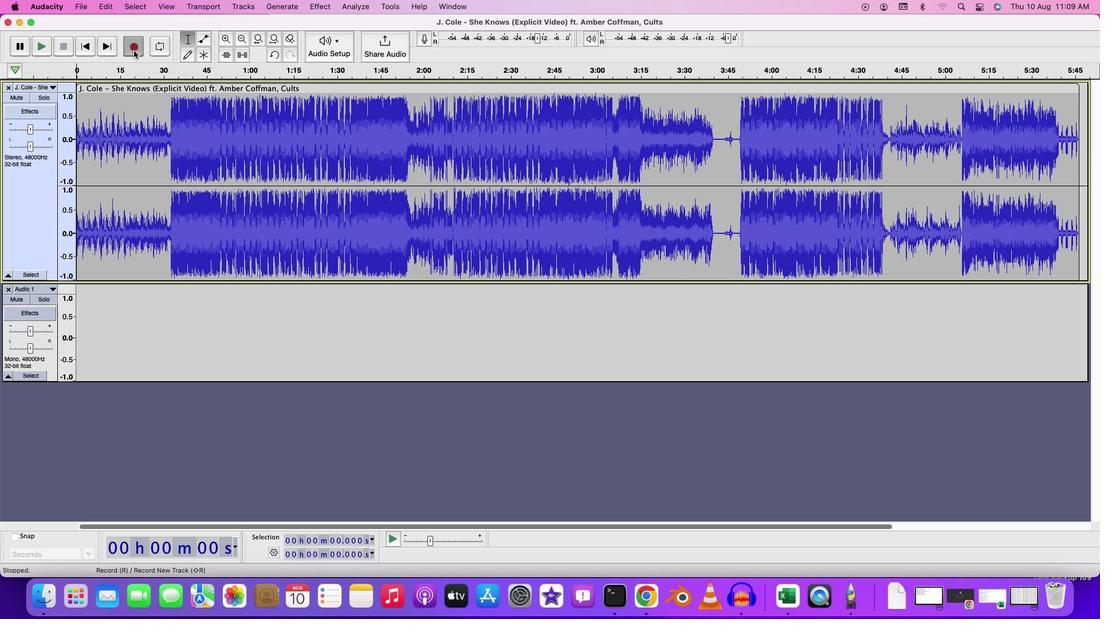 
Action: Key pressed Key.space
Screenshot: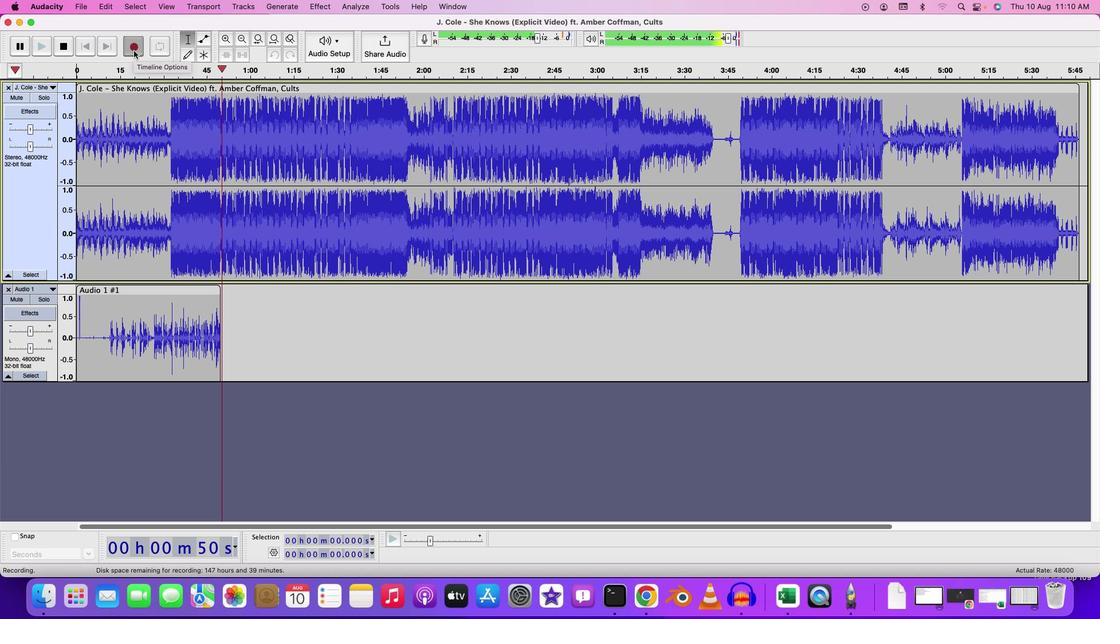 
Action: Mouse moved to (24, 96)
Screenshot: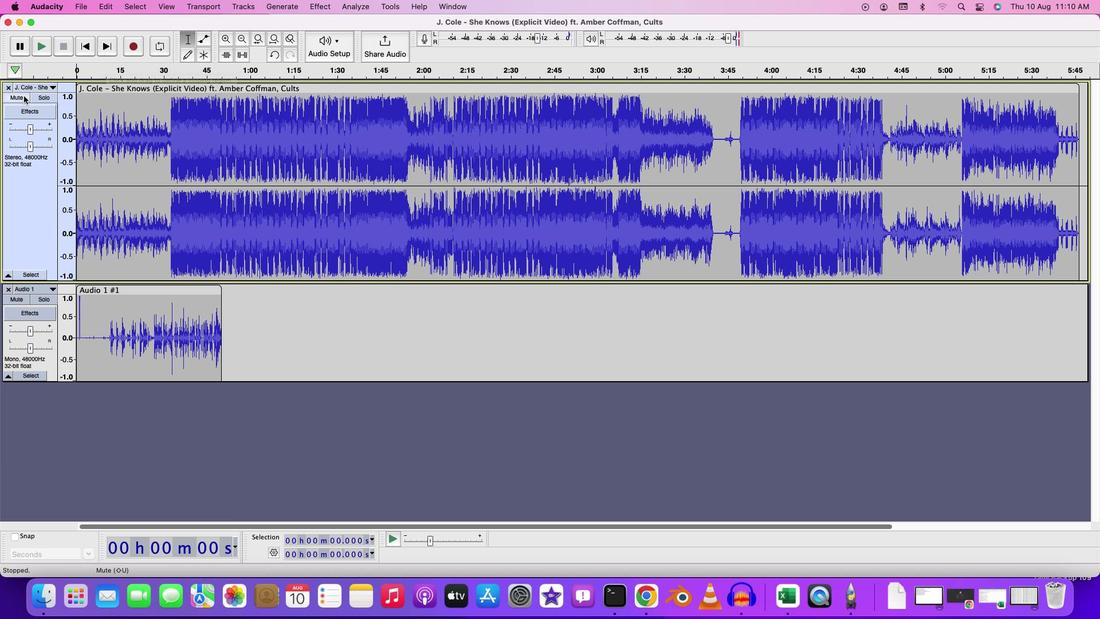 
Action: Mouse pressed left at (24, 96)
Screenshot: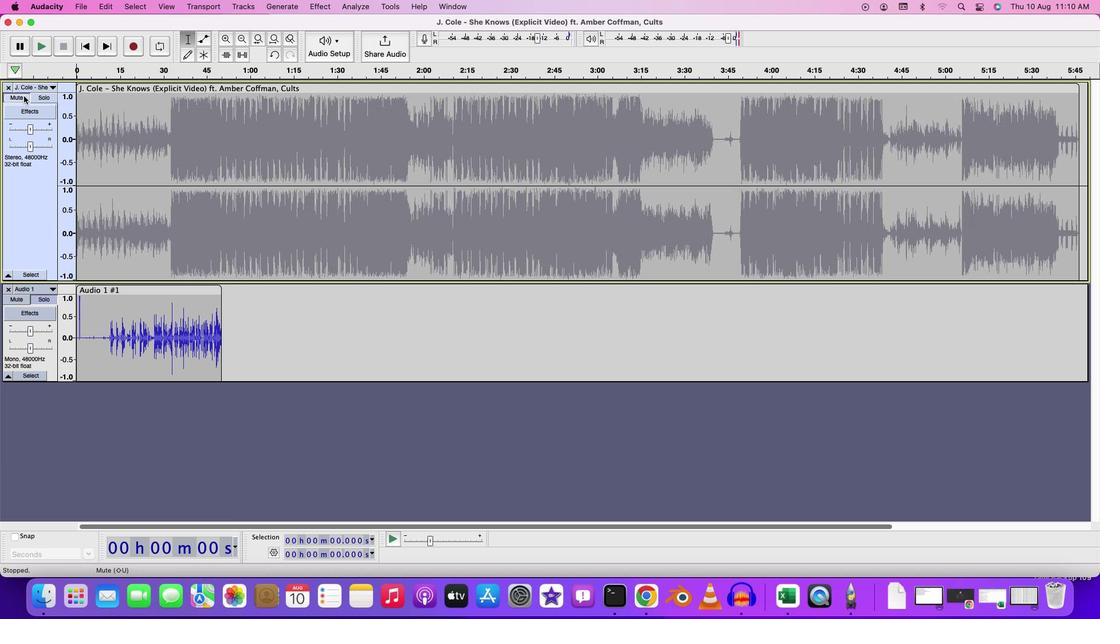 
Action: Mouse moved to (78, 243)
Screenshot: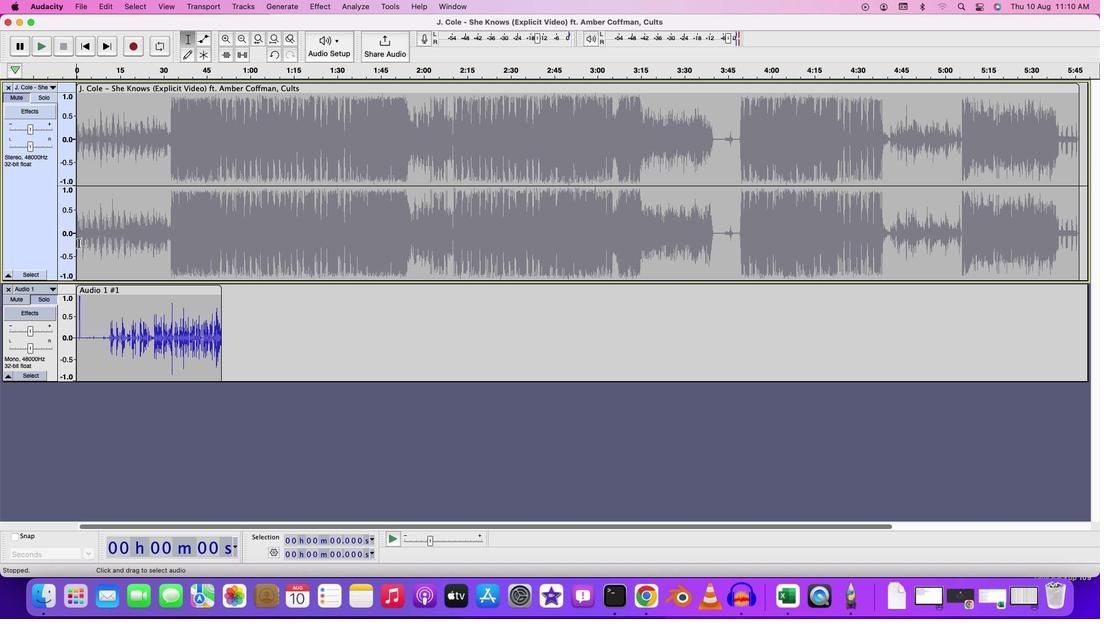 
Action: Mouse pressed left at (78, 243)
Screenshot: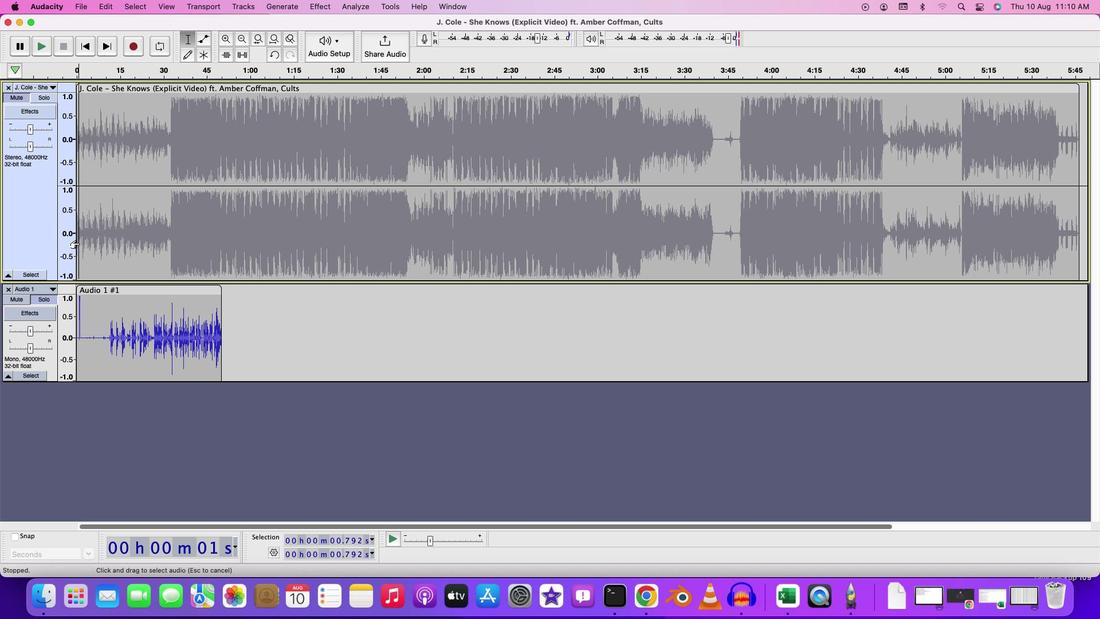 
Action: Mouse moved to (96, 253)
Screenshot: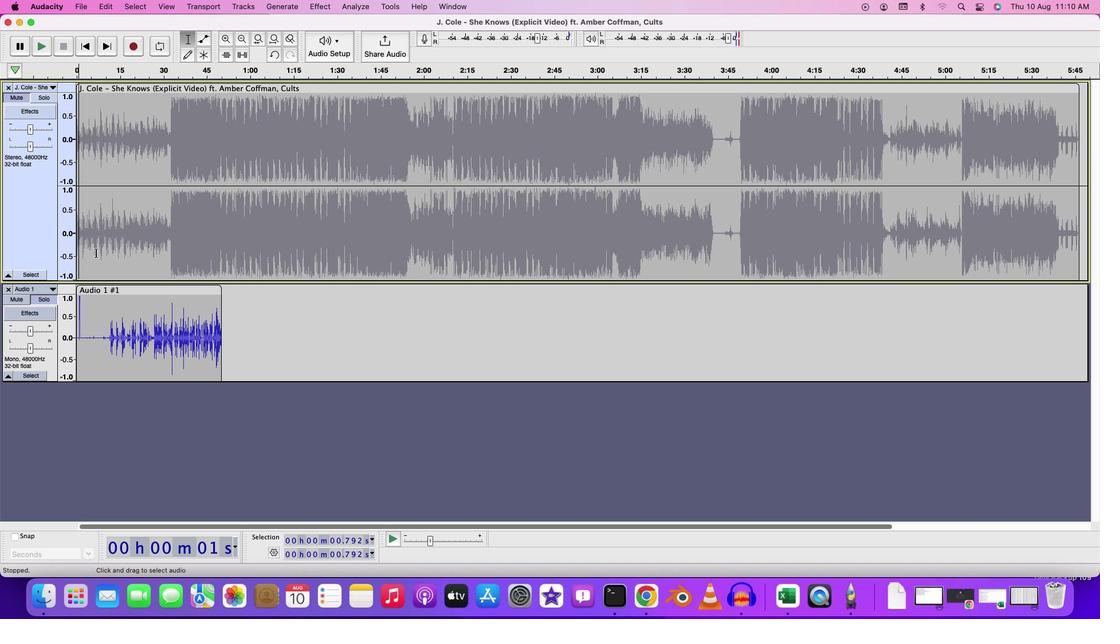 
Action: Key pressed Key.leftKey.leftKey.leftKey.leftKey.space
Screenshot: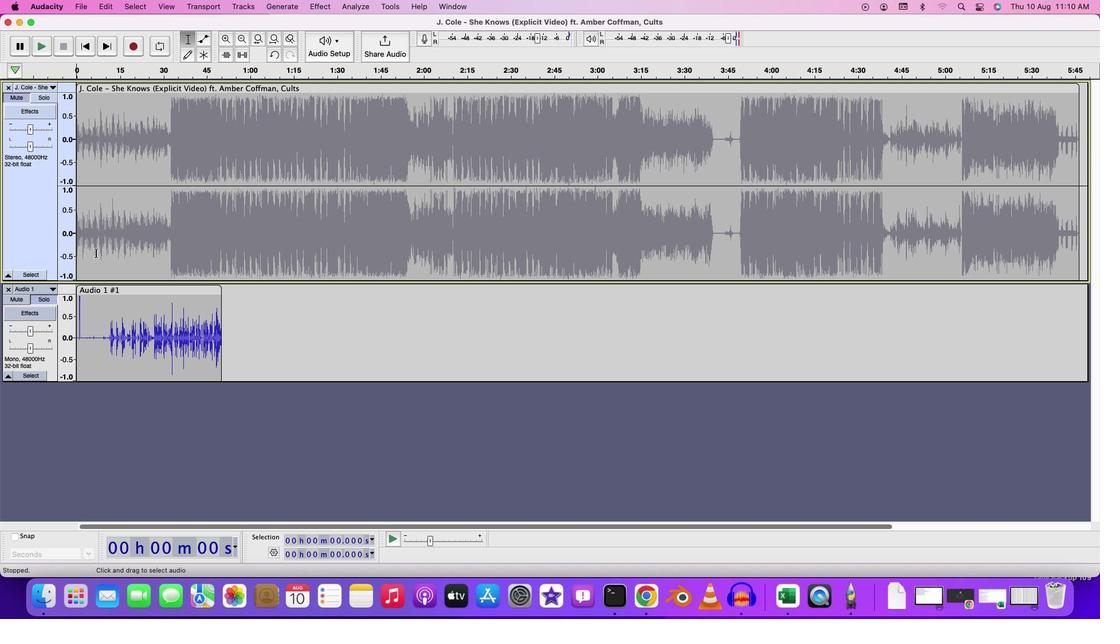 
Action: Mouse moved to (109, 313)
Screenshot: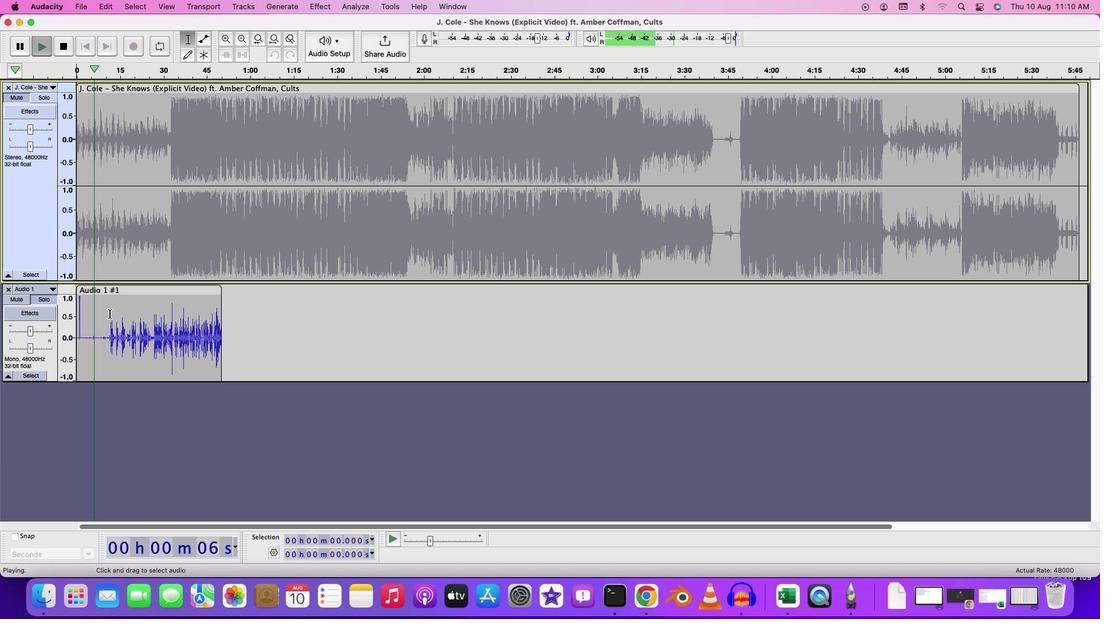 
Action: Mouse pressed left at (109, 313)
Screenshot: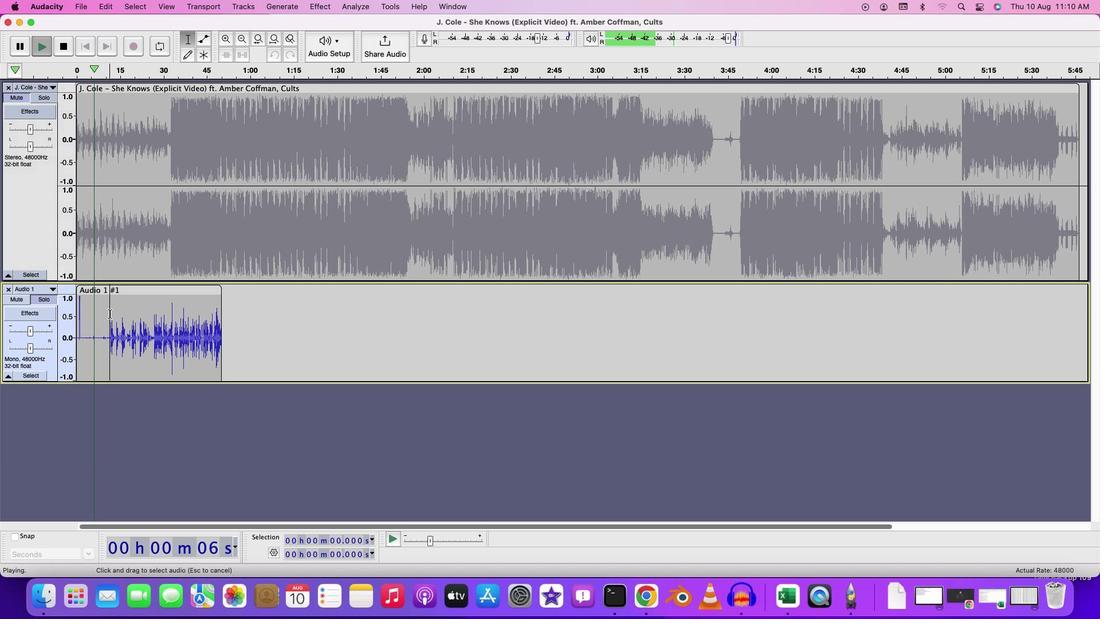 
Action: Key pressed Key.spaceKey.space
Screenshot: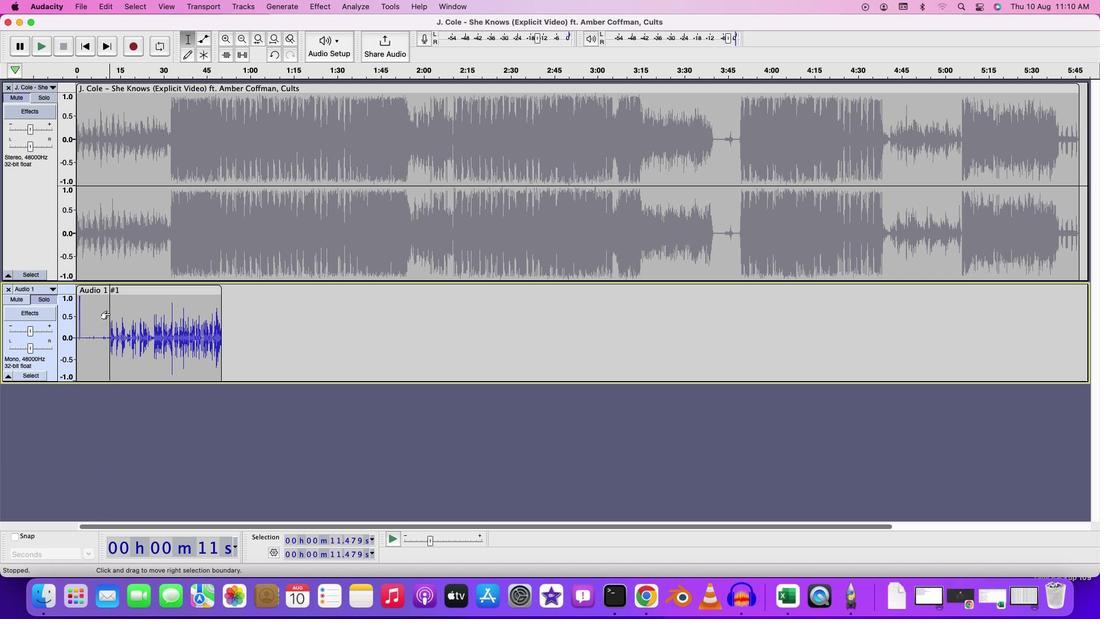 
Action: Mouse moved to (211, 301)
Screenshot: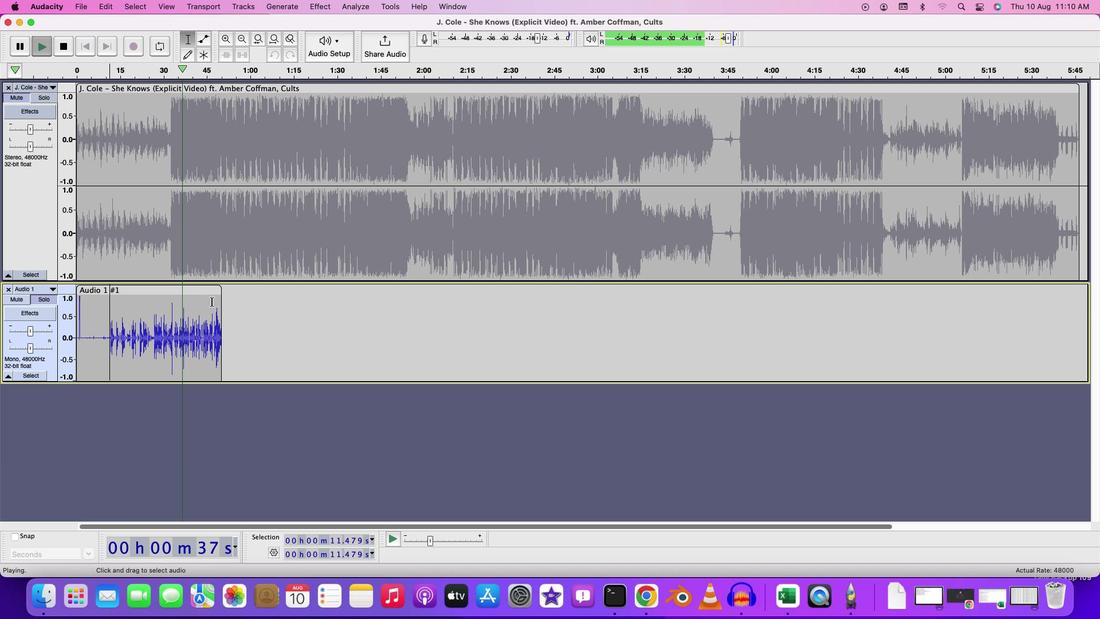 
Action: Mouse pressed left at (211, 301)
Screenshot: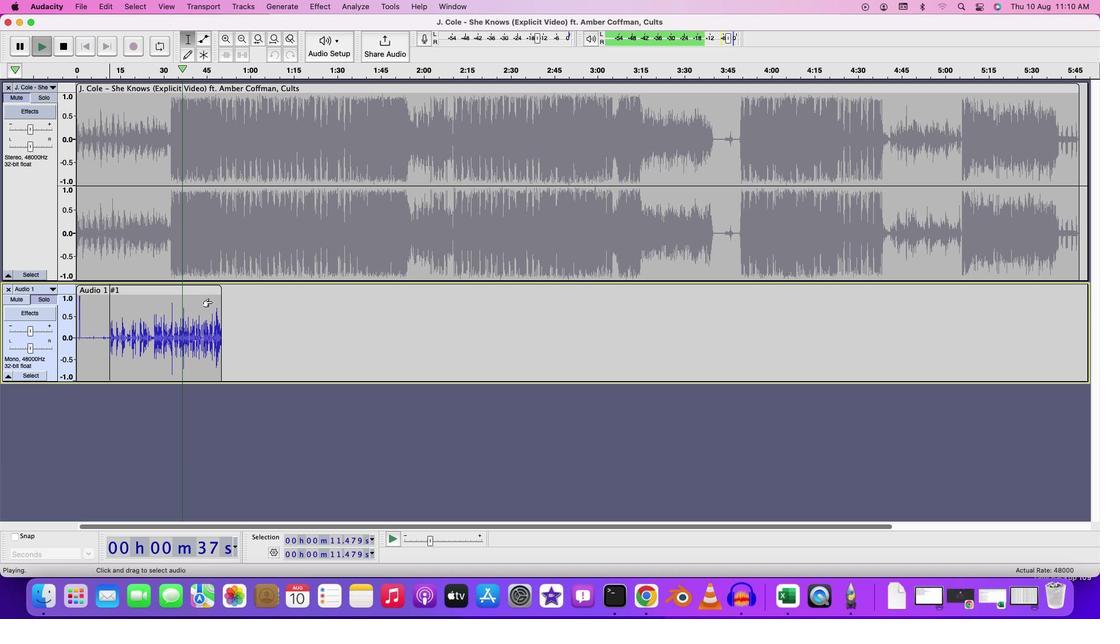 
Action: Key pressed Key.spaceKey.spaceKey.space
Screenshot: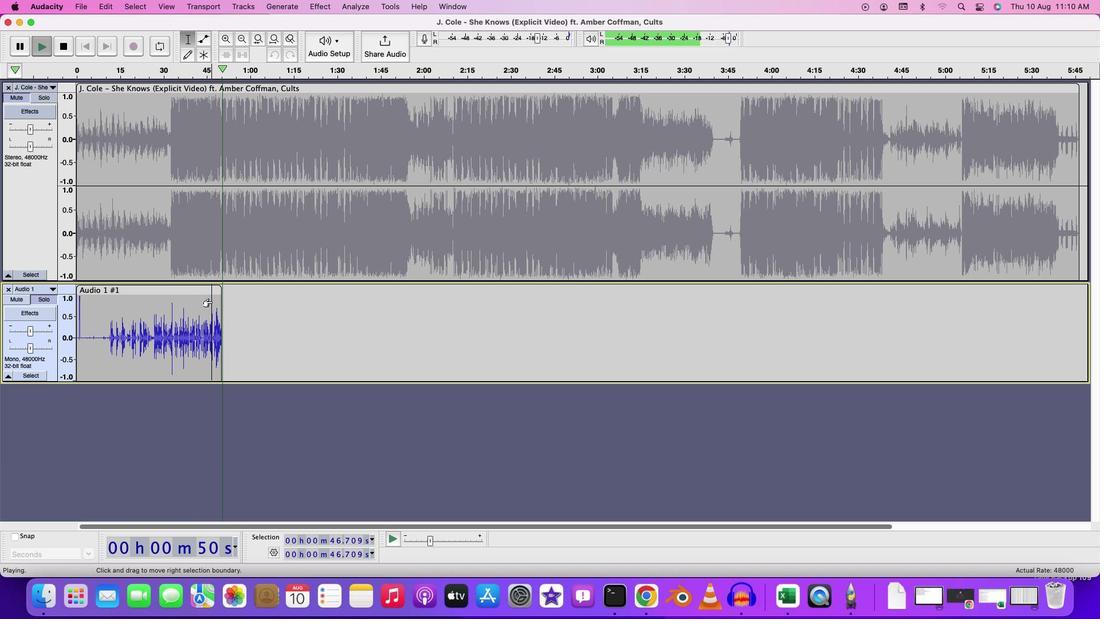 
Action: Mouse moved to (46, 10)
Screenshot: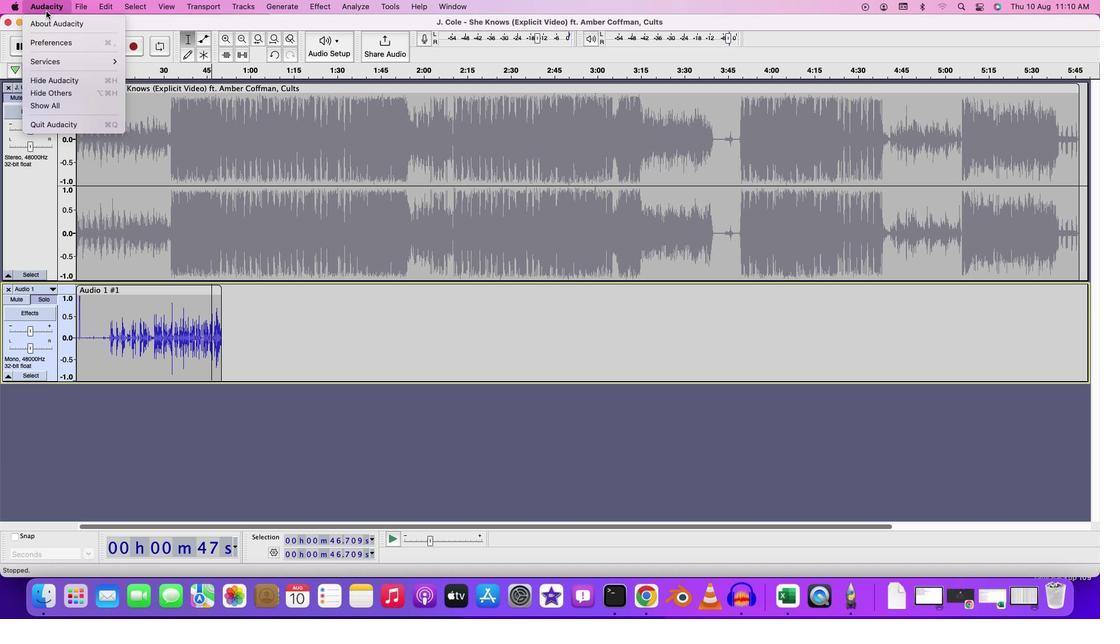 
Action: Mouse pressed left at (46, 10)
Screenshot: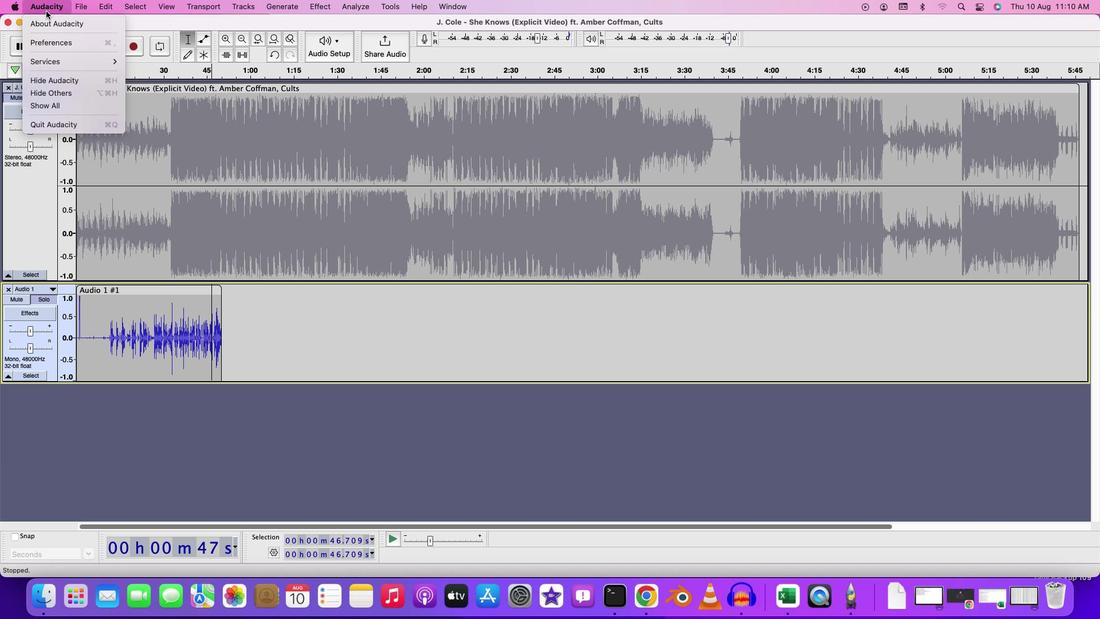 
Action: Mouse moved to (75, 47)
Screenshot: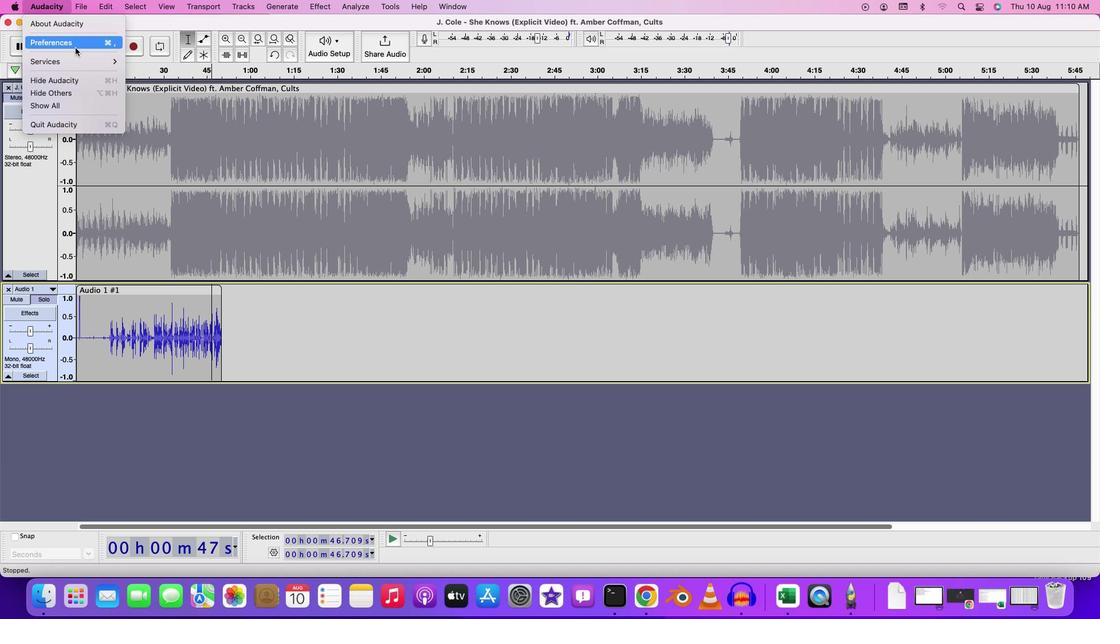 
Action: Mouse pressed left at (75, 47)
Screenshot: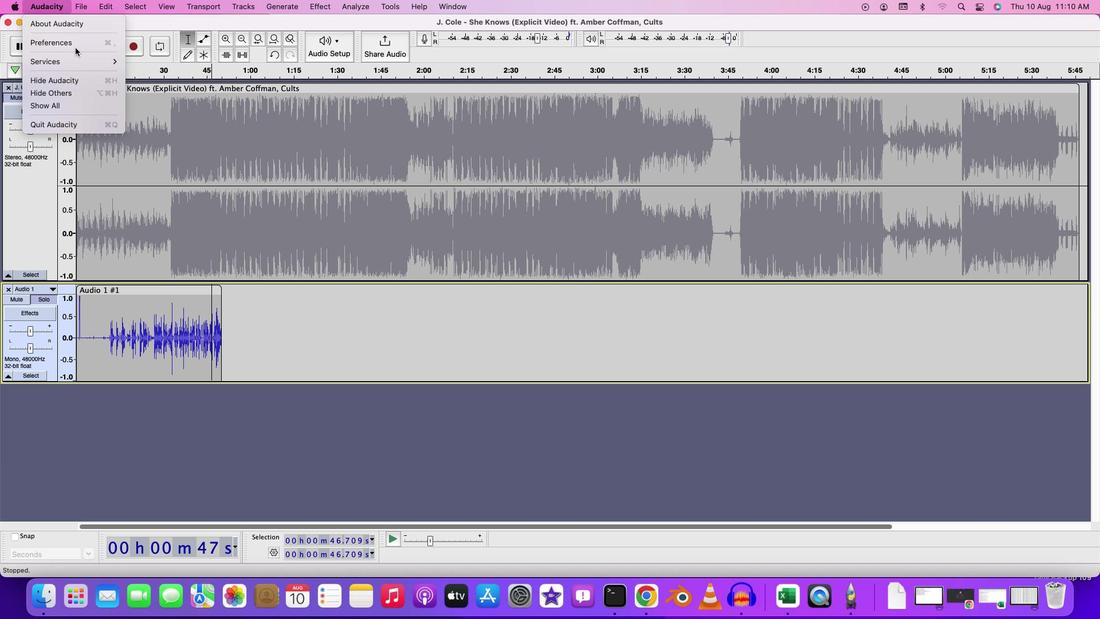 
Action: Mouse moved to (605, 197)
Screenshot: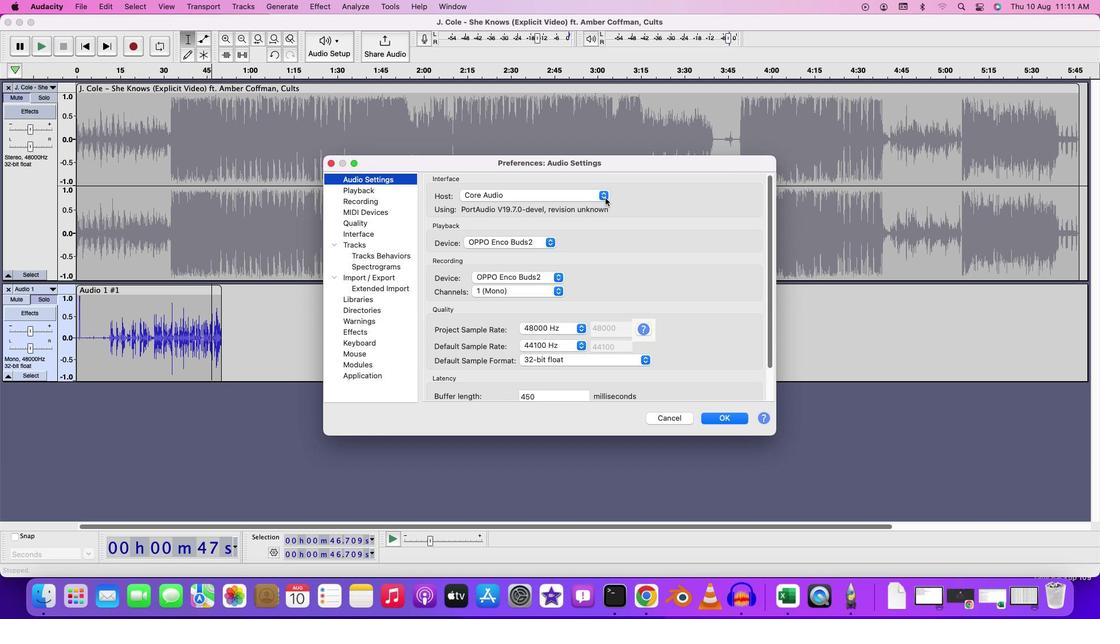 
Action: Mouse pressed left at (605, 197)
Screenshot: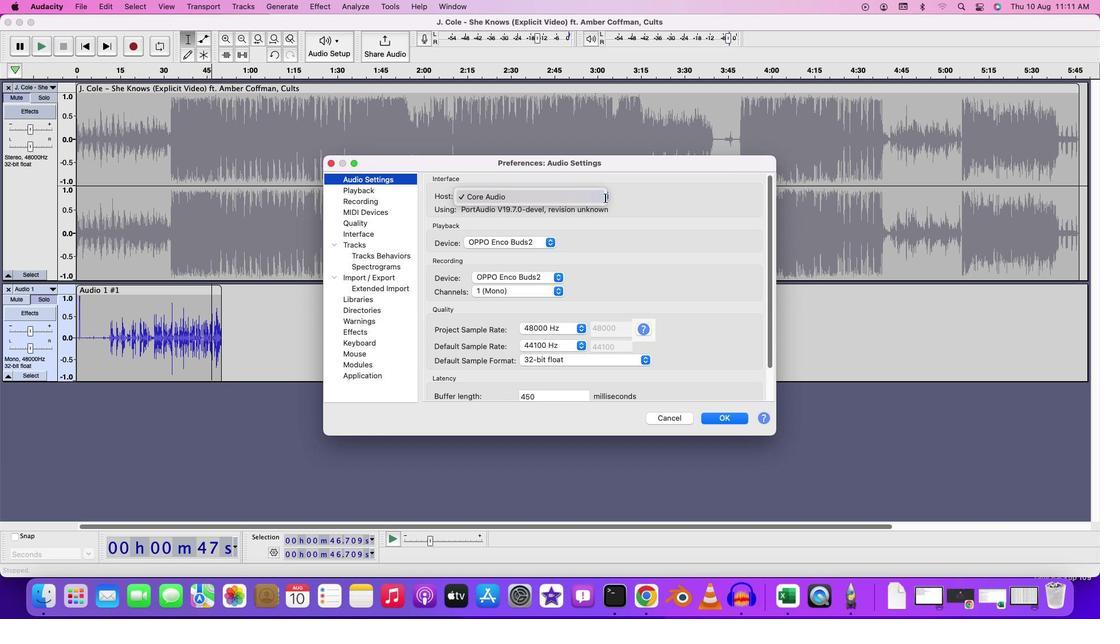 
Action: Mouse pressed left at (605, 197)
Screenshot: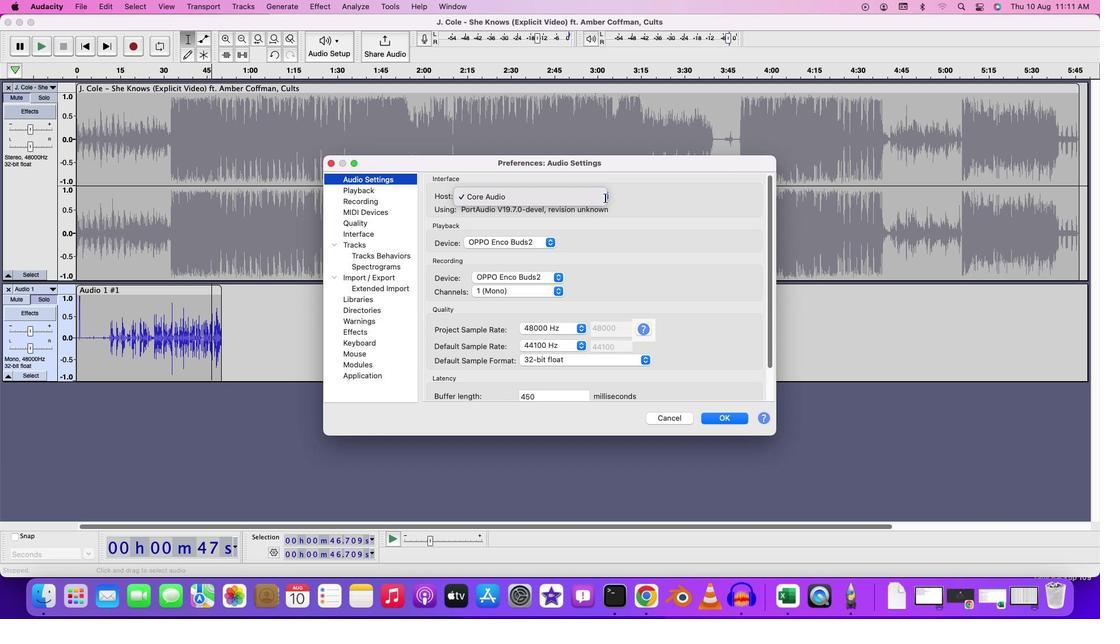 
Action: Mouse moved to (615, 206)
Screenshot: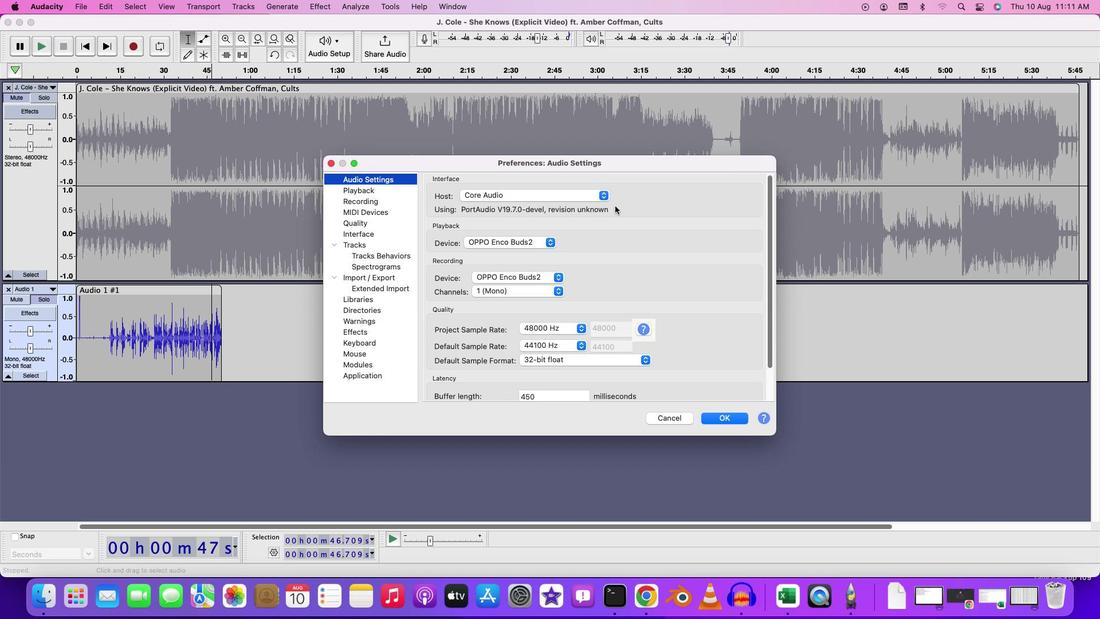 
Action: Mouse pressed left at (615, 206)
Screenshot: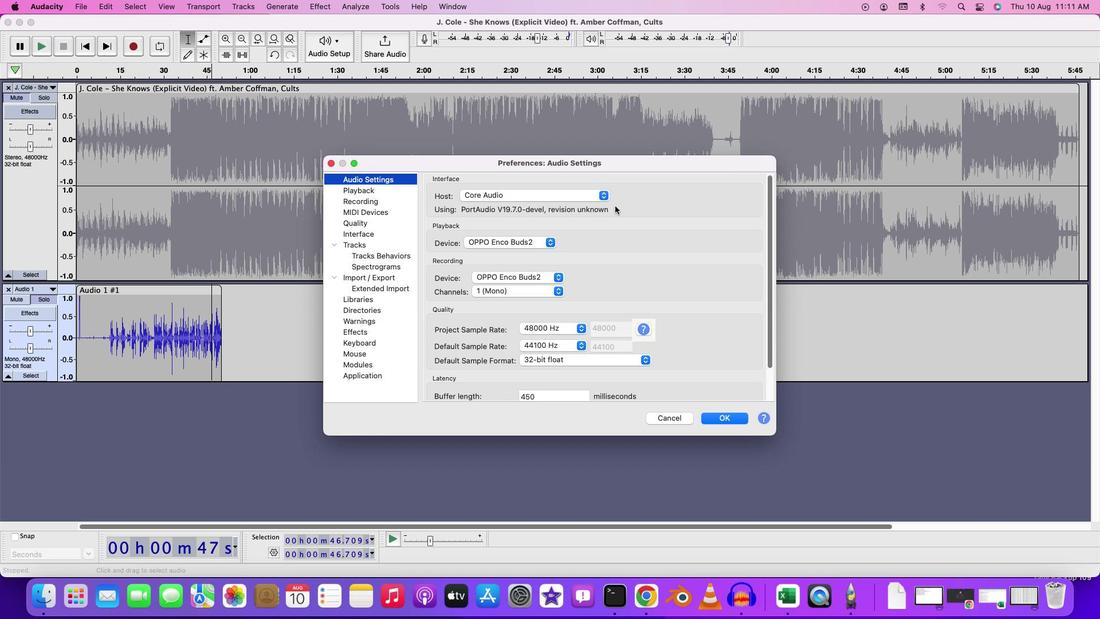 
Action: Mouse moved to (561, 220)
Screenshot: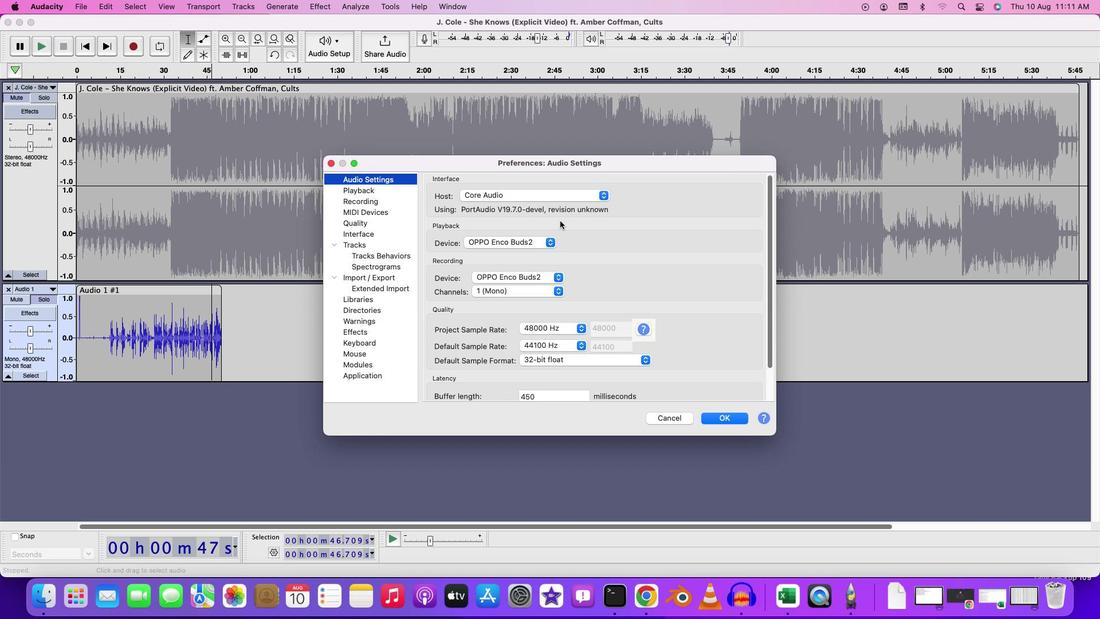 
Action: Mouse scrolled (561, 220) with delta (0, 0)
Screenshot: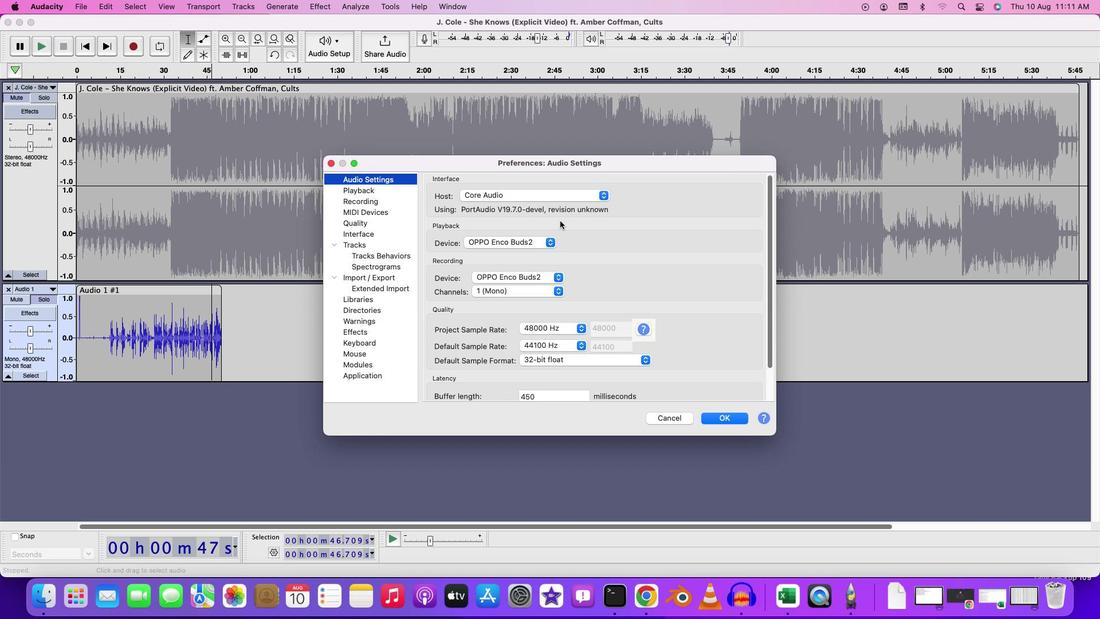 
Action: Mouse moved to (560, 220)
Screenshot: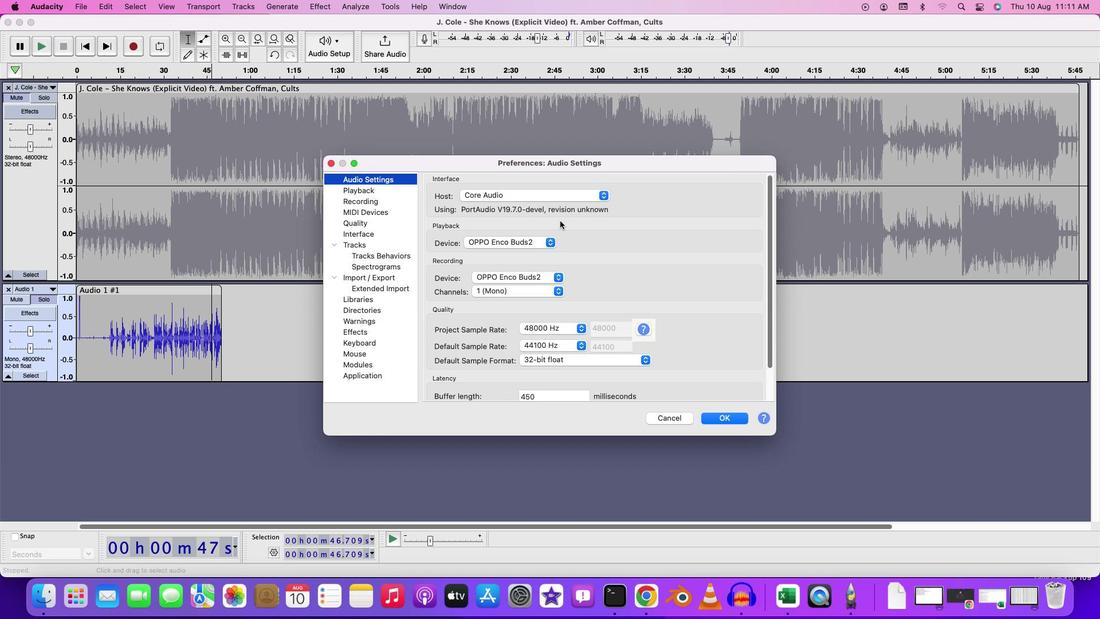
Action: Mouse scrolled (560, 220) with delta (0, 0)
Screenshot: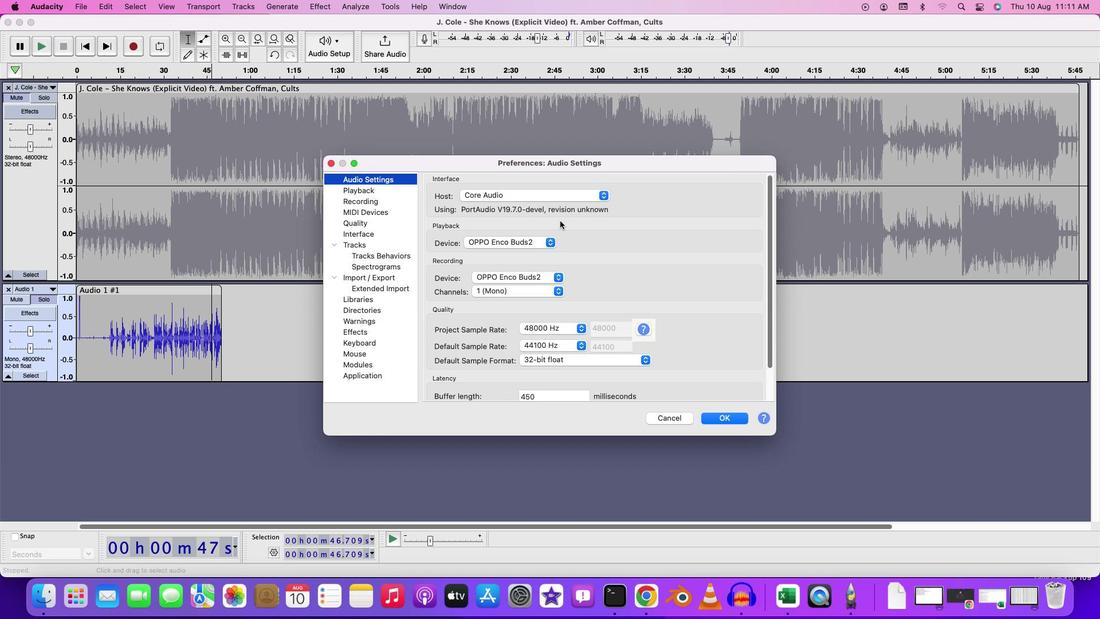 
Action: Mouse moved to (563, 271)
Screenshot: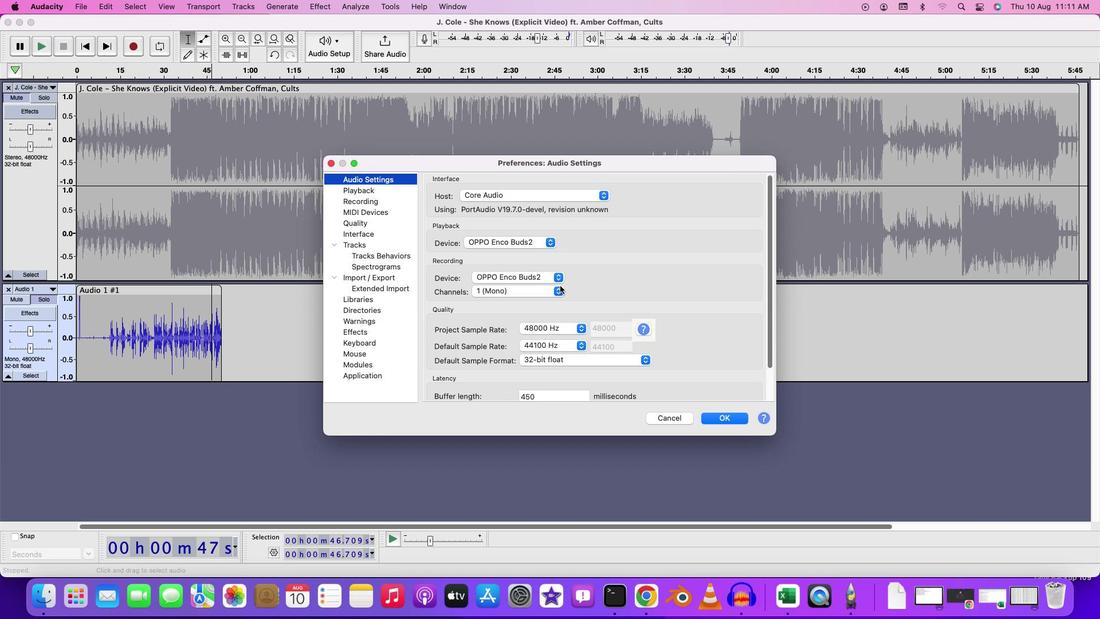 
Action: Mouse scrolled (563, 271) with delta (0, 0)
Screenshot: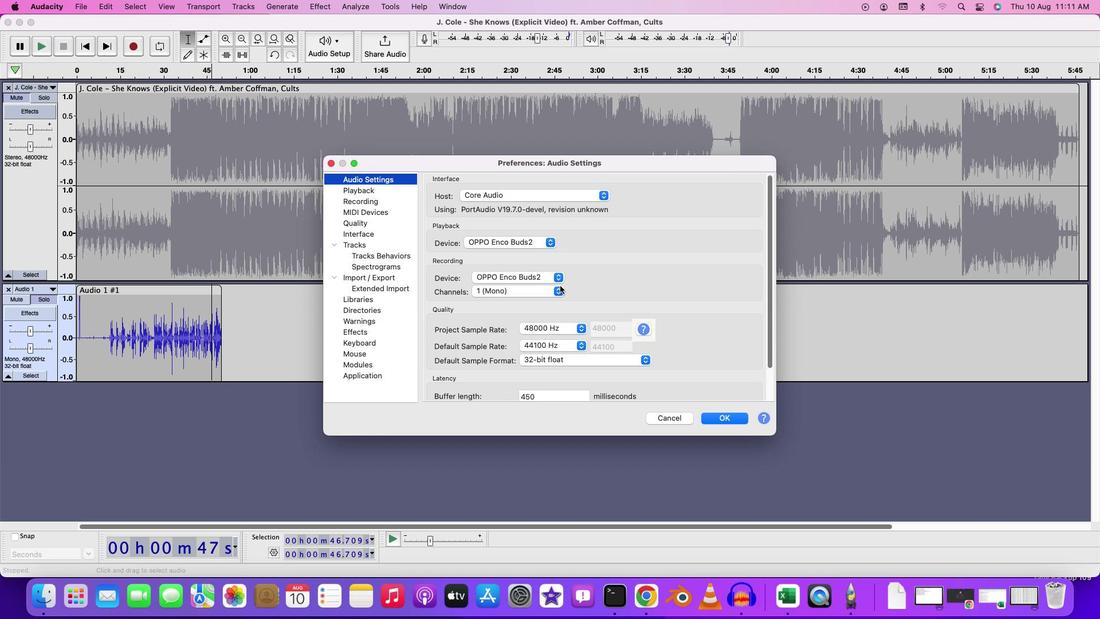
Action: Mouse moved to (561, 284)
Screenshot: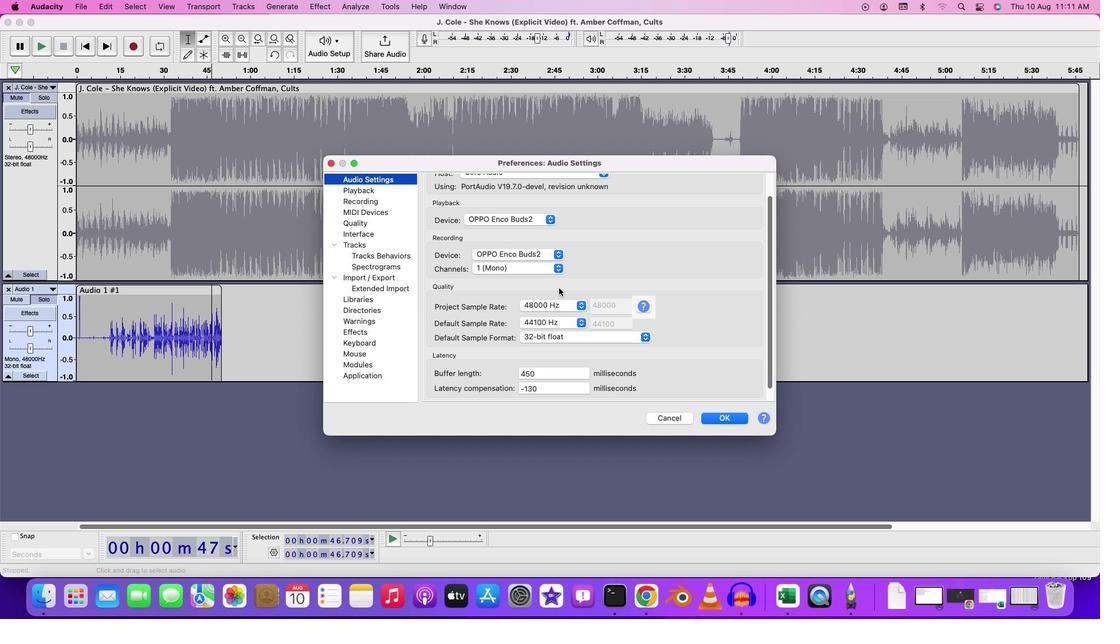 
Action: Mouse scrolled (561, 284) with delta (0, 0)
Screenshot: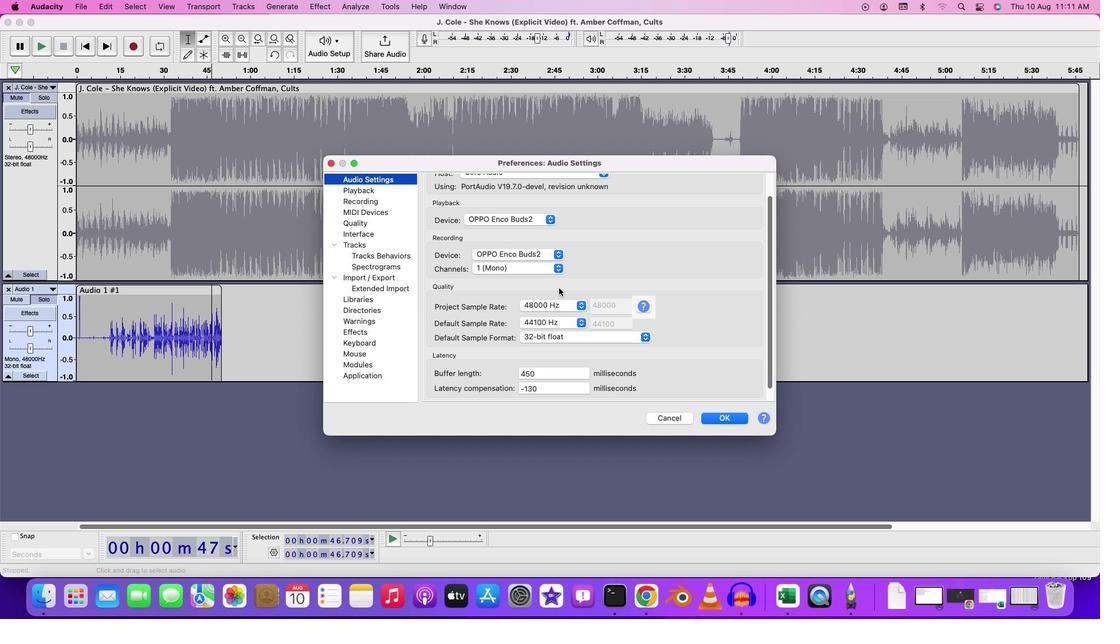 
Action: Mouse moved to (559, 287)
Screenshot: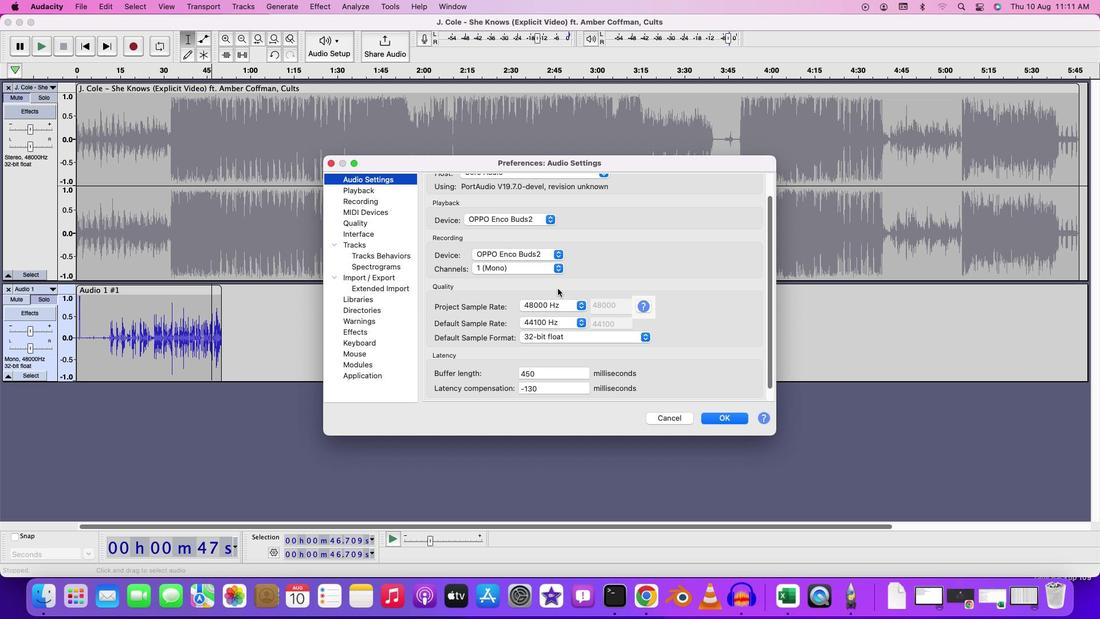 
Action: Mouse scrolled (559, 287) with delta (0, 0)
Screenshot: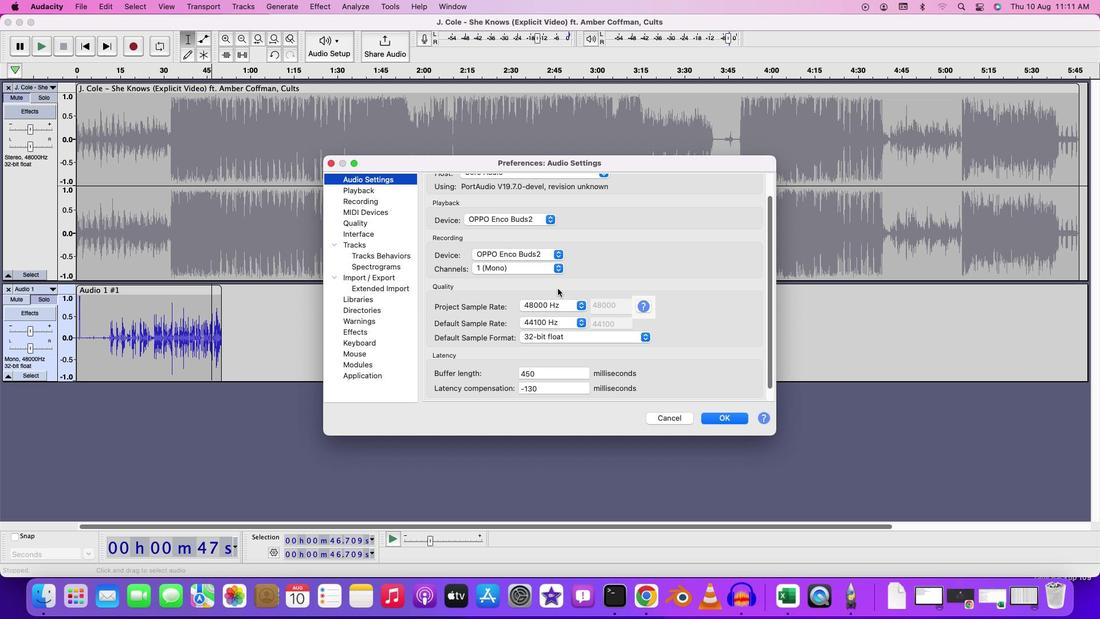 
Action: Mouse moved to (550, 292)
Screenshot: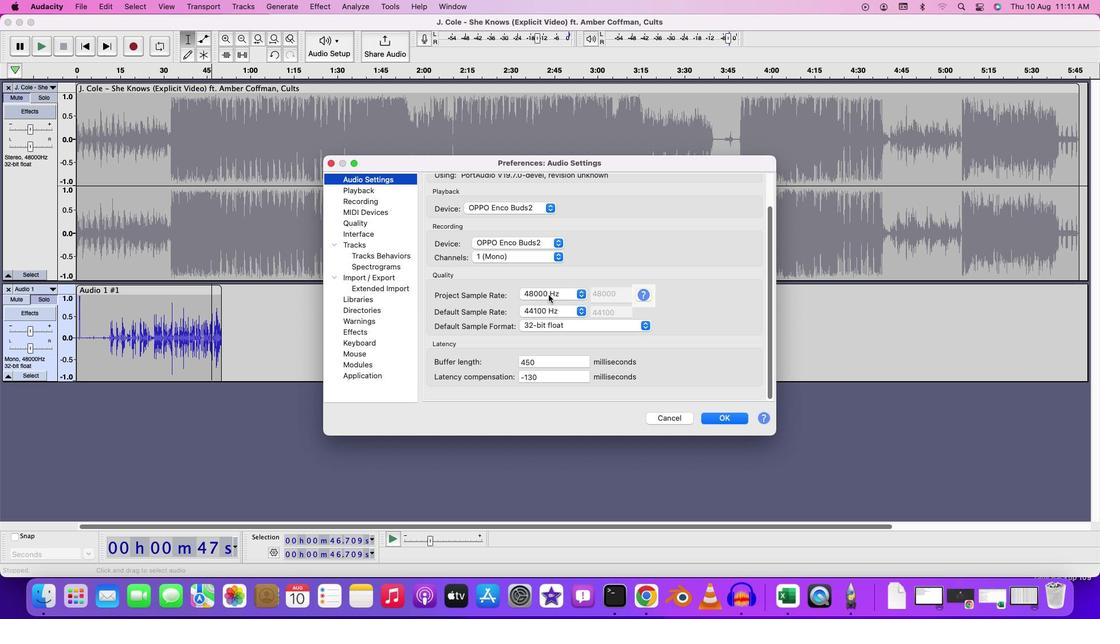 
Action: Mouse scrolled (550, 292) with delta (0, 0)
Screenshot: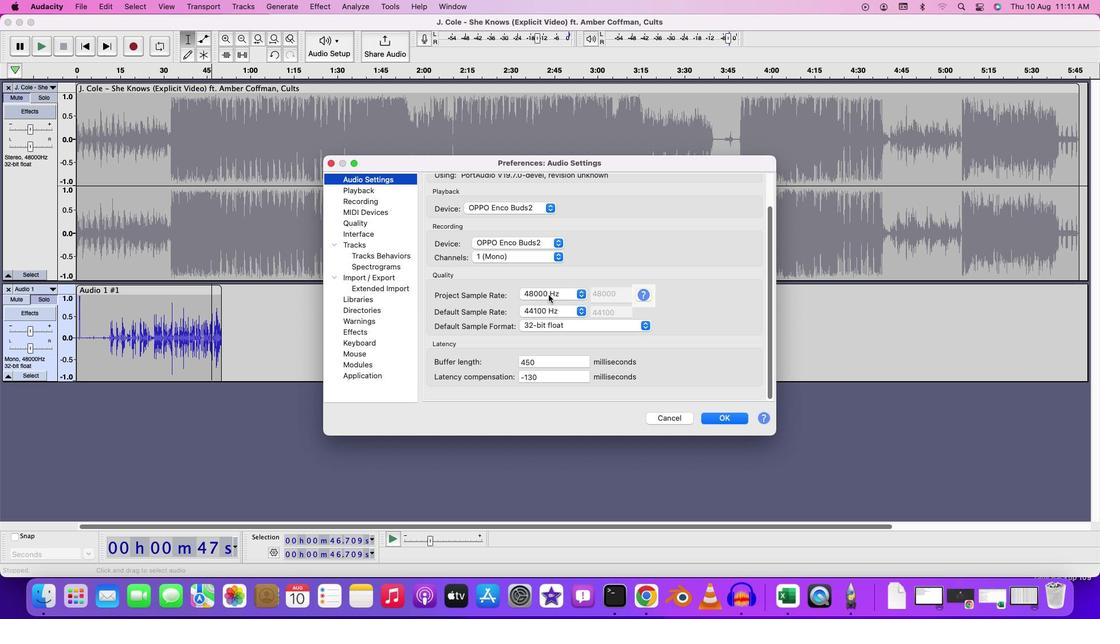 
Action: Mouse moved to (549, 294)
Screenshot: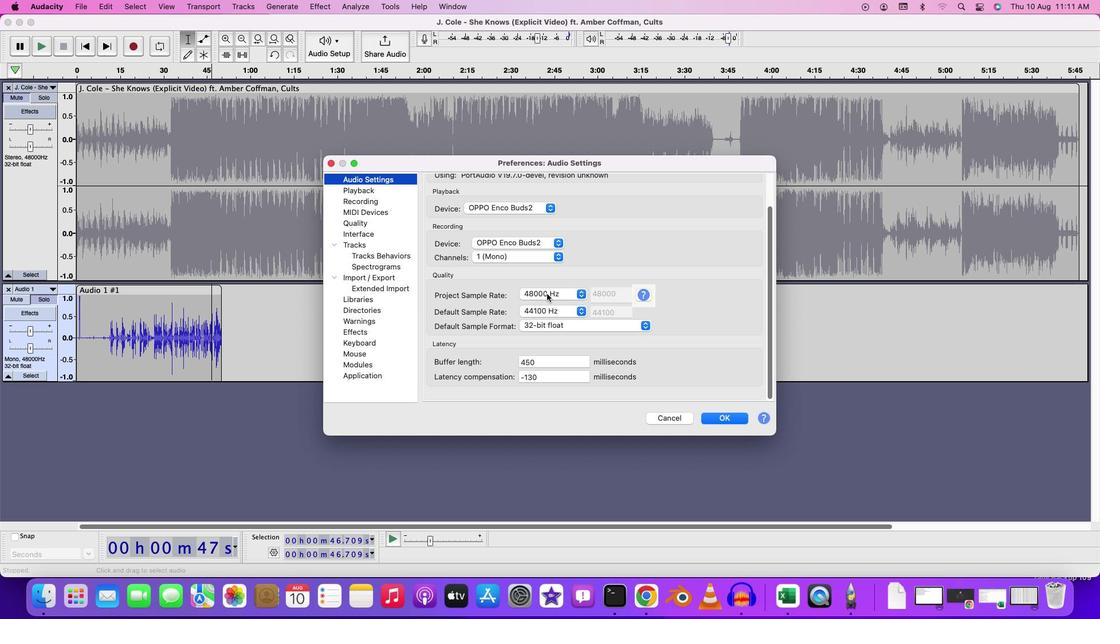 
Action: Mouse scrolled (549, 294) with delta (0, 0)
Screenshot: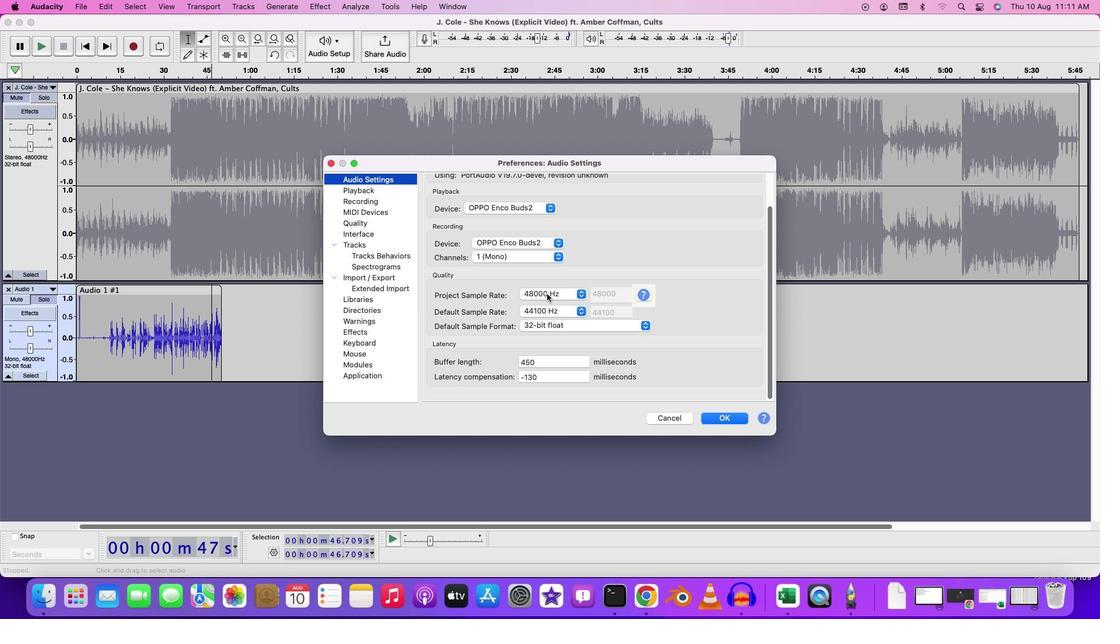 
Action: Mouse moved to (572, 325)
Screenshot: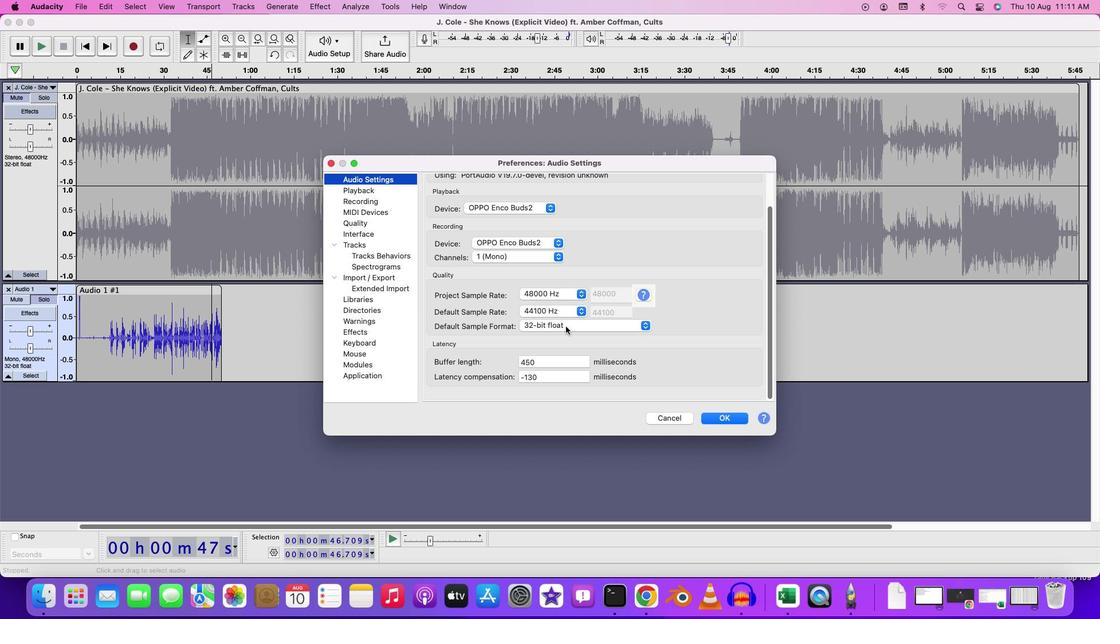 
Action: Mouse scrolled (572, 325) with delta (0, 0)
Screenshot: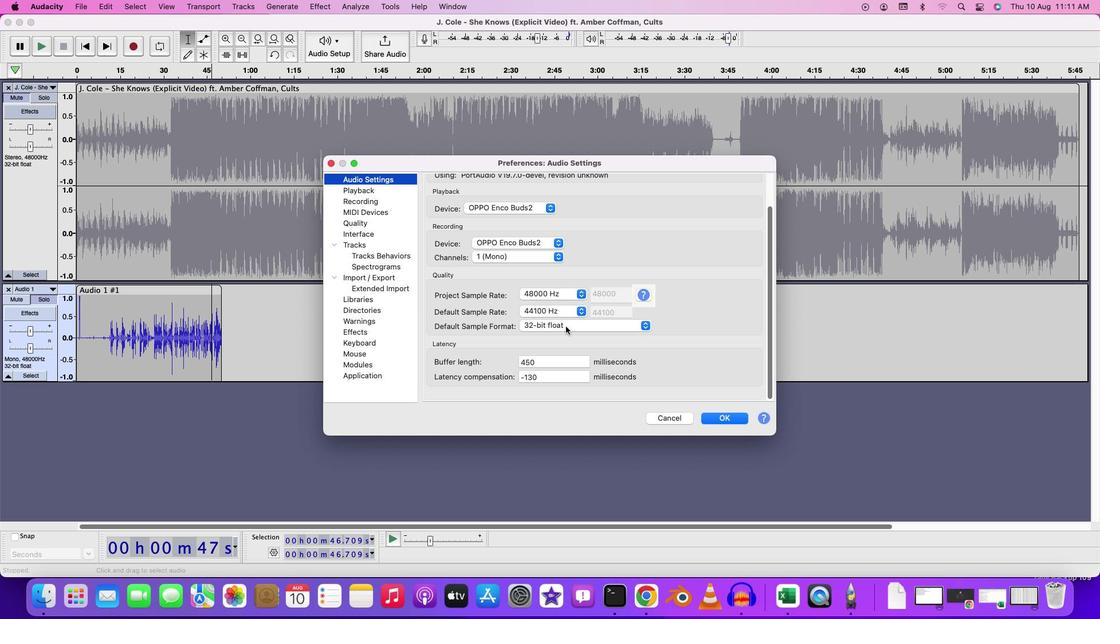 
Action: Mouse moved to (567, 326)
Screenshot: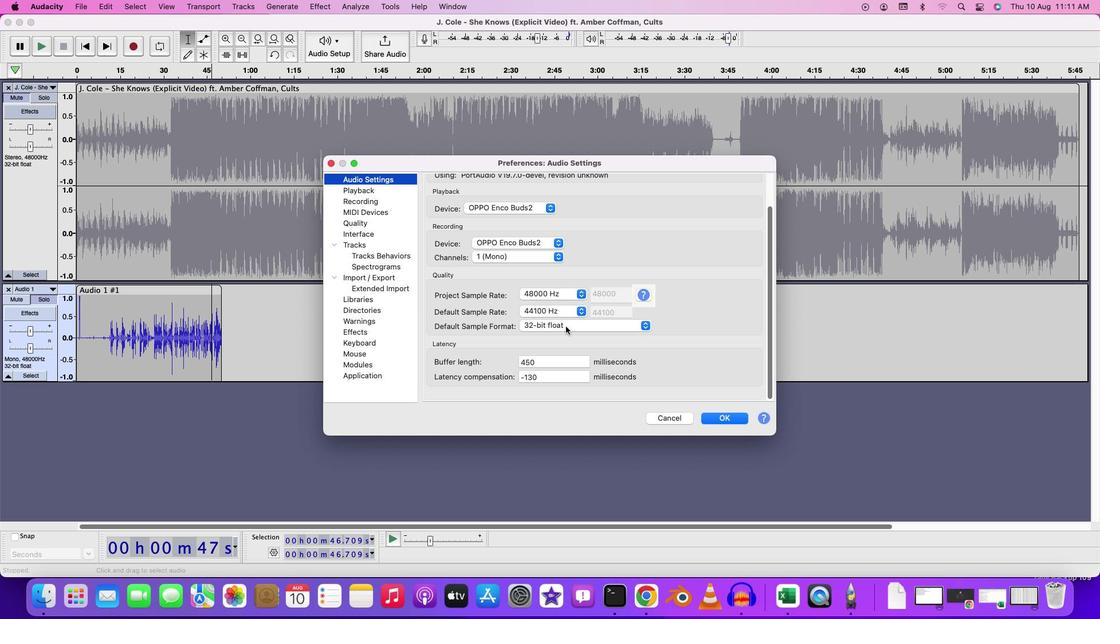 
Action: Mouse scrolled (567, 326) with delta (0, 0)
Screenshot: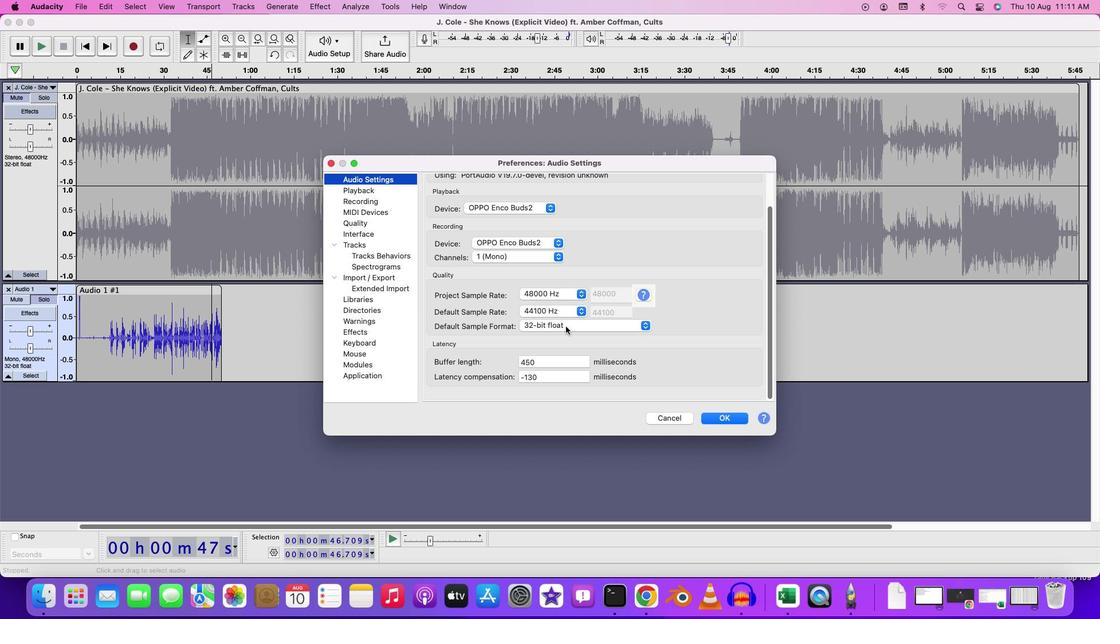 
Action: Mouse moved to (565, 326)
Screenshot: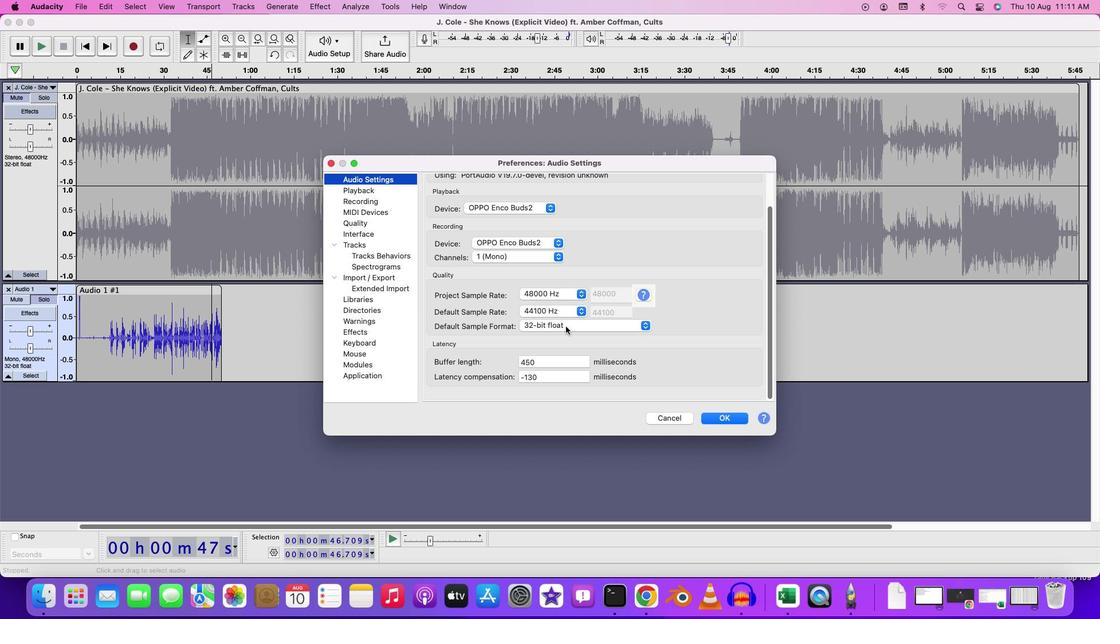 
Action: Mouse scrolled (565, 326) with delta (0, -1)
Screenshot: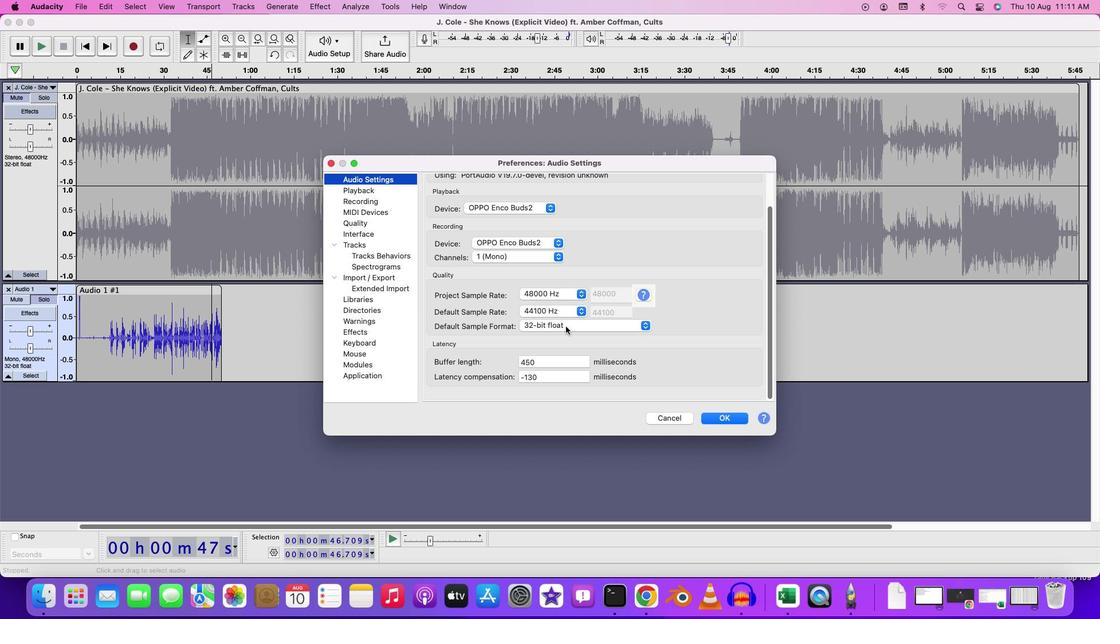 
Action: Mouse moved to (376, 190)
Screenshot: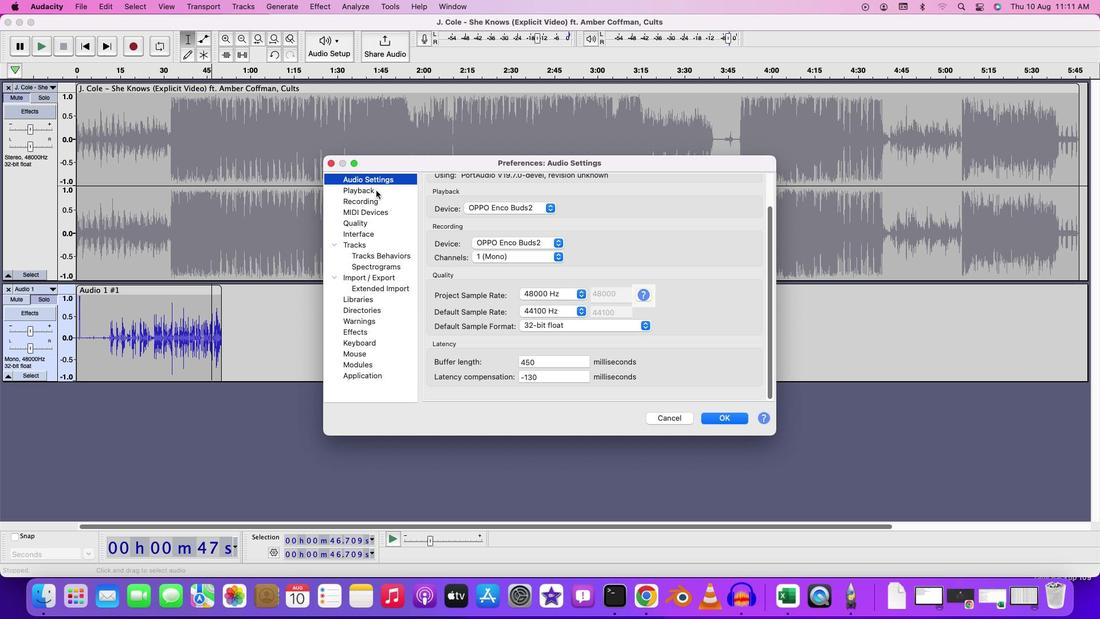 
Action: Mouse pressed left at (376, 190)
Screenshot: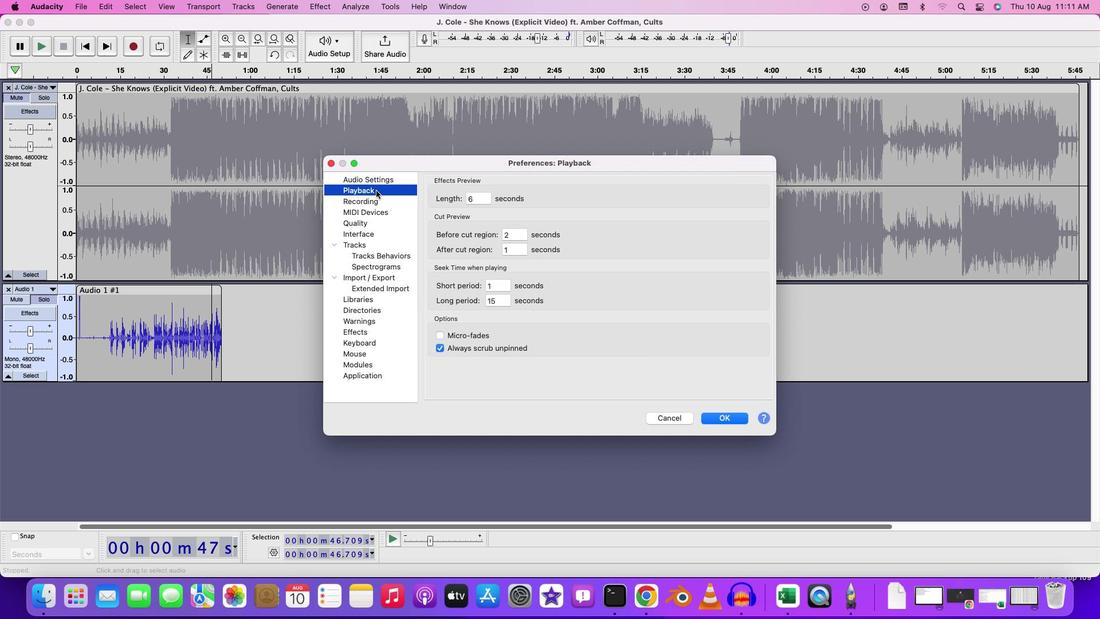 
Action: Mouse moved to (373, 197)
Screenshot: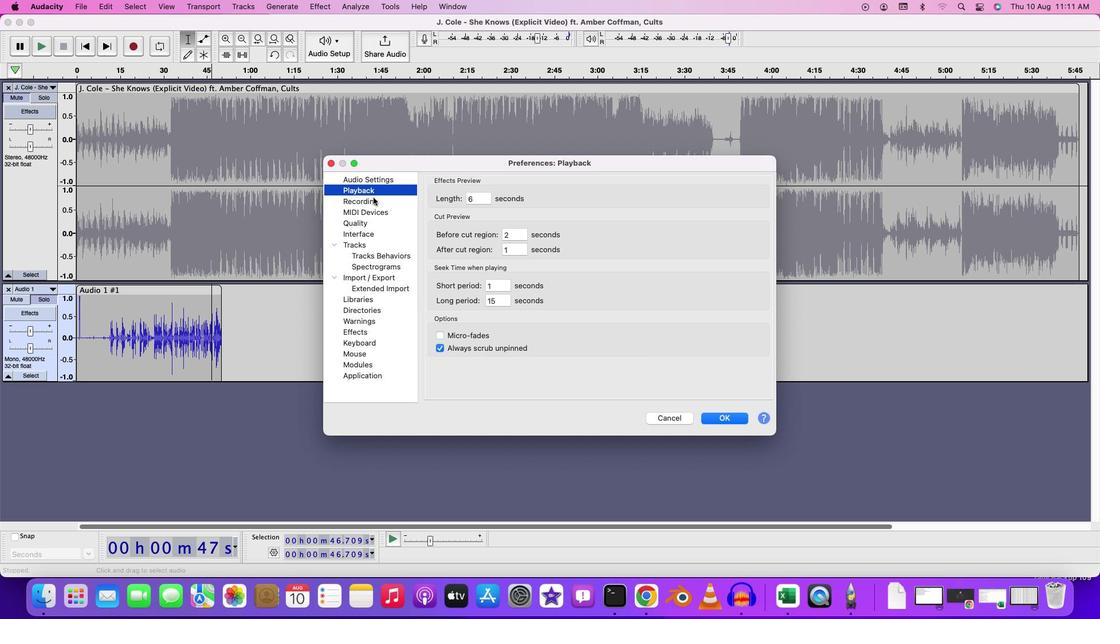 
Action: Mouse pressed left at (373, 197)
Screenshot: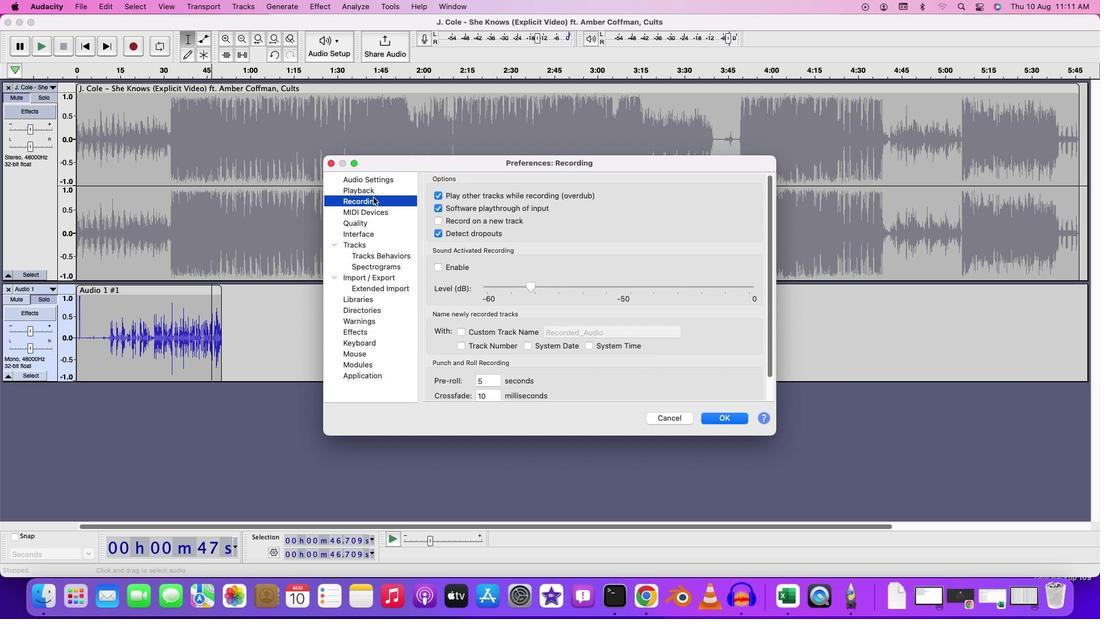 
Action: Mouse moved to (553, 223)
Screenshot: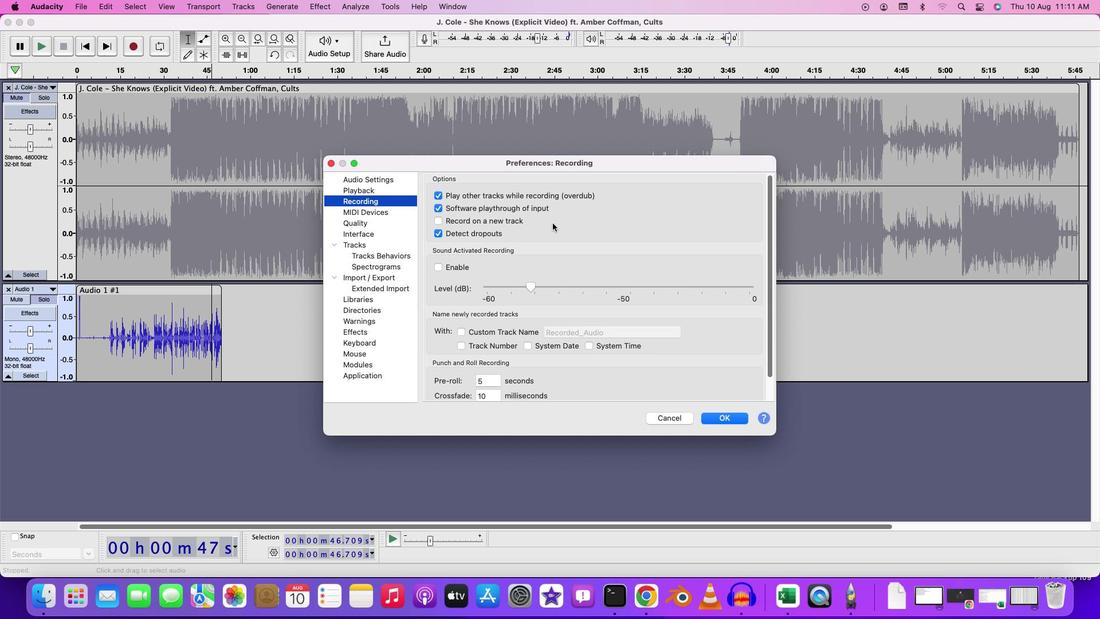 
Action: Mouse scrolled (553, 223) with delta (0, 0)
Screenshot: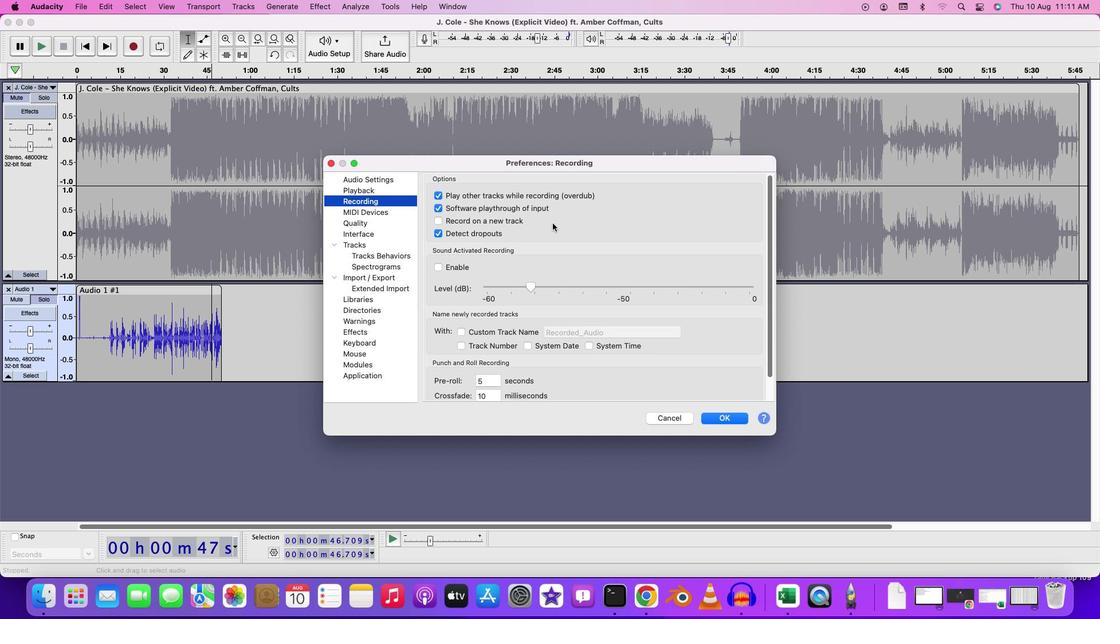 
Action: Mouse scrolled (553, 223) with delta (0, 0)
